 Task: Explore Airbnb accommodation in Lembeni, Tanzania from 1st November, 2023 to 9th November, 2023 for 4 adults. Place can be entire room with 2 bedrooms having 2 beds and 2 bathrooms. Property type can be house.
Action: Mouse moved to (509, 258)
Screenshot: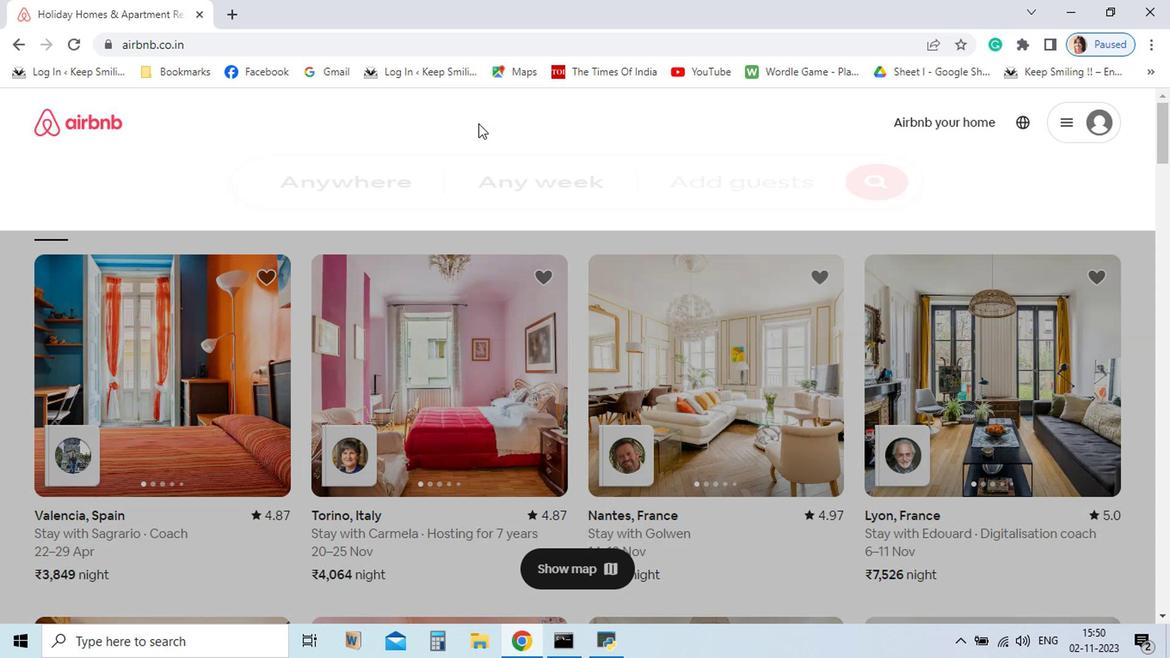 
Action: Mouse pressed left at (509, 258)
Screenshot: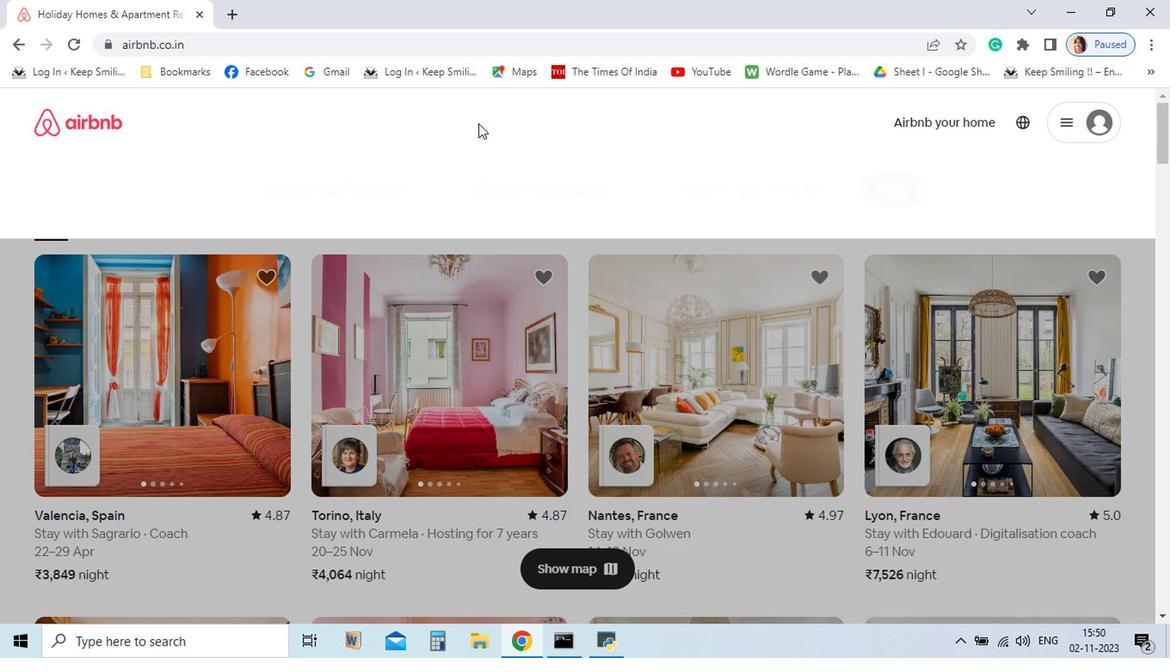 
Action: Mouse moved to (410, 302)
Screenshot: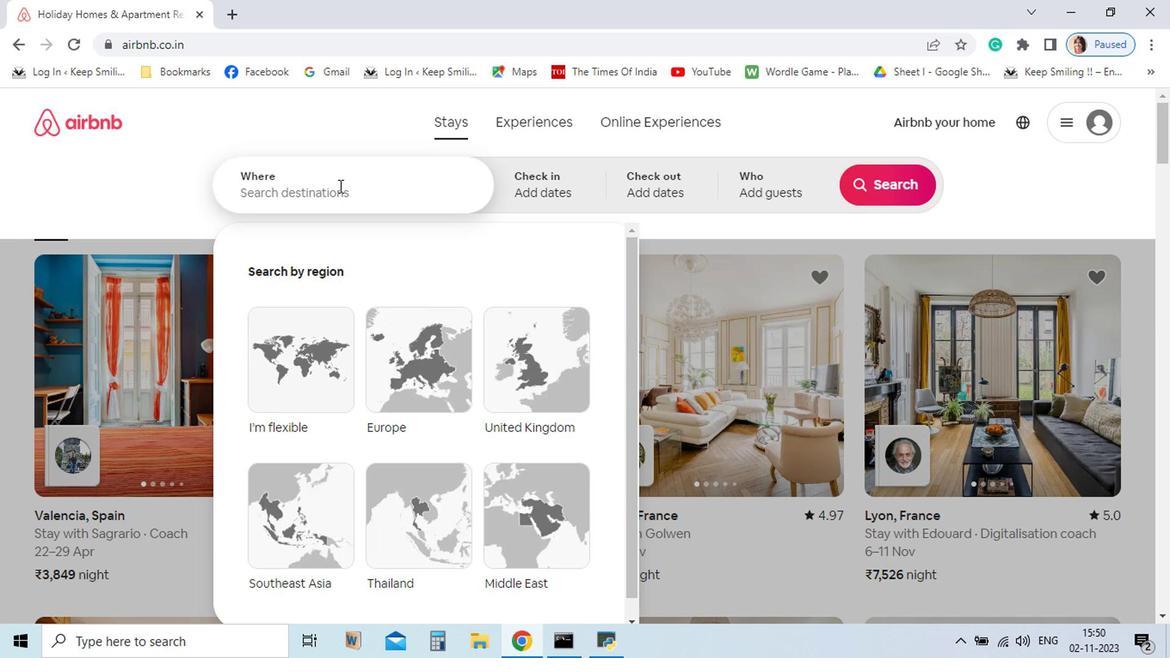
Action: Mouse pressed left at (410, 302)
Screenshot: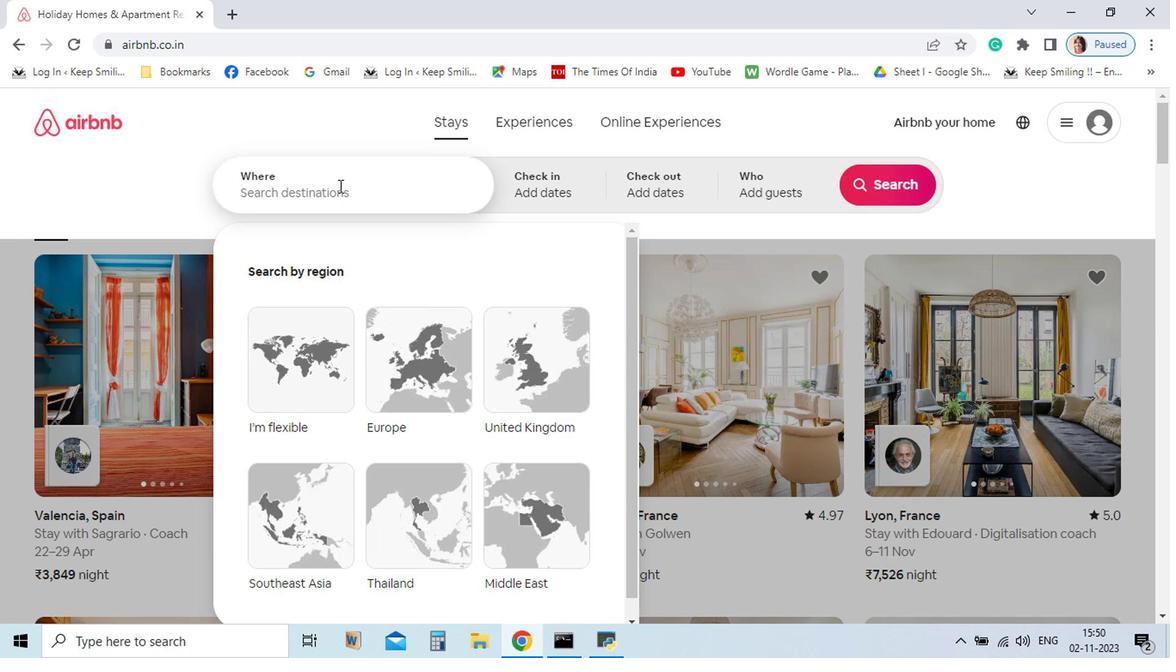 
Action: Key pressed <Key.shift_r>Lembini,<Key.space><Key.shift>Tanizia
Screenshot: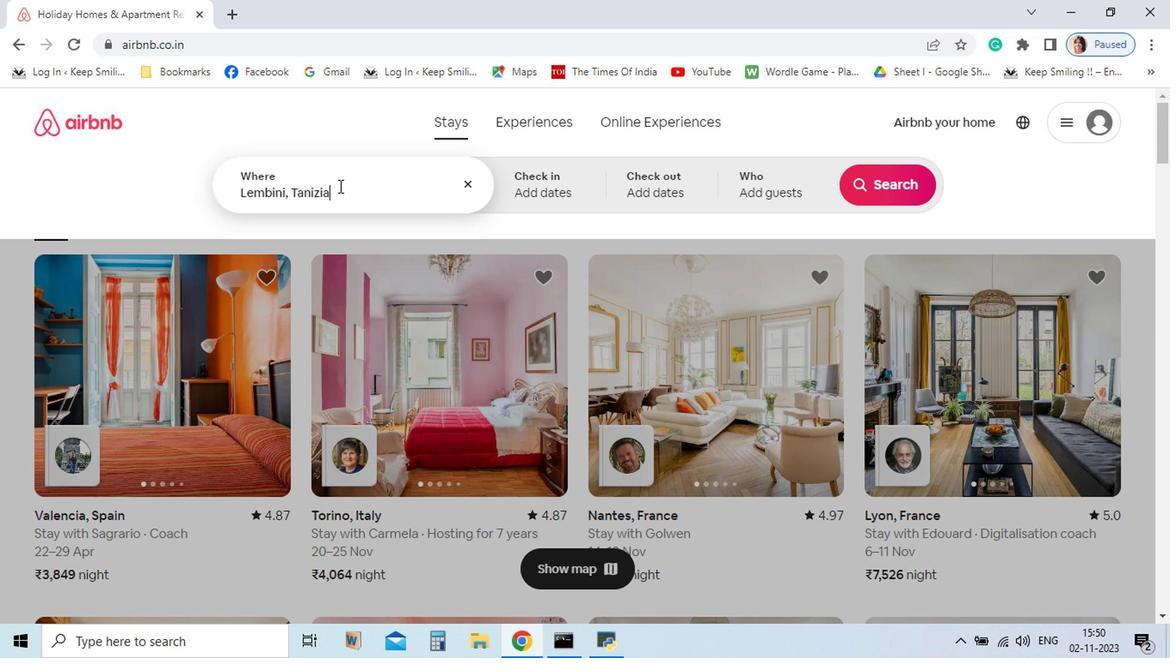 
Action: Mouse moved to (394, 305)
Screenshot: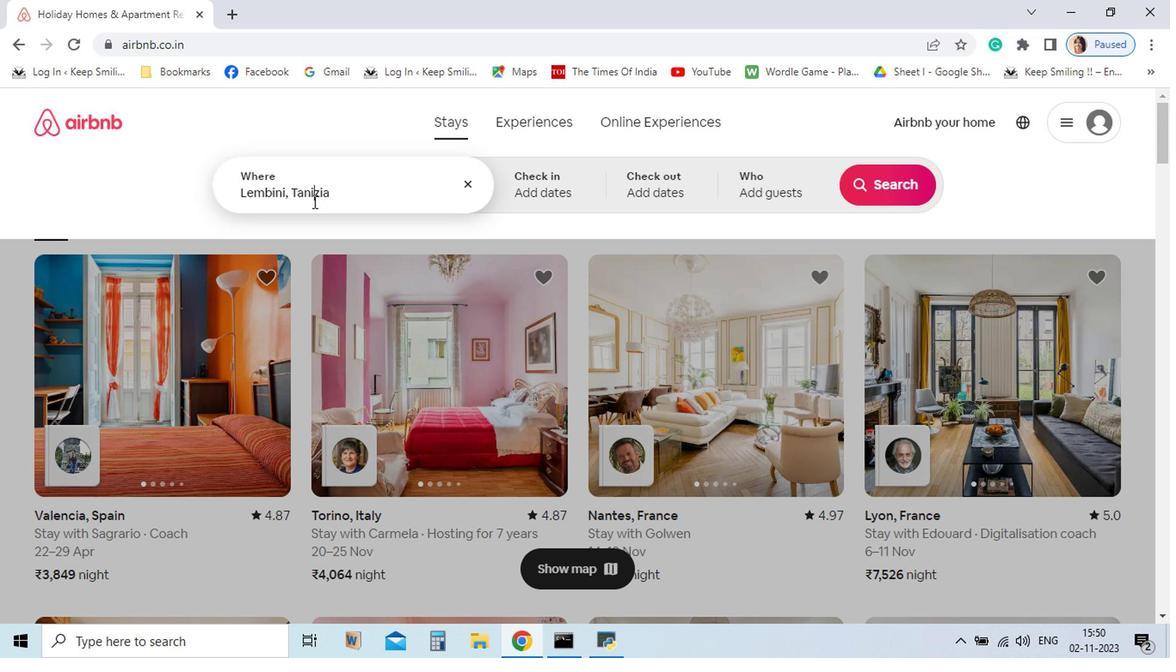 
Action: Mouse pressed left at (394, 305)
Screenshot: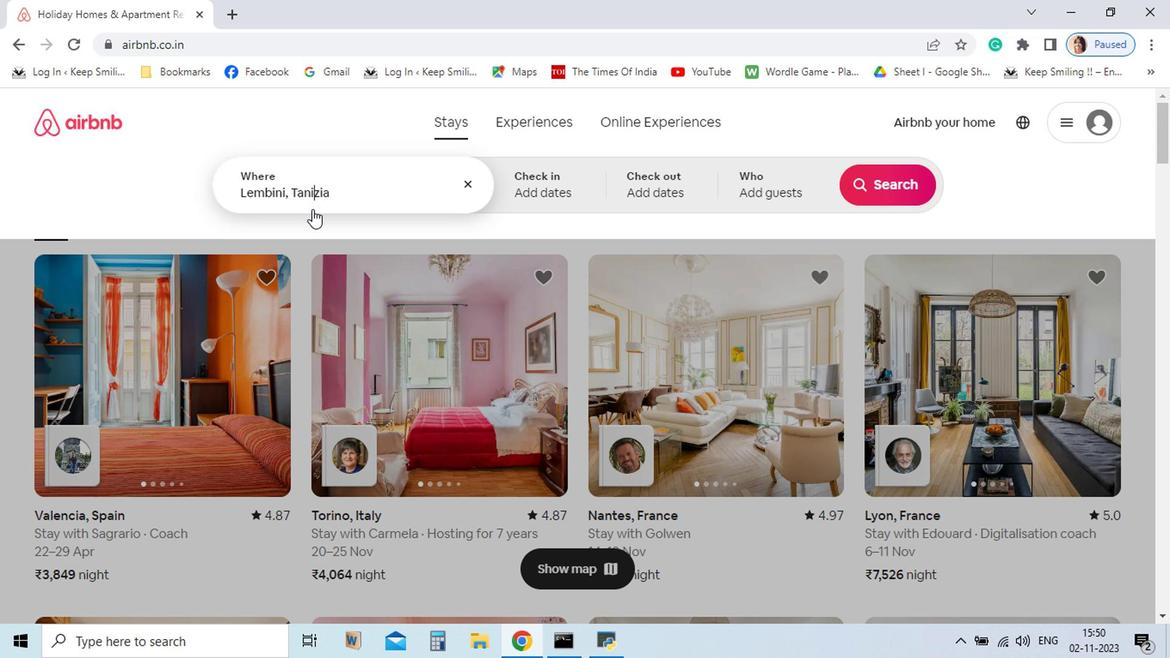 
Action: Mouse moved to (391, 319)
Screenshot: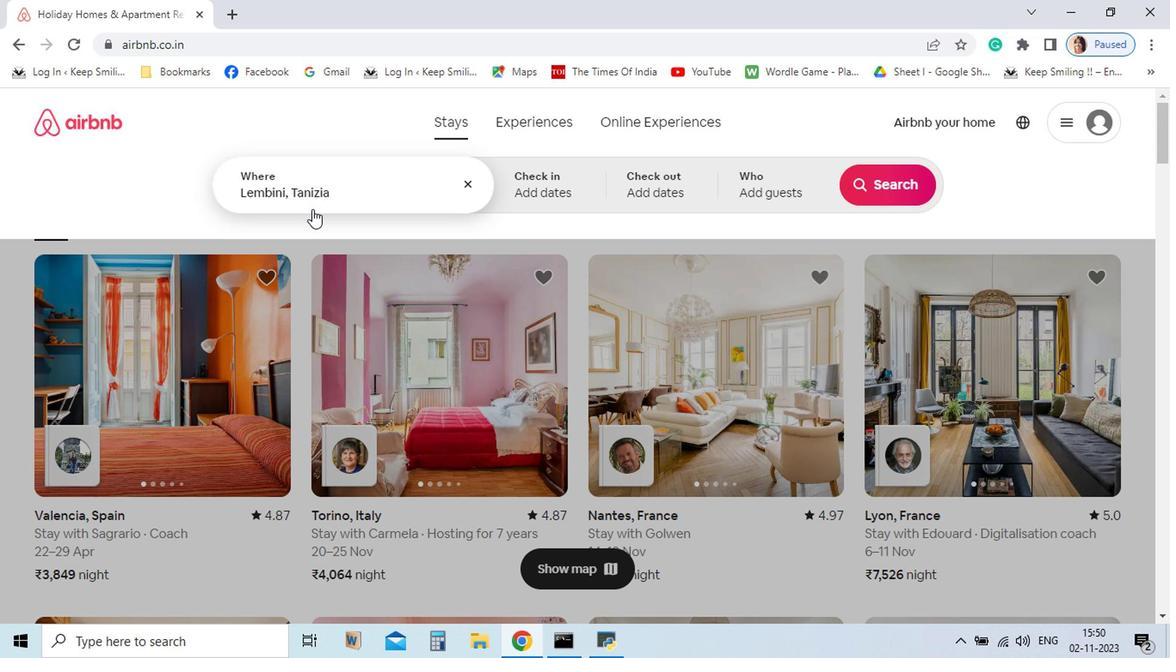 
Action: Key pressed <Key.backspace>
Screenshot: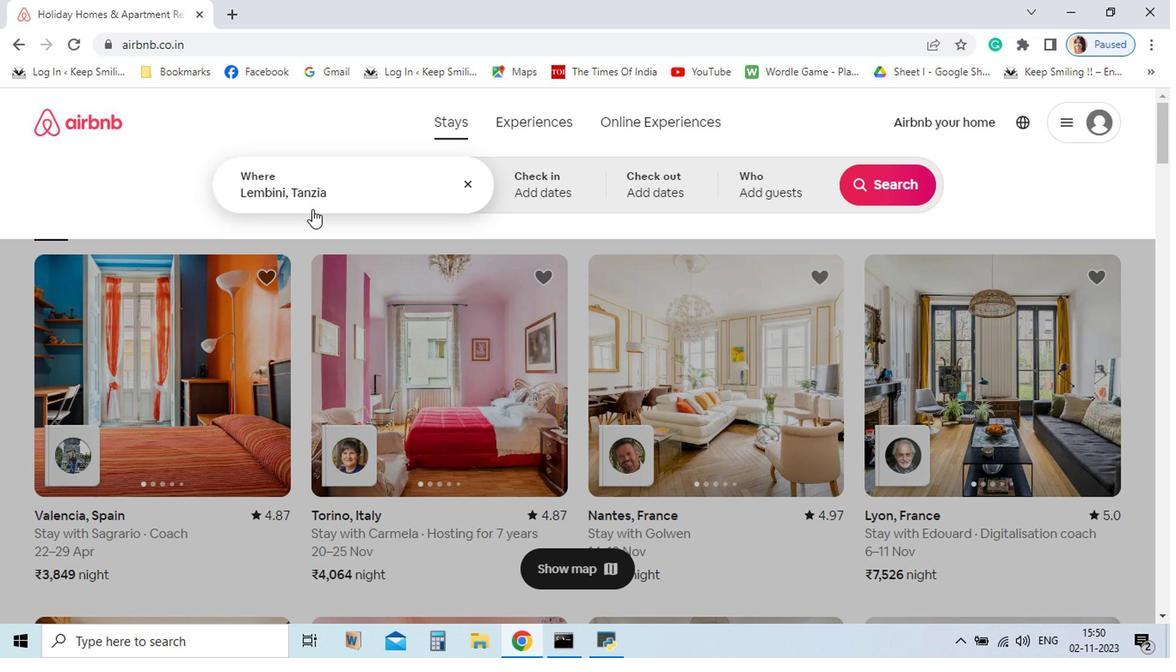 
Action: Mouse moved to (395, 309)
Screenshot: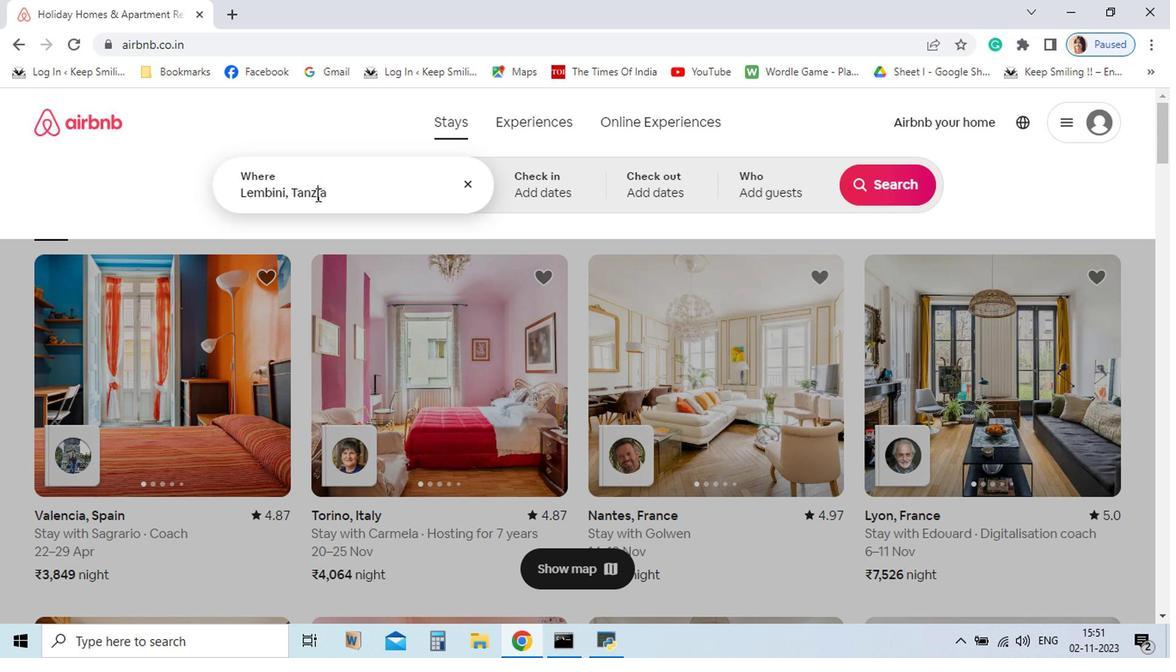 
Action: Mouse pressed left at (395, 309)
Screenshot: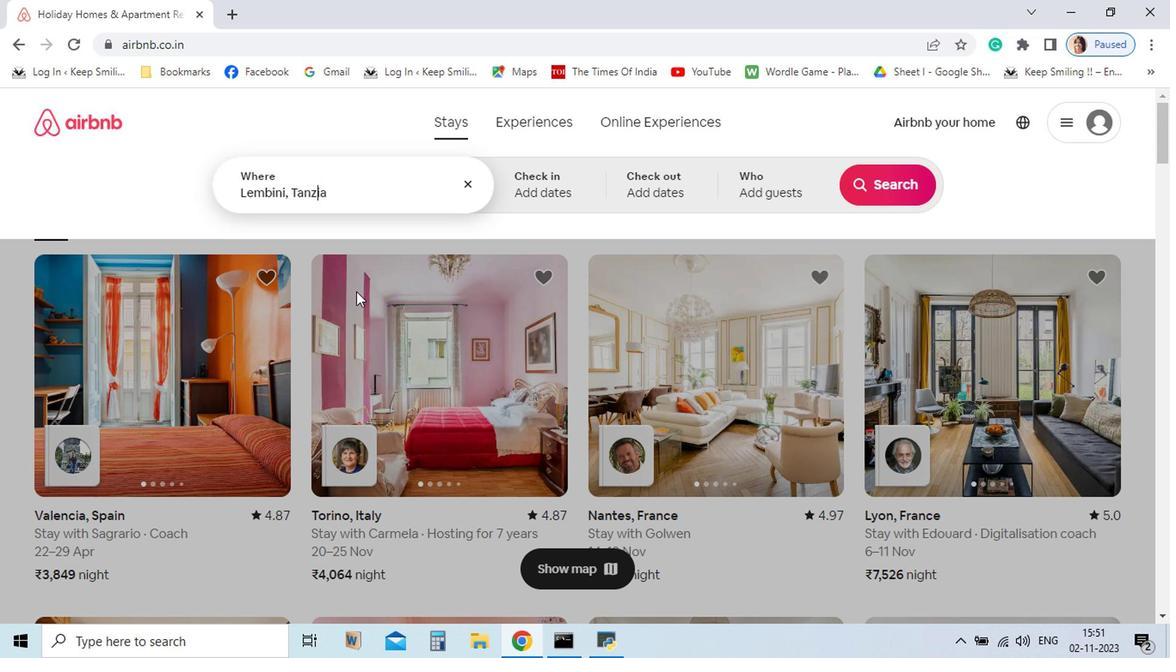 
Action: Mouse moved to (423, 377)
Screenshot: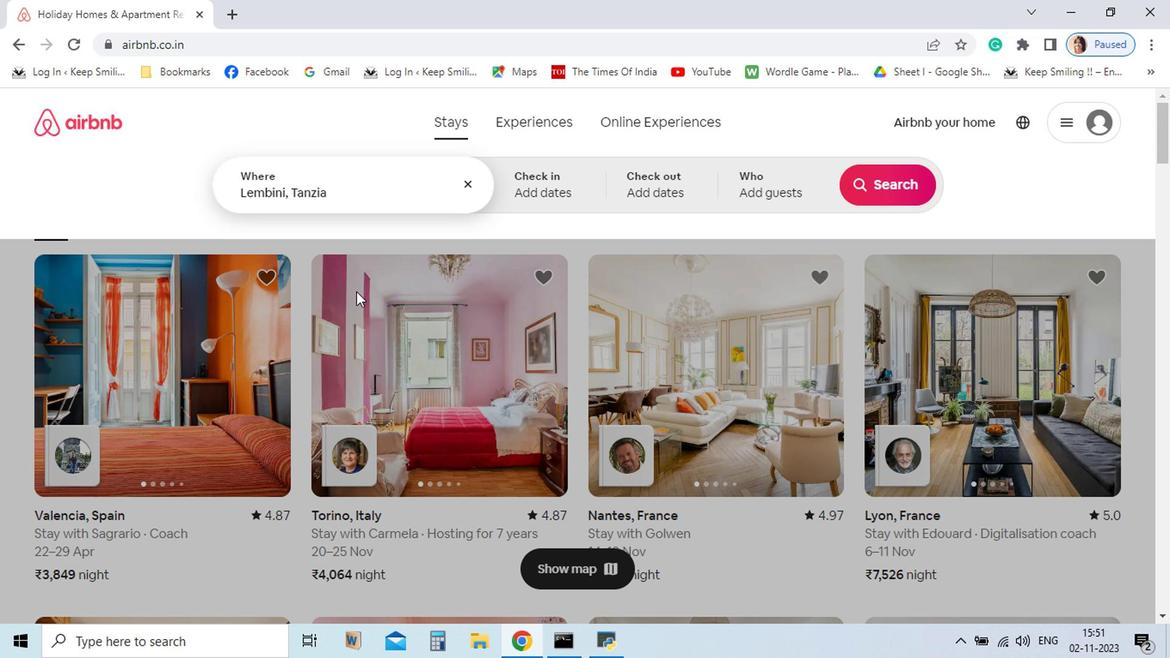 
Action: Key pressed an
Screenshot: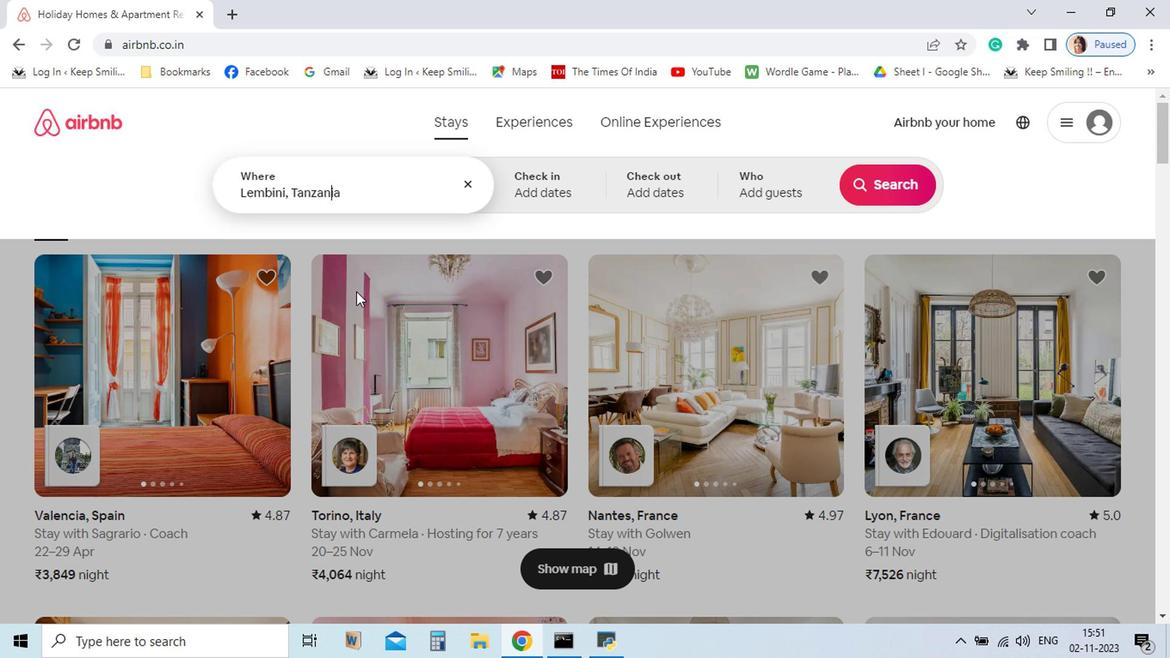 
Action: Mouse moved to (415, 304)
Screenshot: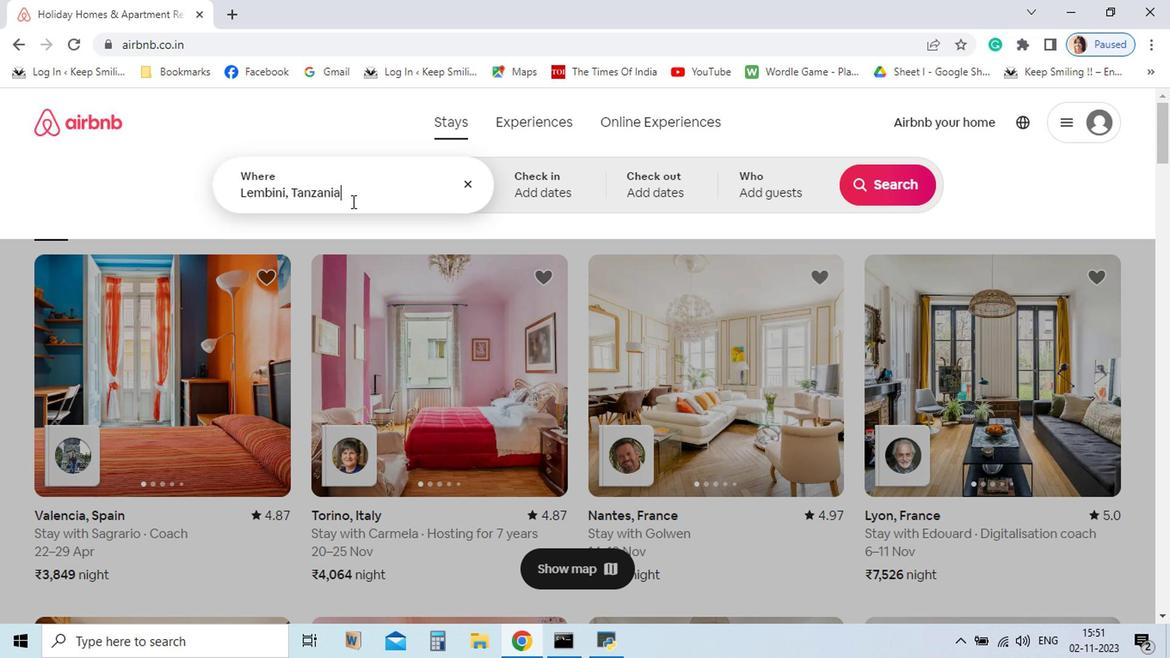 
Action: Mouse pressed left at (415, 304)
Screenshot: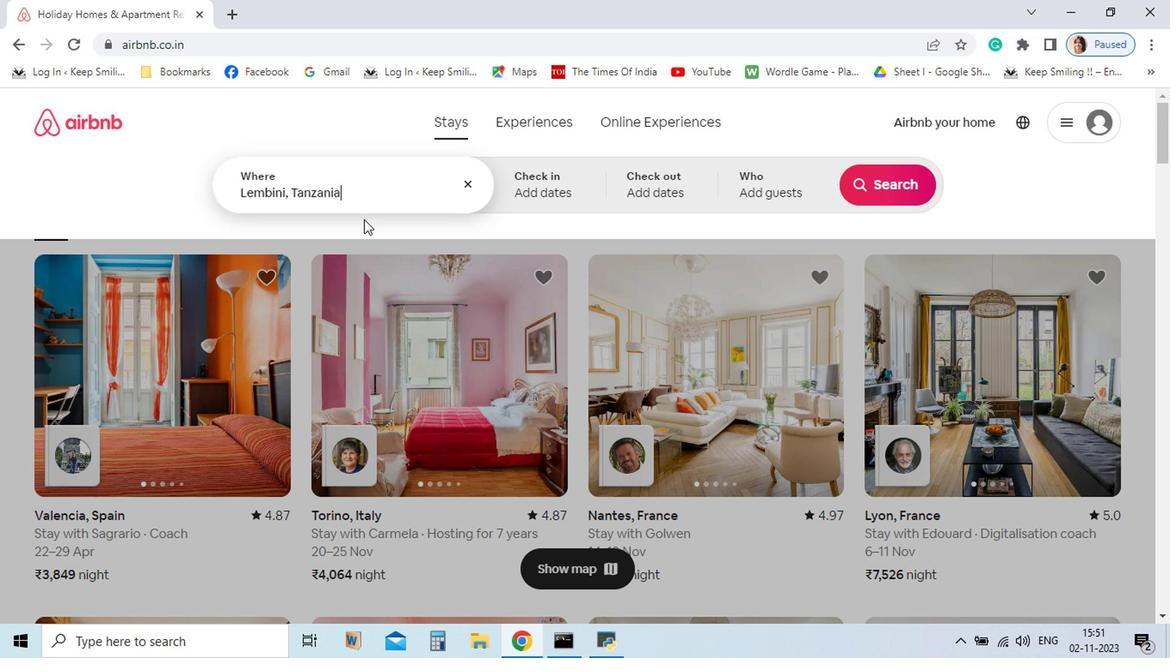 
Action: Mouse moved to (434, 327)
Screenshot: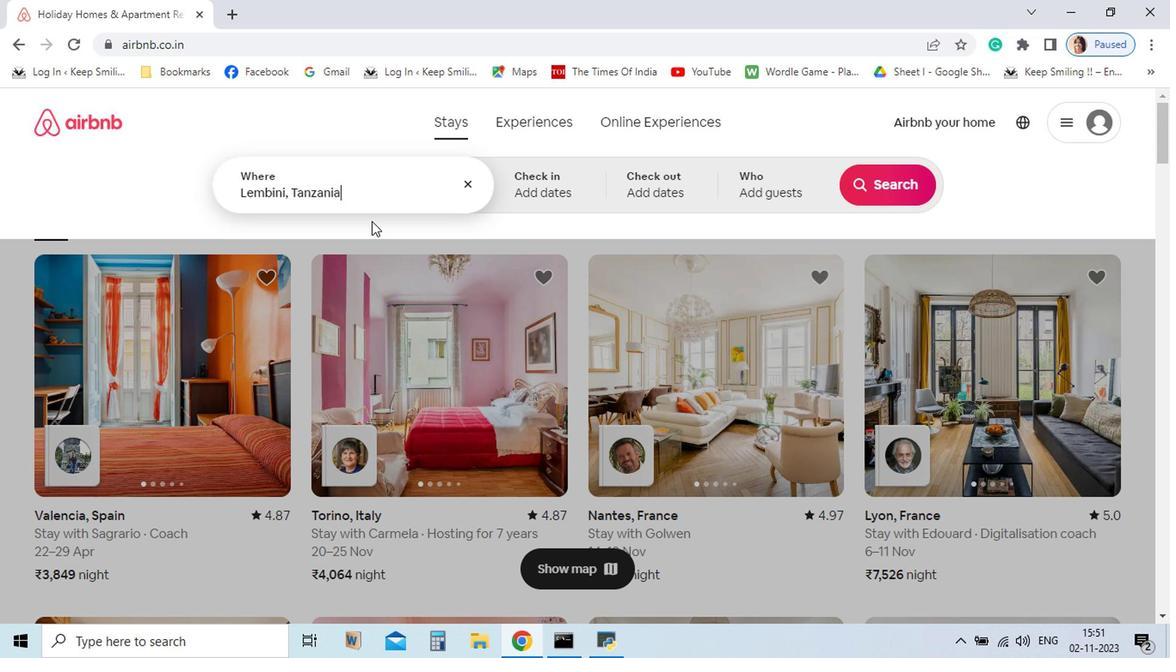 
Action: Key pressed <Key.enter>
Screenshot: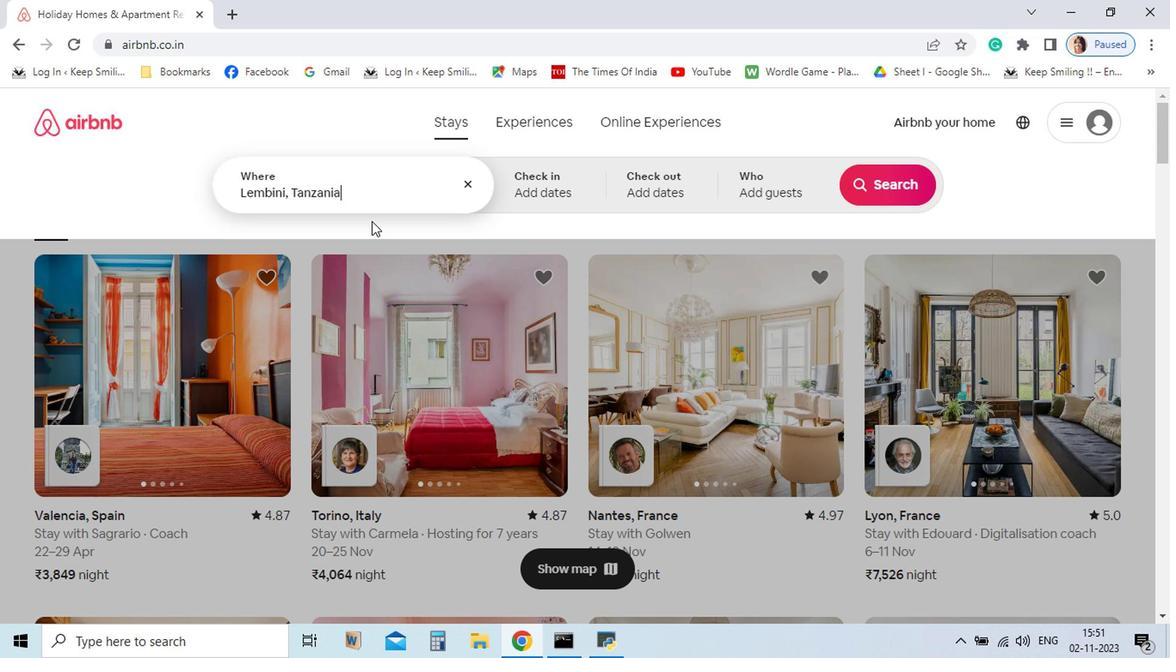 
Action: Mouse moved to (458, 452)
Screenshot: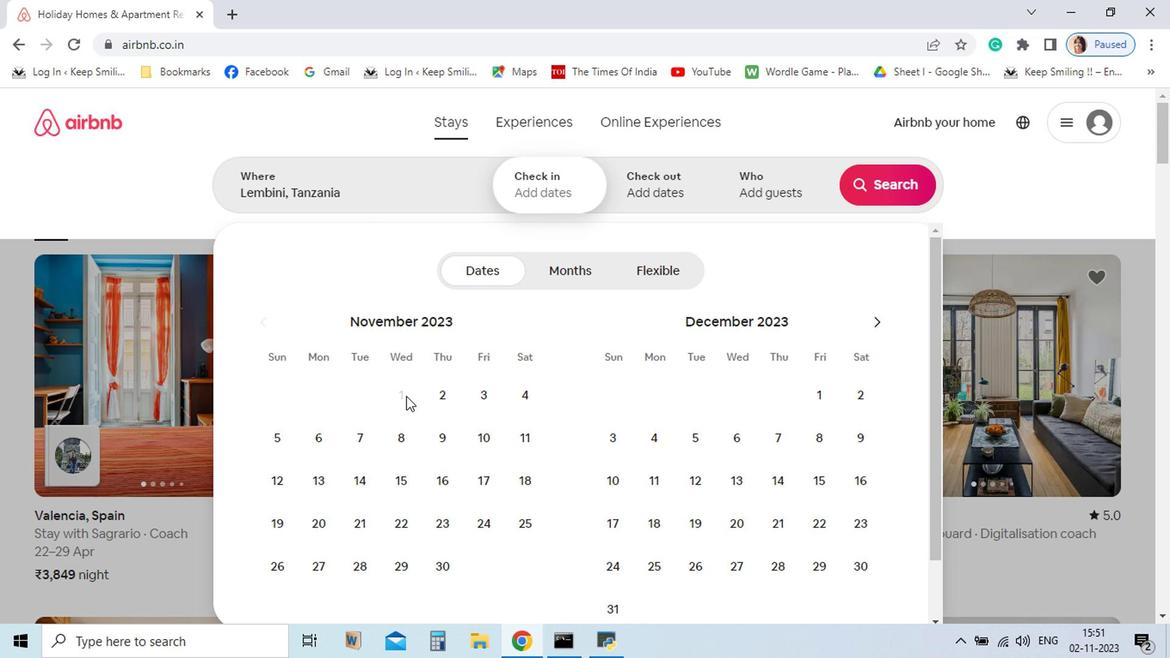 
Action: Mouse pressed left at (458, 452)
Screenshot: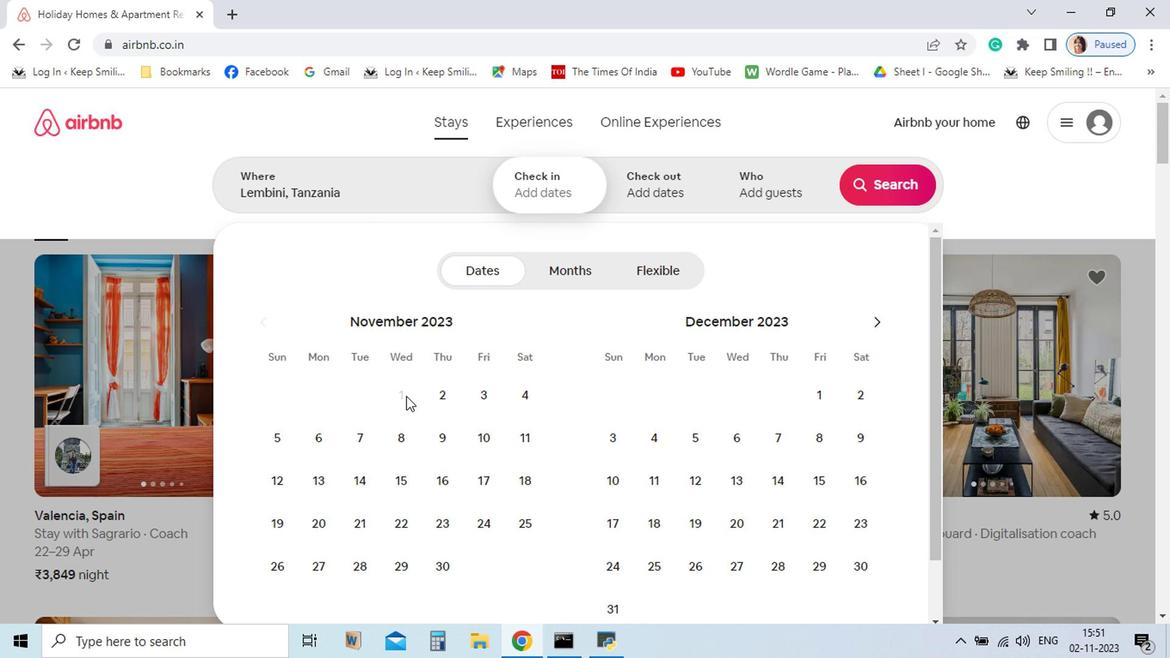 
Action: Mouse moved to (479, 452)
Screenshot: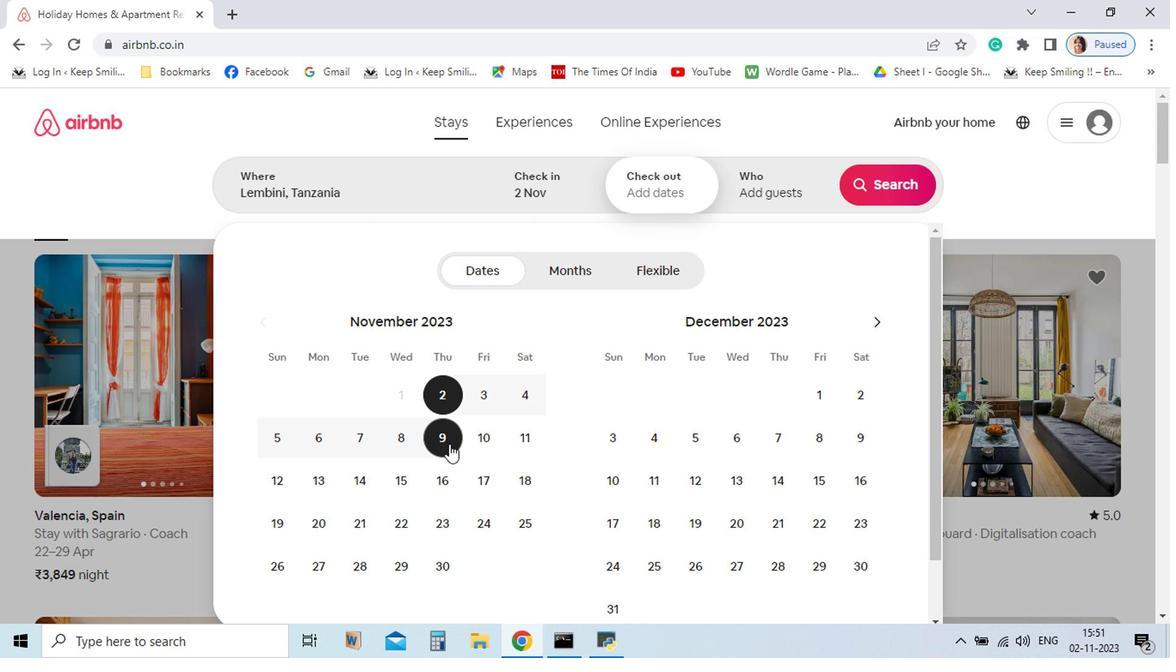 
Action: Mouse pressed left at (479, 452)
Screenshot: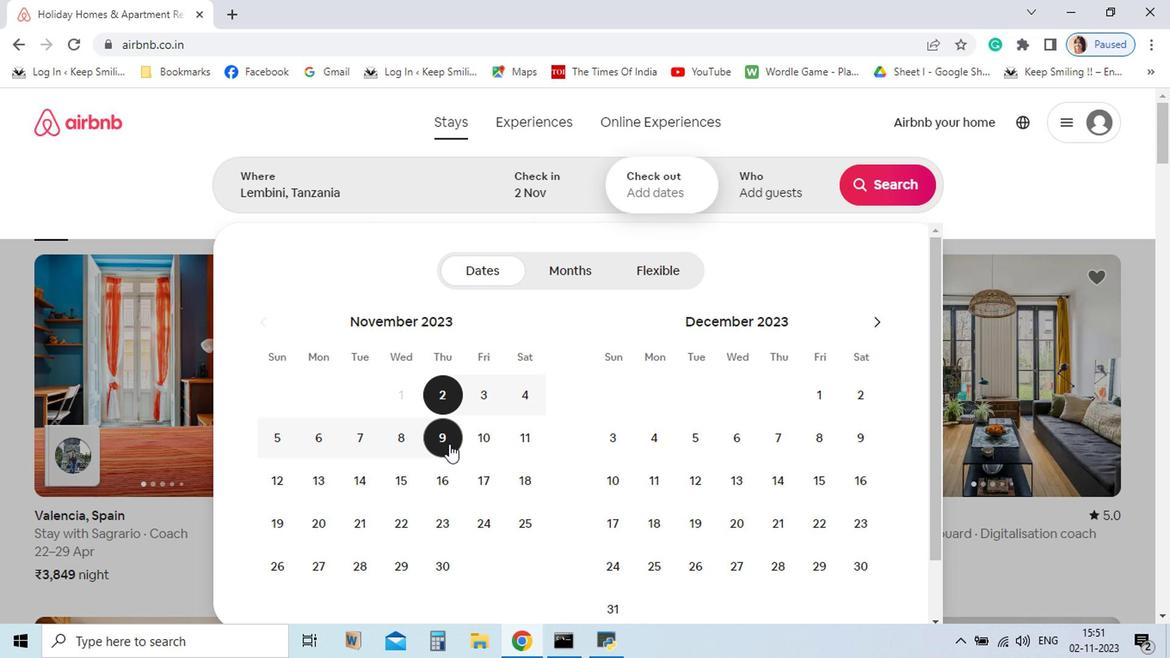 
Action: Mouse moved to (486, 479)
Screenshot: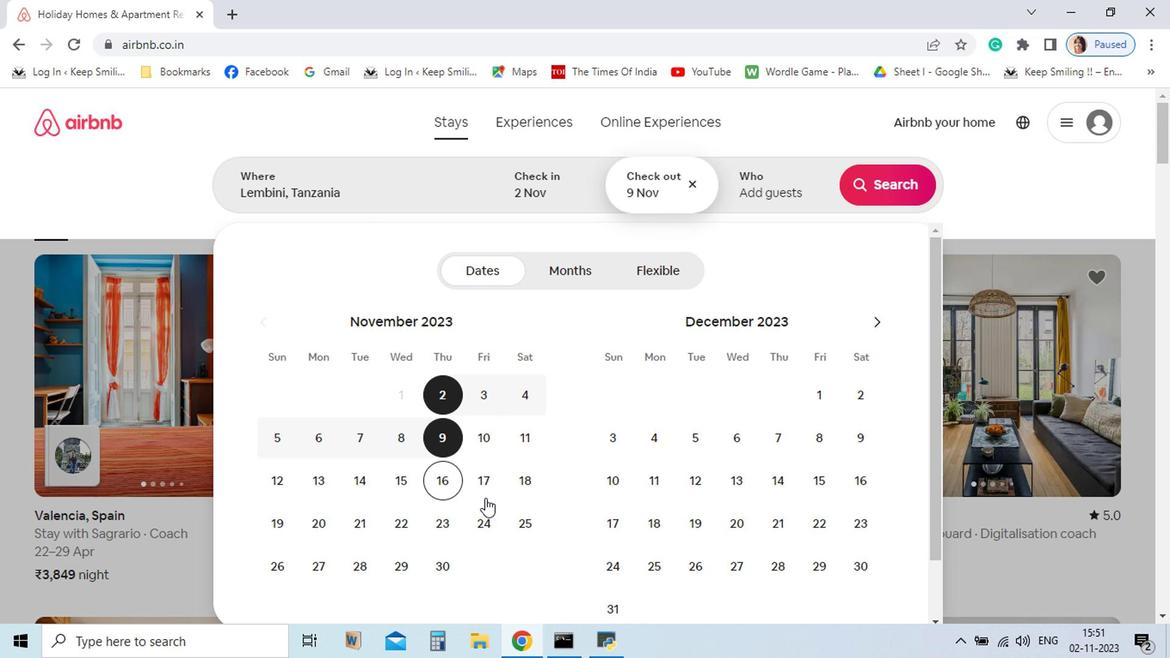 
Action: Mouse pressed left at (486, 479)
Screenshot: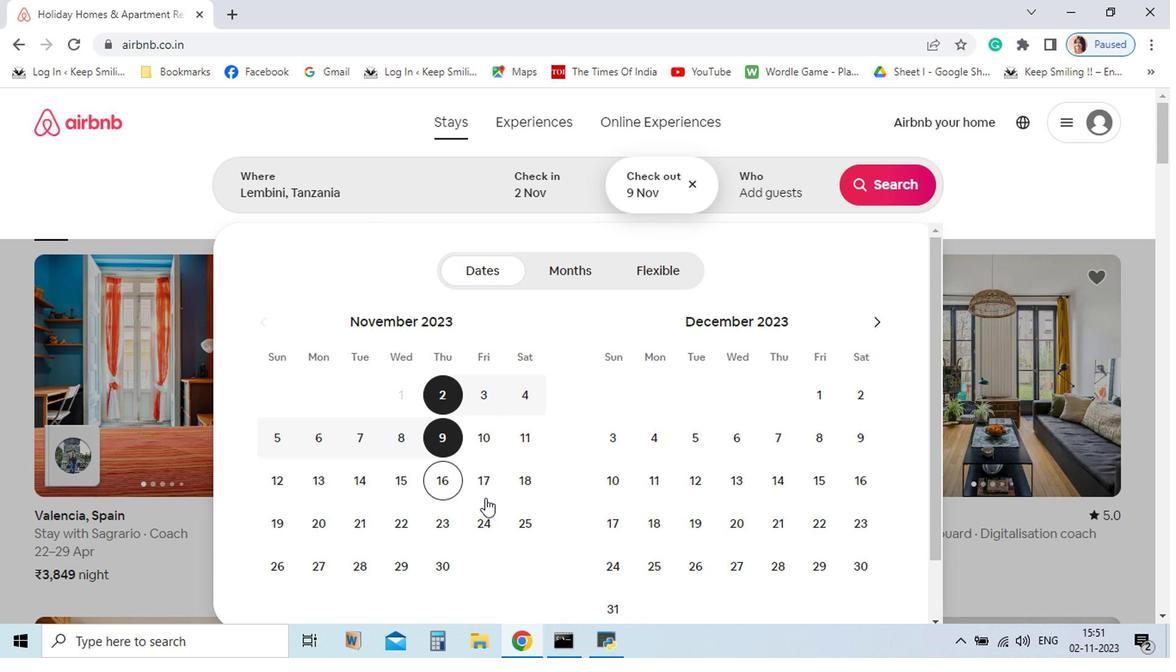
Action: Mouse moved to (715, 293)
Screenshot: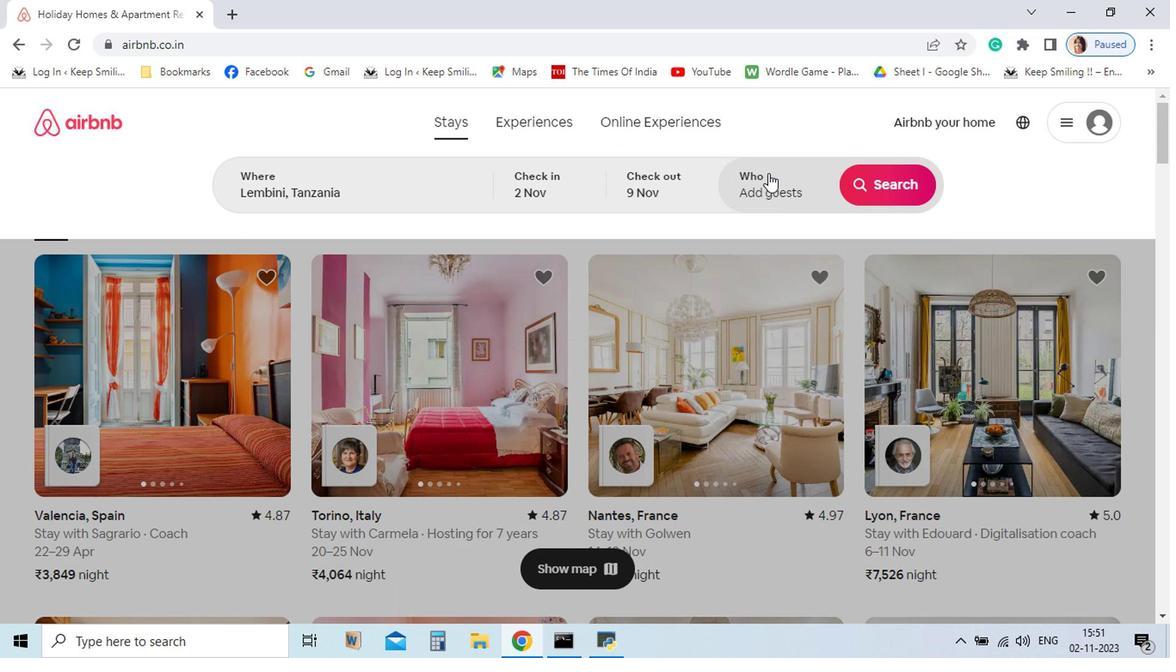 
Action: Mouse pressed left at (715, 293)
Screenshot: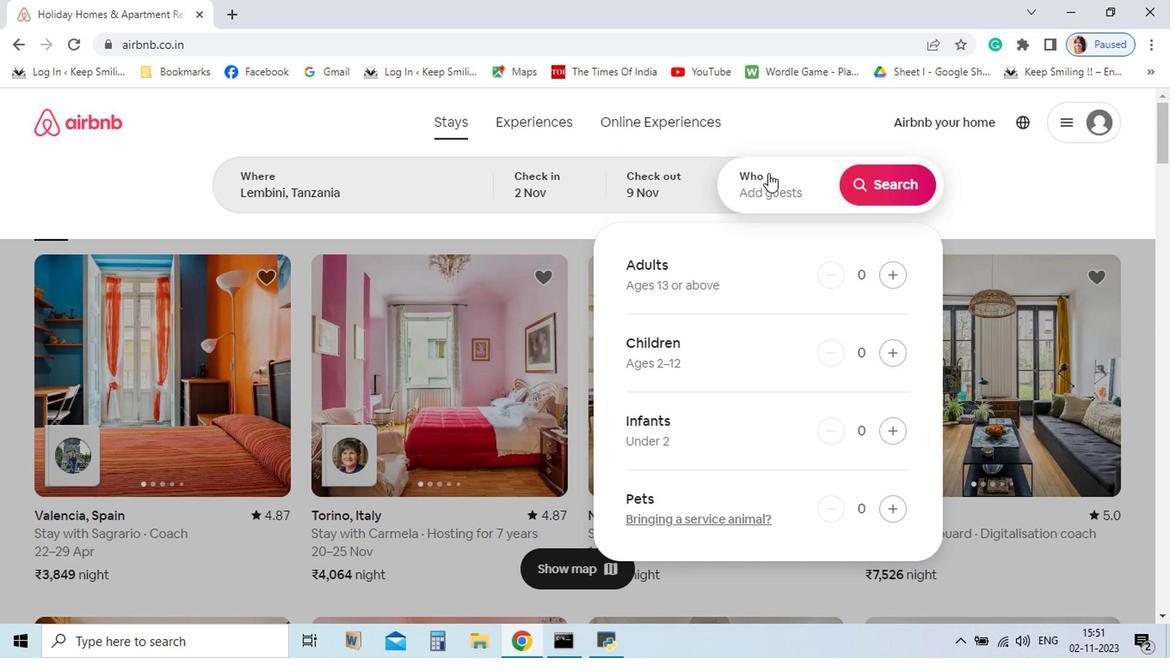 
Action: Mouse moved to (802, 365)
Screenshot: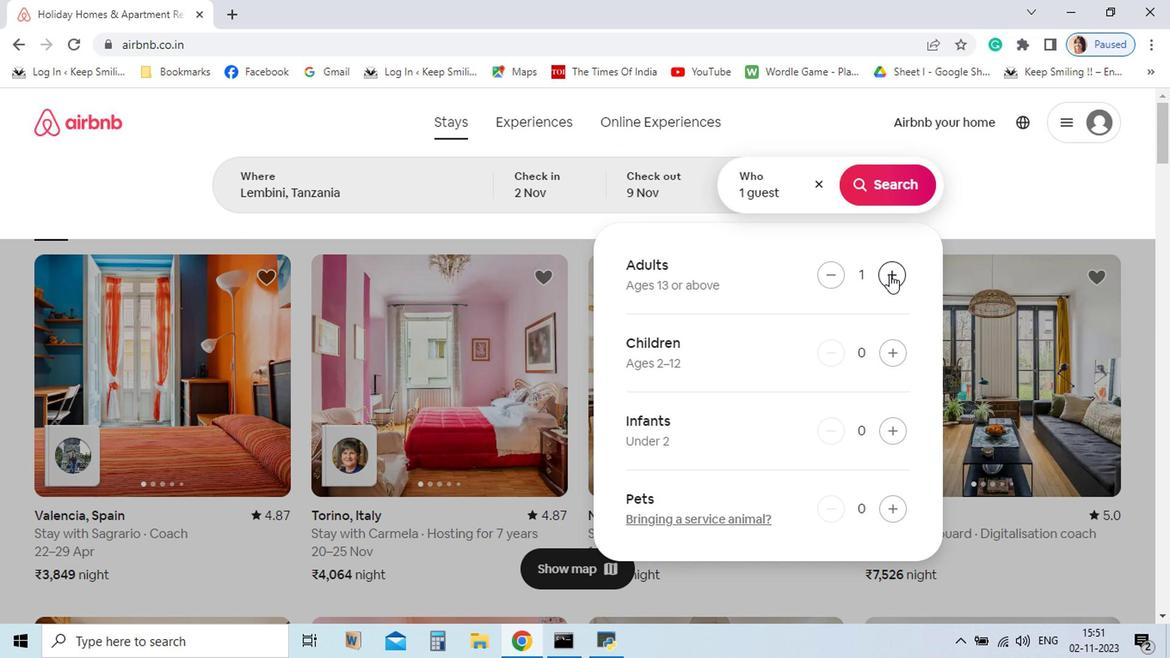 
Action: Mouse pressed left at (802, 365)
Screenshot: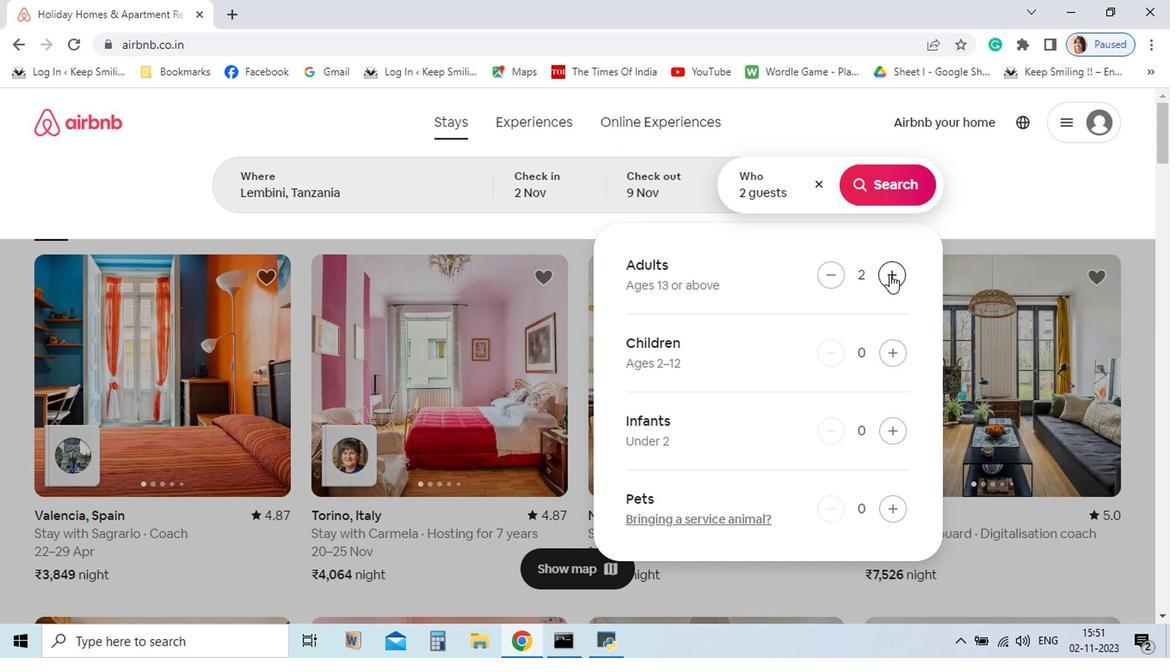 
Action: Mouse moved to (801, 365)
Screenshot: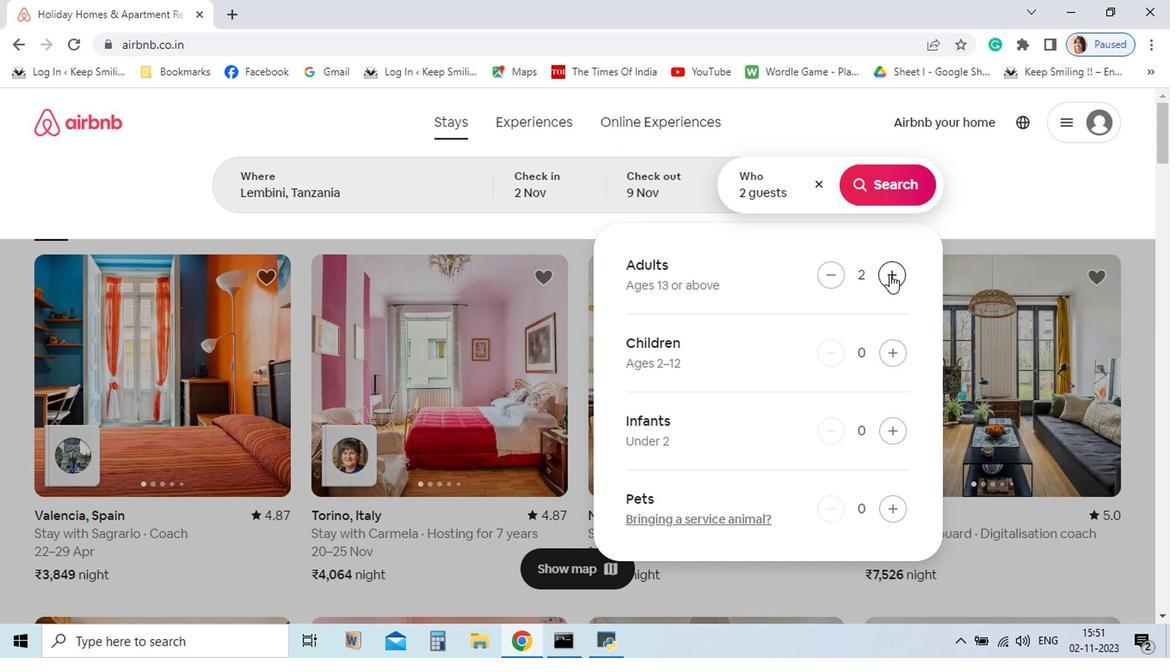
Action: Mouse pressed left at (801, 365)
Screenshot: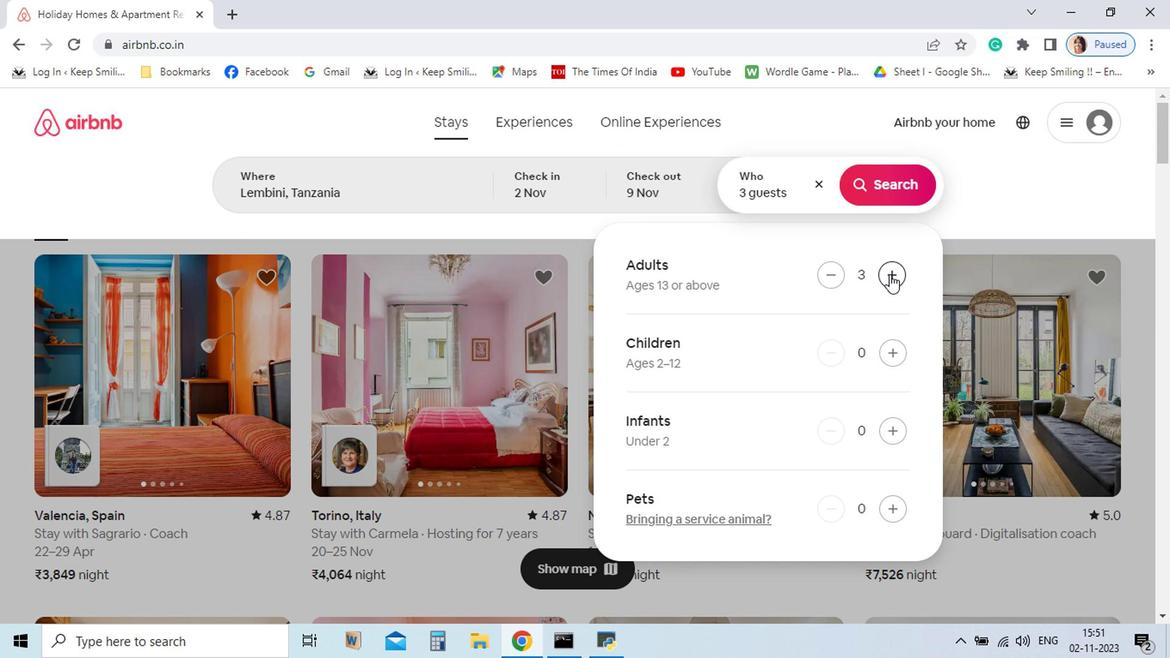 
Action: Mouse moved to (801, 365)
Screenshot: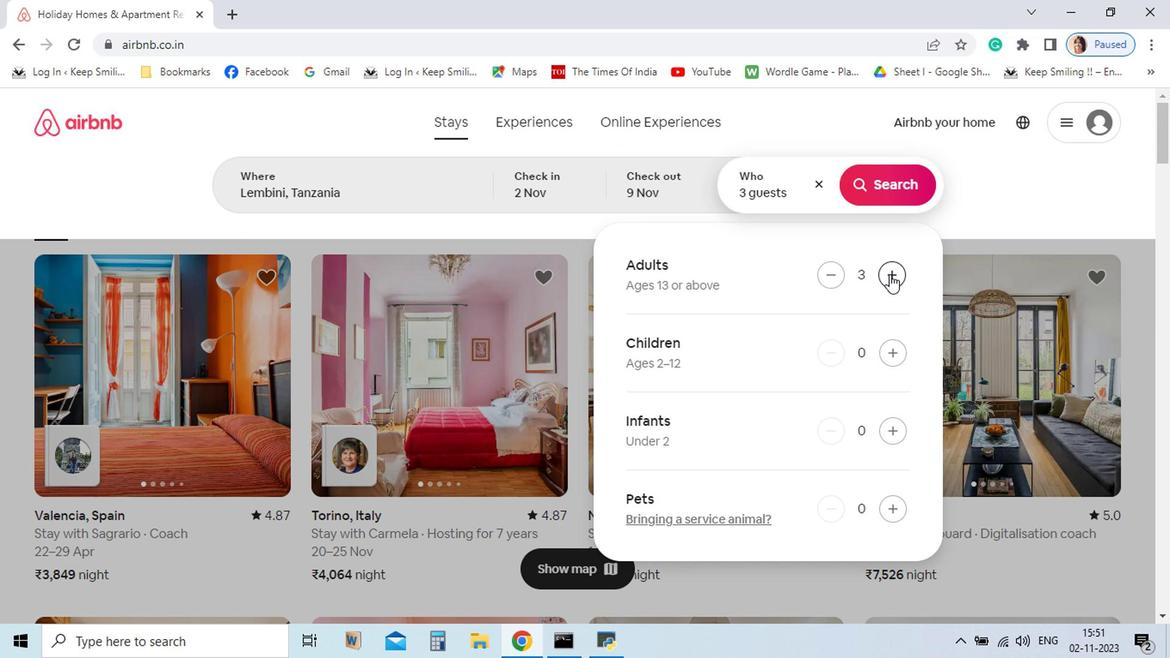
Action: Mouse pressed left at (801, 365)
Screenshot: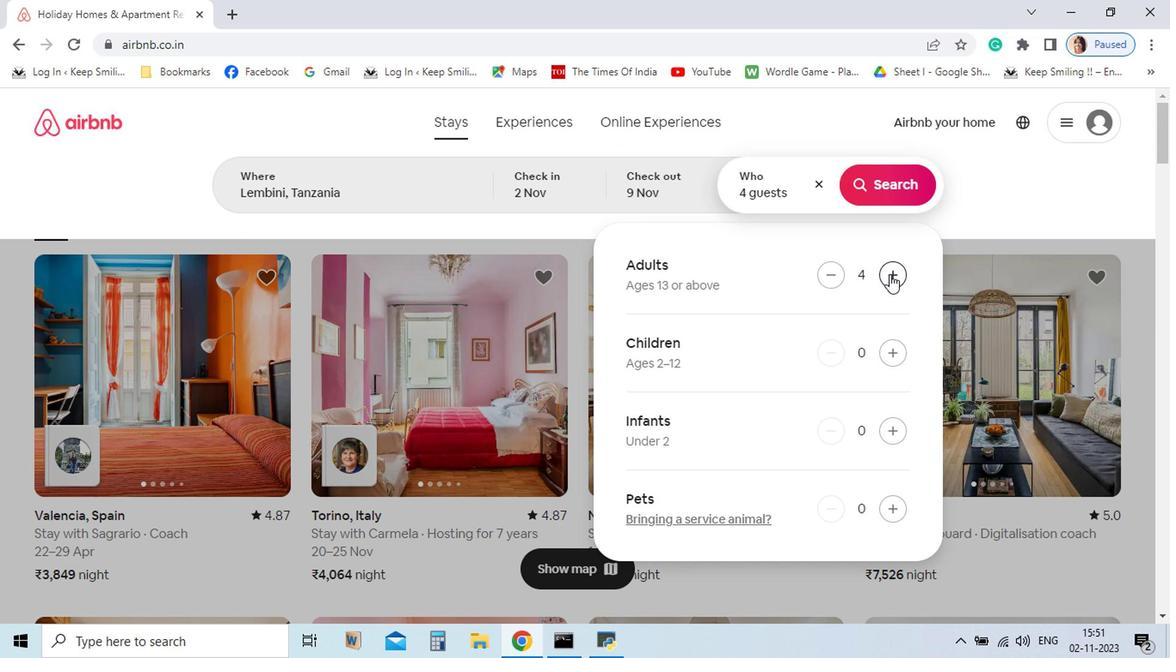 
Action: Mouse pressed left at (801, 365)
Screenshot: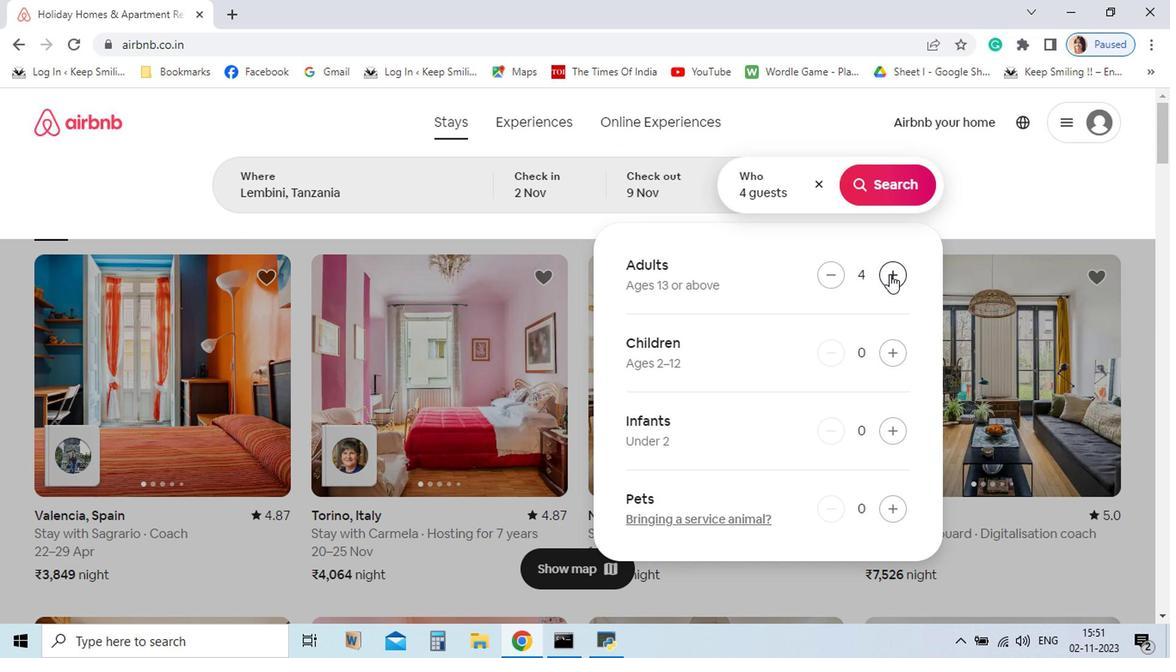 
Action: Mouse moved to (809, 301)
Screenshot: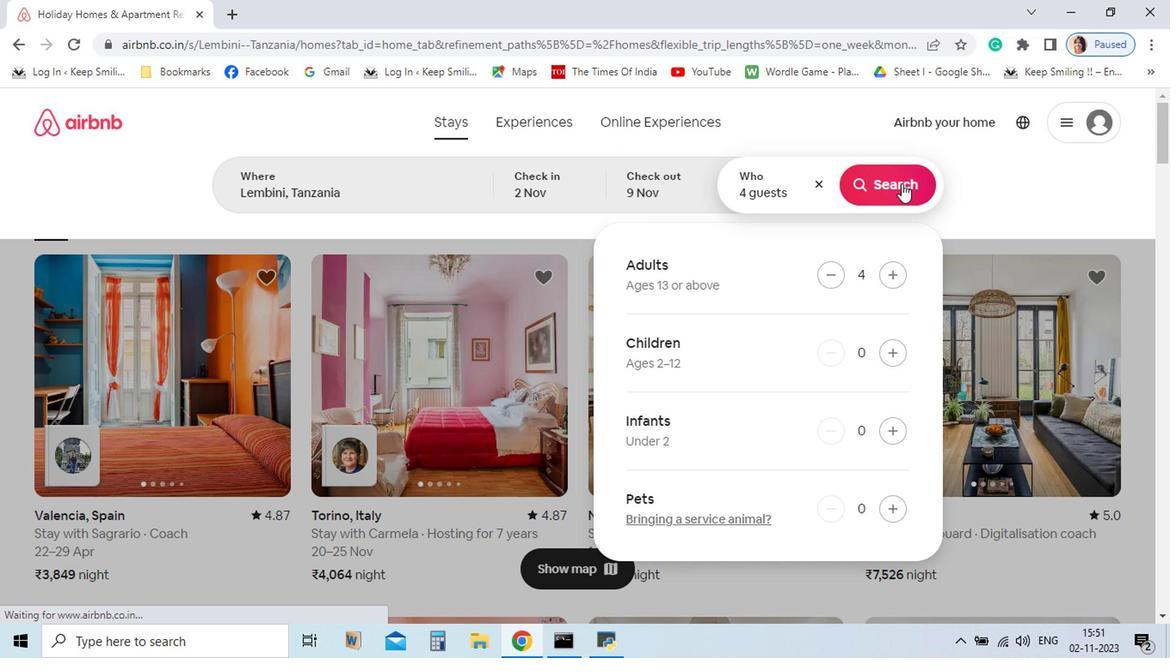 
Action: Mouse pressed left at (809, 301)
Screenshot: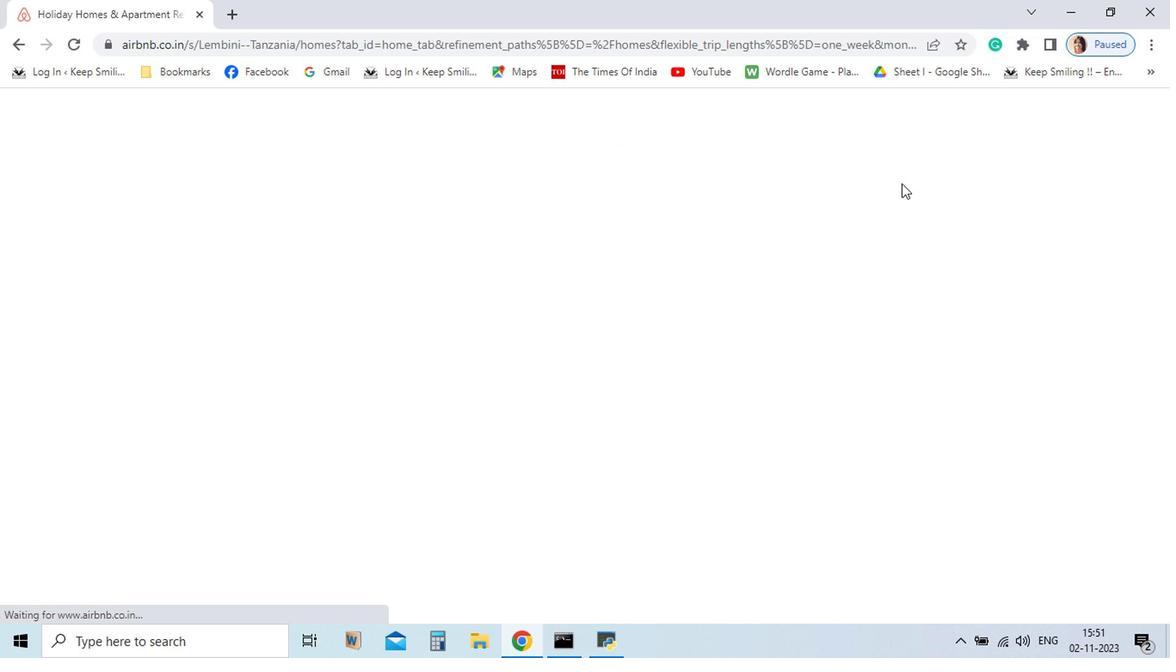 
Action: Mouse moved to (802, 310)
Screenshot: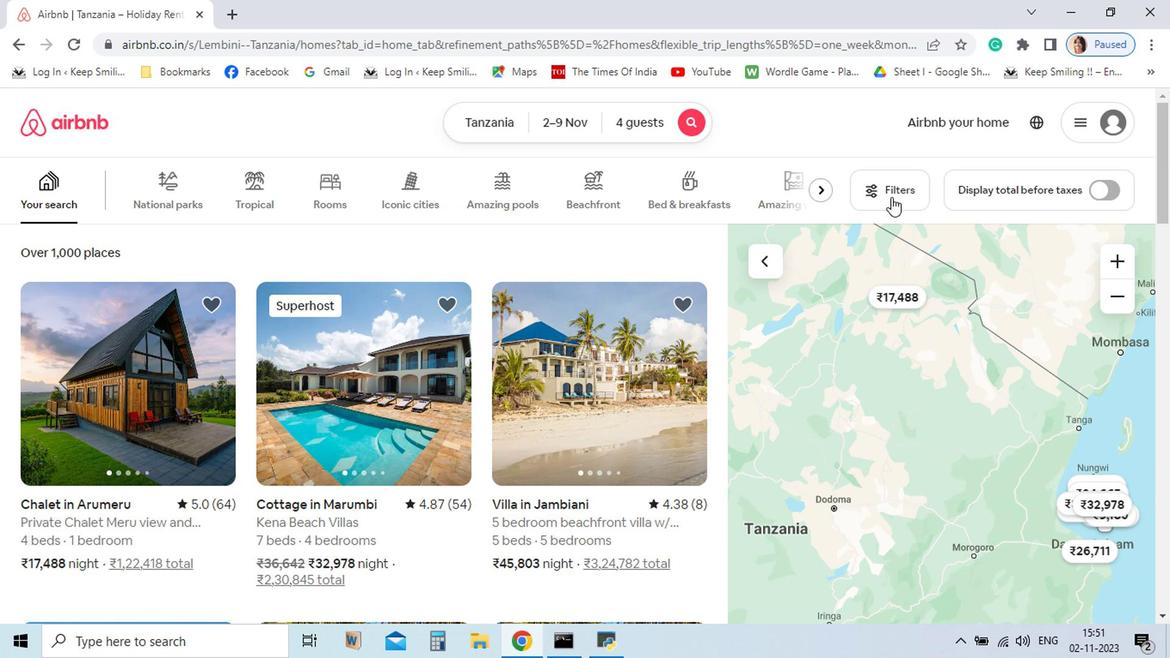 
Action: Mouse pressed left at (802, 310)
Screenshot: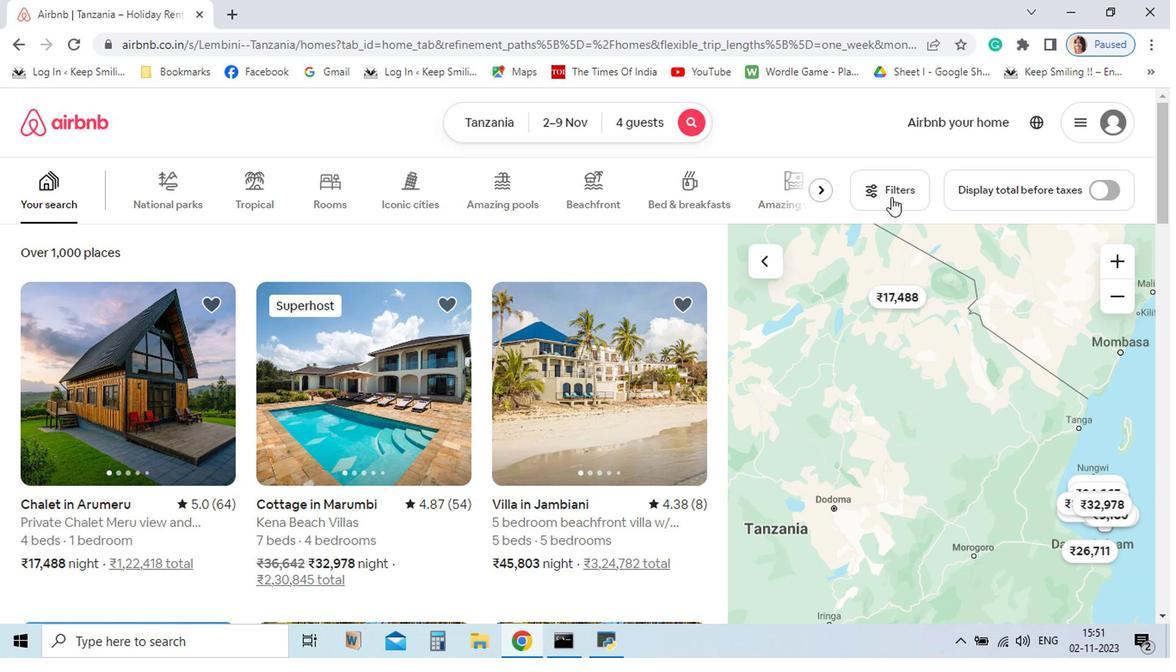 
Action: Mouse moved to (812, 335)
Screenshot: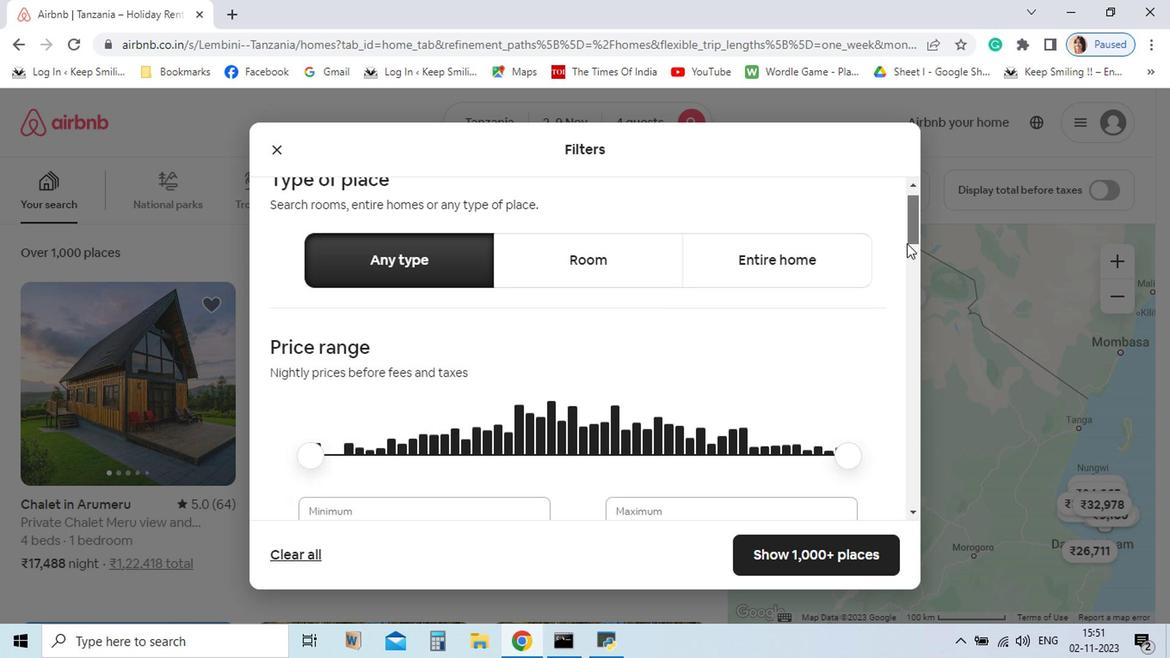 
Action: Mouse pressed left at (812, 335)
Screenshot: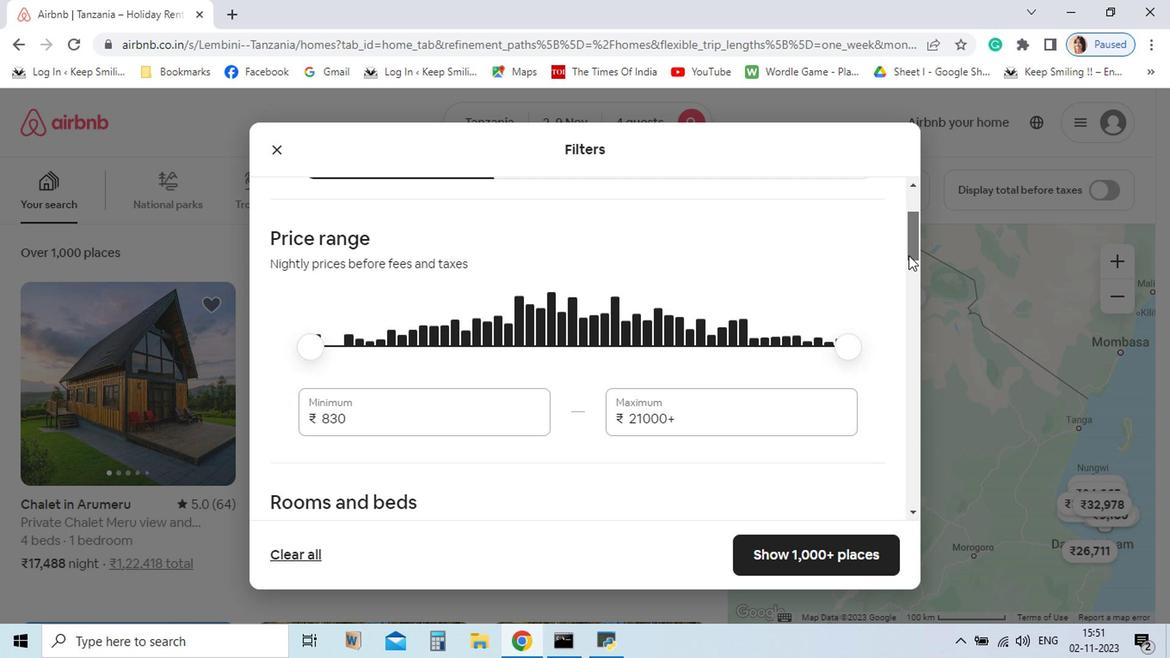
Action: Mouse moved to (478, 482)
Screenshot: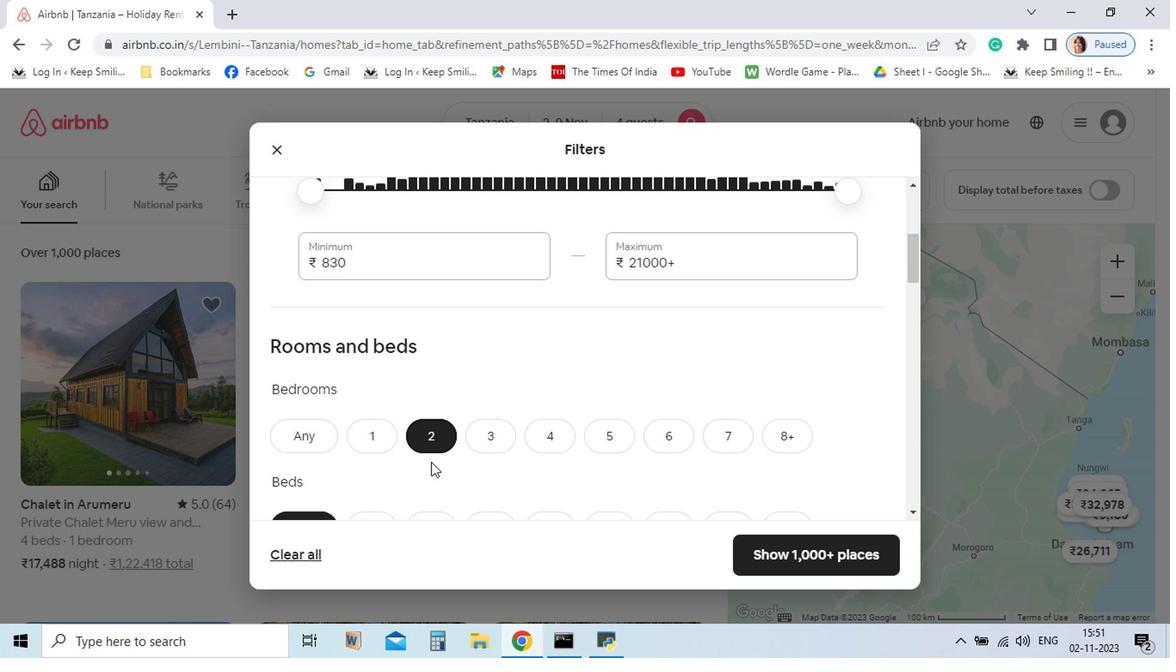 
Action: Mouse pressed left at (478, 482)
Screenshot: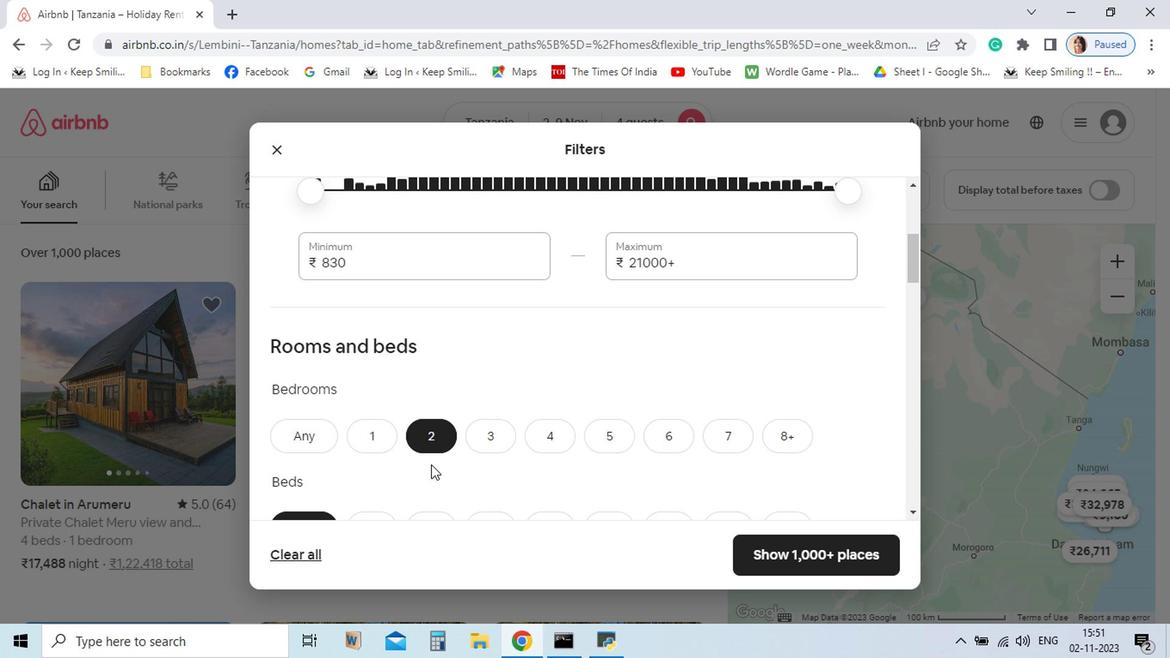 
Action: Mouse moved to (476, 501)
Screenshot: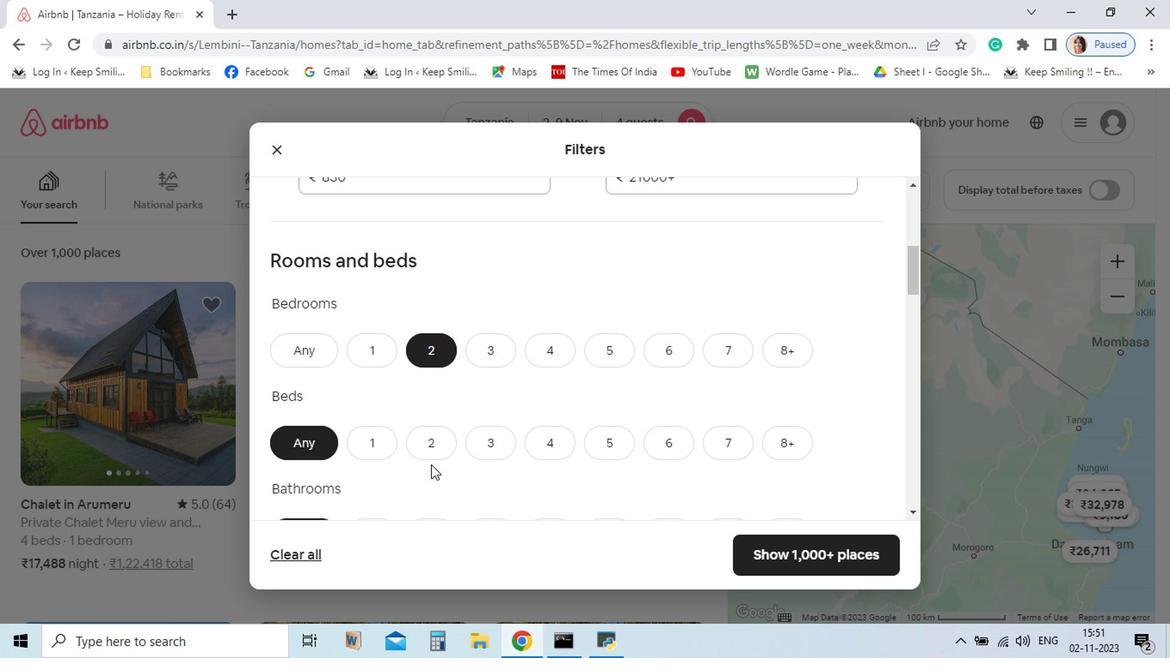 
Action: Mouse scrolled (476, 500) with delta (0, 0)
Screenshot: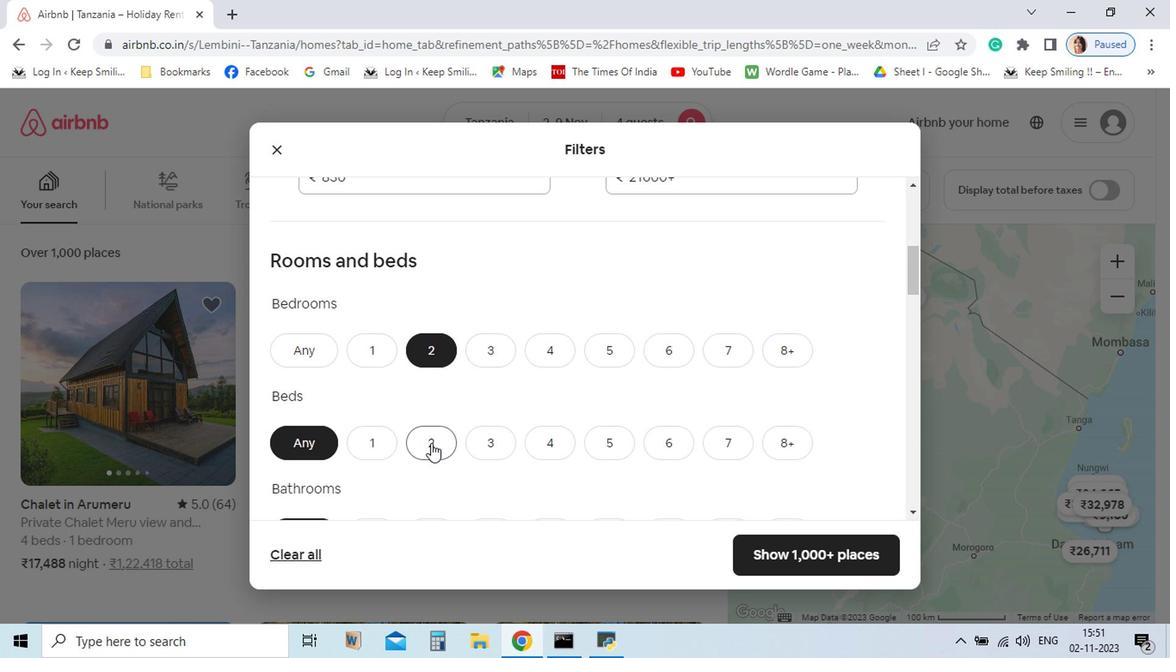 
Action: Mouse moved to (476, 477)
Screenshot: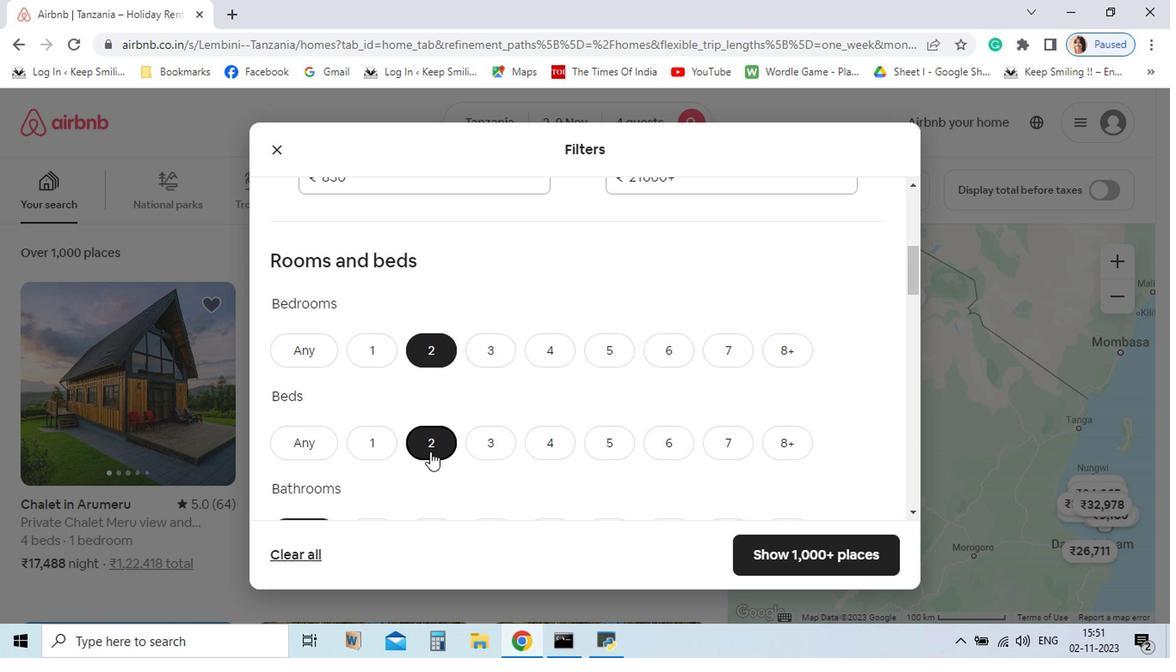 
Action: Mouse pressed left at (476, 477)
Screenshot: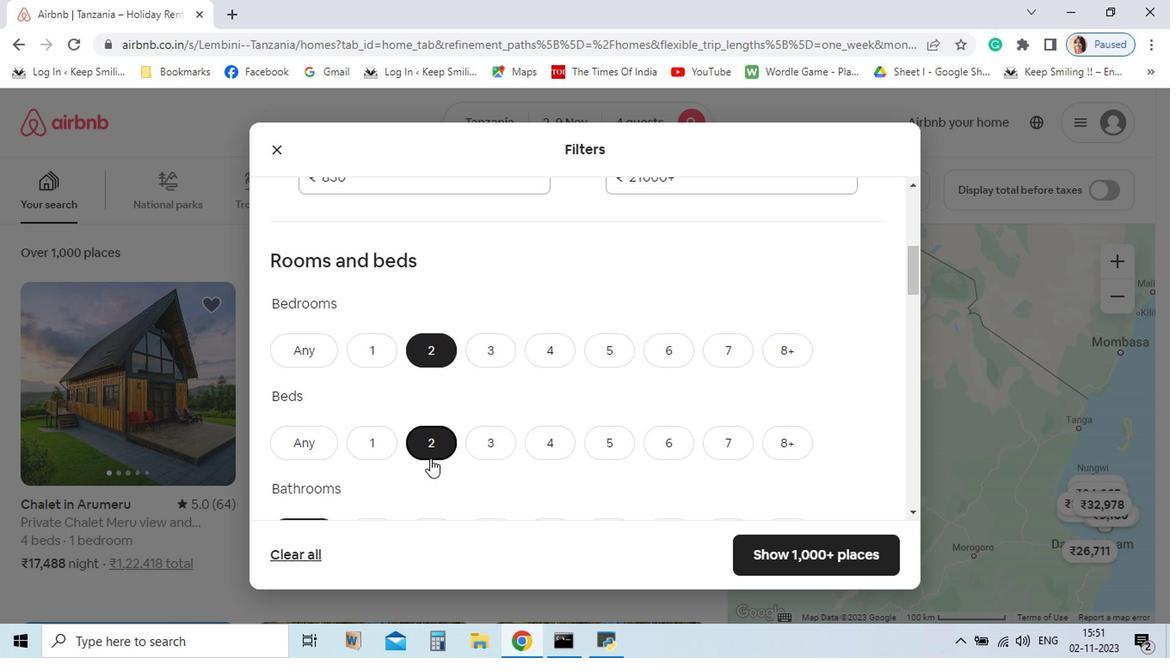
Action: Mouse moved to (475, 498)
Screenshot: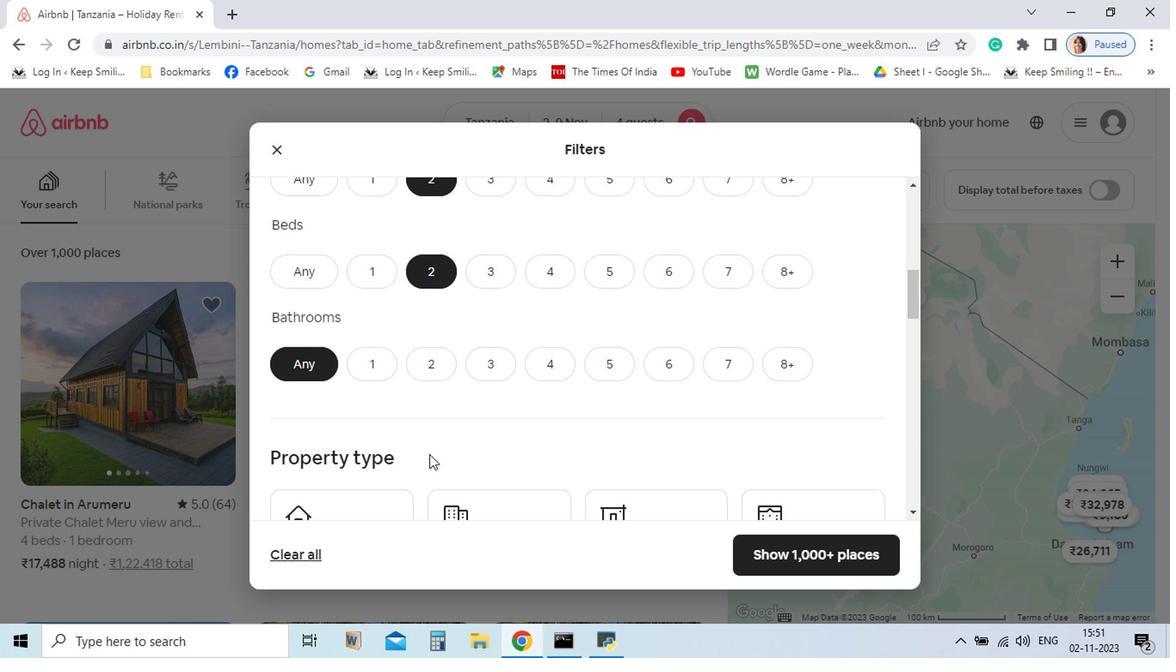 
Action: Mouse scrolled (475, 497) with delta (0, 0)
Screenshot: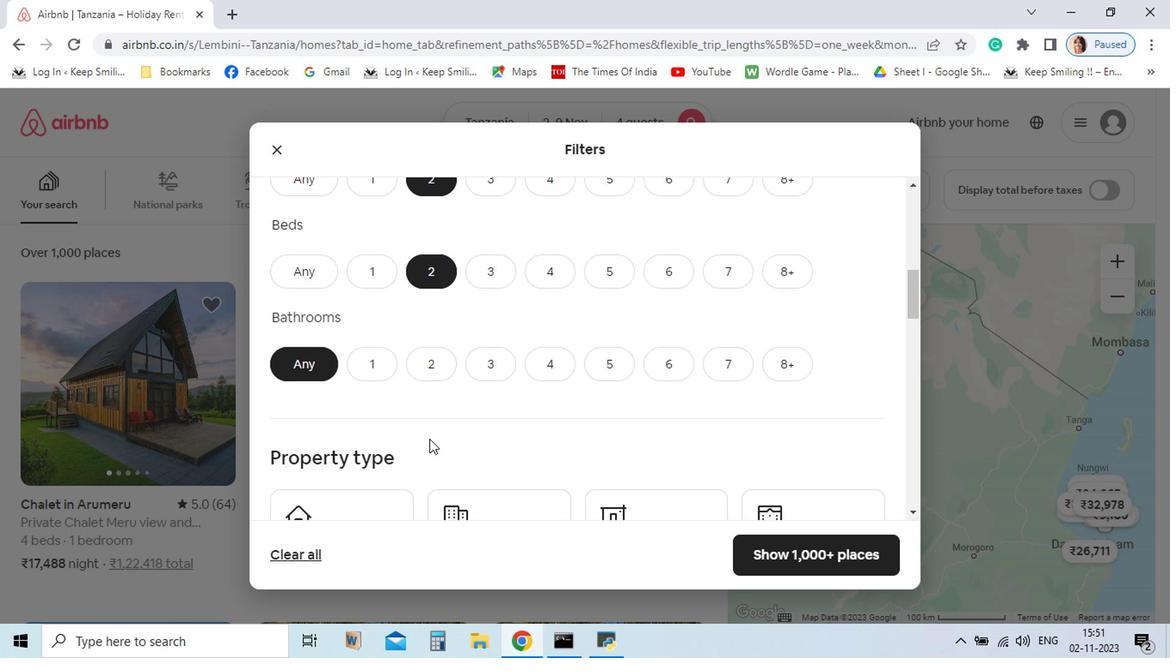 
Action: Mouse moved to (475, 498)
Screenshot: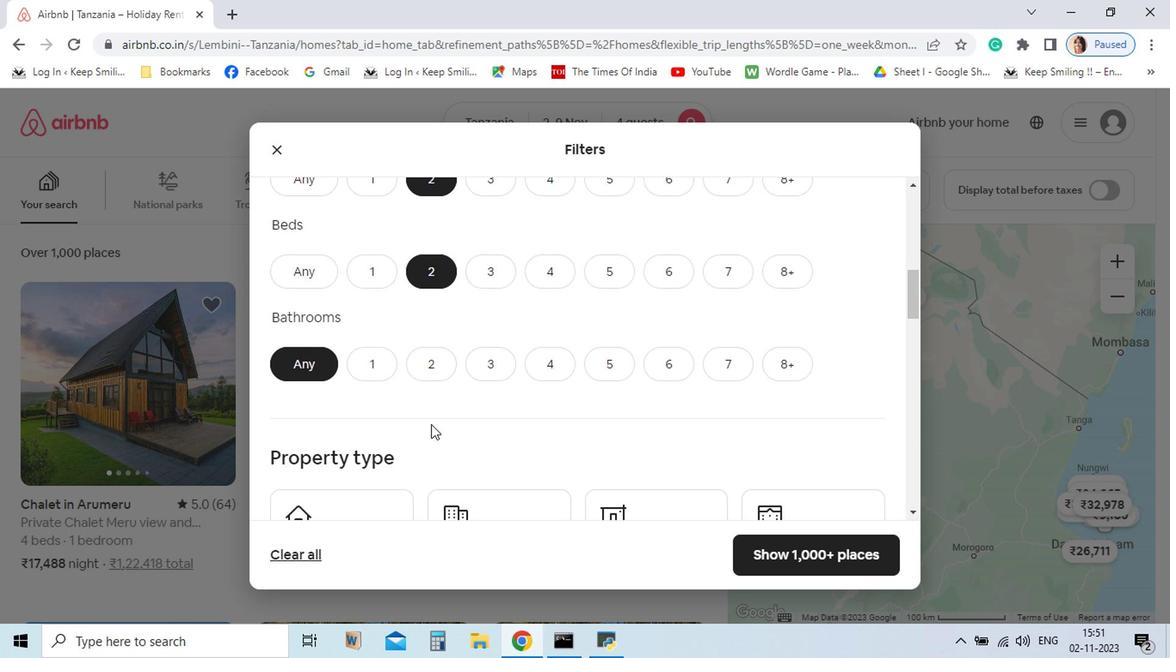 
Action: Mouse scrolled (475, 497) with delta (0, 0)
Screenshot: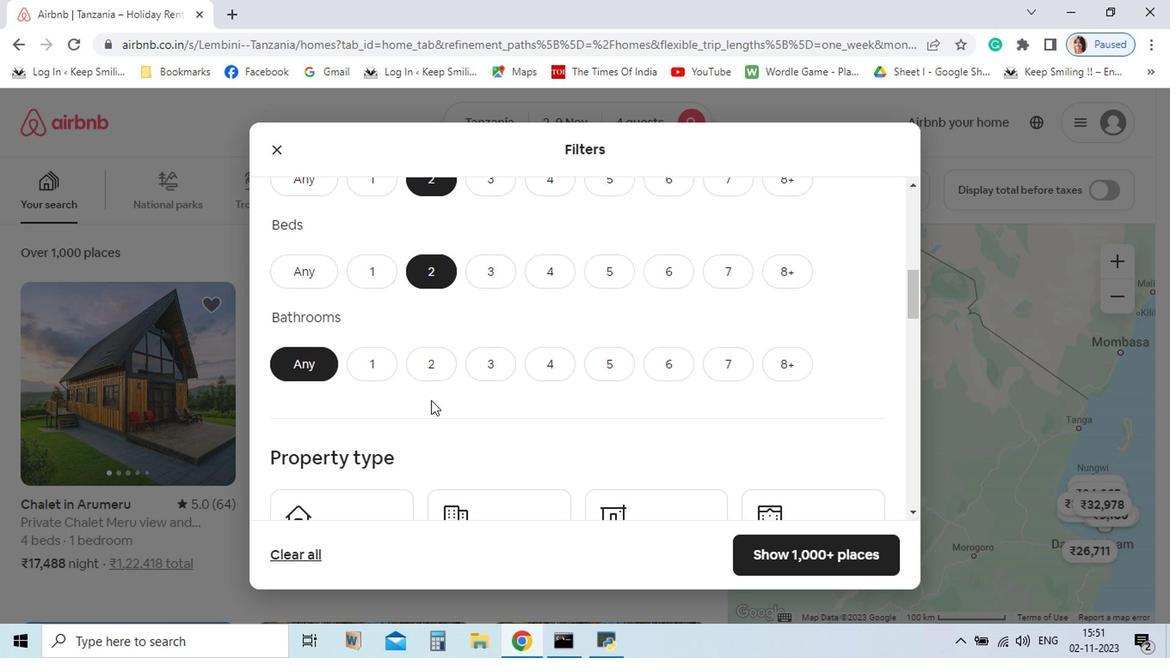
Action: Mouse moved to (473, 431)
Screenshot: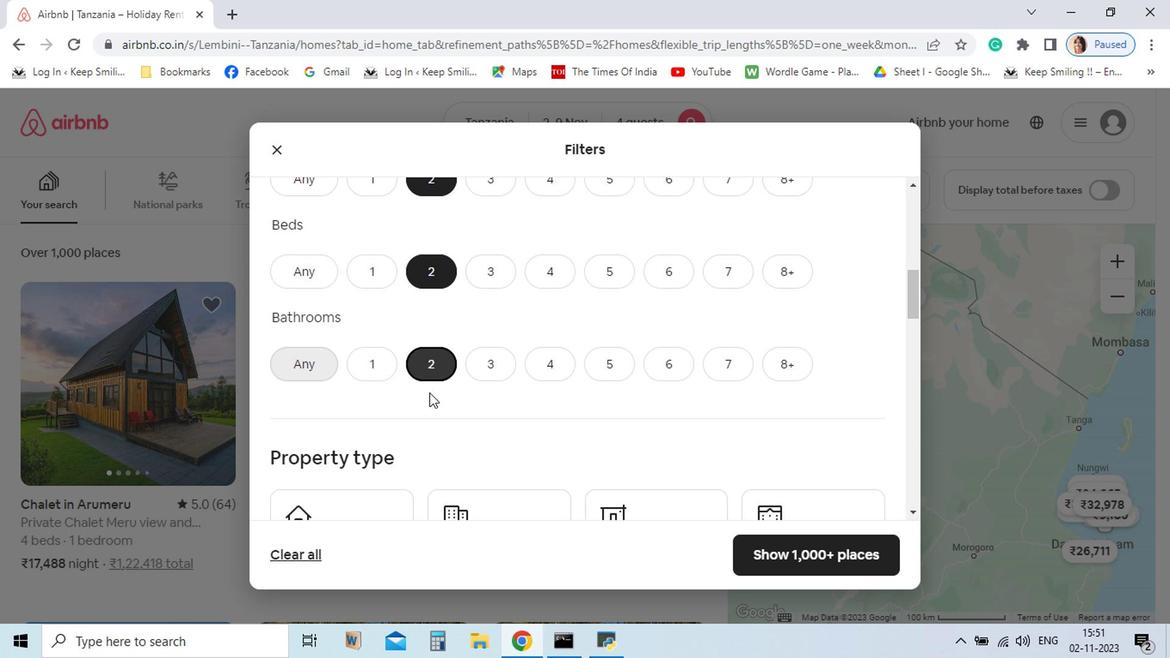 
Action: Mouse pressed left at (473, 431)
Screenshot: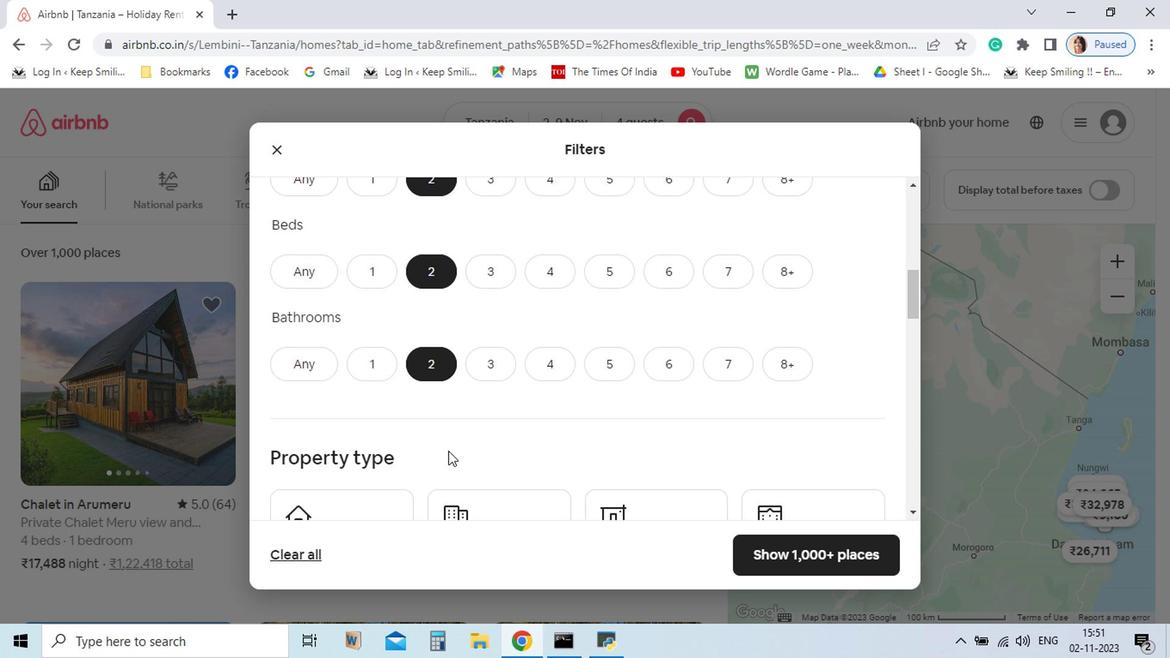 
Action: Mouse moved to (490, 495)
Screenshot: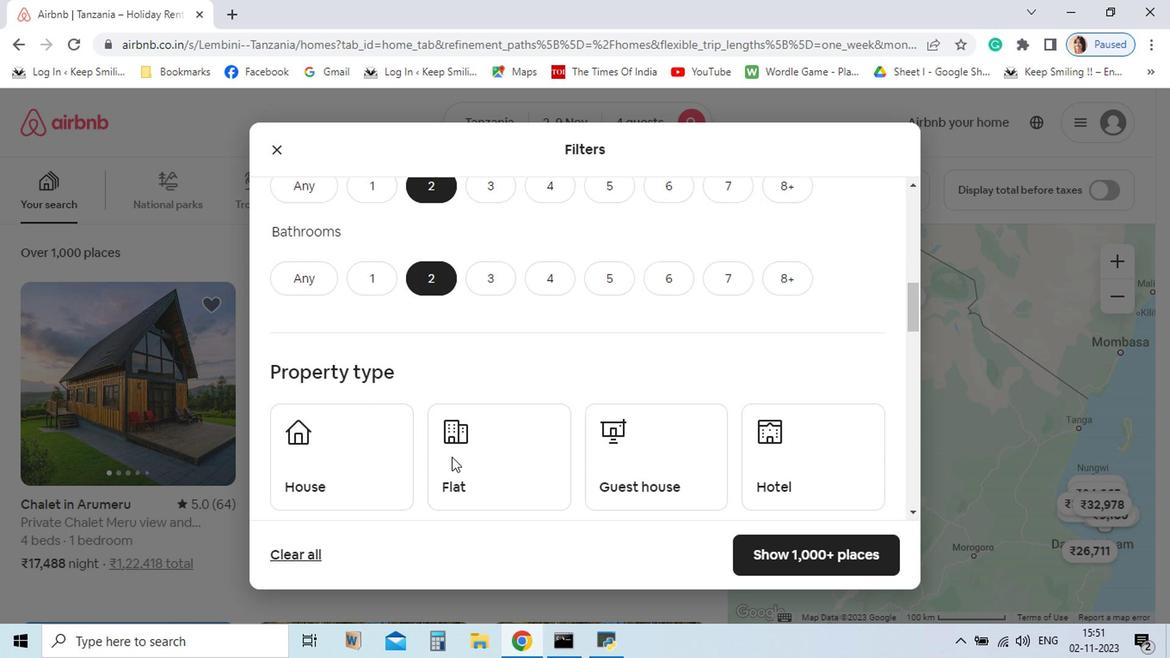 
Action: Mouse scrolled (490, 495) with delta (0, 0)
Screenshot: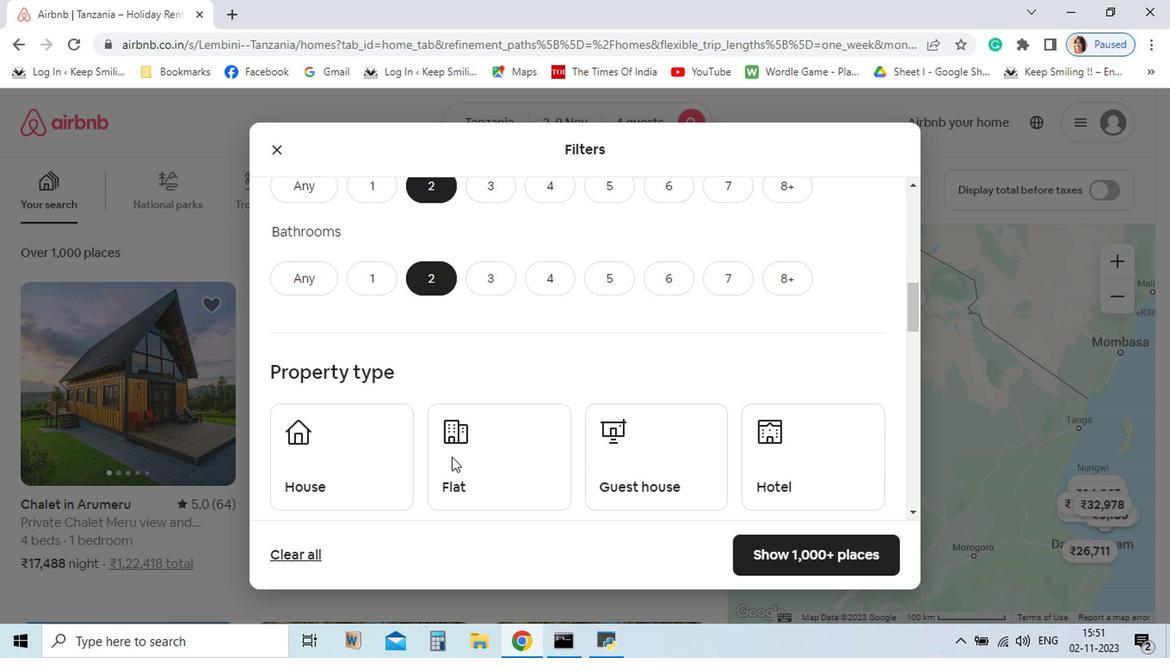 
Action: Mouse moved to (402, 509)
Screenshot: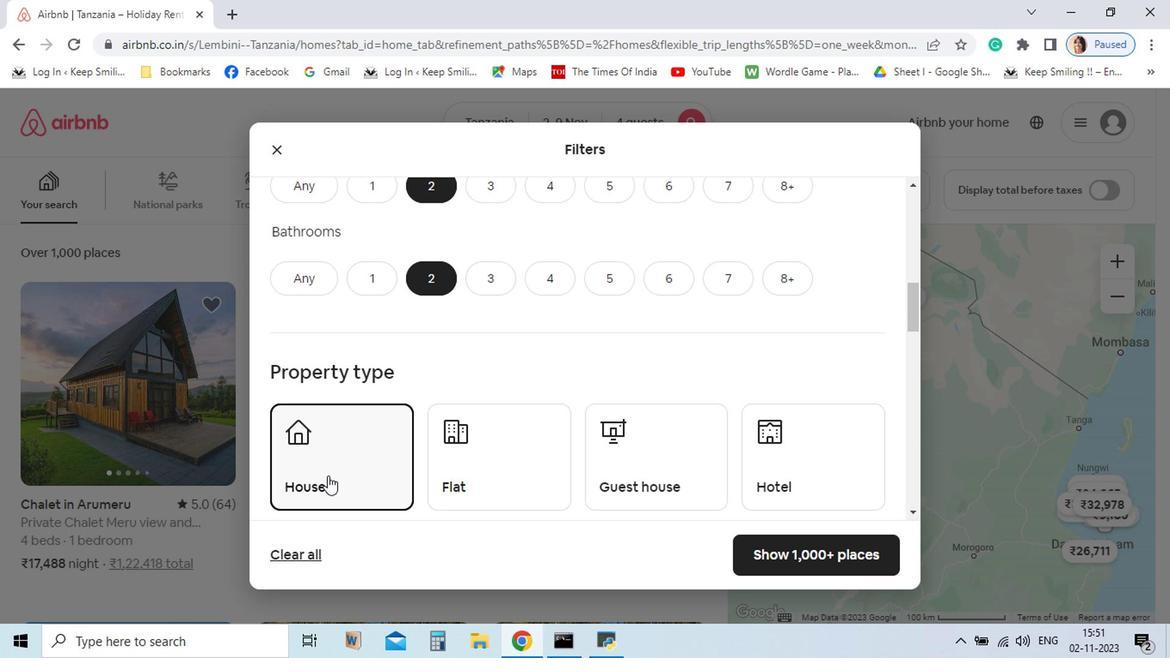 
Action: Mouse pressed left at (402, 509)
Screenshot: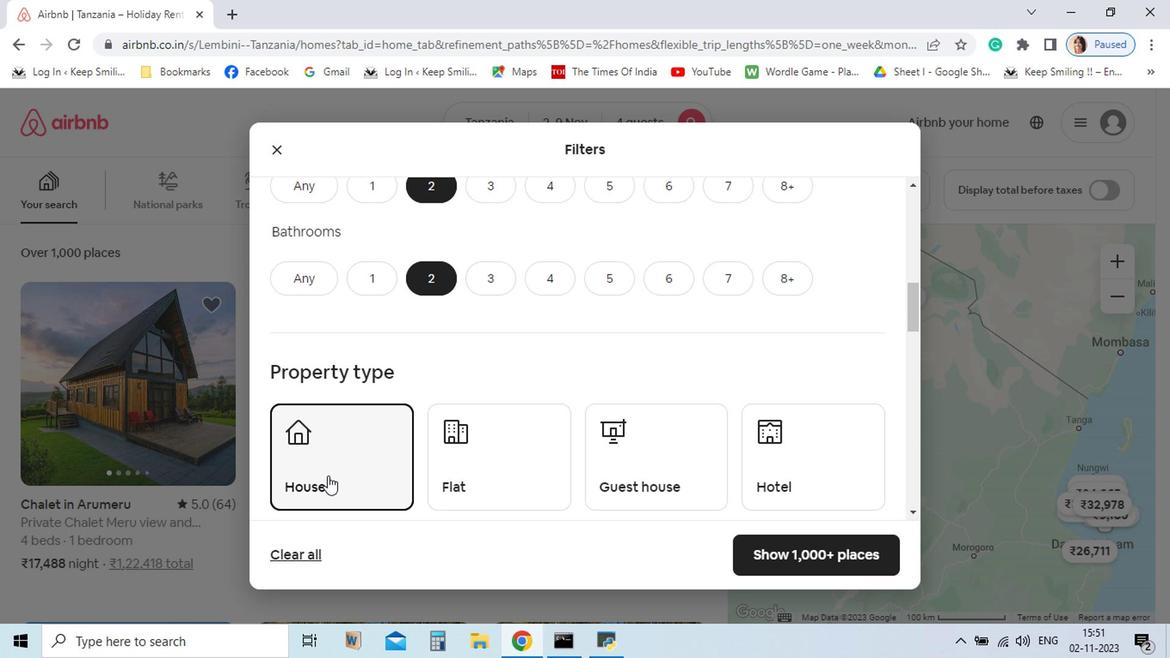 
Action: Mouse moved to (726, 560)
Screenshot: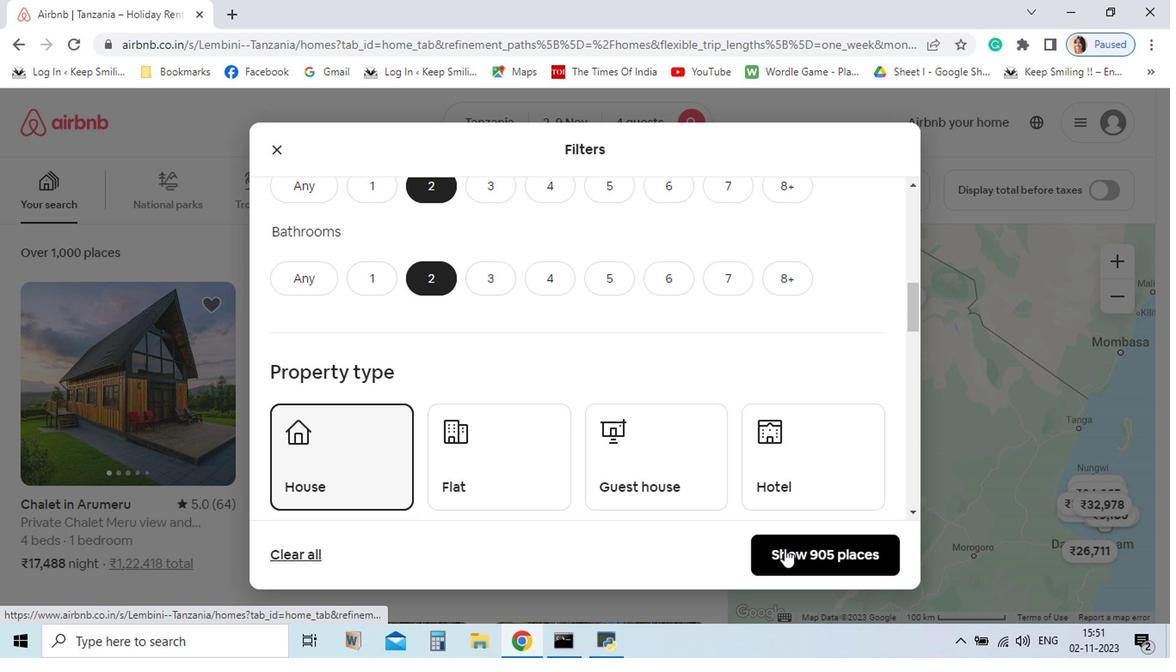 
Action: Mouse pressed left at (726, 560)
Screenshot: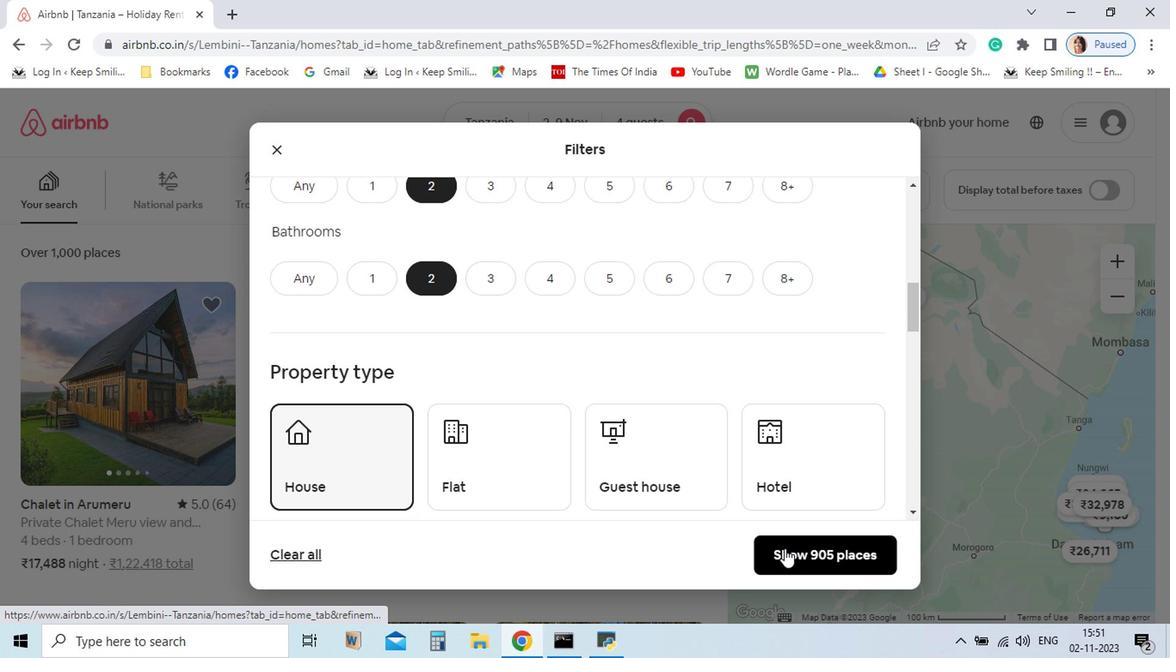 
Action: Mouse moved to (210, 523)
Screenshot: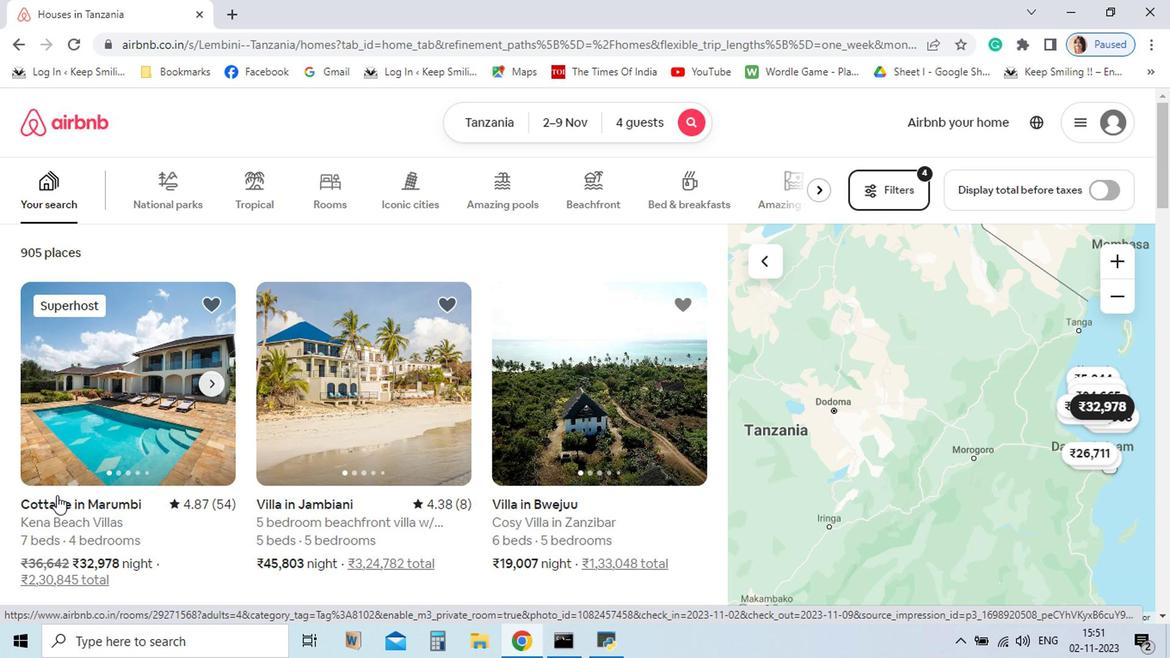 
Action: Mouse scrolled (210, 522) with delta (0, 0)
Screenshot: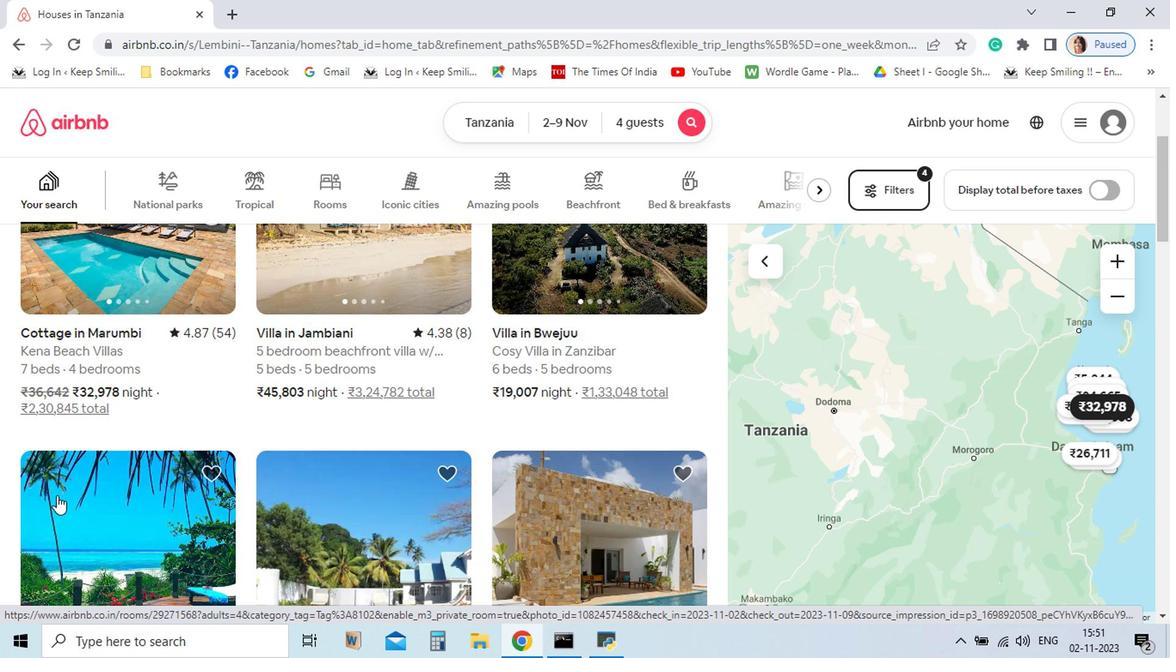 
Action: Mouse scrolled (210, 522) with delta (0, 0)
Screenshot: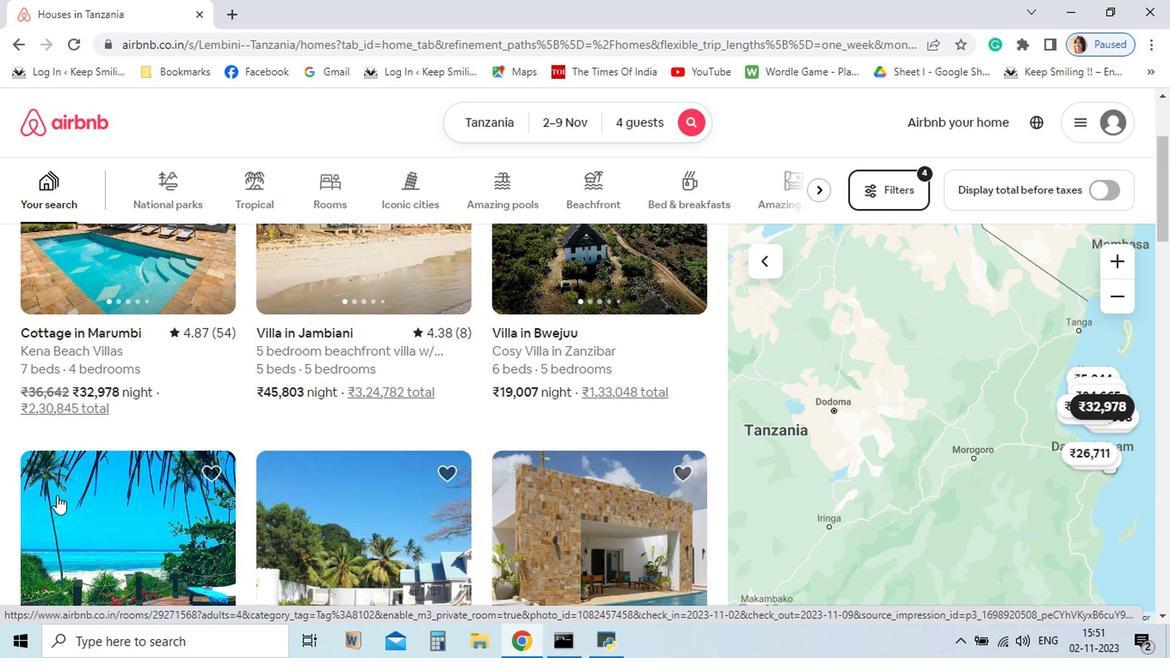 
Action: Mouse scrolled (210, 522) with delta (0, 0)
Screenshot: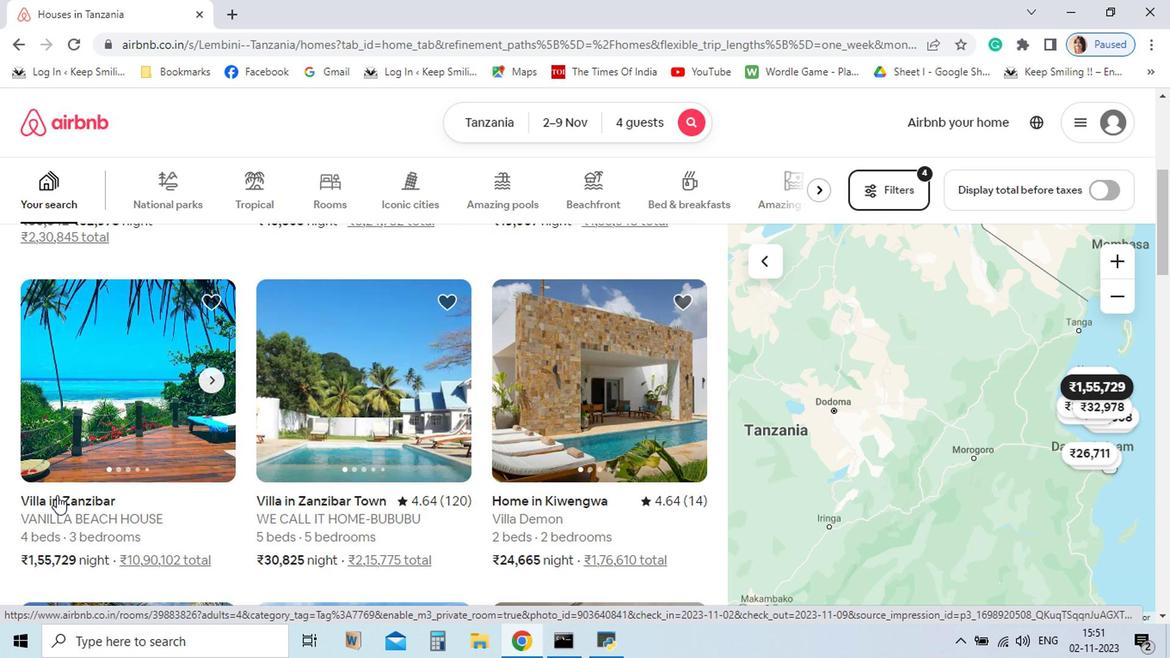 
Action: Mouse scrolled (210, 522) with delta (0, 0)
Screenshot: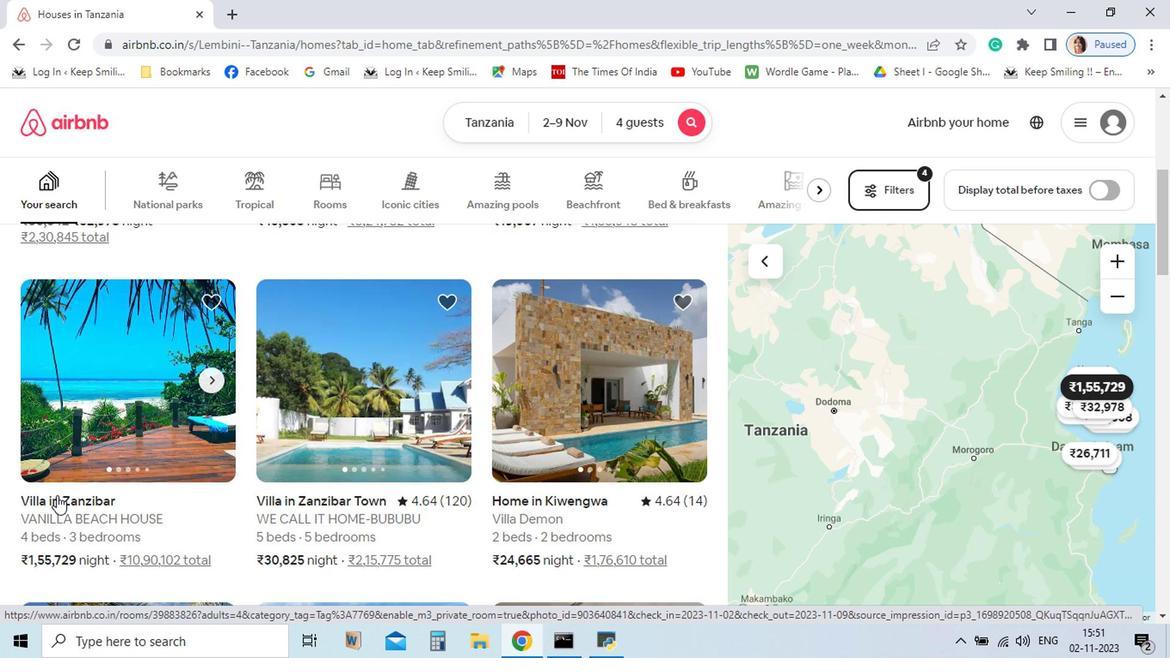 
Action: Mouse moved to (211, 523)
Screenshot: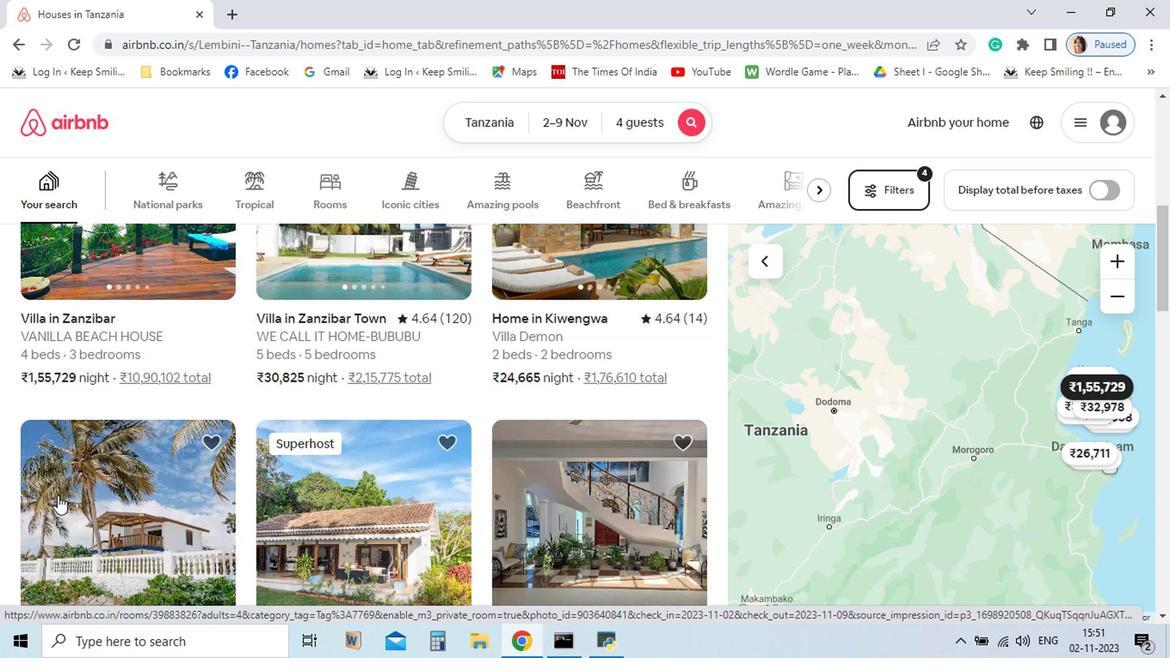 
Action: Mouse scrolled (211, 522) with delta (0, 0)
Screenshot: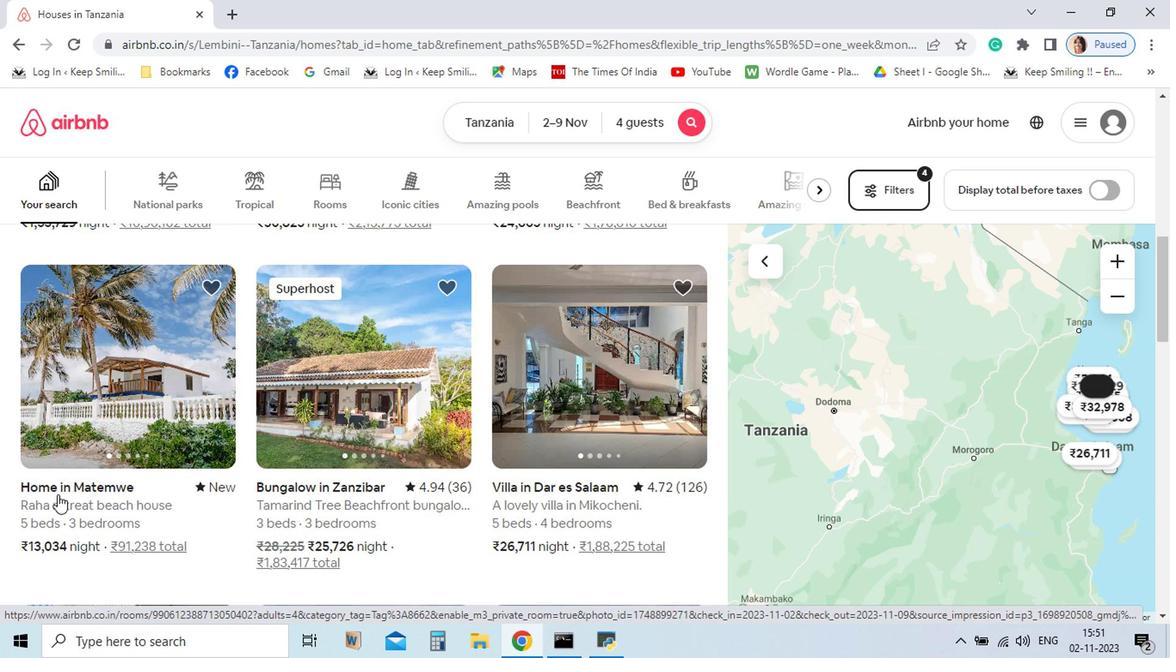 
Action: Mouse scrolled (211, 522) with delta (0, 0)
Screenshot: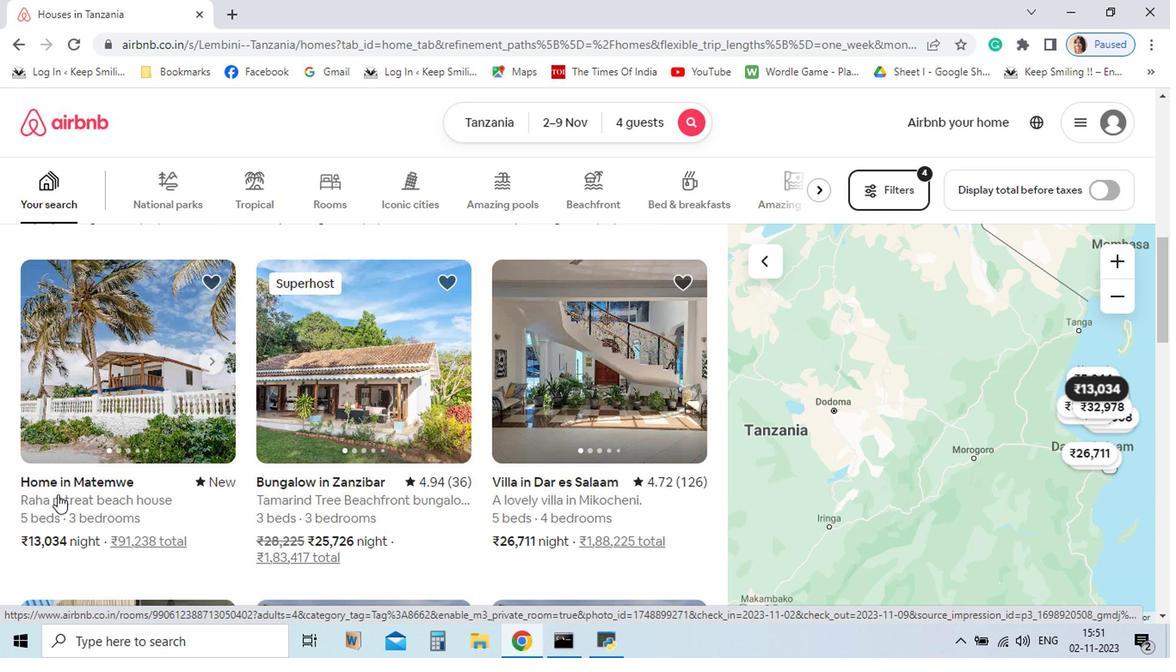 
Action: Mouse scrolled (211, 522) with delta (0, 0)
Screenshot: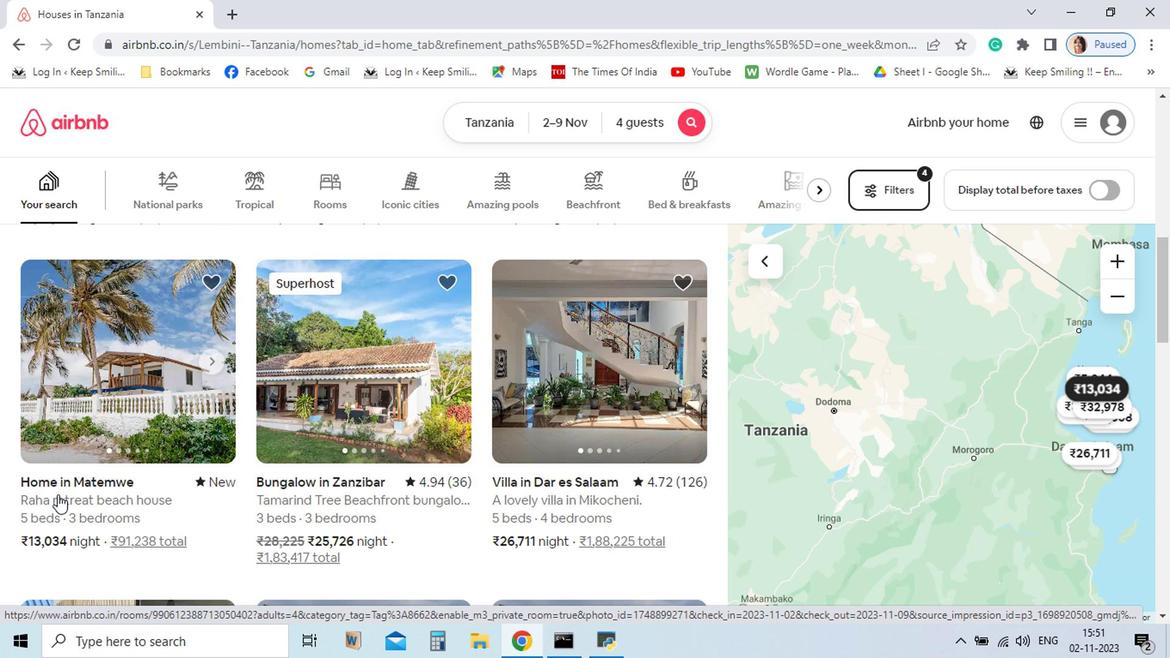 
Action: Mouse scrolled (211, 522) with delta (0, 0)
Screenshot: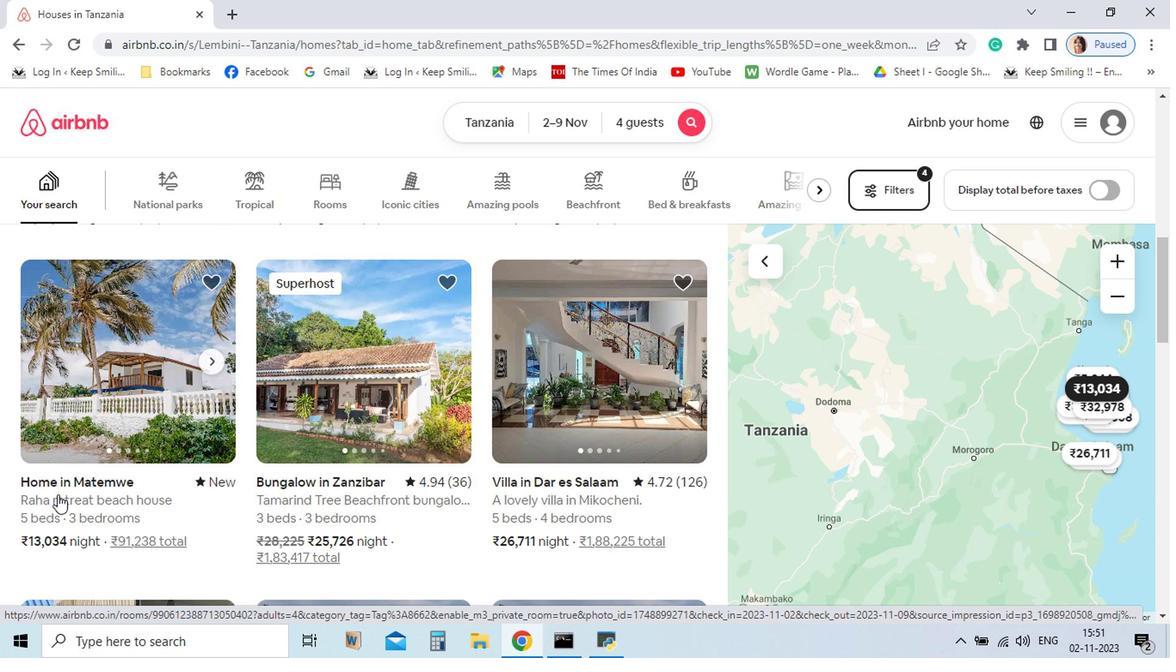 
Action: Mouse moved to (419, 507)
Screenshot: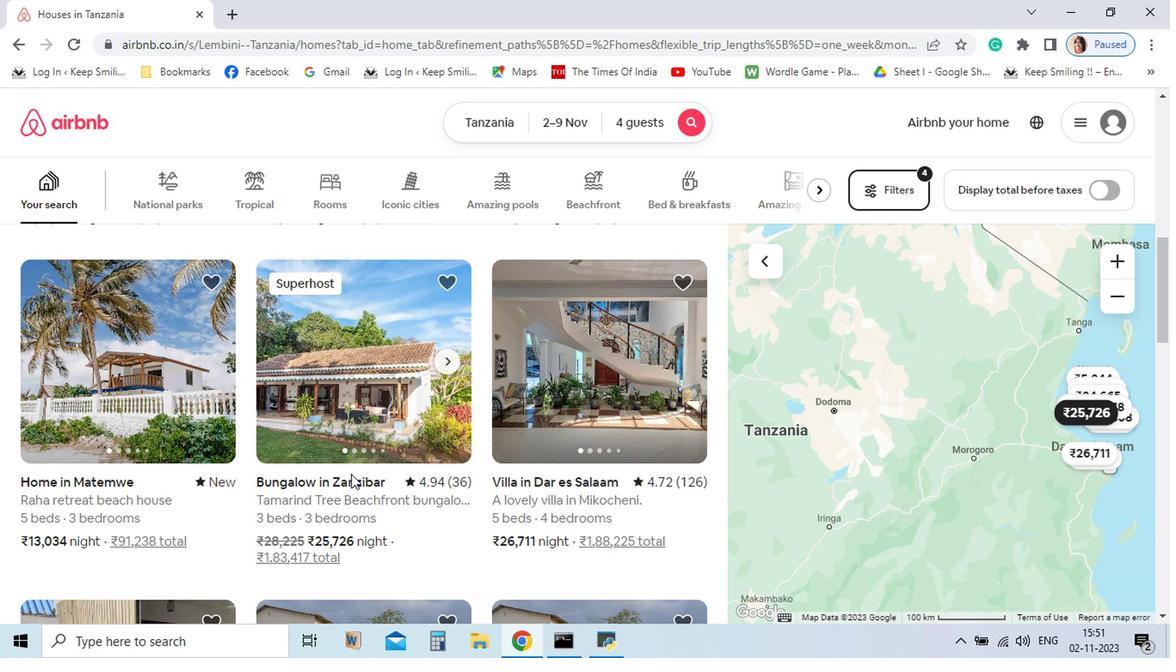 
Action: Mouse pressed left at (419, 507)
Screenshot: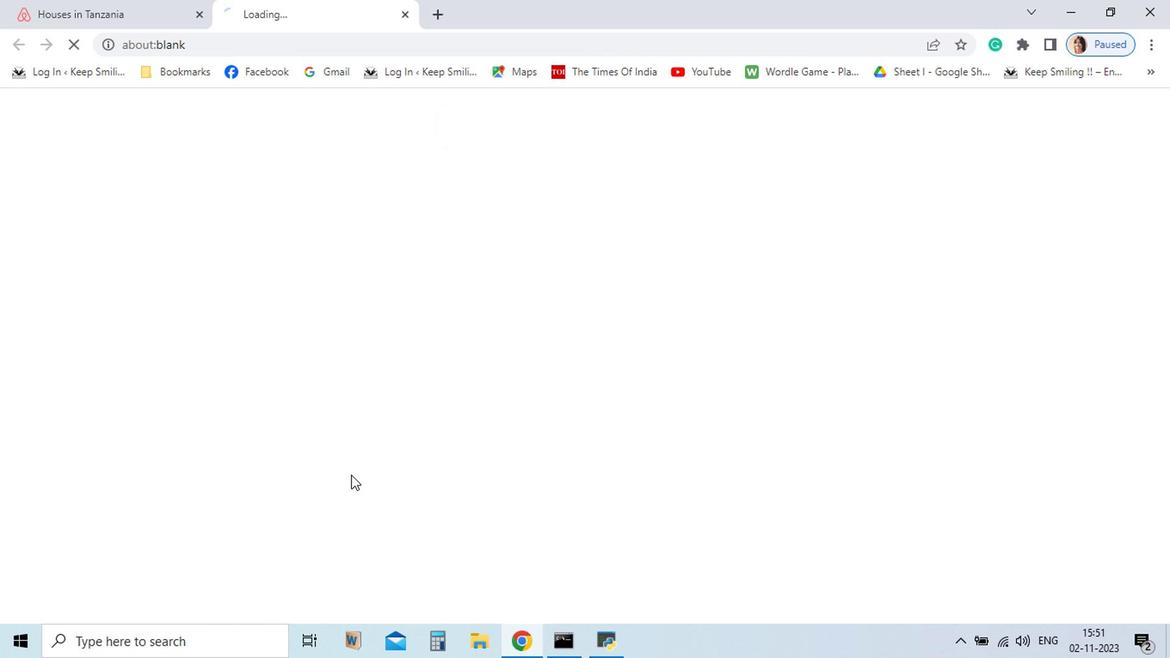 
Action: Mouse moved to (877, 515)
Screenshot: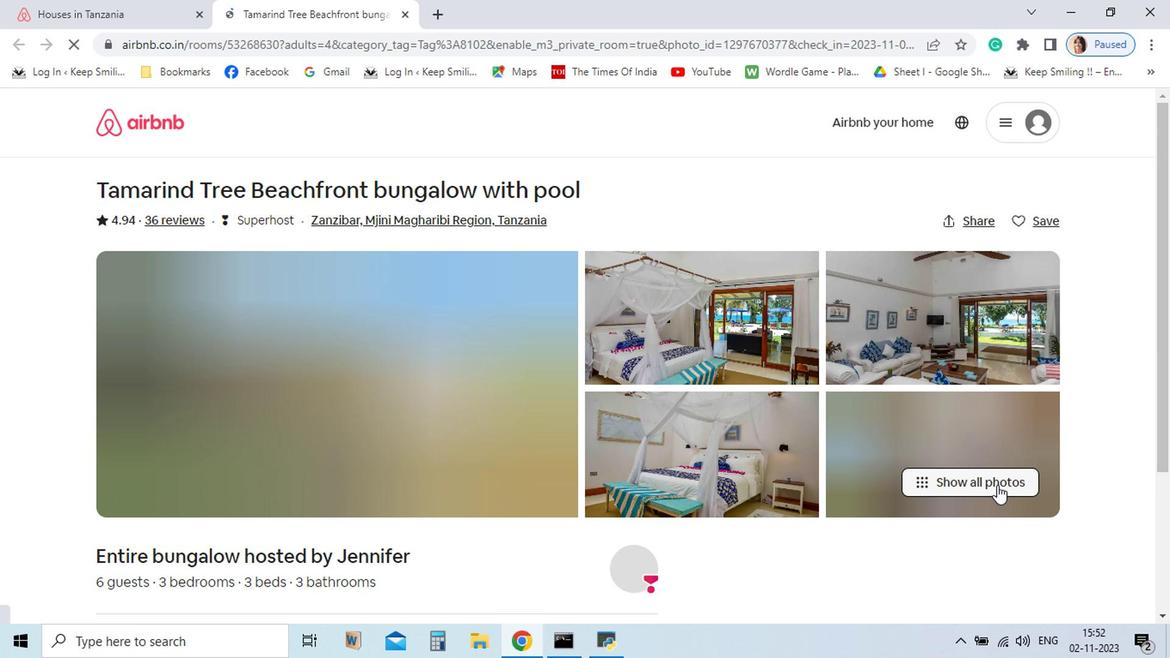 
Action: Mouse pressed left at (877, 515)
Screenshot: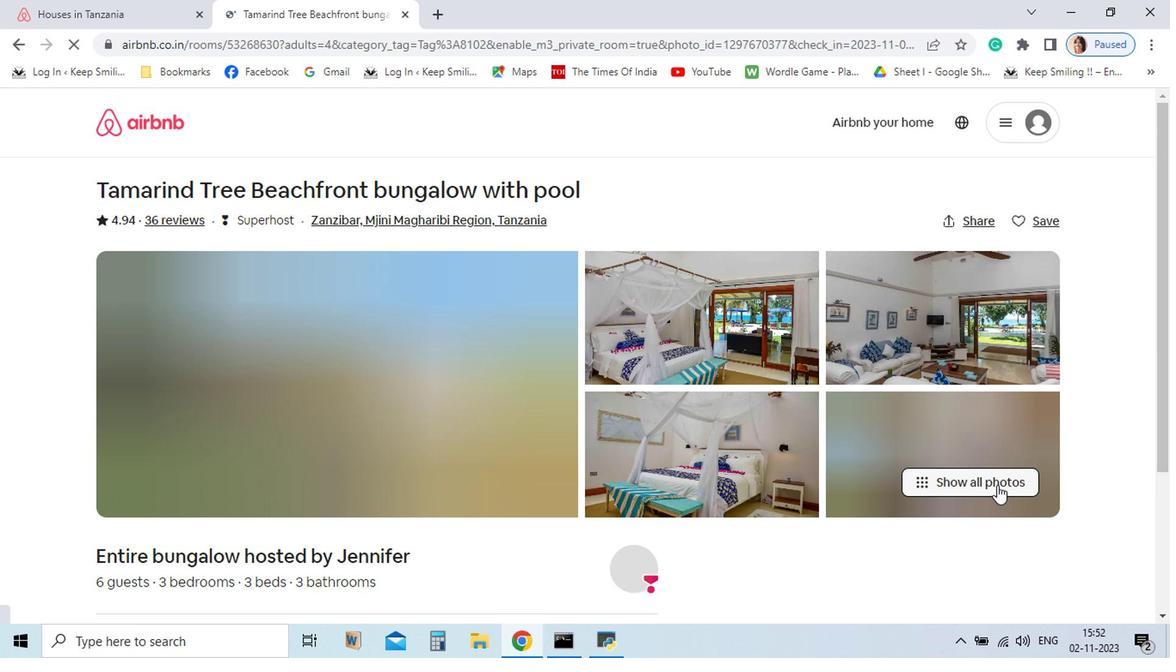 
Action: Mouse moved to (993, 606)
Screenshot: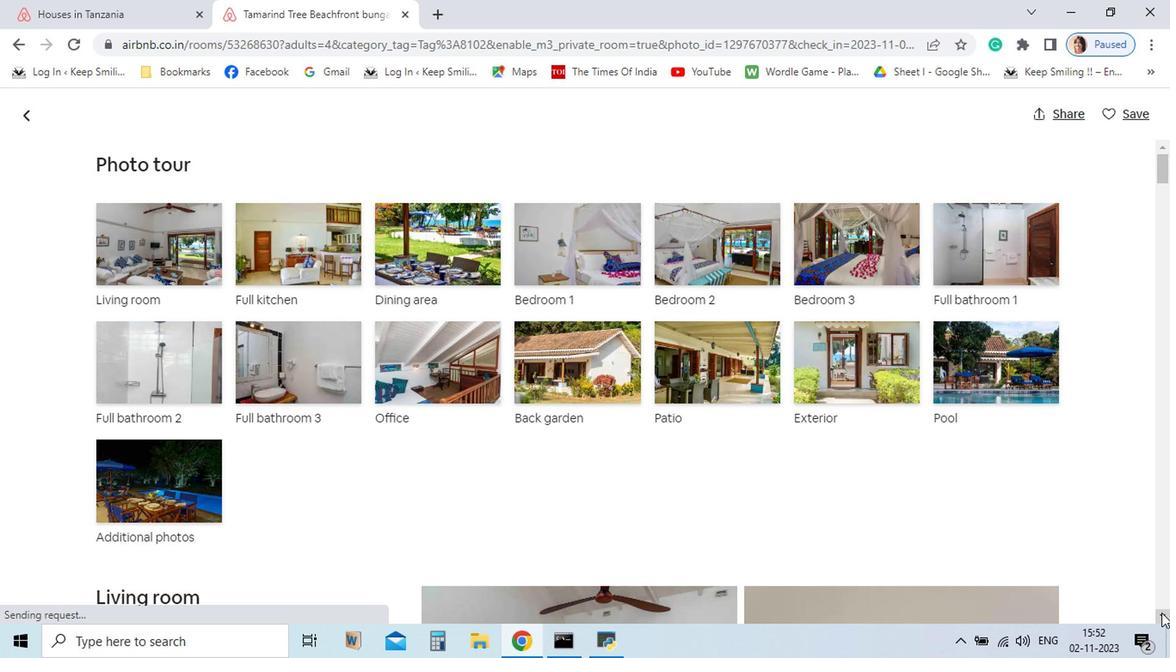 
Action: Mouse pressed left at (993, 606)
Screenshot: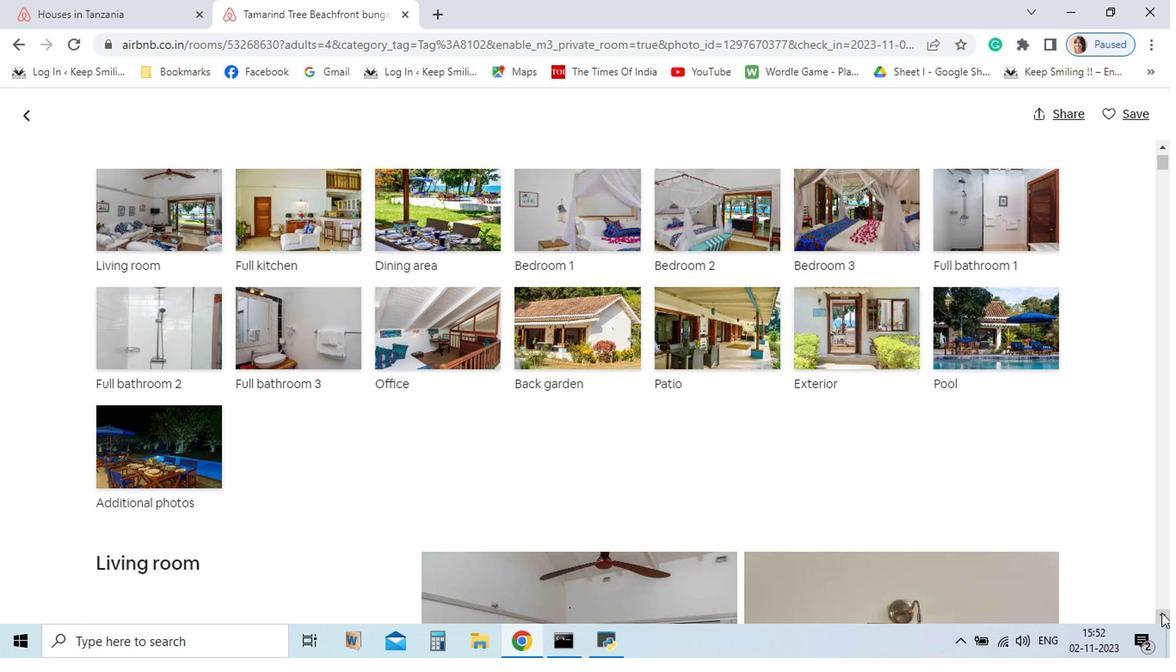 
Action: Mouse pressed left at (993, 606)
Screenshot: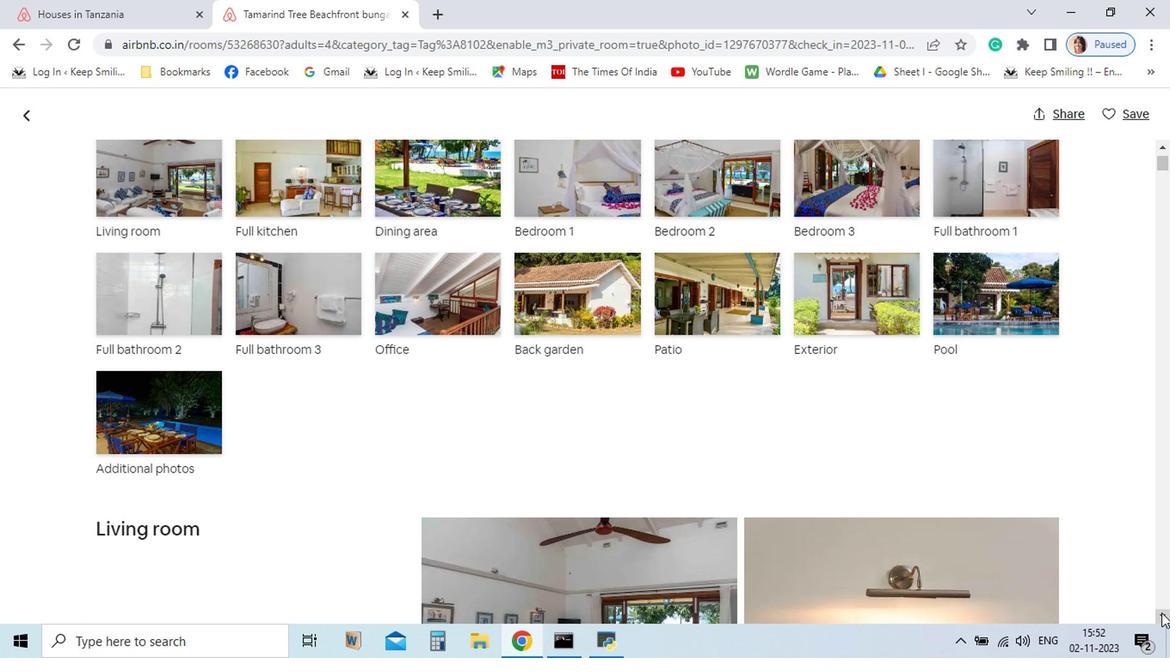 
Action: Mouse pressed left at (993, 606)
Screenshot: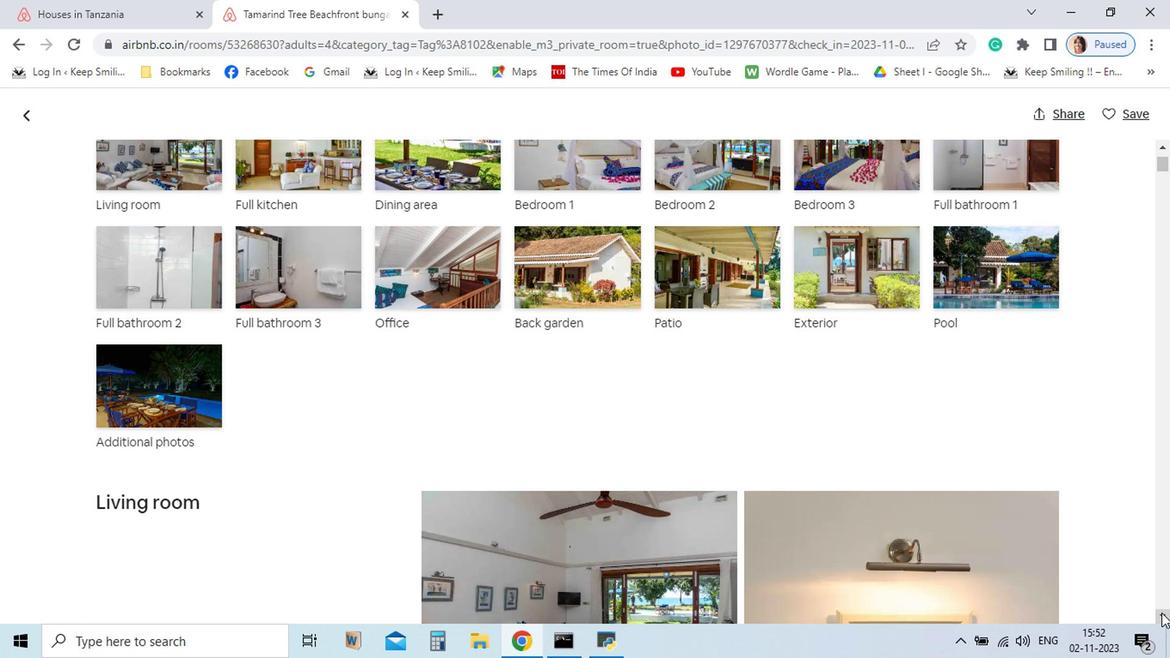 
Action: Mouse pressed left at (993, 606)
Screenshot: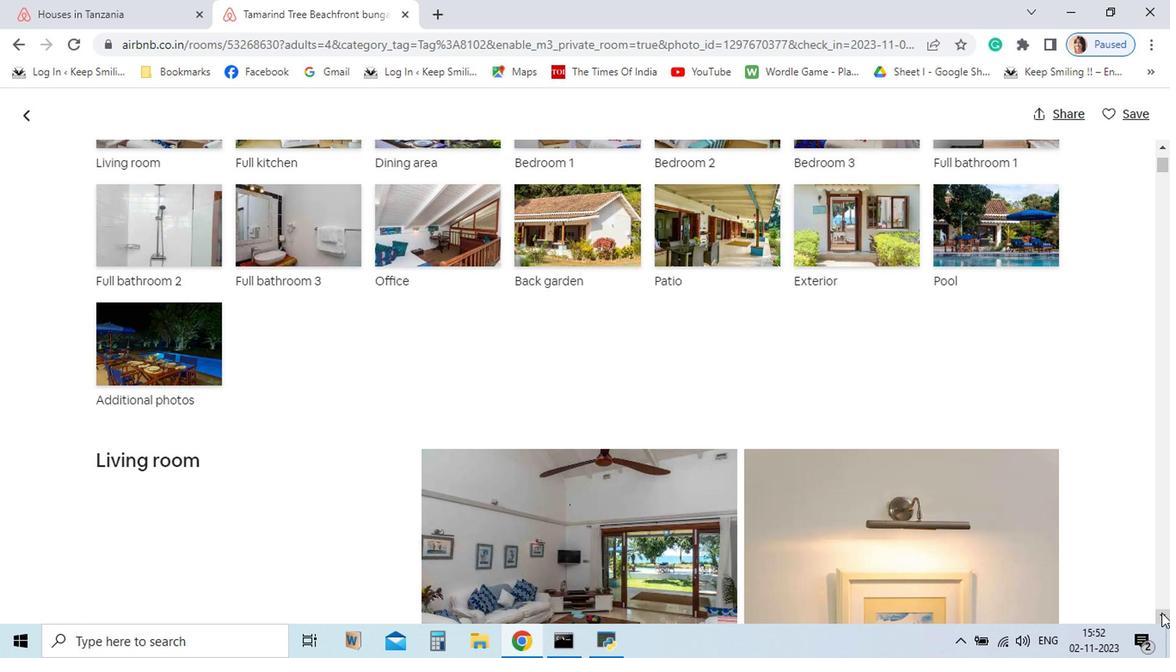 
Action: Mouse pressed left at (993, 606)
Screenshot: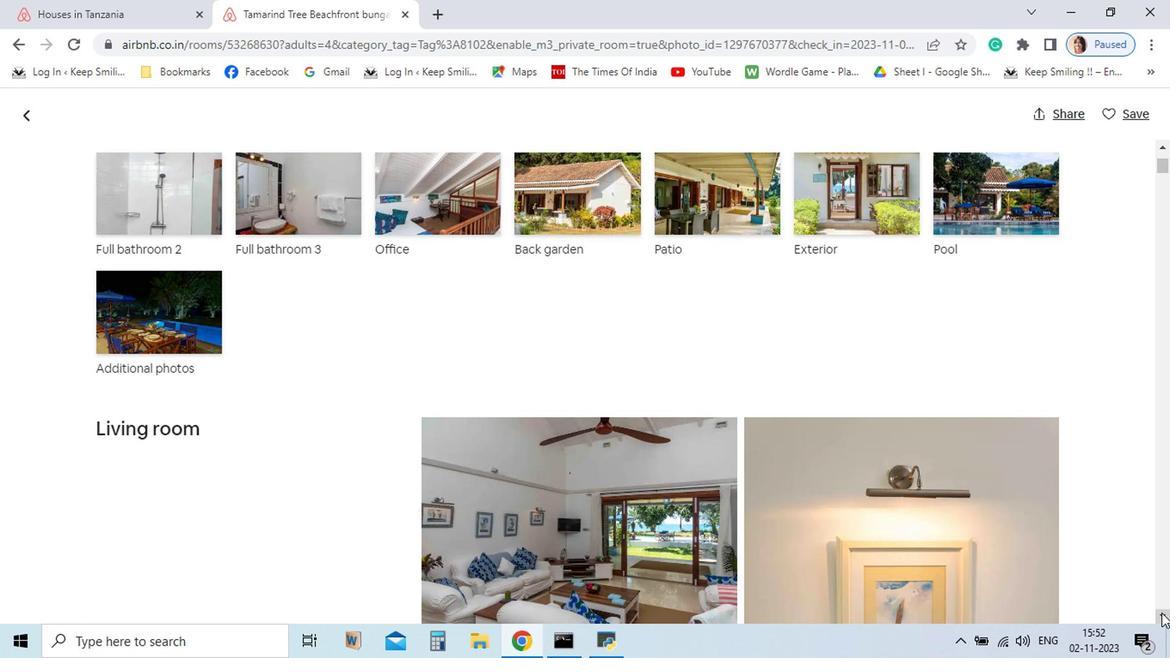
Action: Mouse pressed left at (993, 606)
Screenshot: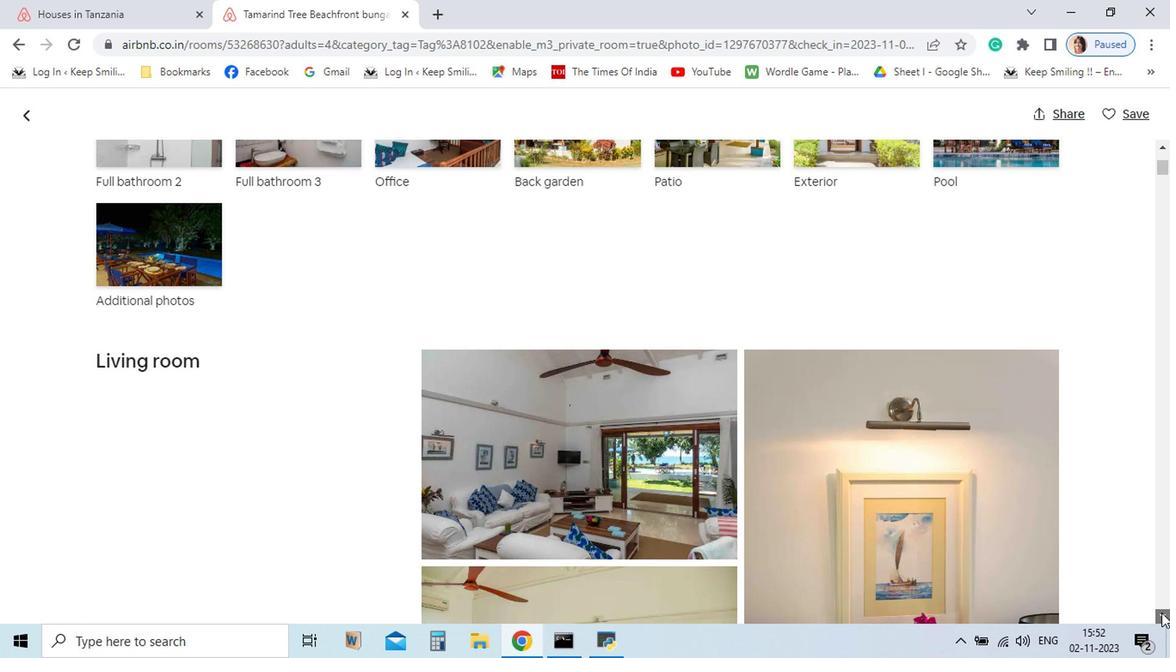 
Action: Mouse pressed left at (993, 606)
Screenshot: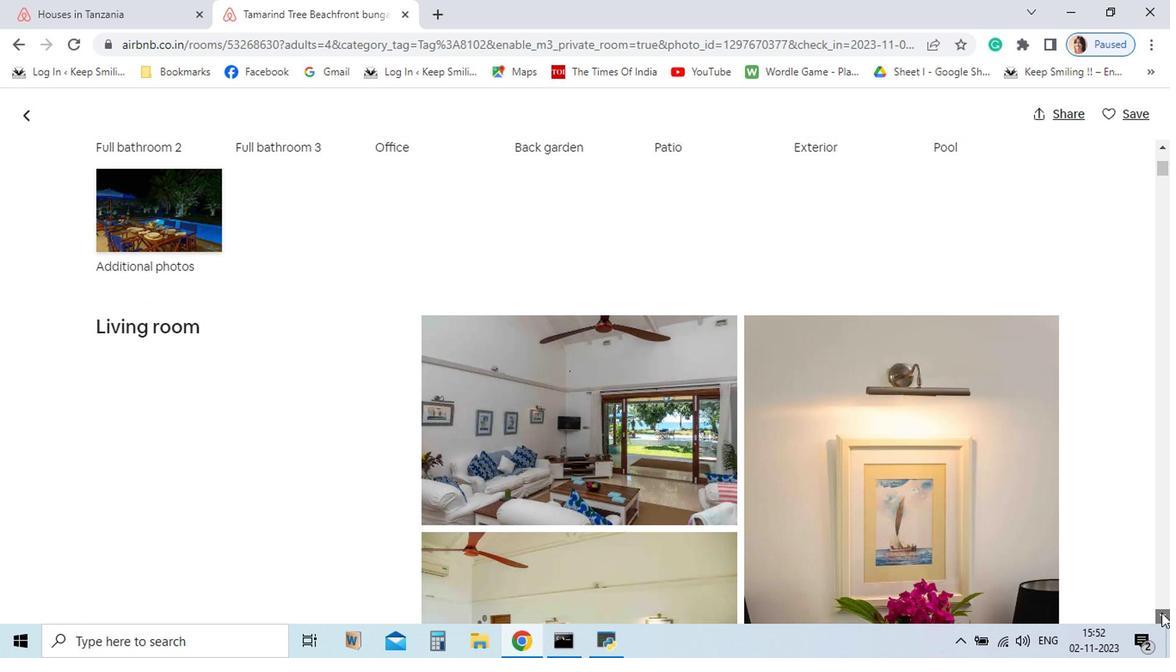 
Action: Mouse pressed left at (993, 606)
Screenshot: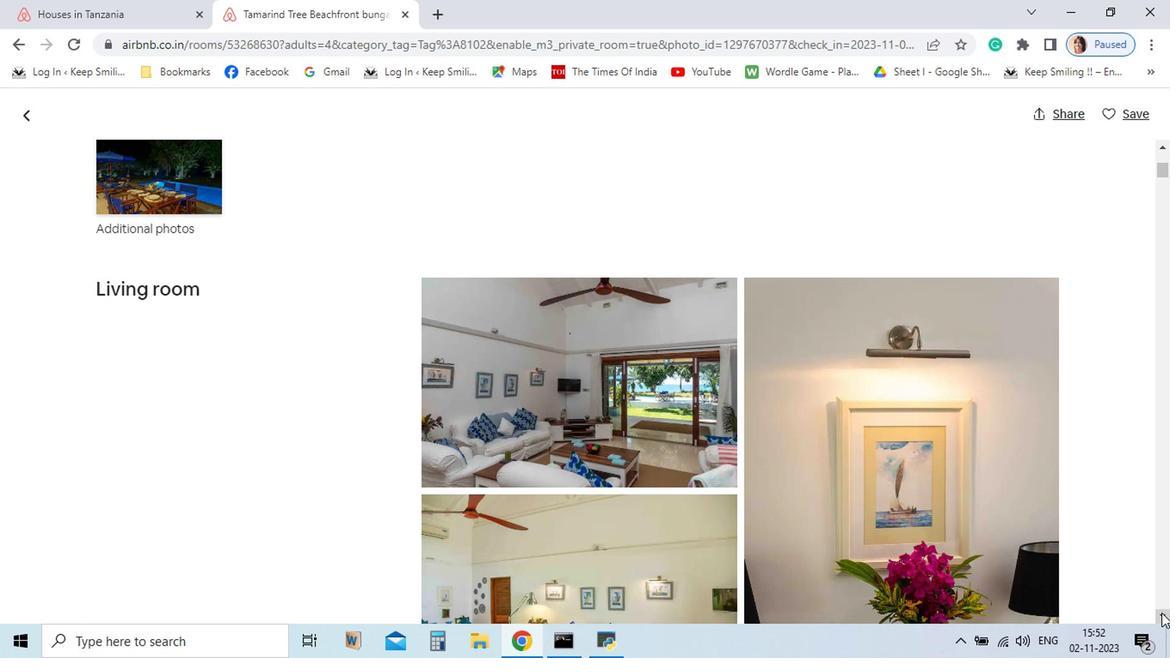 
Action: Mouse pressed left at (993, 606)
Screenshot: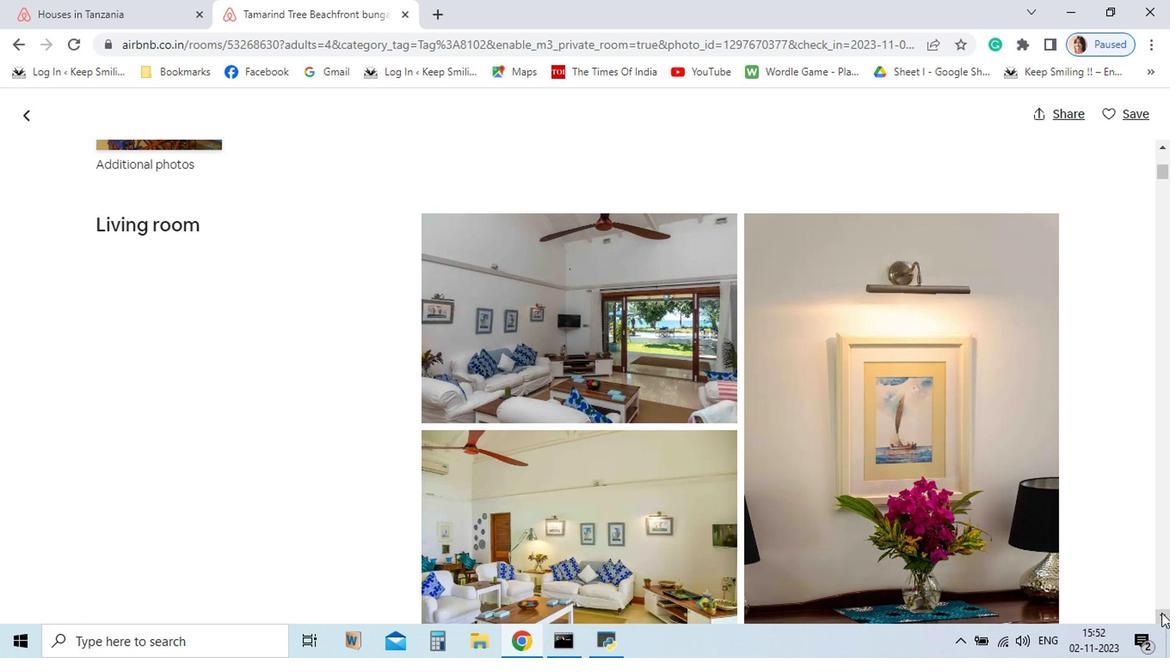 
Action: Mouse pressed left at (993, 606)
Screenshot: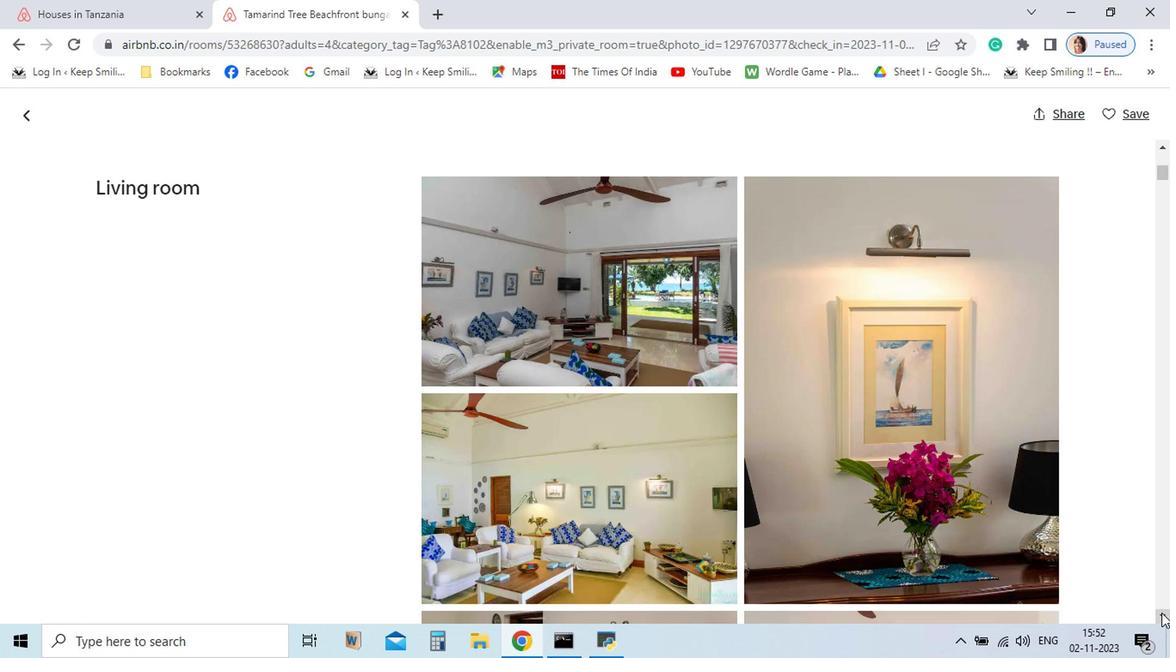 
Action: Mouse pressed left at (993, 606)
Screenshot: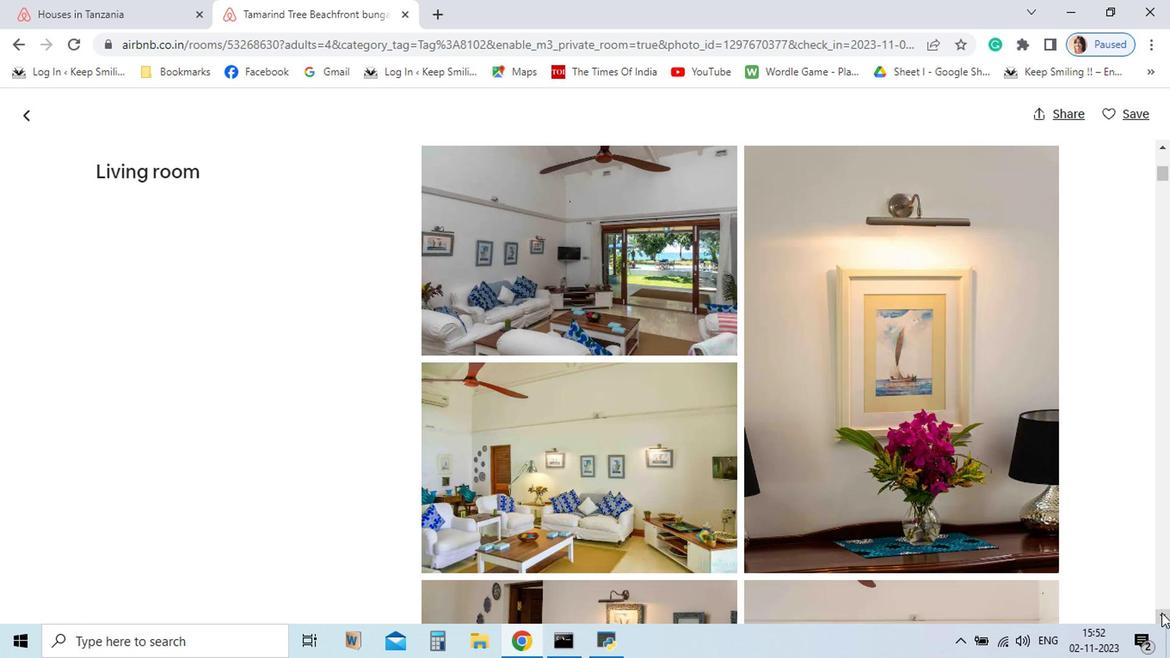 
Action: Mouse pressed left at (993, 606)
Screenshot: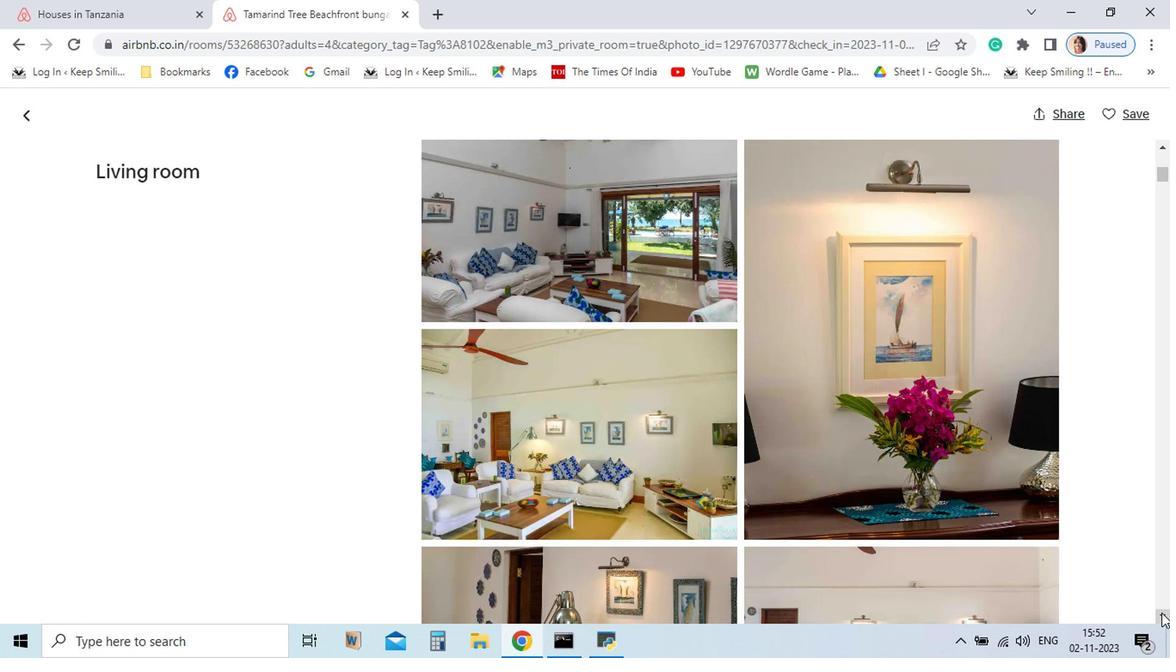 
Action: Mouse pressed left at (993, 606)
Screenshot: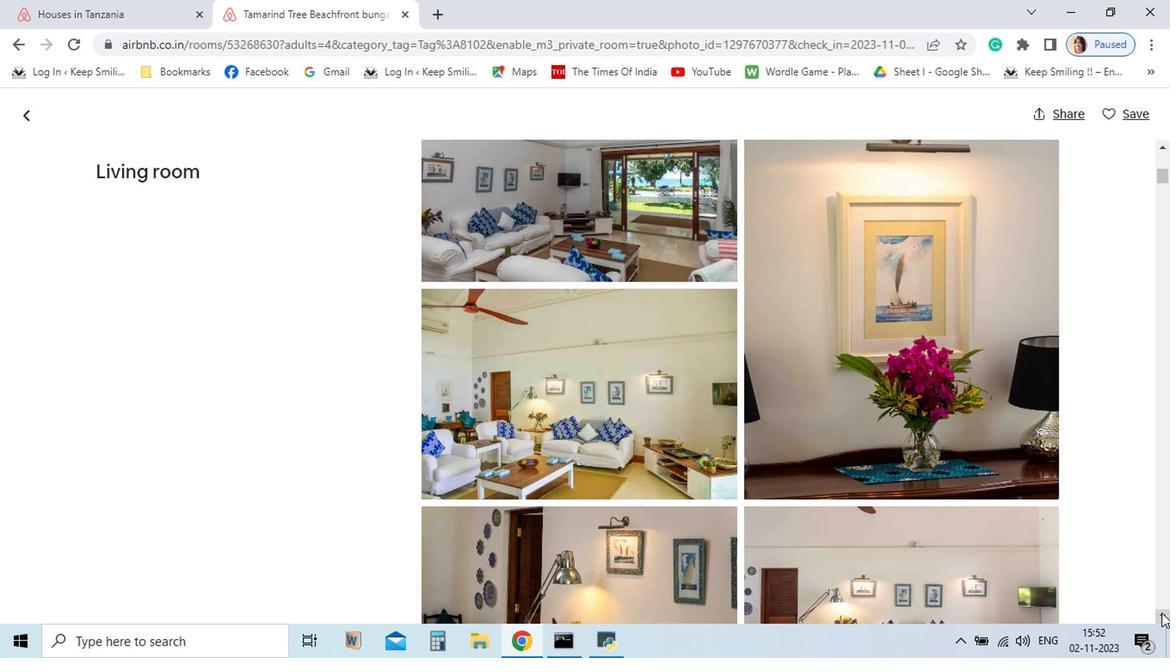
Action: Mouse pressed left at (993, 606)
Screenshot: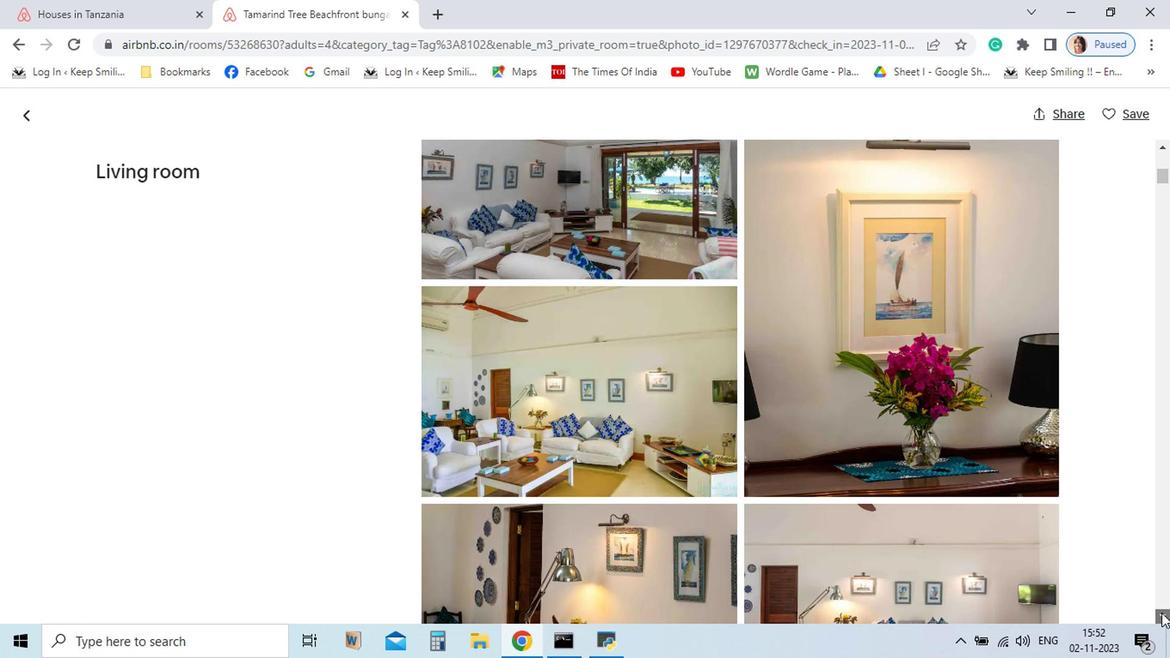 
Action: Mouse pressed left at (993, 606)
Screenshot: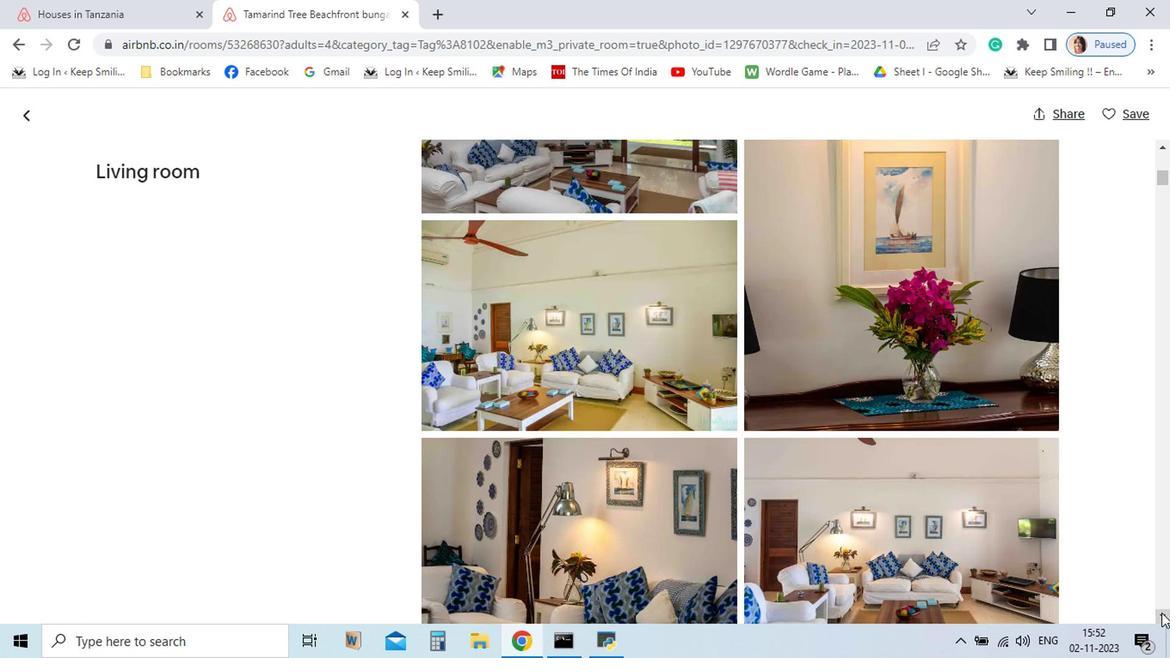 
Action: Mouse pressed left at (993, 606)
Screenshot: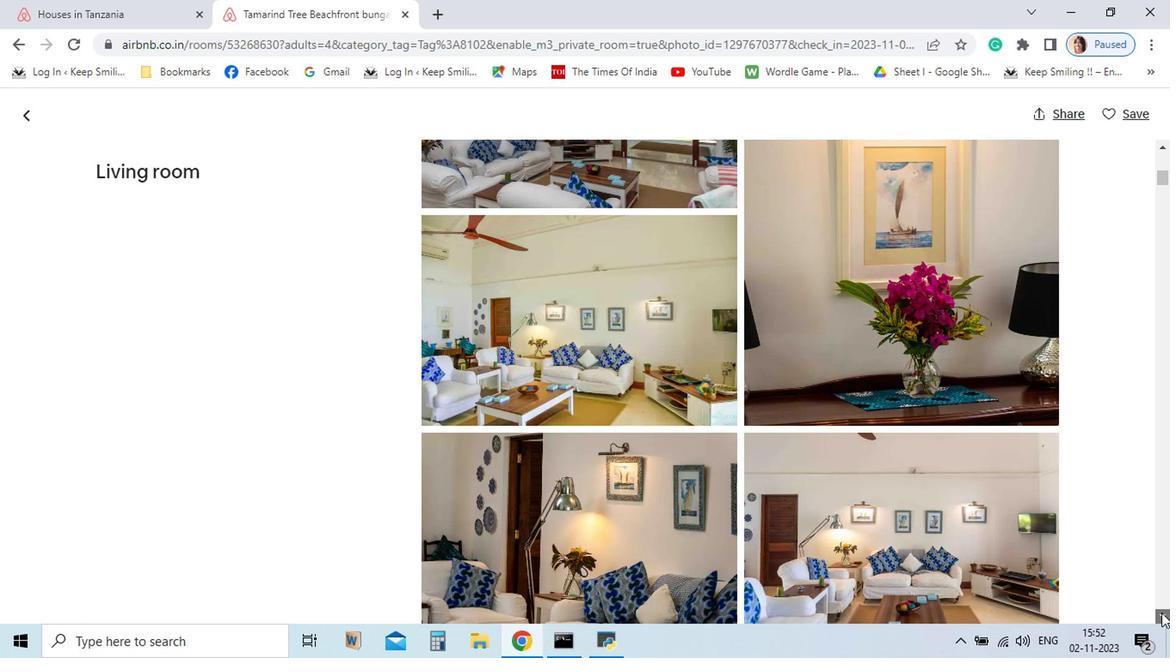 
Action: Mouse pressed left at (993, 606)
Screenshot: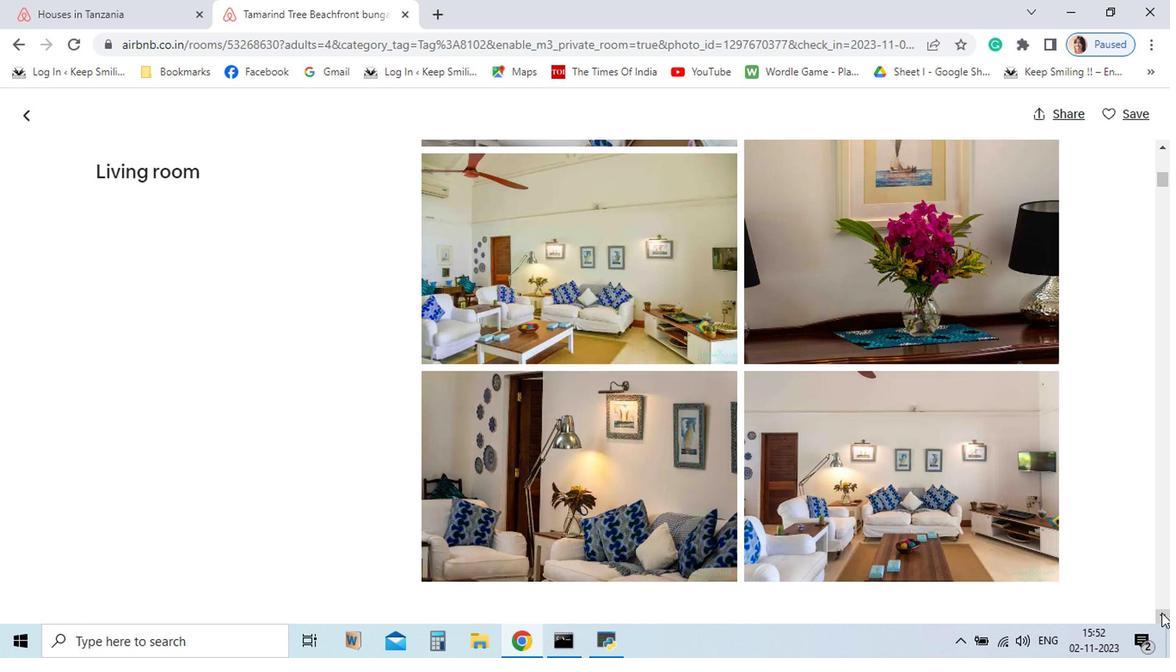 
Action: Mouse pressed left at (993, 606)
Screenshot: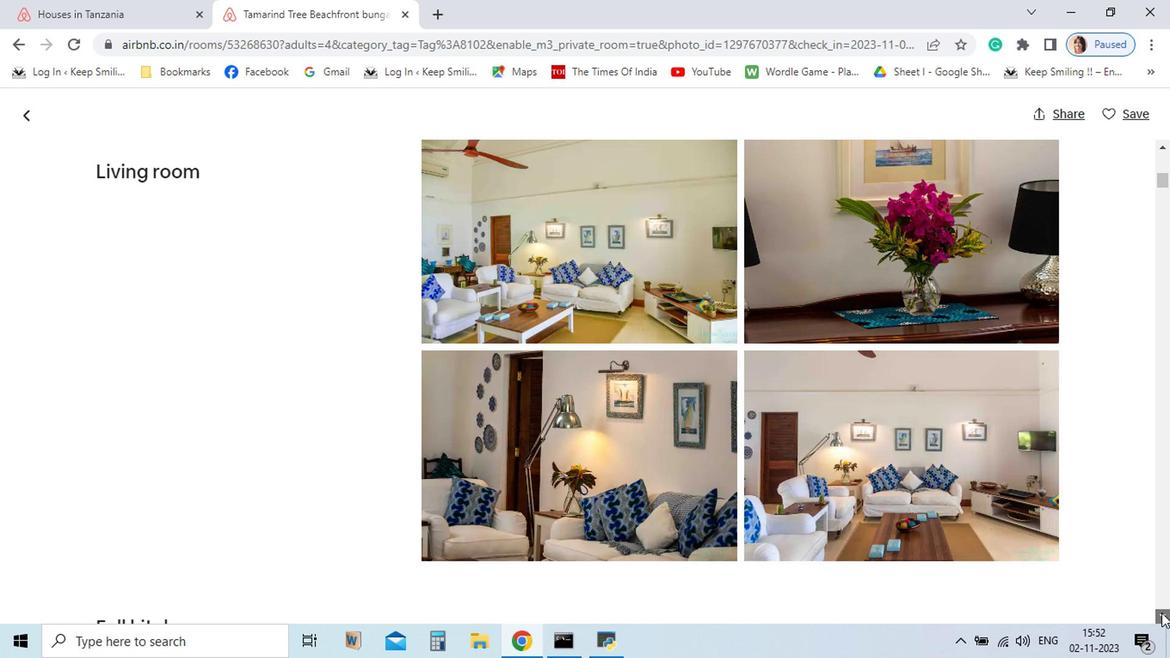 
Action: Mouse pressed left at (993, 606)
Screenshot: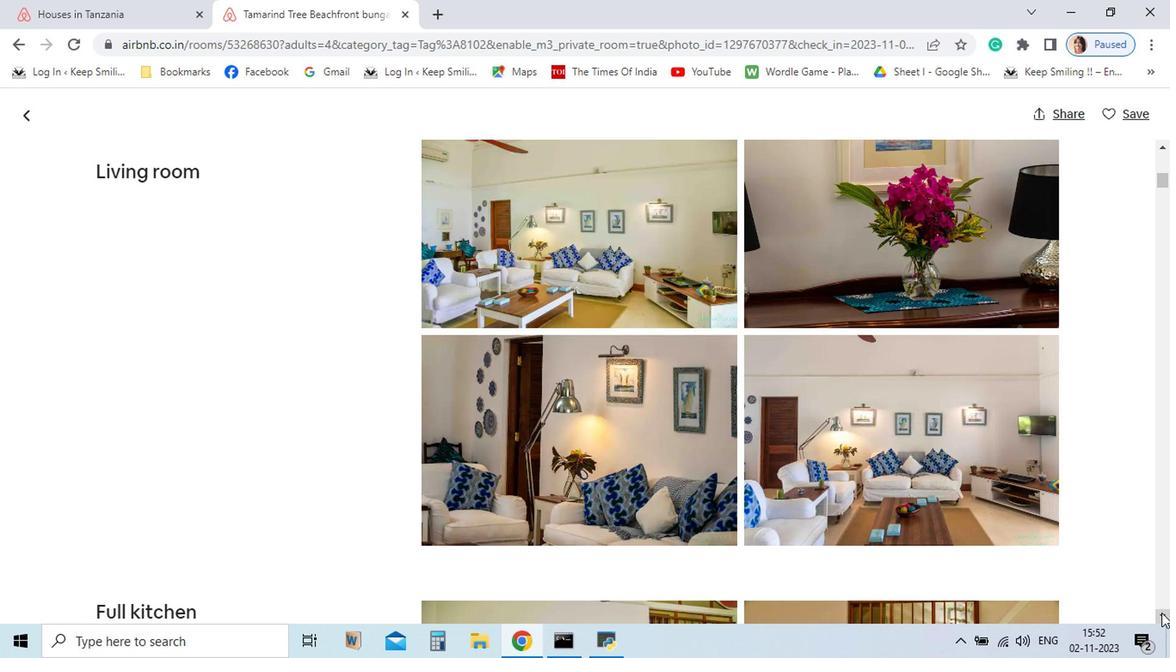 
Action: Mouse pressed left at (993, 606)
Screenshot: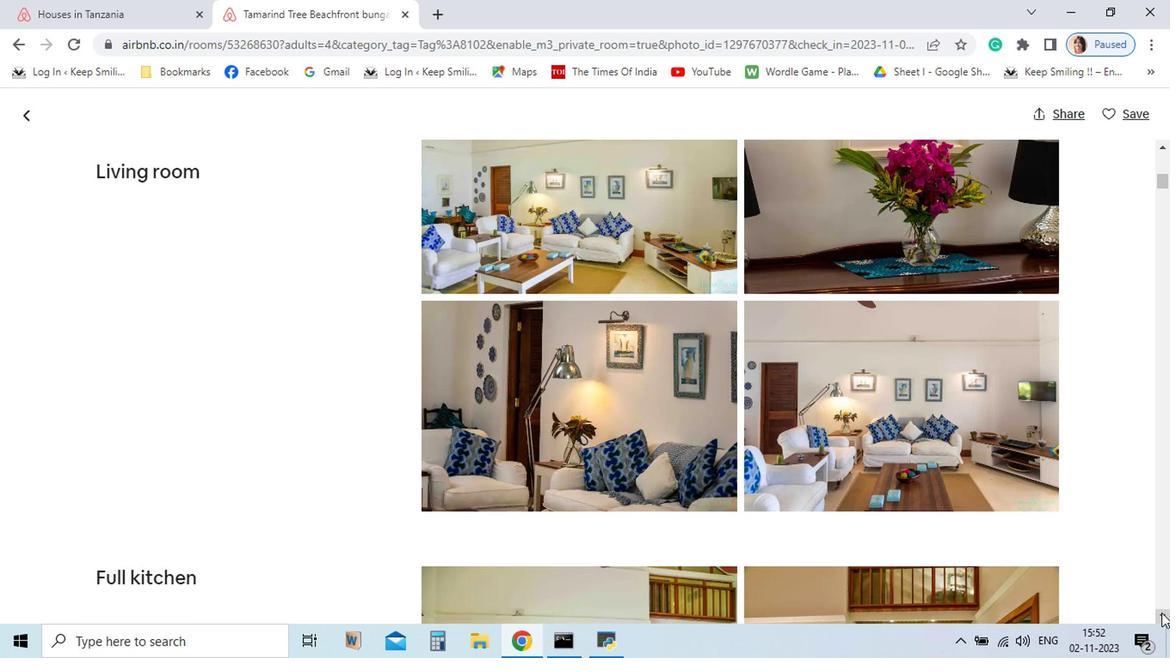 
Action: Mouse pressed left at (993, 606)
Screenshot: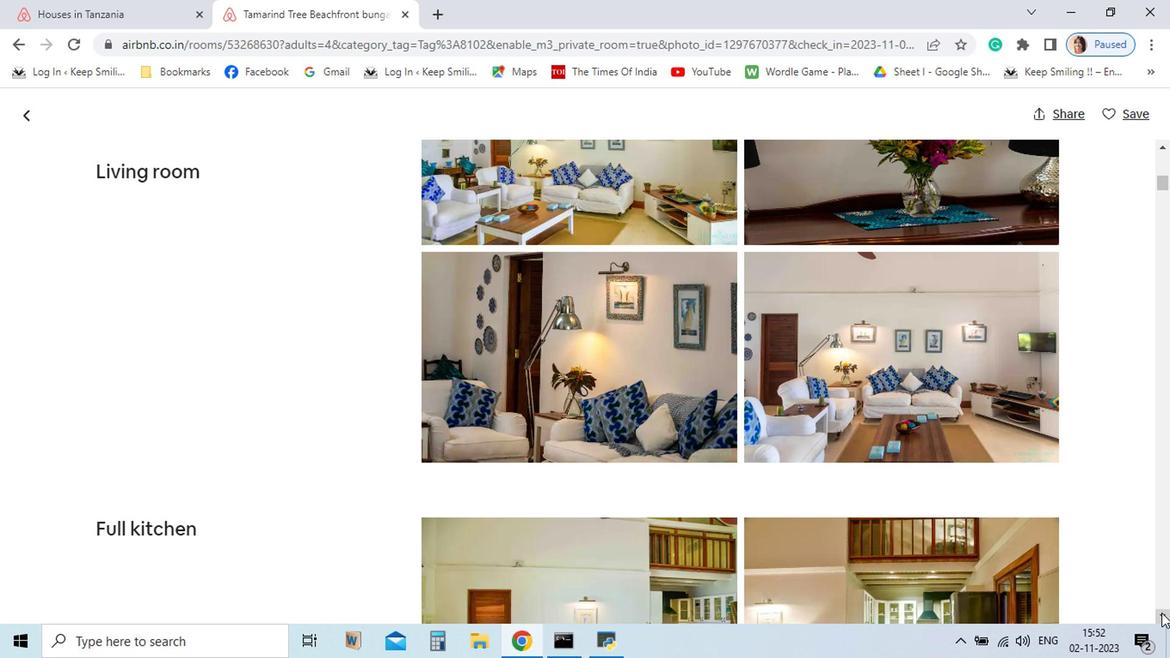 
Action: Mouse pressed left at (993, 606)
Screenshot: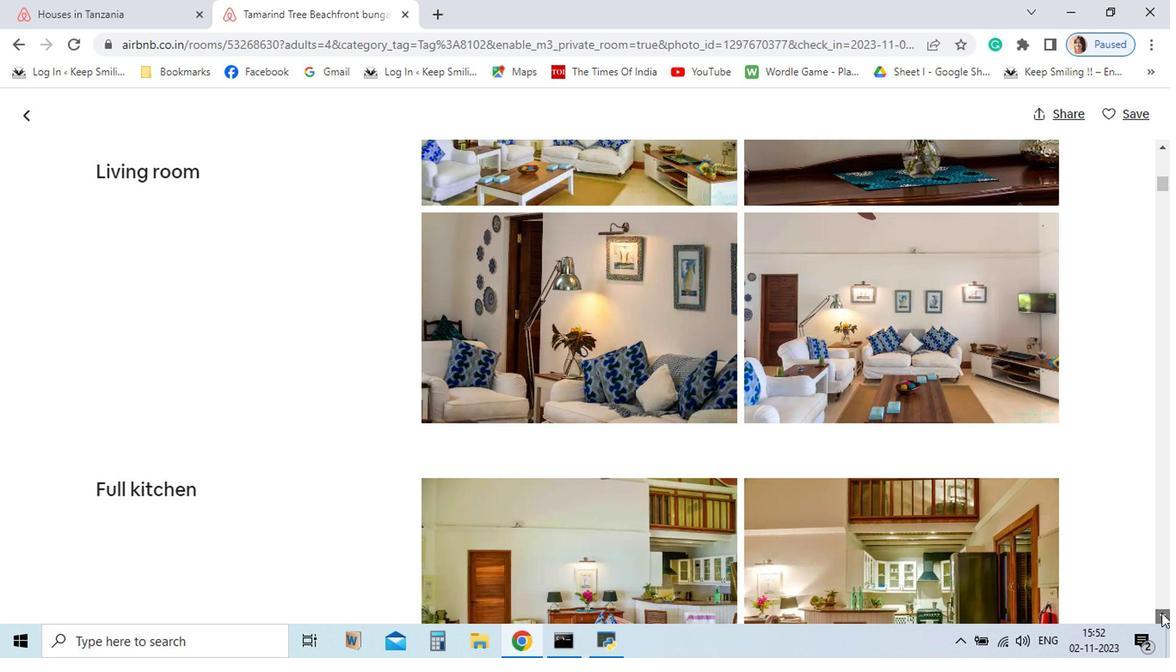 
Action: Mouse pressed left at (993, 606)
Screenshot: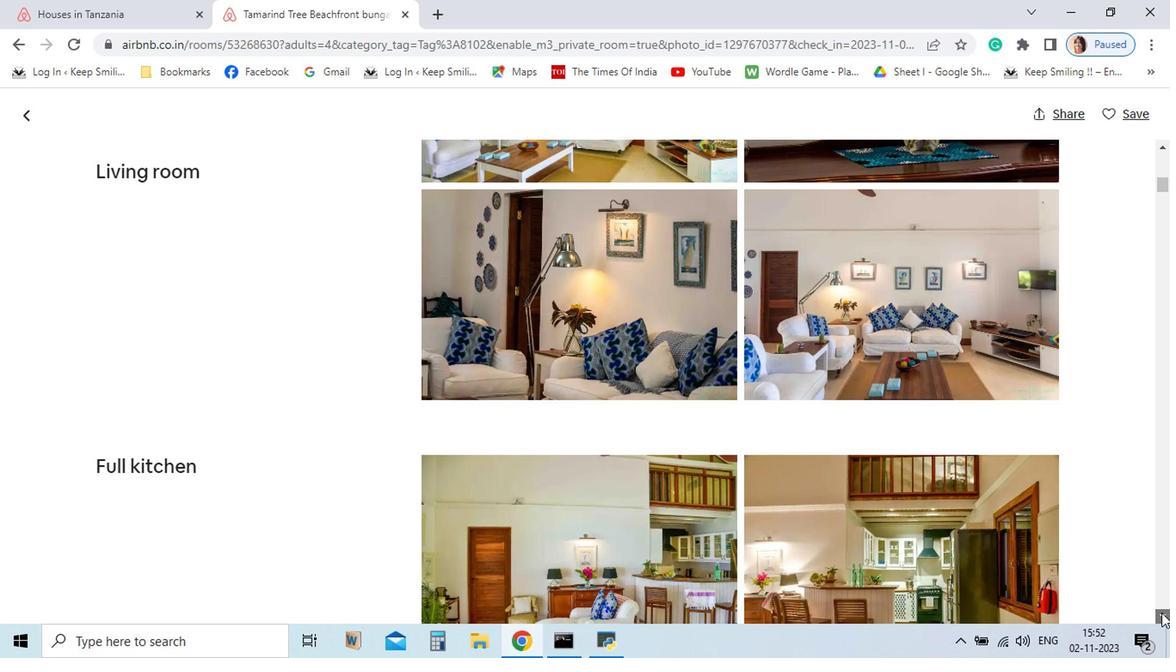 
Action: Mouse pressed left at (993, 606)
Screenshot: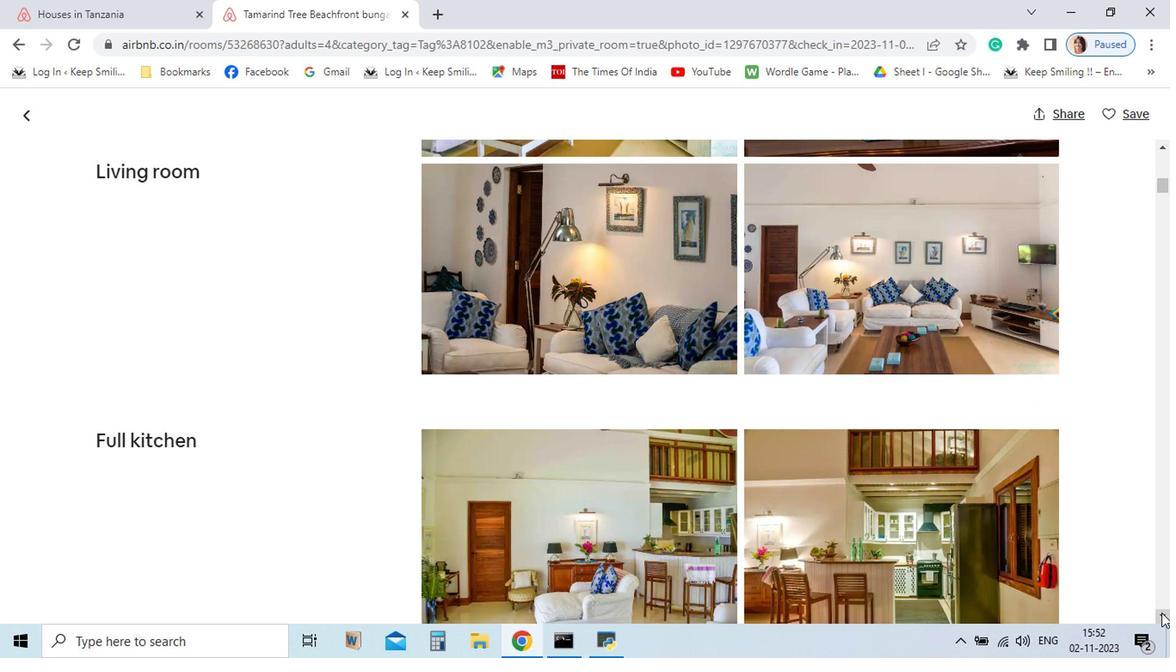 
Action: Mouse pressed left at (993, 606)
Screenshot: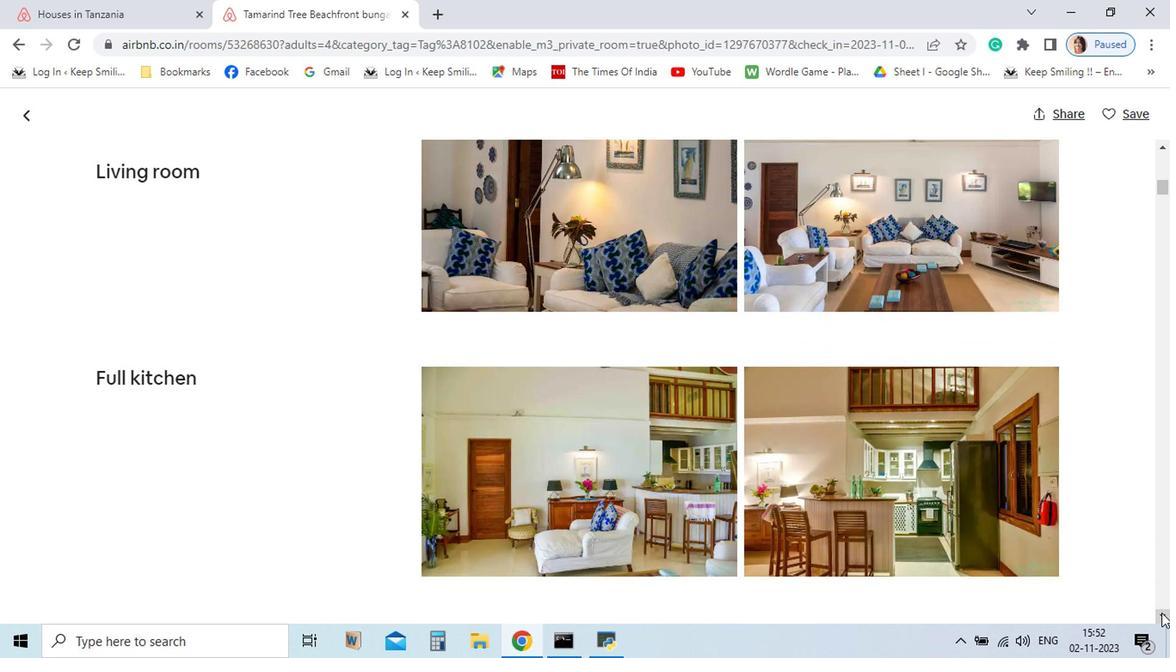 
Action: Mouse pressed left at (993, 606)
Screenshot: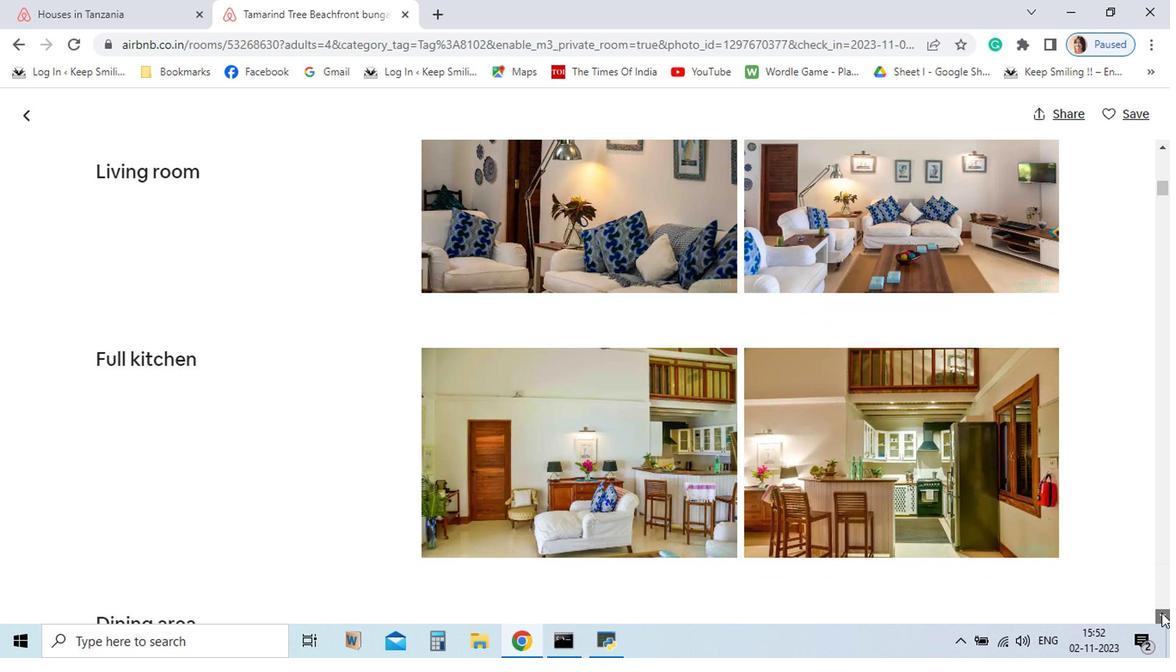 
Action: Mouse pressed left at (993, 606)
Screenshot: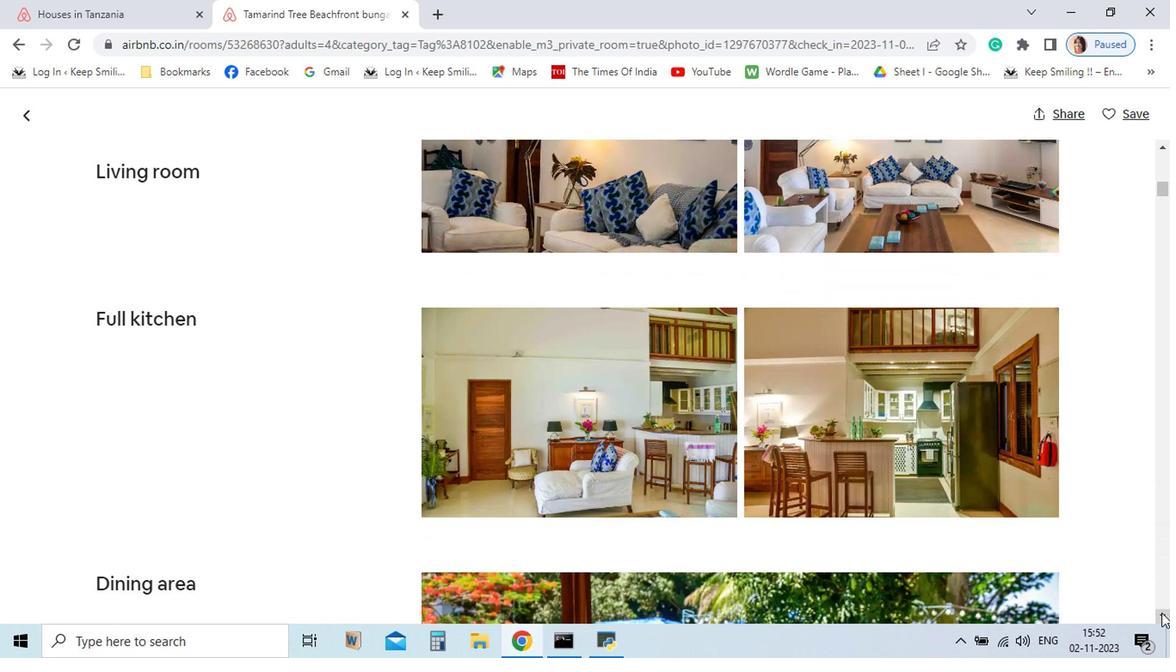 
Action: Mouse pressed left at (993, 606)
Screenshot: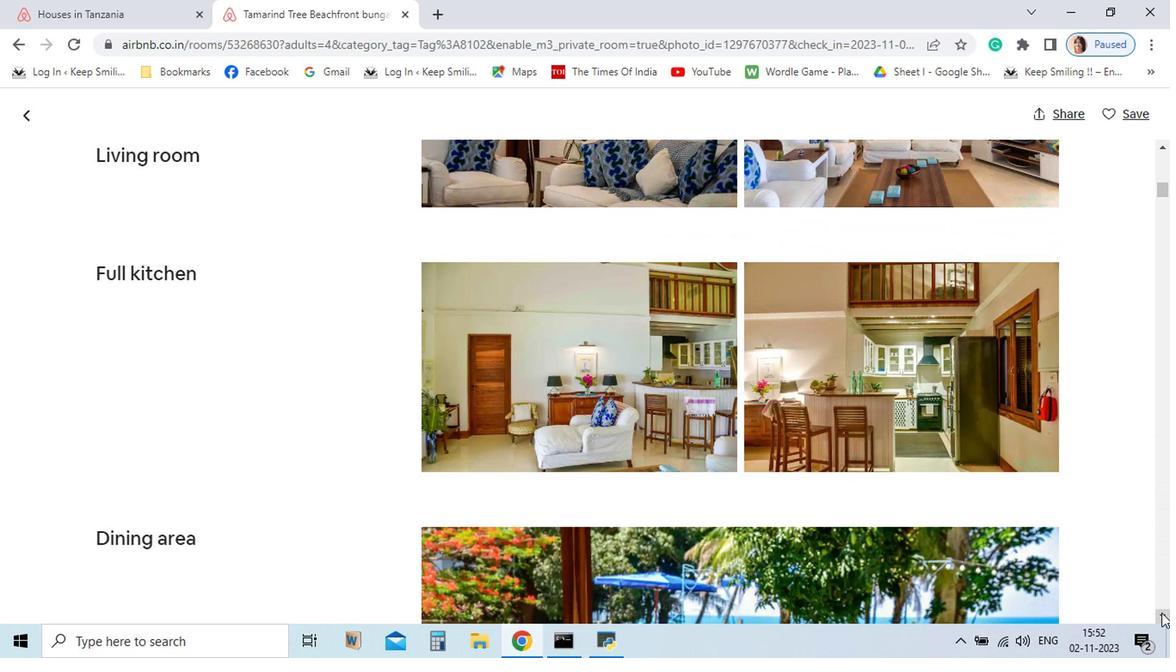 
Action: Mouse pressed left at (993, 606)
Screenshot: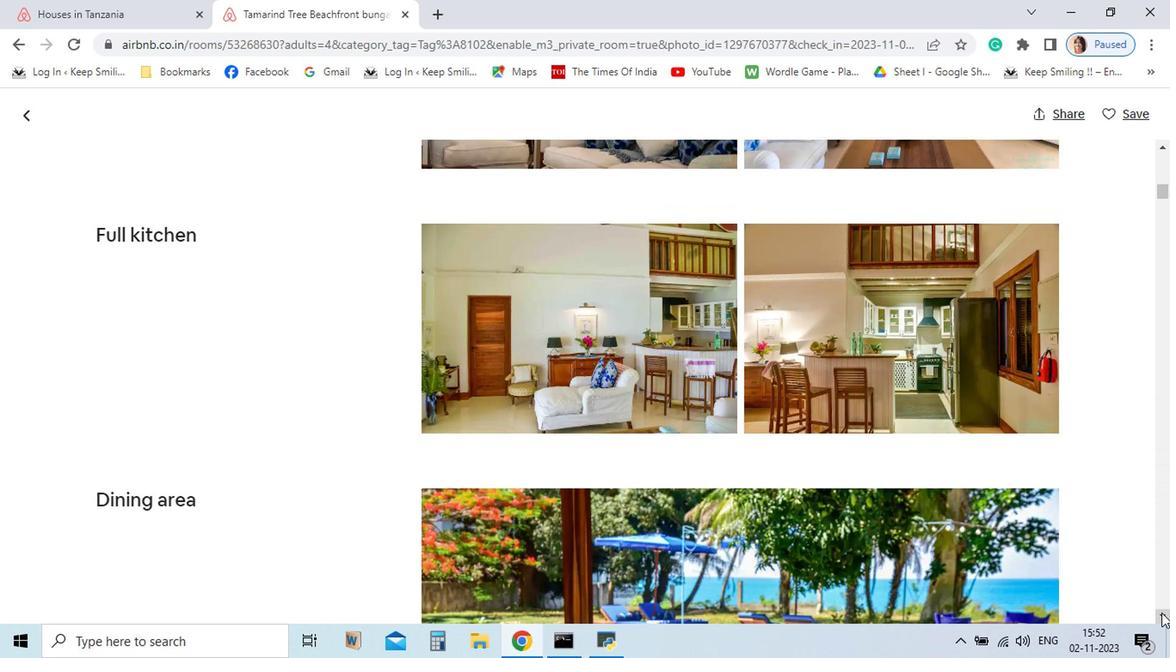 
Action: Mouse pressed left at (993, 606)
Screenshot: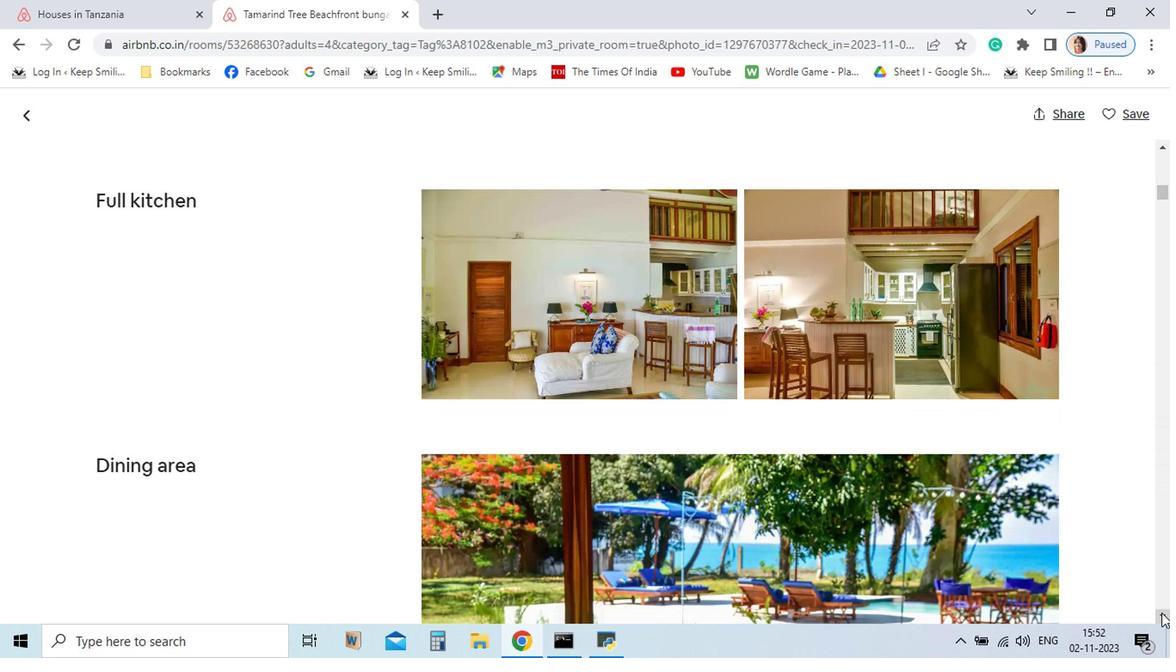 
Action: Mouse pressed left at (993, 606)
Screenshot: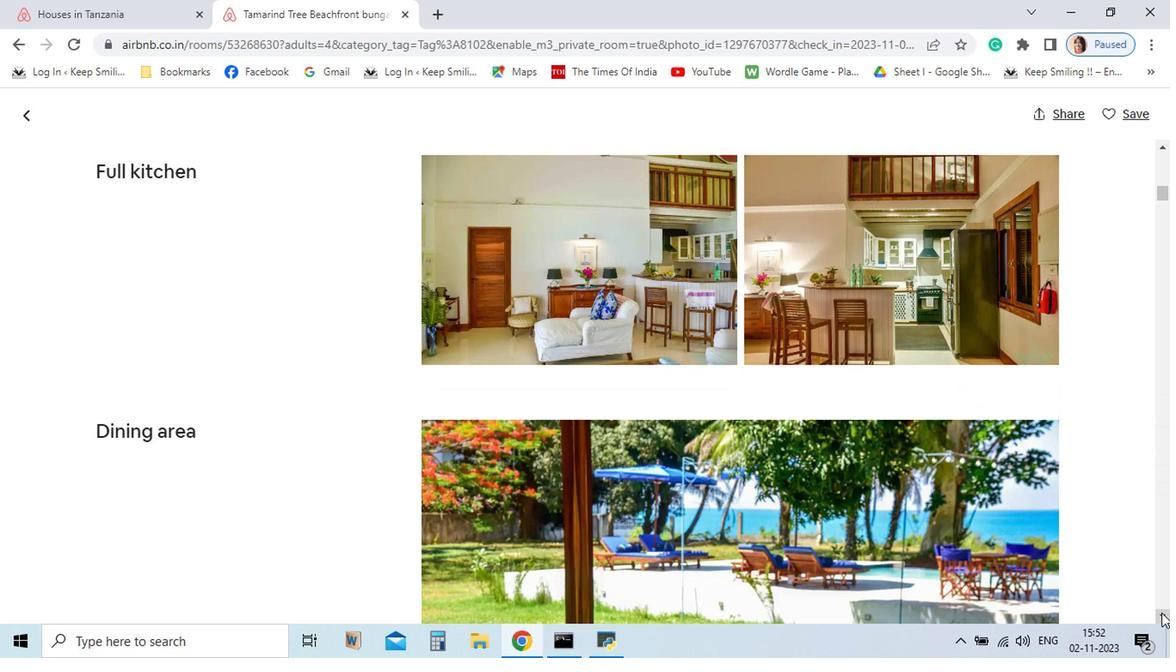 
Action: Mouse pressed left at (993, 606)
Screenshot: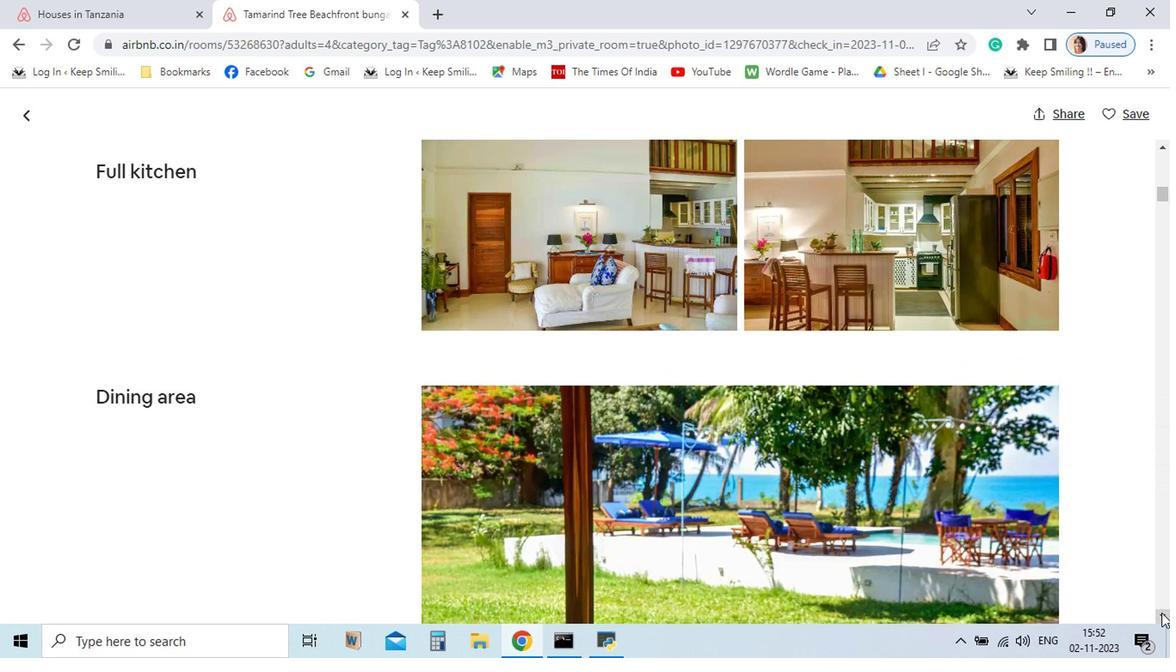 
Action: Mouse pressed left at (993, 606)
Screenshot: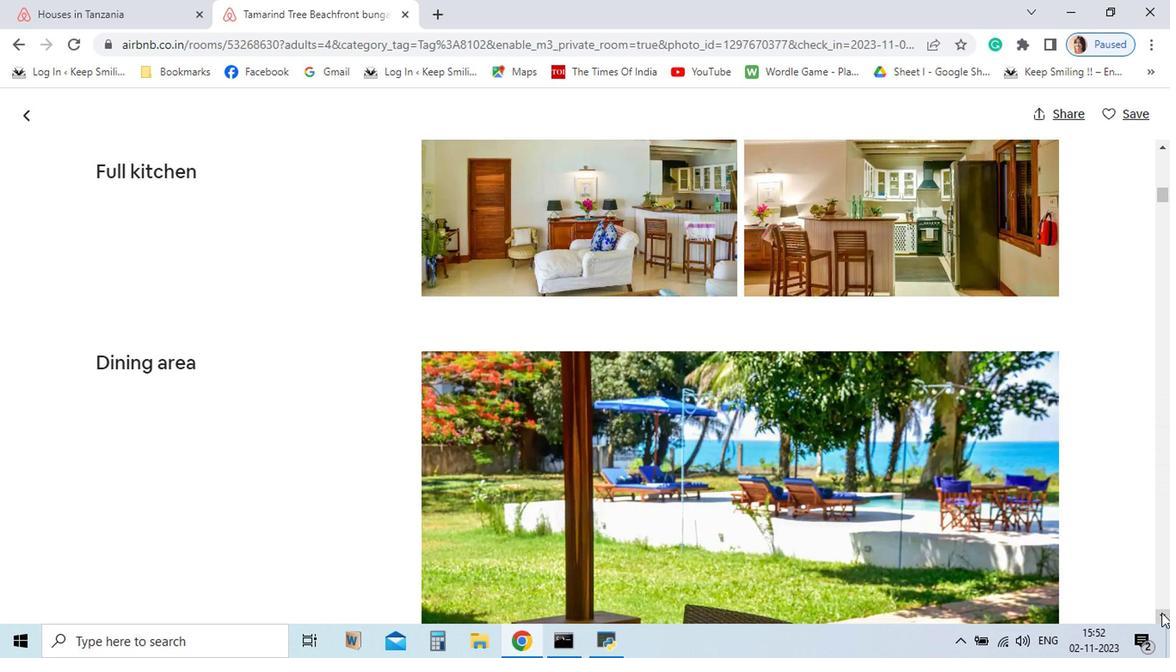 
Action: Mouse pressed left at (993, 606)
Screenshot: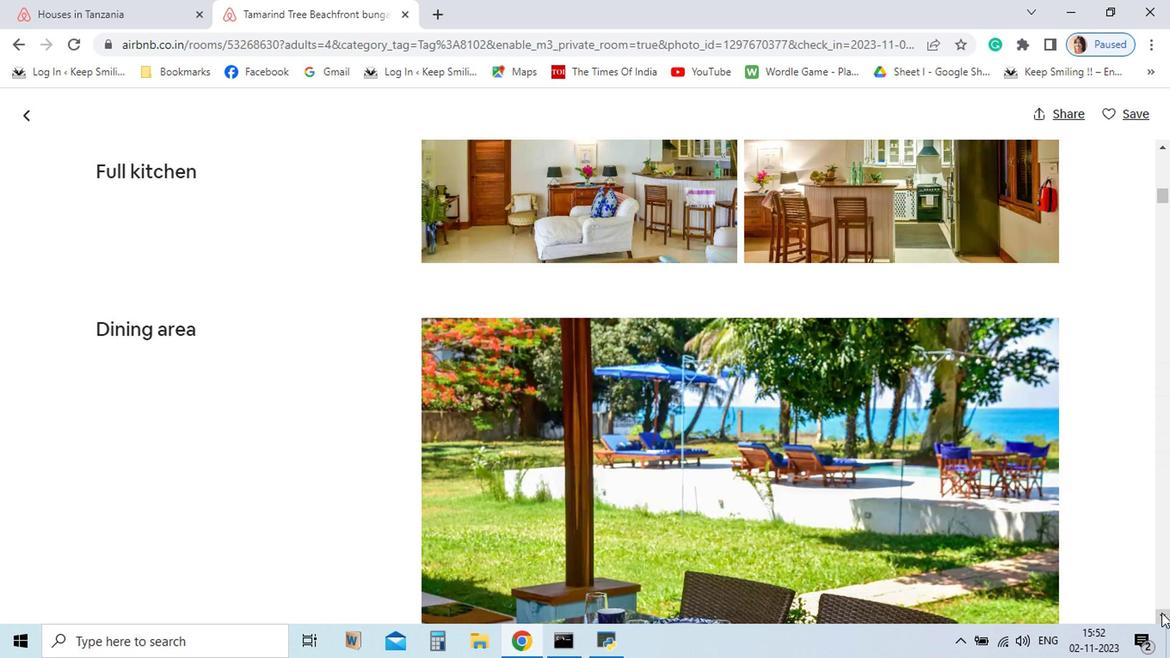 
Action: Mouse pressed left at (993, 606)
Screenshot: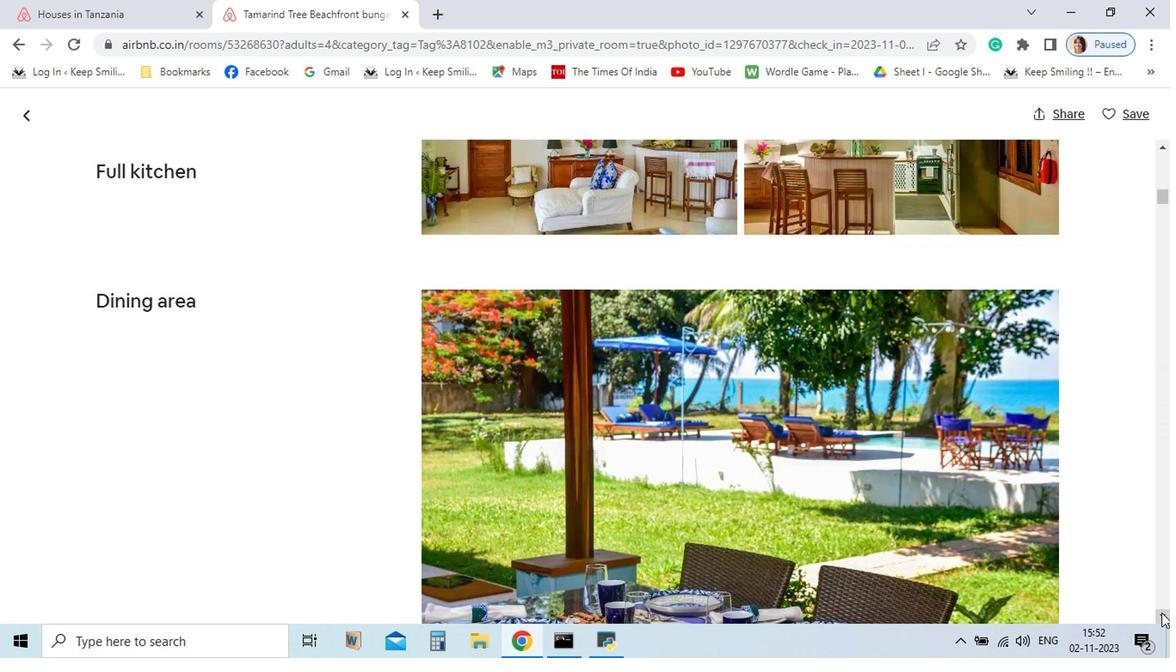 
Action: Mouse pressed left at (993, 606)
Screenshot: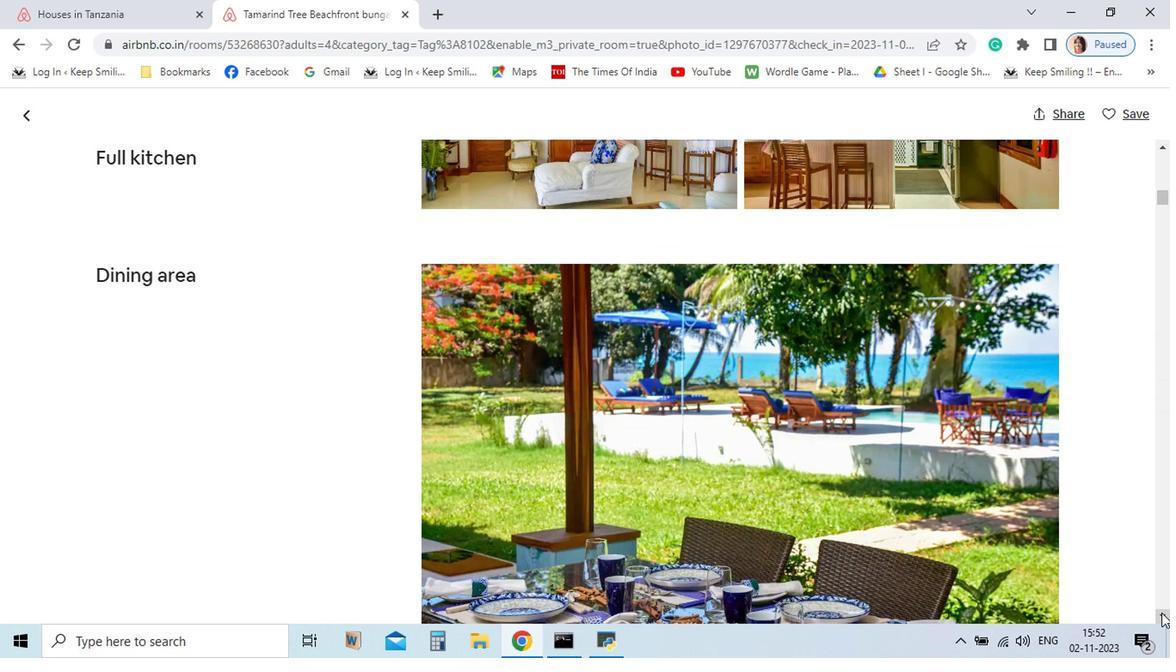 
Action: Mouse pressed left at (993, 606)
Screenshot: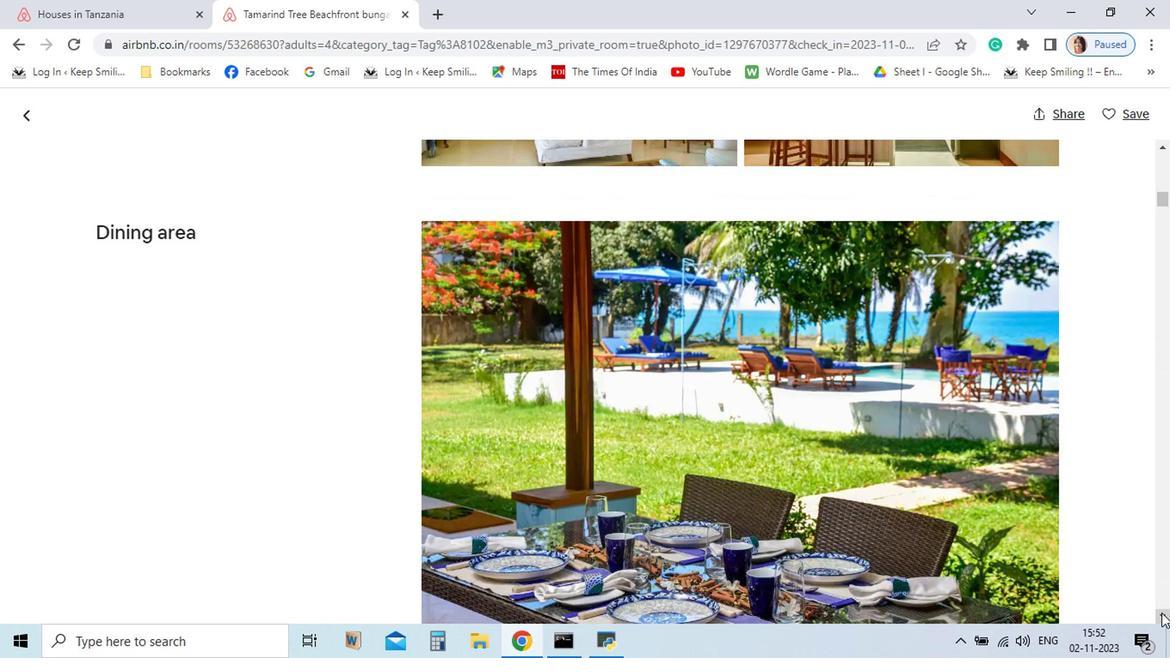 
Action: Mouse pressed left at (993, 606)
Screenshot: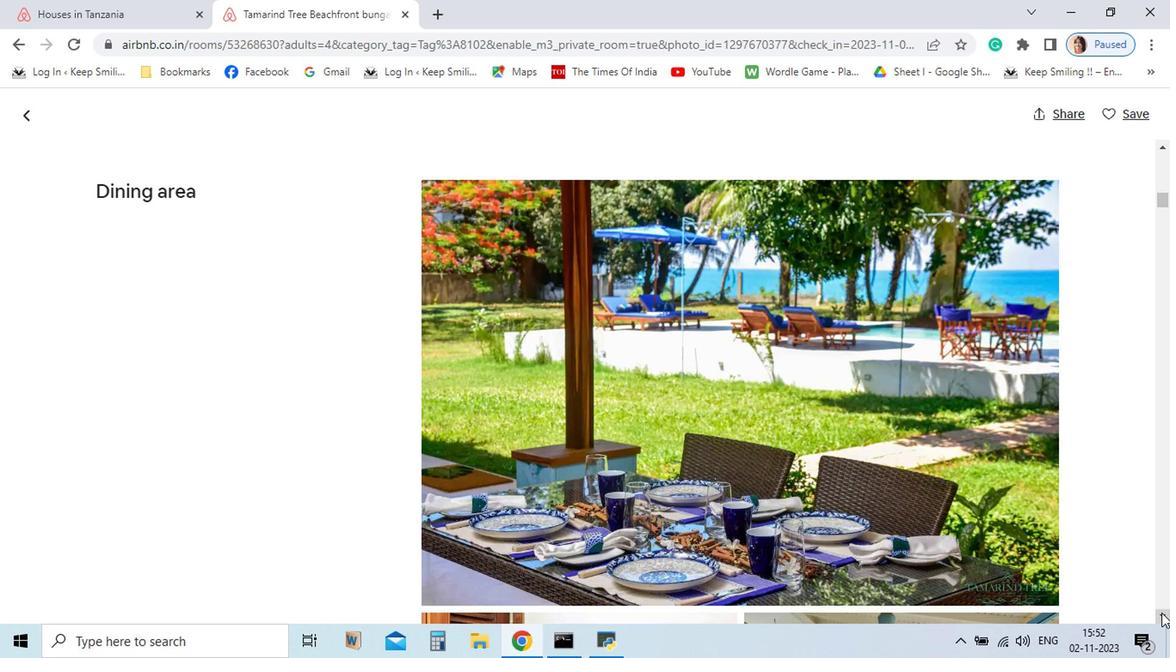 
Action: Mouse pressed left at (993, 606)
Screenshot: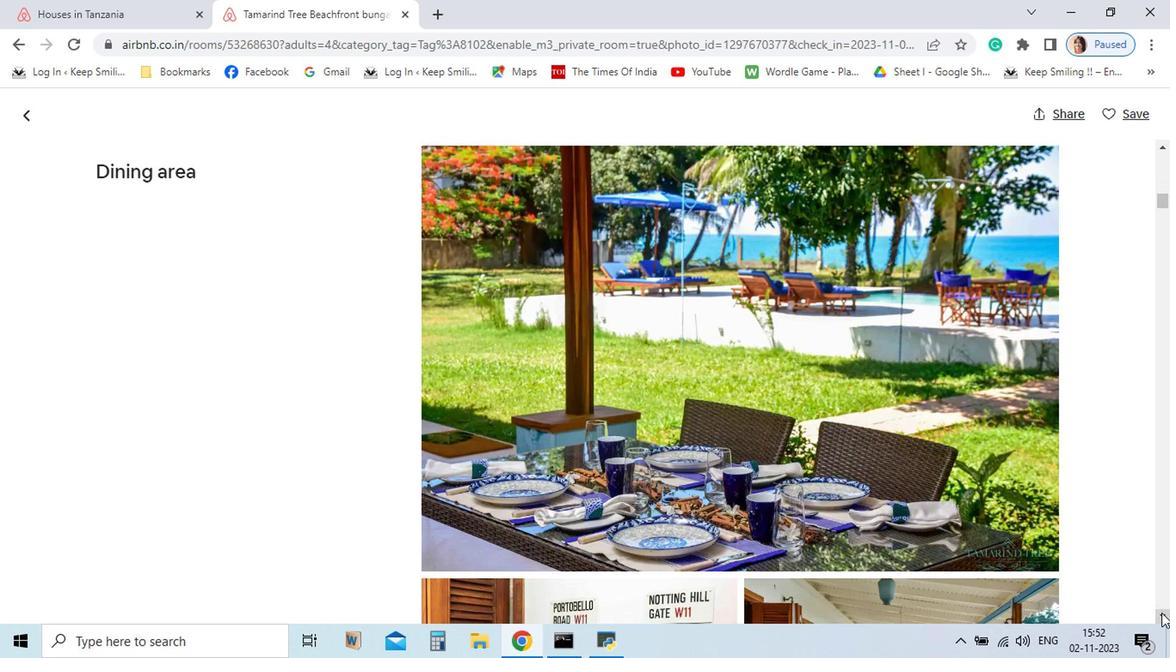 
Action: Mouse pressed left at (993, 606)
Screenshot: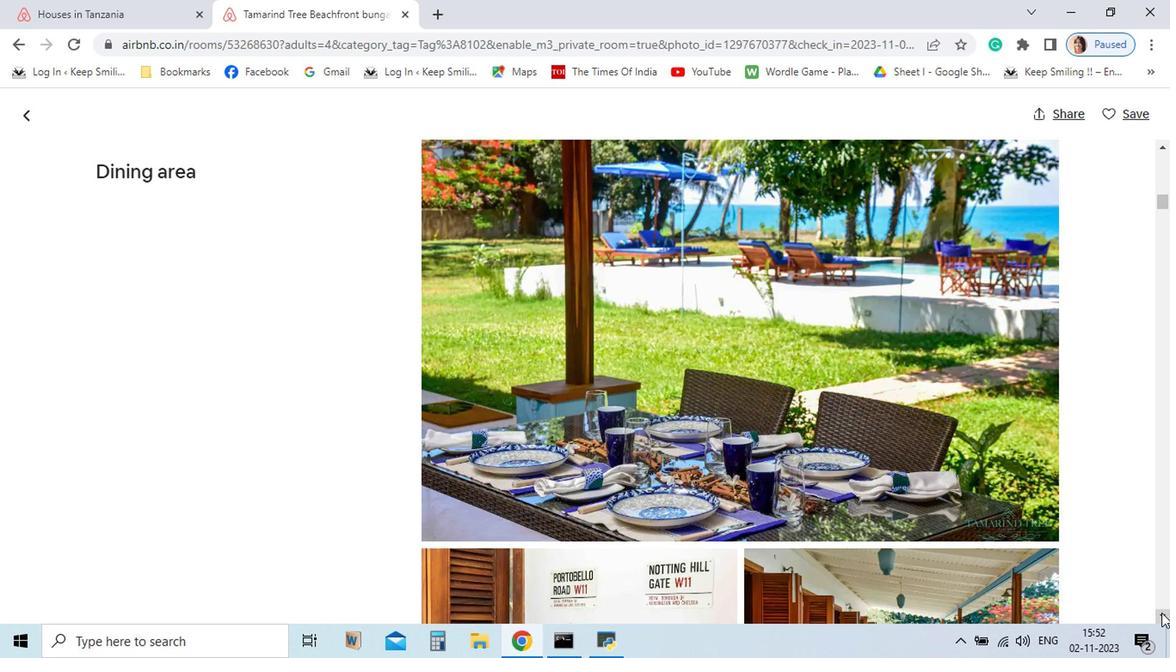 
Action: Mouse pressed left at (993, 606)
Screenshot: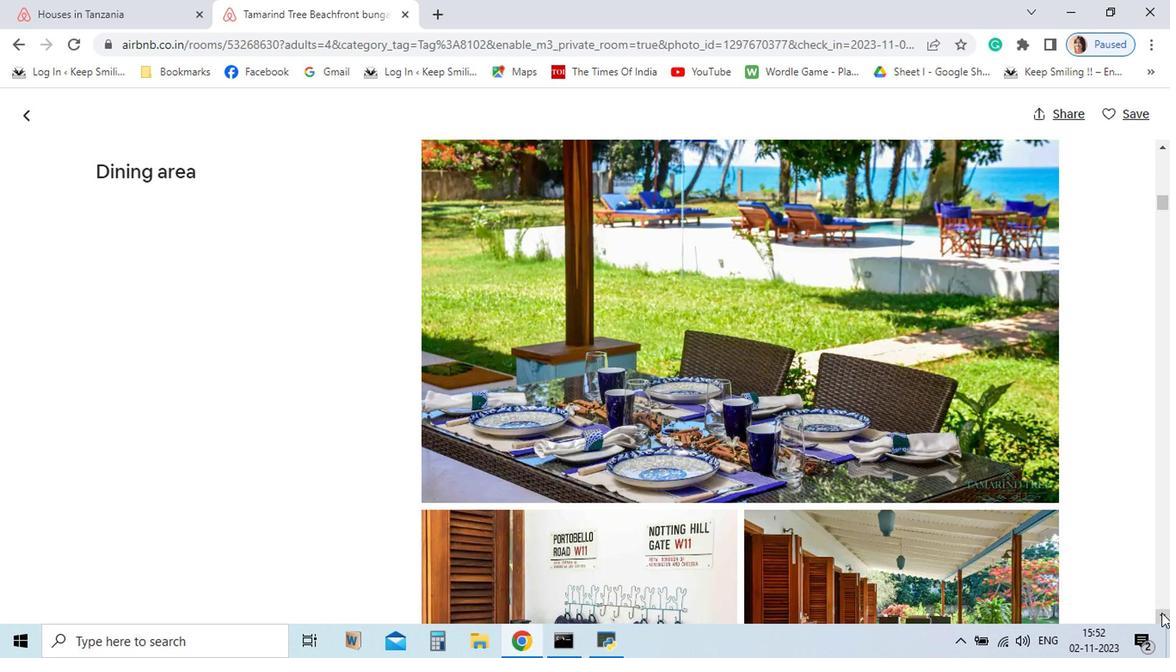 
Action: Mouse pressed left at (993, 606)
Screenshot: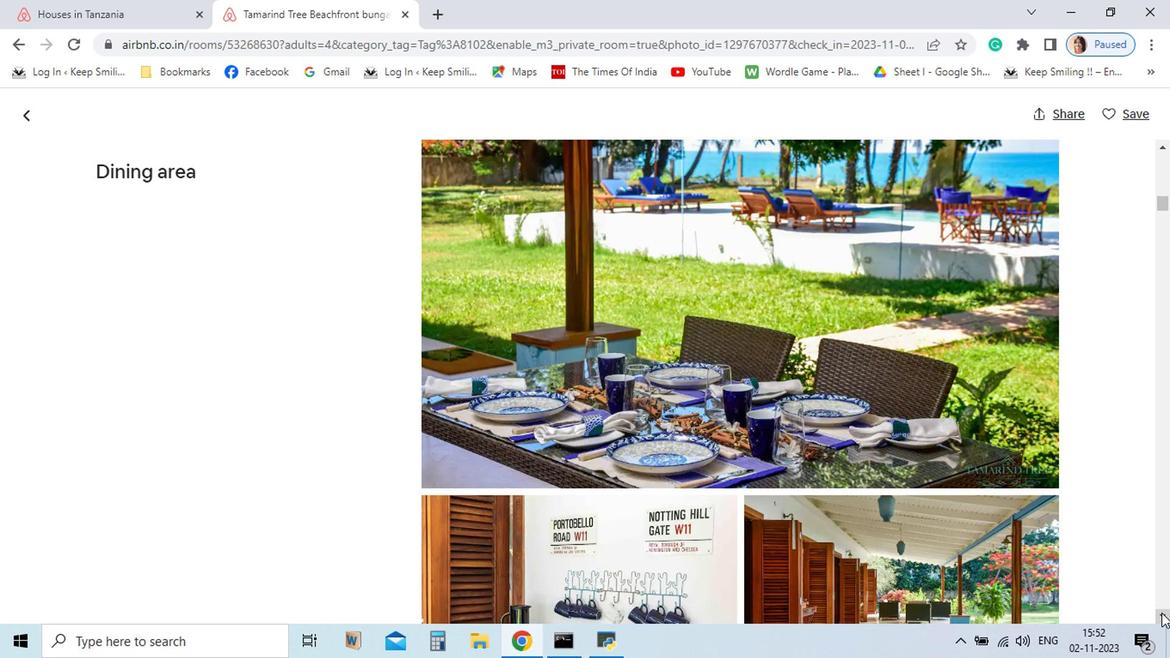 
Action: Mouse pressed left at (993, 606)
Screenshot: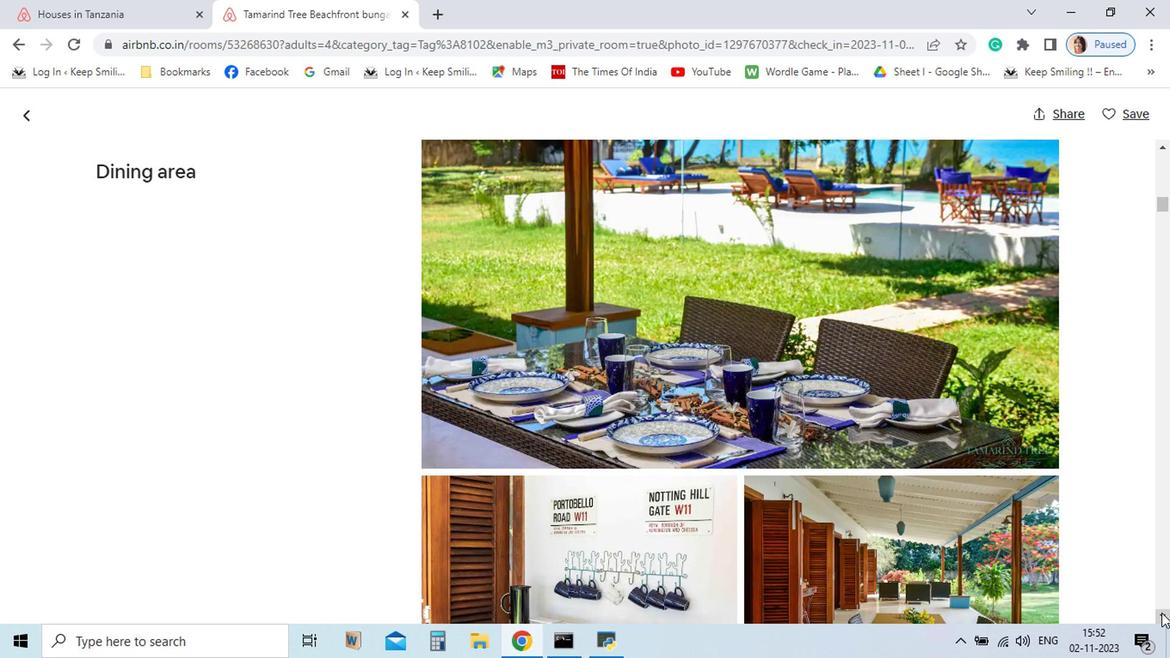 
Action: Mouse pressed left at (993, 606)
Screenshot: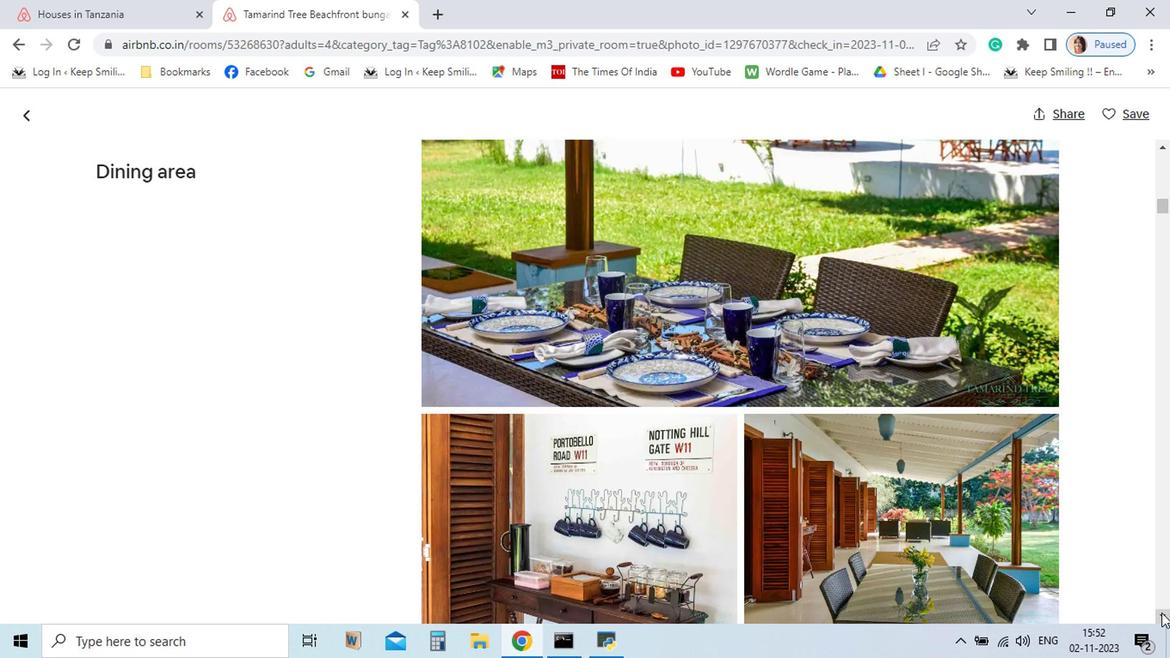 
Action: Mouse pressed left at (993, 606)
Screenshot: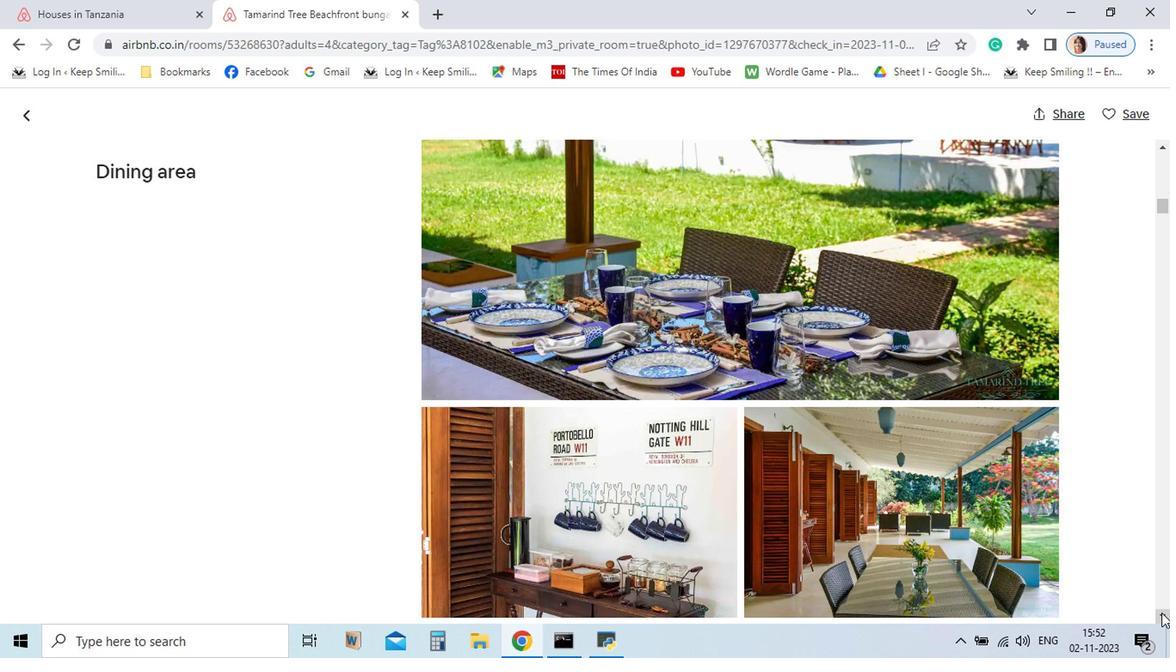
Action: Mouse pressed left at (993, 606)
Screenshot: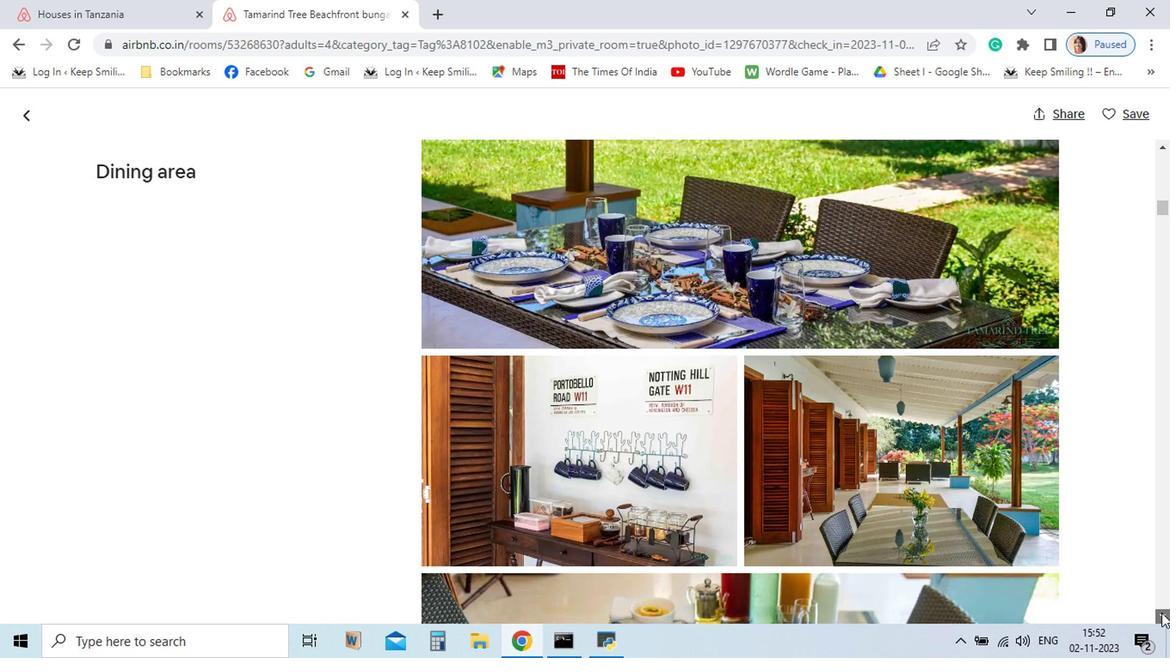 
Action: Mouse pressed left at (993, 606)
Screenshot: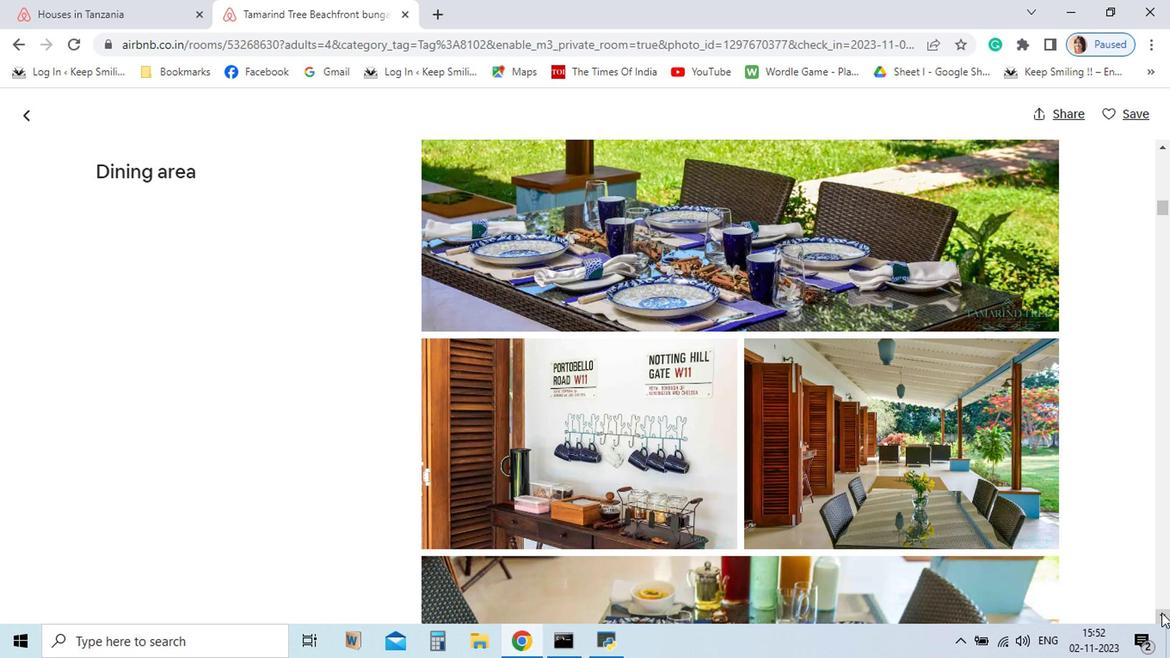 
Action: Mouse pressed left at (993, 606)
Screenshot: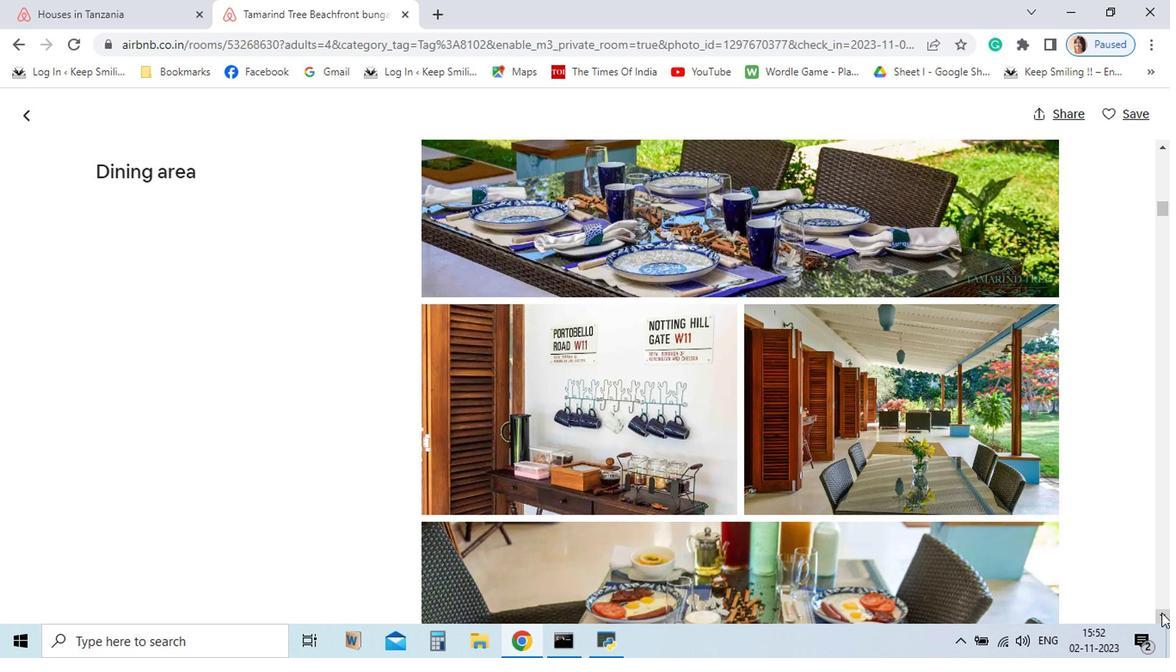 
Action: Mouse pressed left at (993, 606)
Screenshot: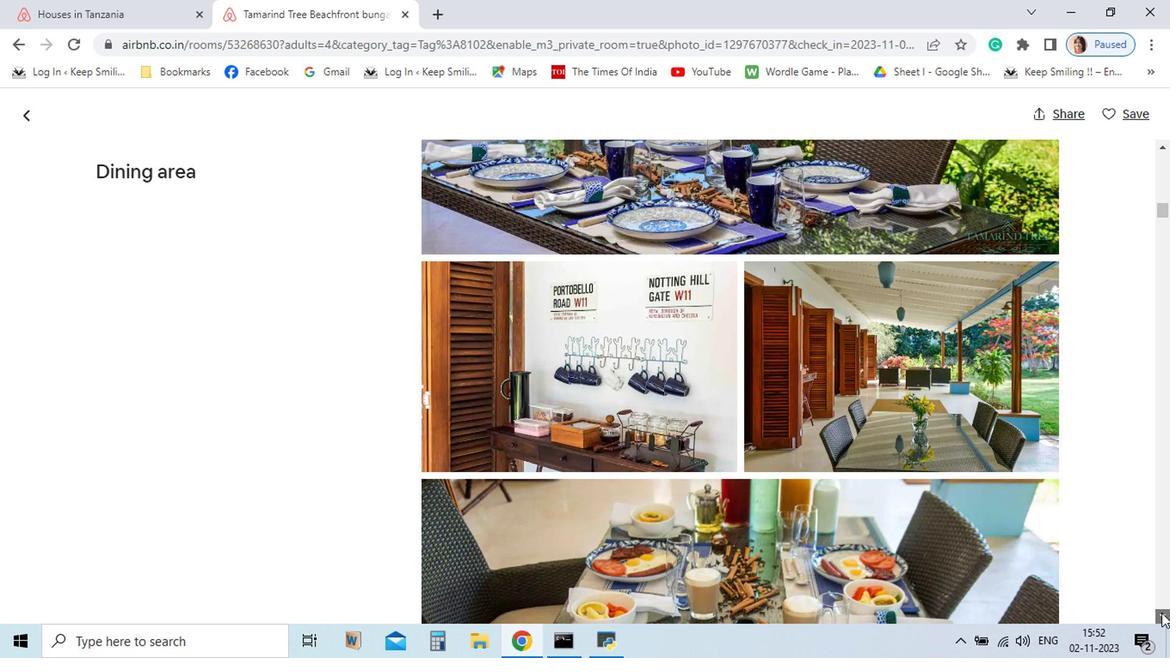 
Action: Mouse pressed left at (993, 606)
Screenshot: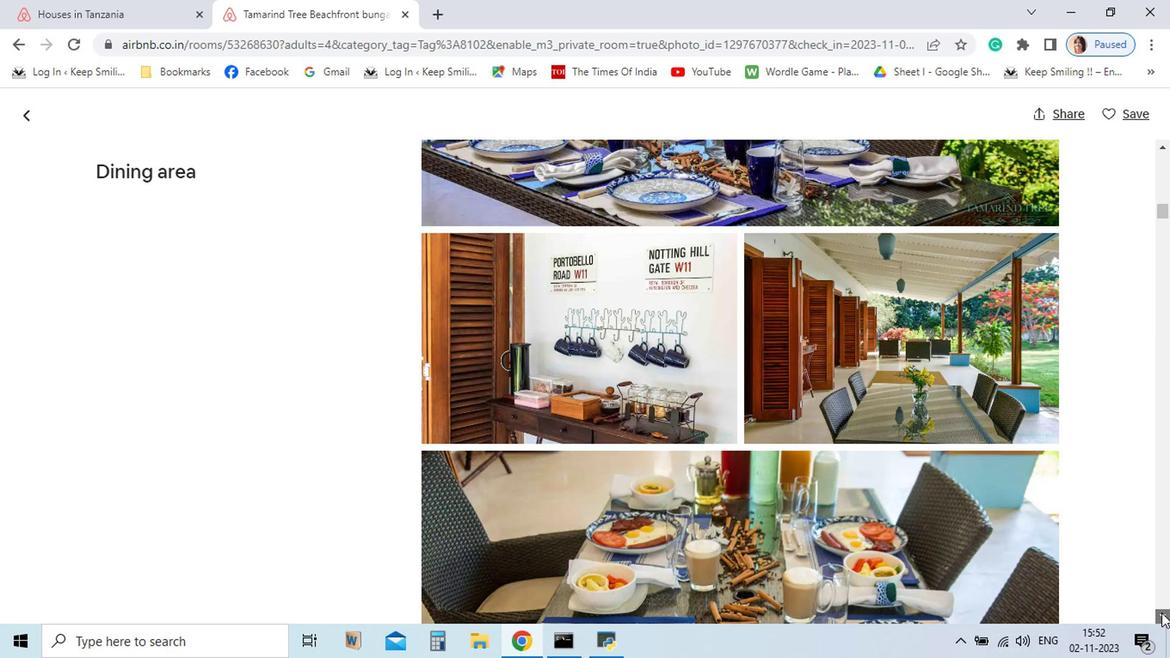 
Action: Mouse pressed left at (993, 606)
Screenshot: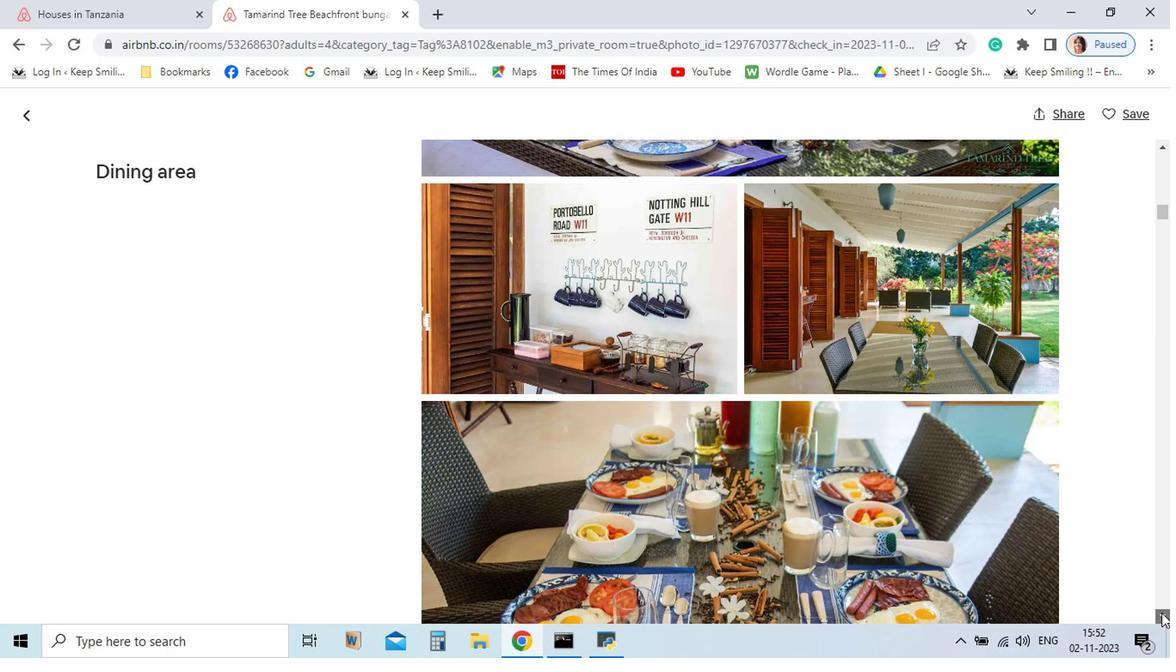 
Action: Mouse pressed left at (993, 606)
Screenshot: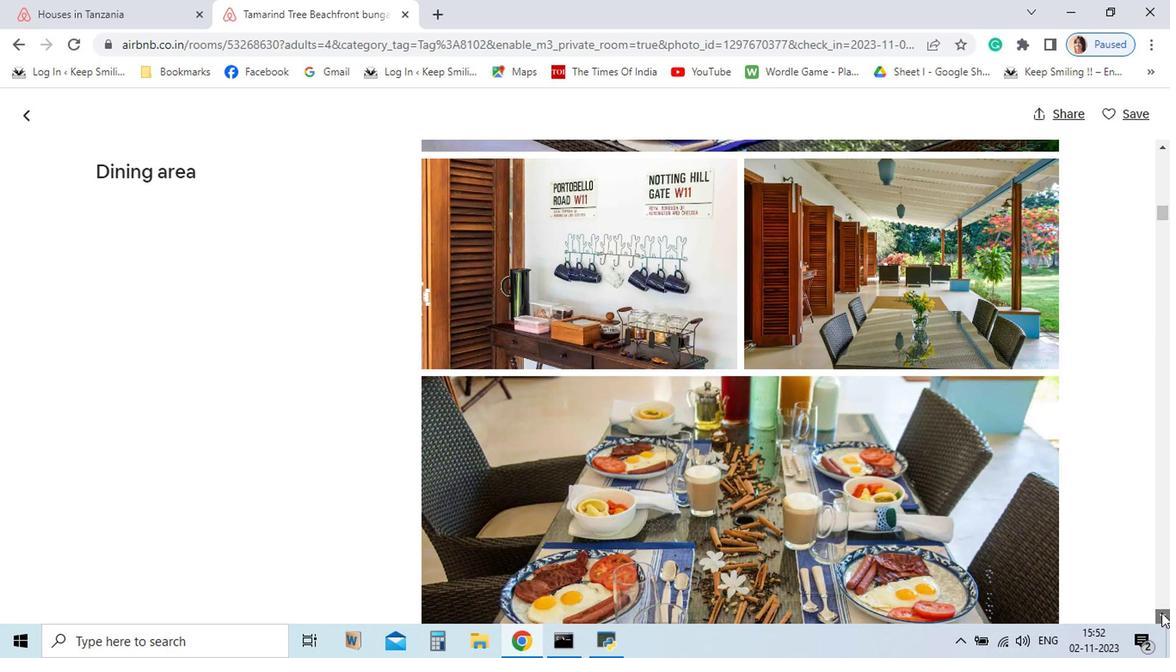 
Action: Mouse pressed left at (993, 606)
Screenshot: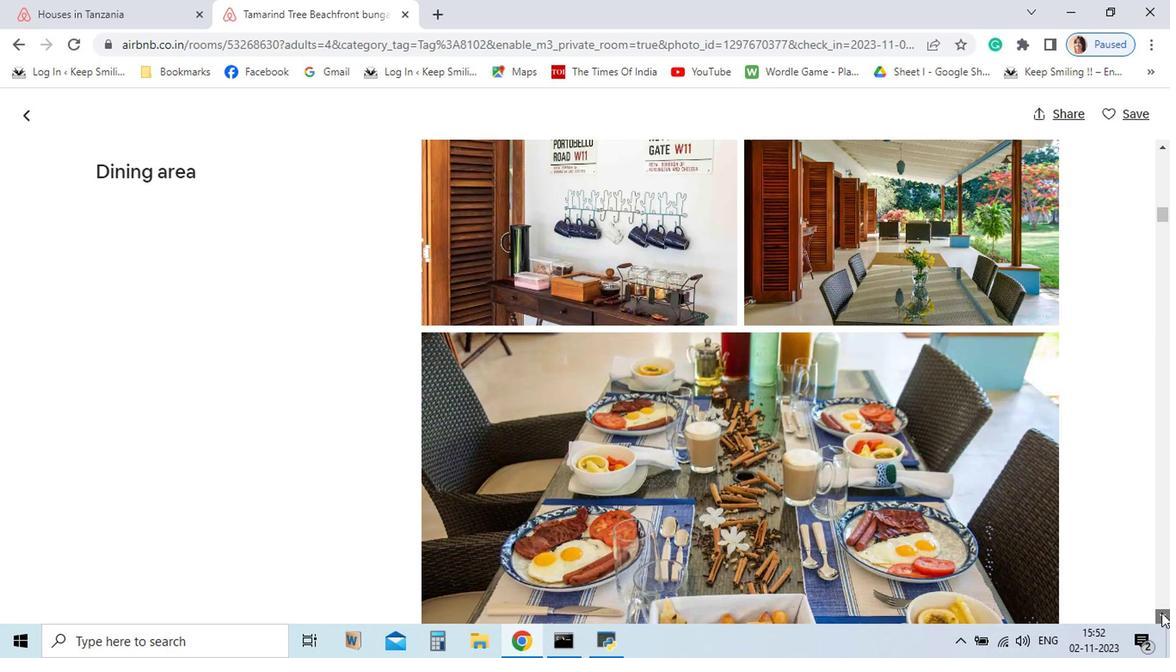 
Action: Mouse pressed left at (993, 606)
Screenshot: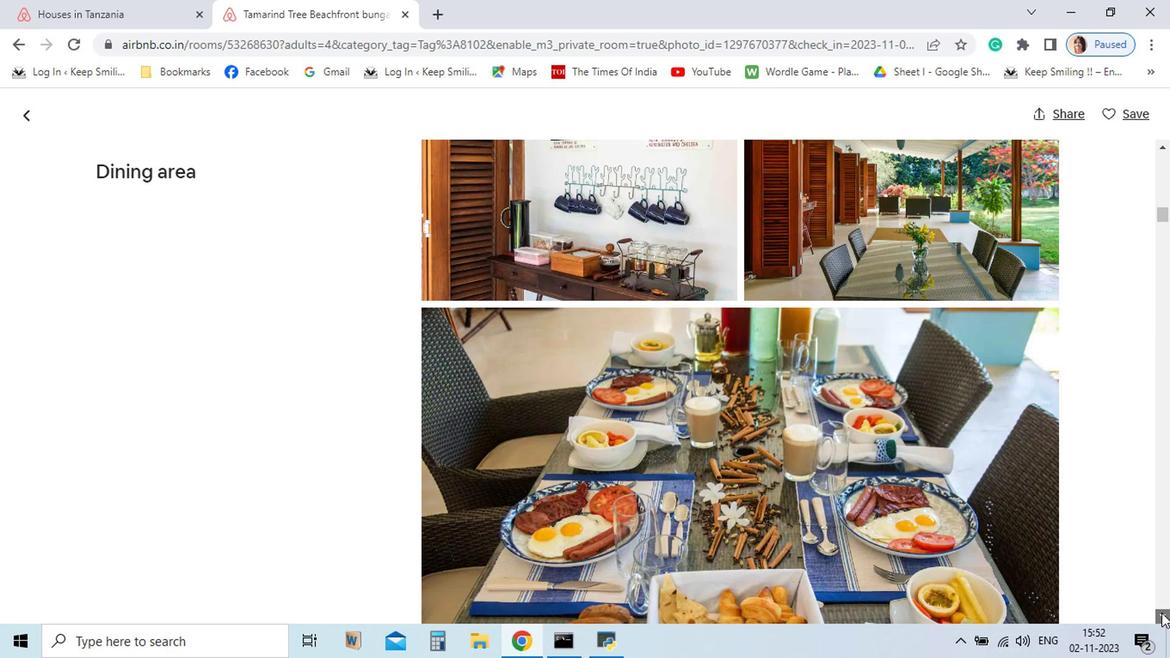 
Action: Mouse pressed left at (993, 606)
Screenshot: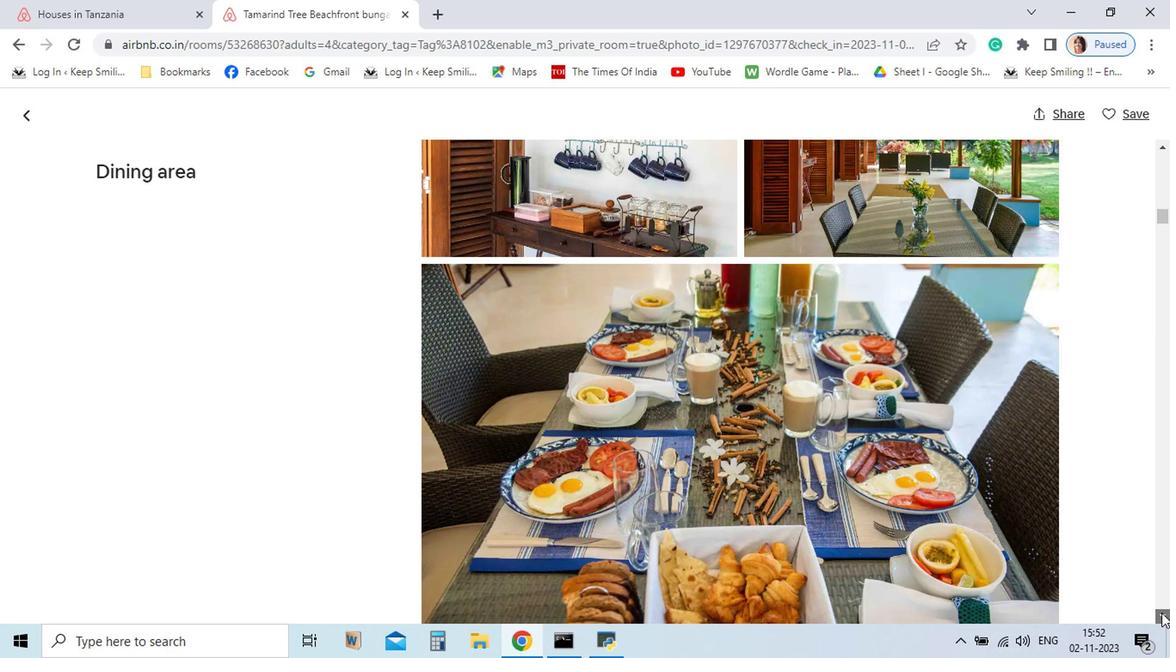 
Action: Mouse pressed left at (993, 606)
Screenshot: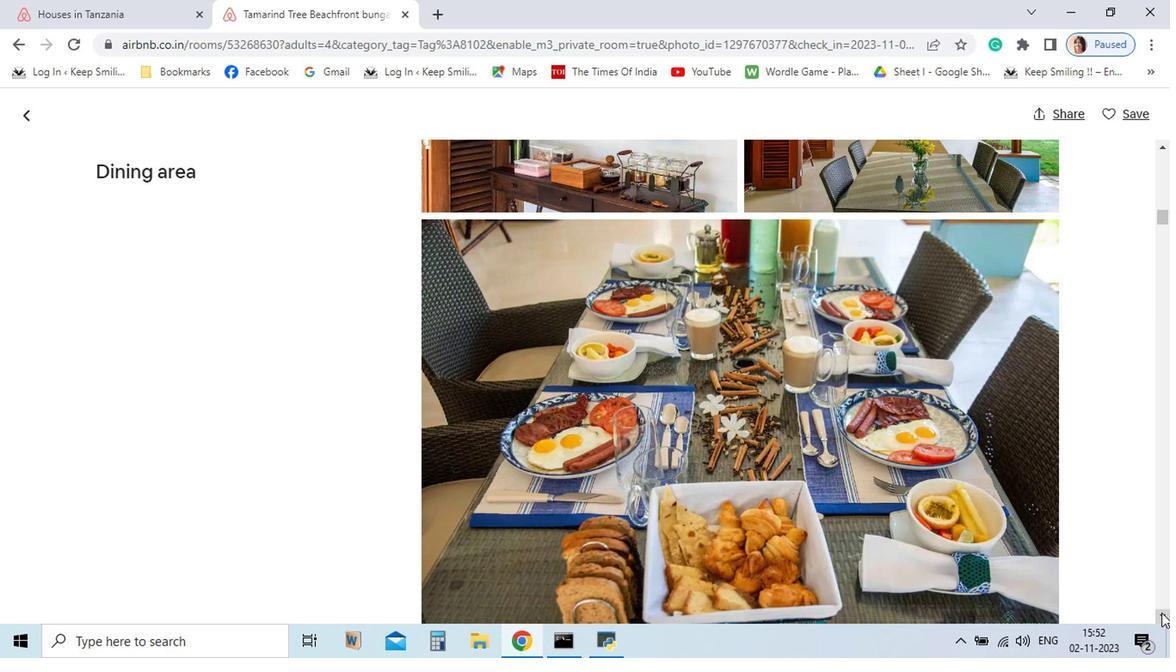 
Action: Mouse pressed left at (993, 606)
Screenshot: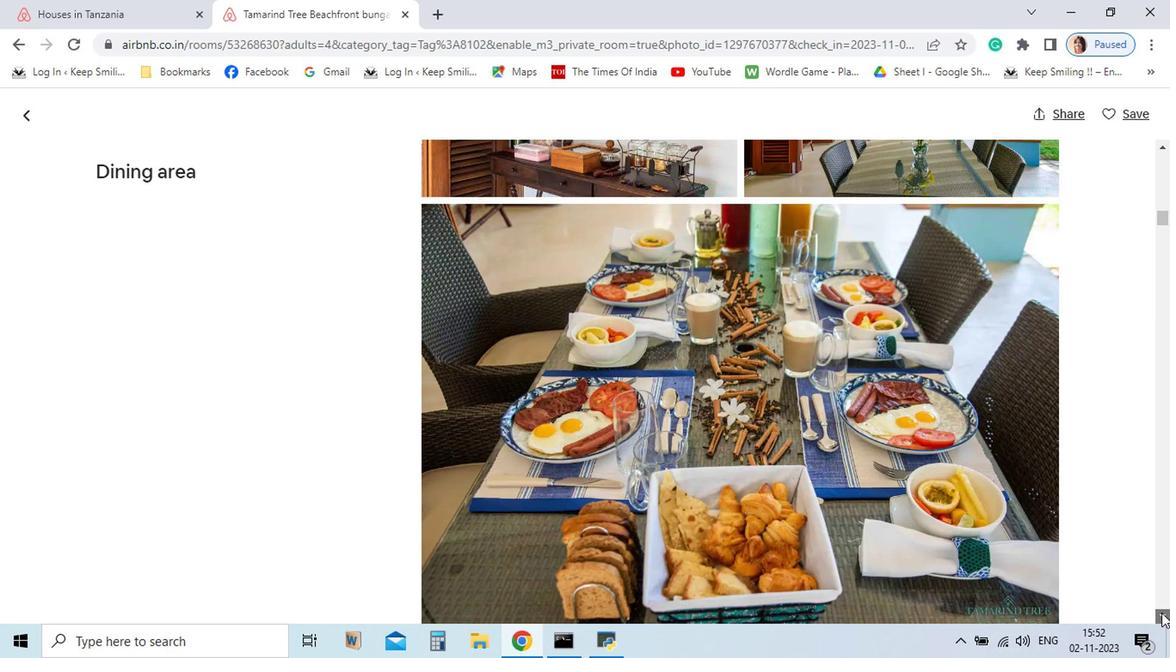
Action: Mouse pressed left at (993, 606)
Screenshot: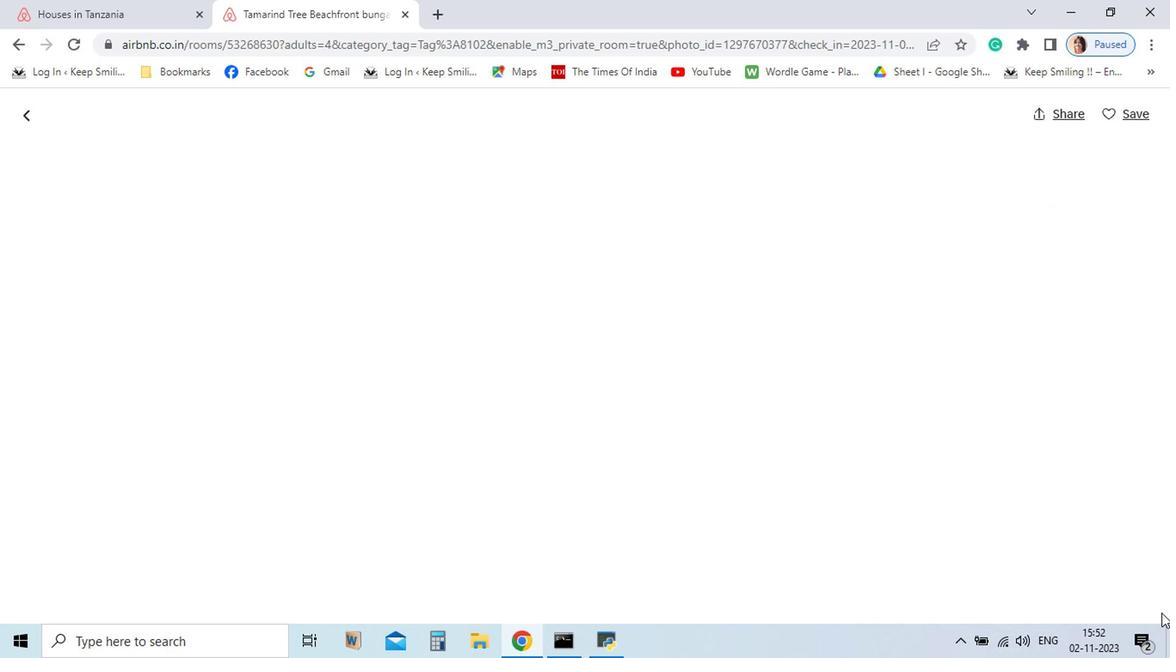 
Action: Mouse pressed left at (993, 606)
Screenshot: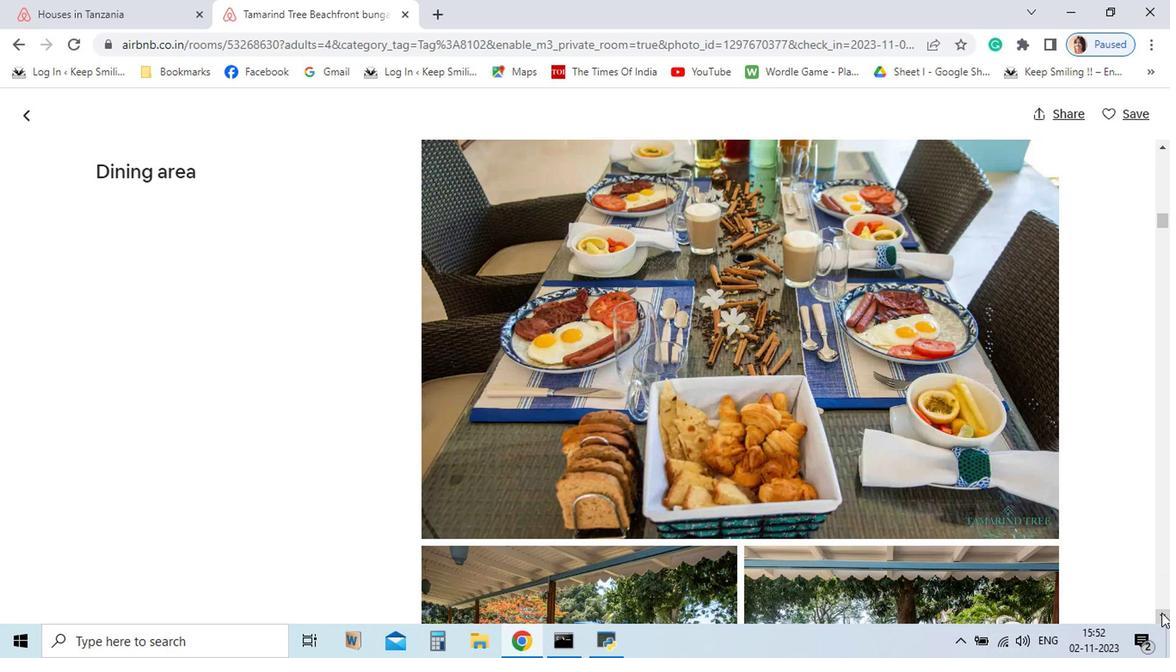 
Action: Mouse pressed left at (993, 606)
Screenshot: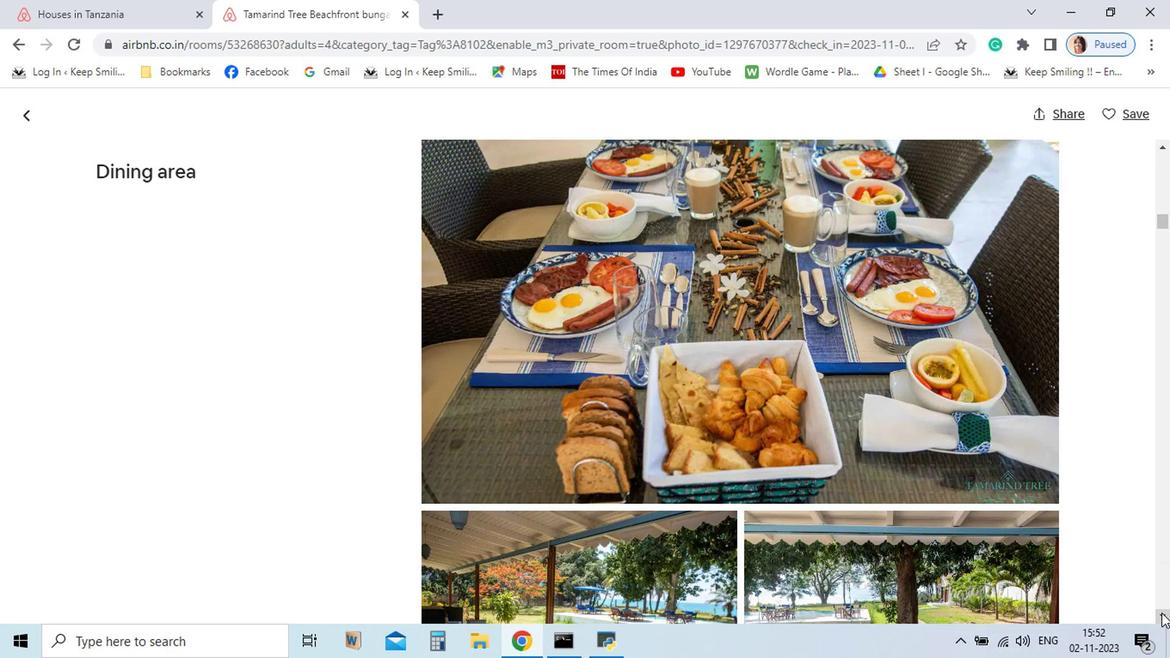 
Action: Mouse pressed left at (993, 606)
Screenshot: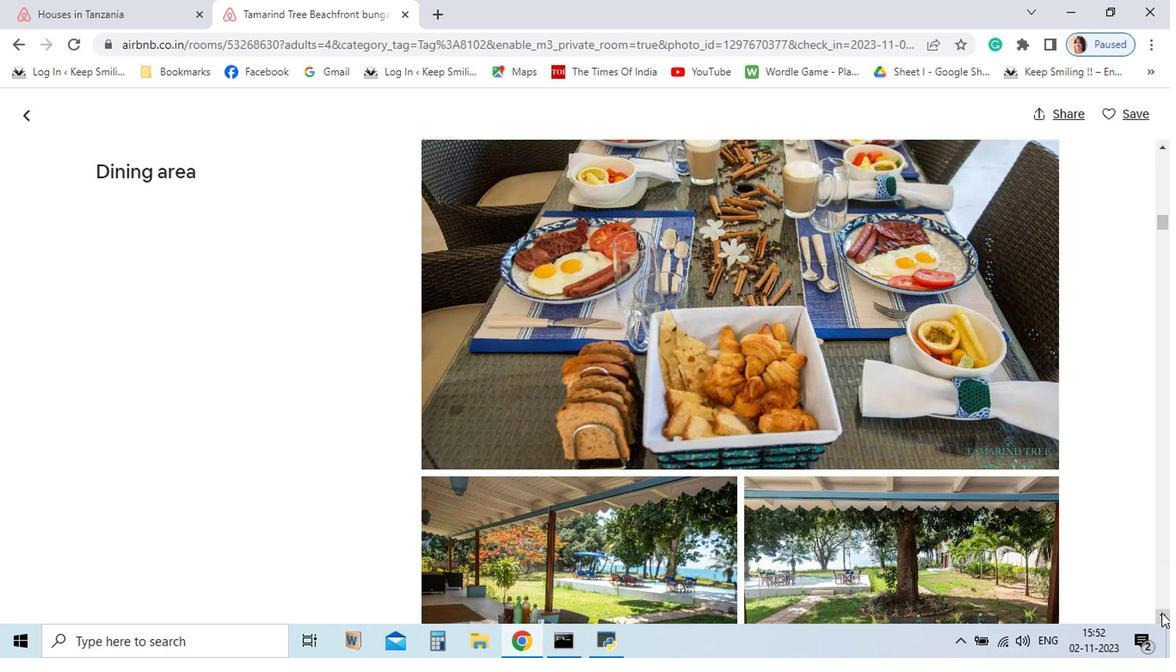 
Action: Mouse pressed left at (993, 606)
Screenshot: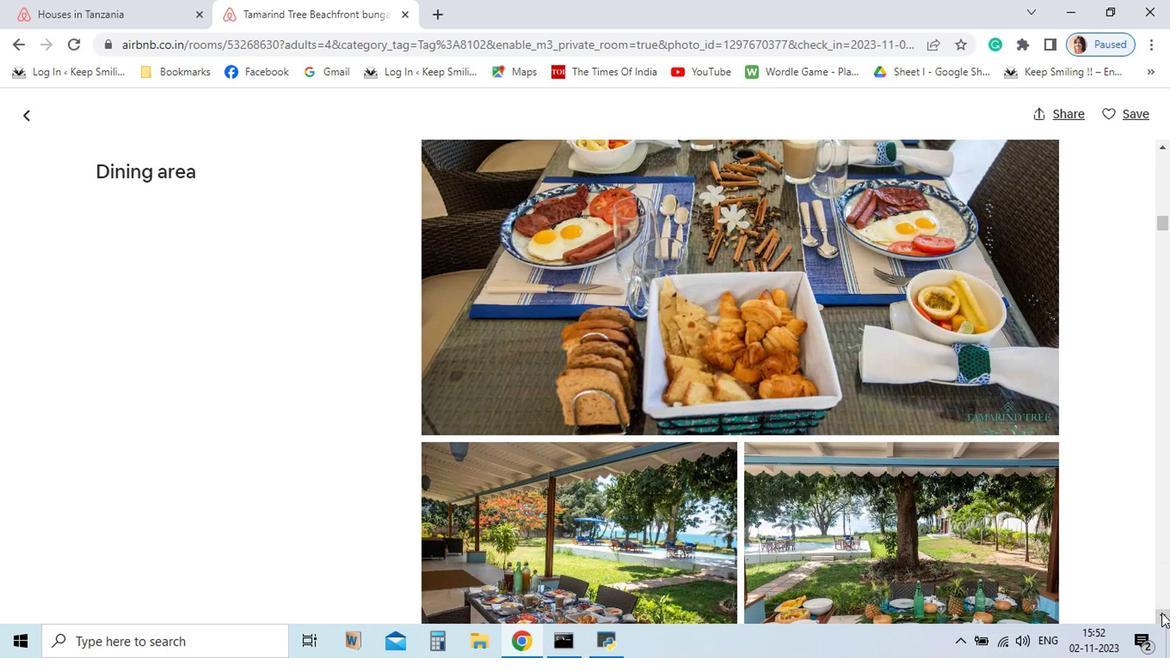 
Action: Mouse pressed left at (993, 606)
Screenshot: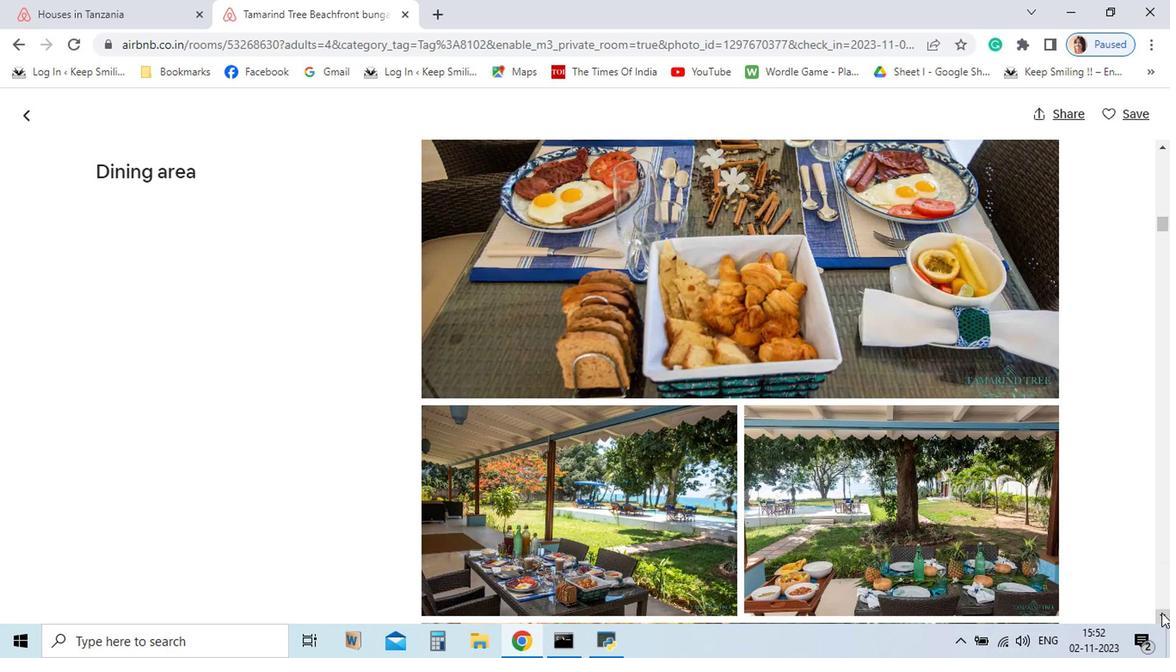 
Action: Mouse pressed left at (993, 606)
Screenshot: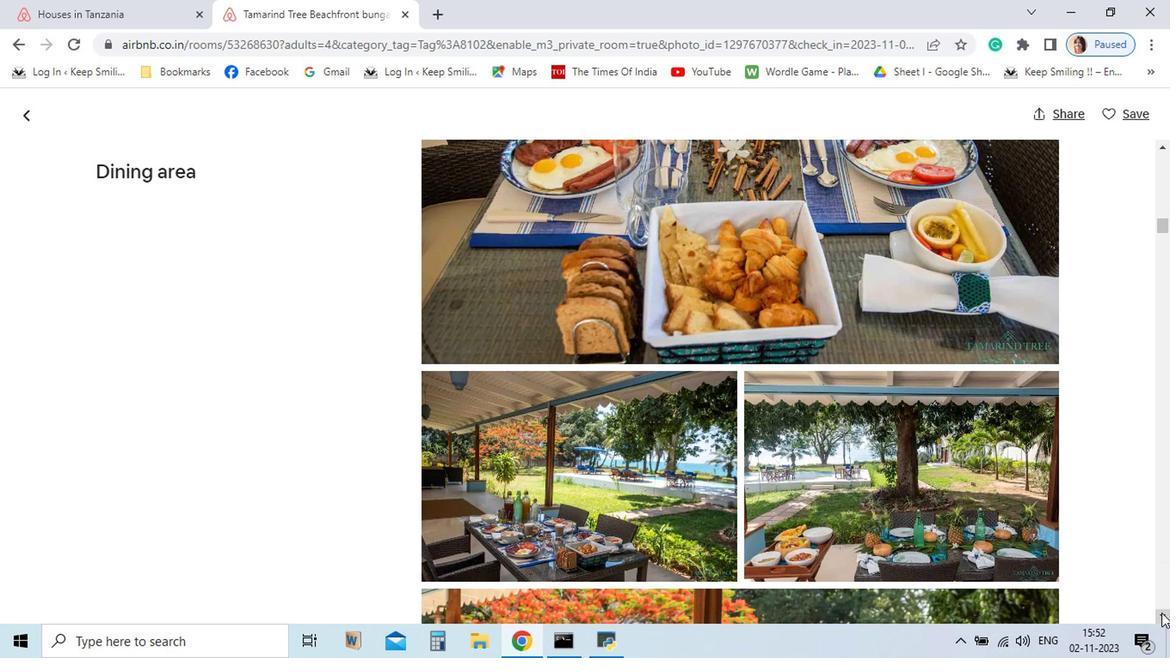 
Action: Mouse pressed left at (993, 606)
Screenshot: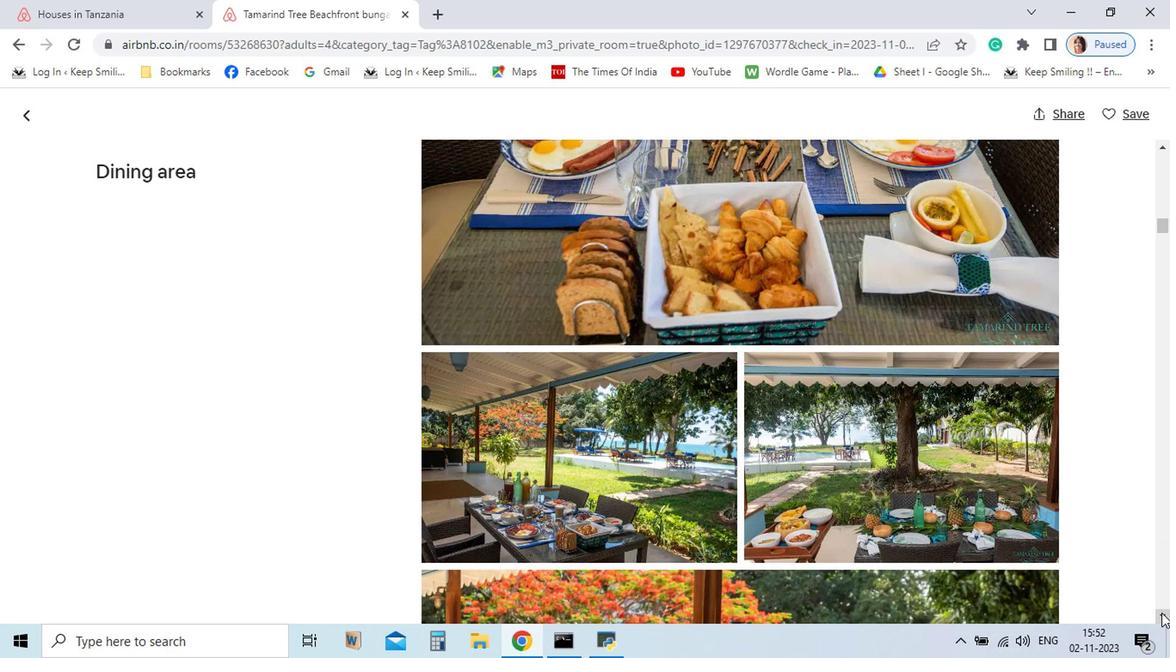 
Action: Mouse pressed left at (993, 606)
Screenshot: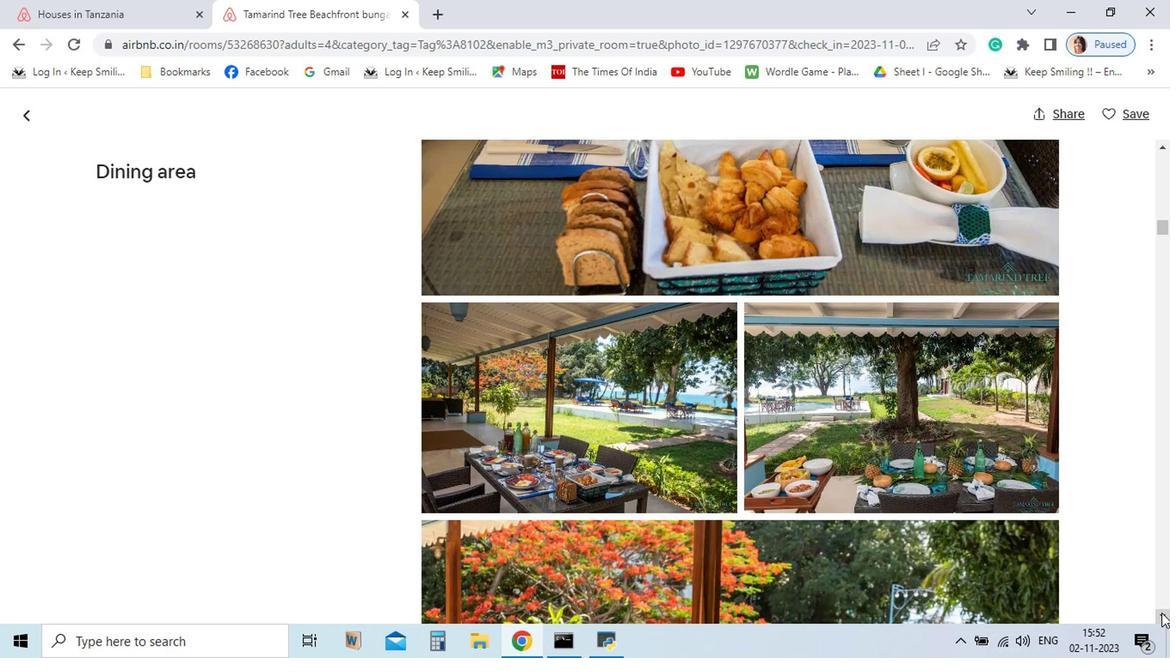 
Action: Mouse pressed left at (993, 606)
Screenshot: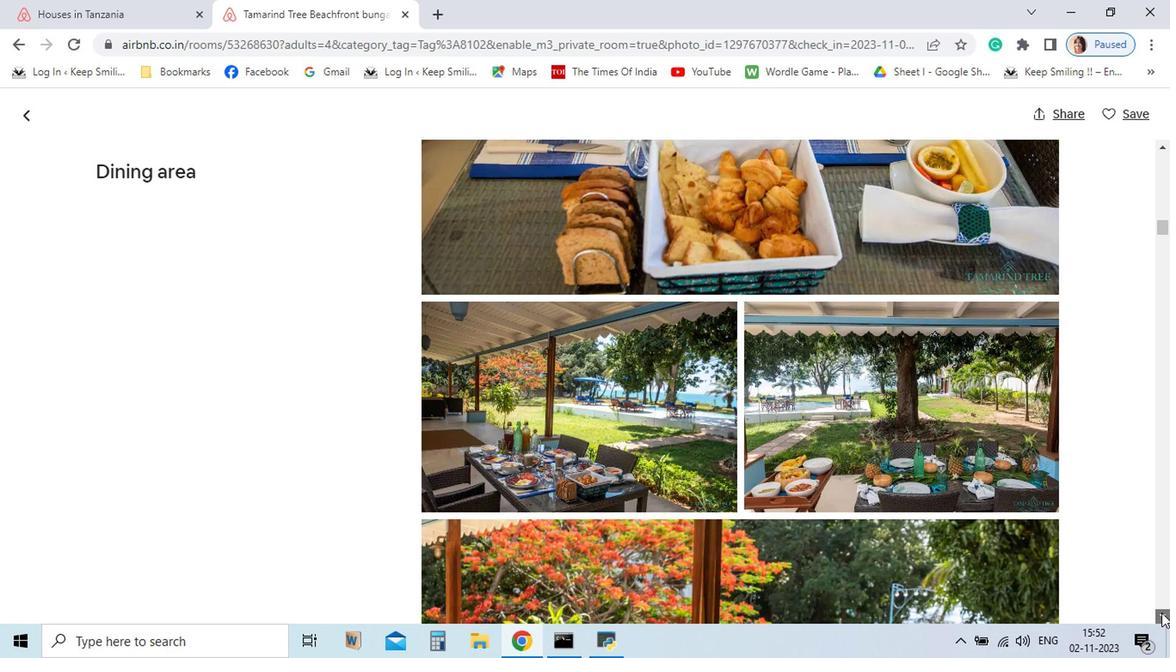 
Action: Mouse pressed left at (993, 606)
Screenshot: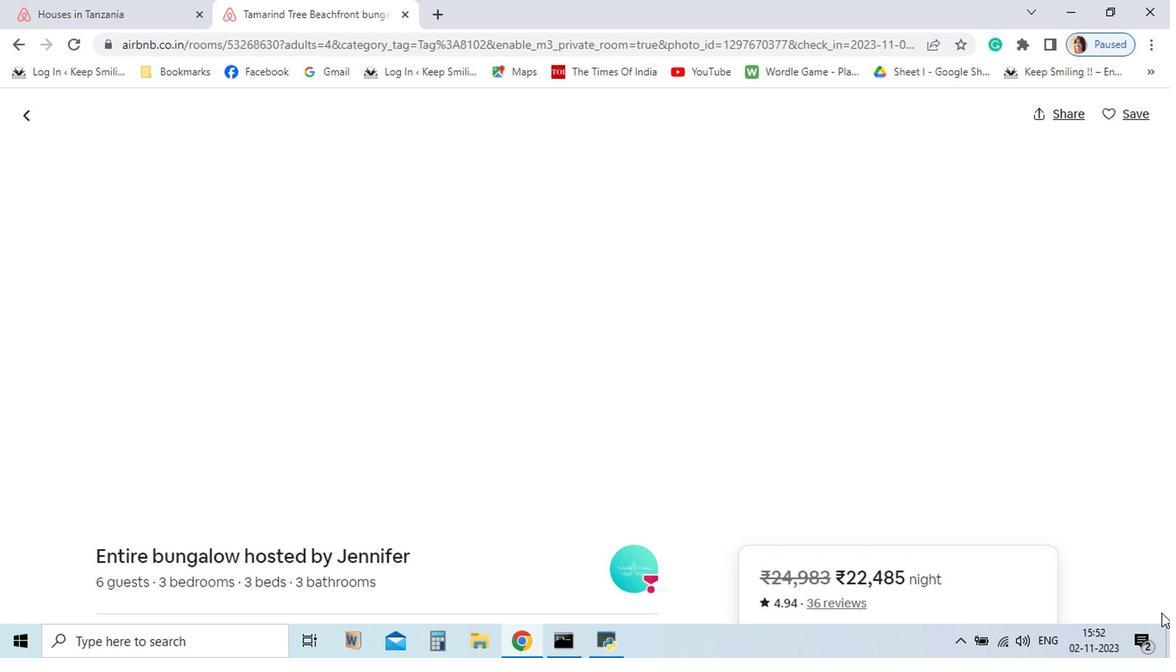 
Action: Mouse pressed left at (993, 606)
Screenshot: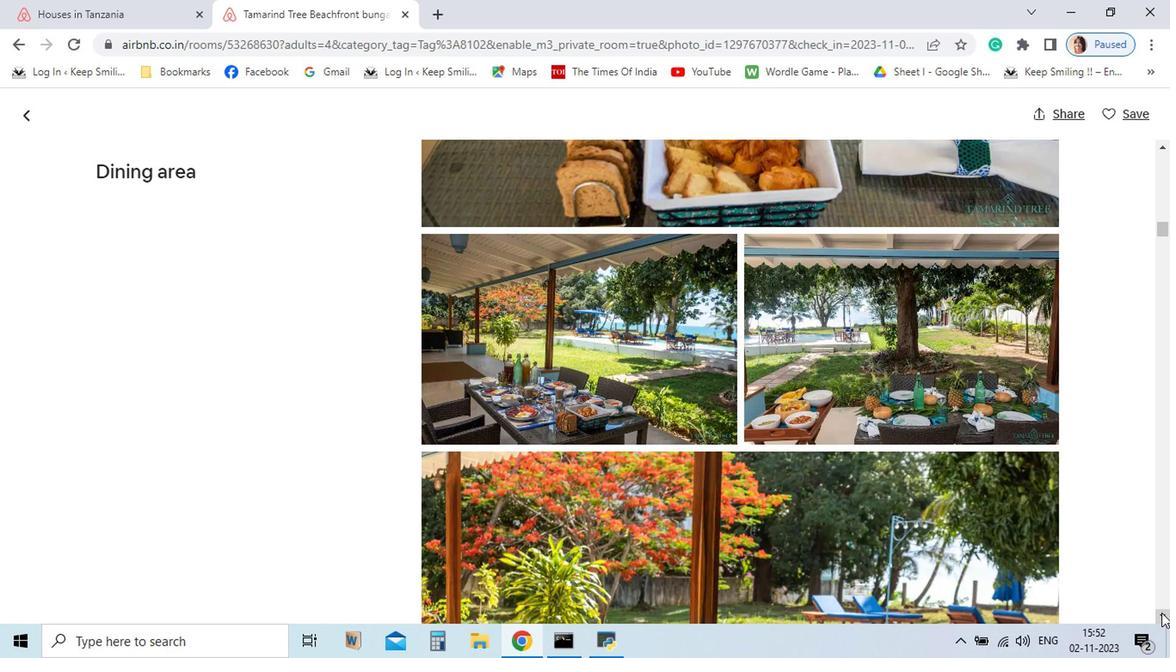
Action: Mouse pressed left at (993, 606)
Screenshot: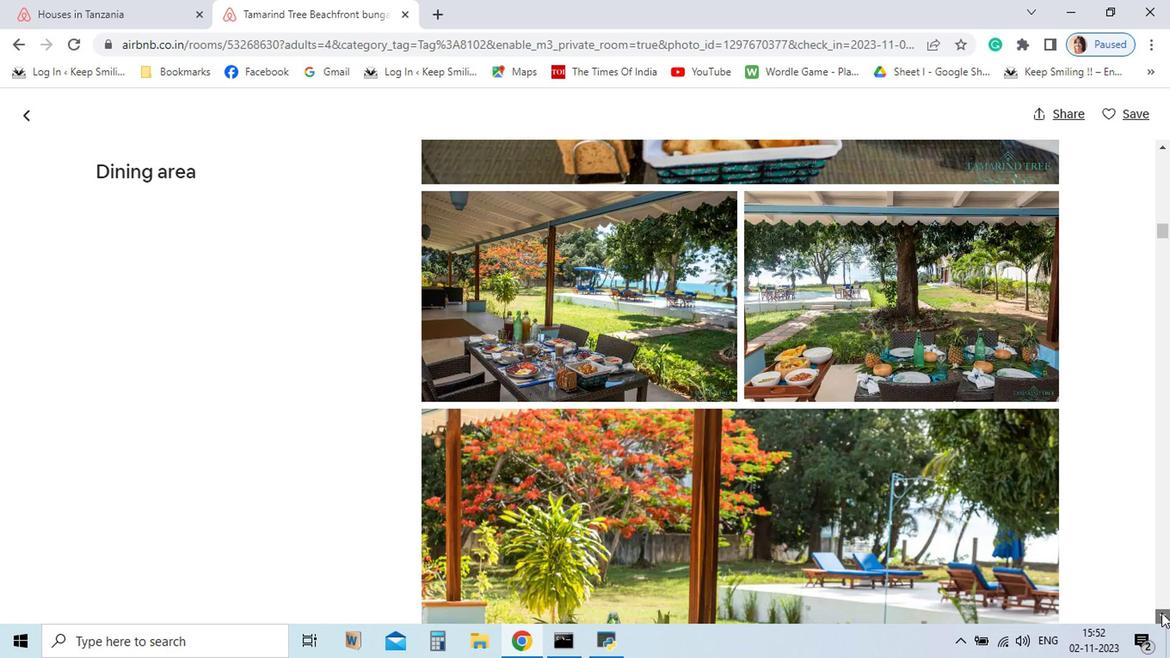 
Action: Mouse pressed left at (993, 606)
Screenshot: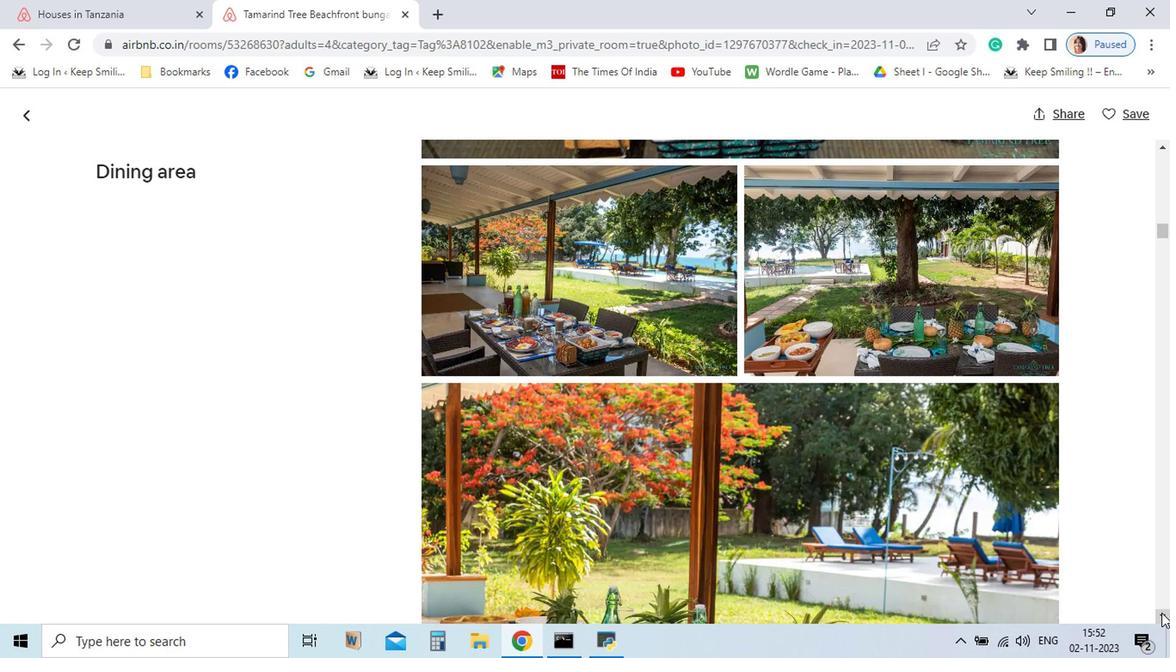 
Action: Mouse pressed left at (993, 606)
Screenshot: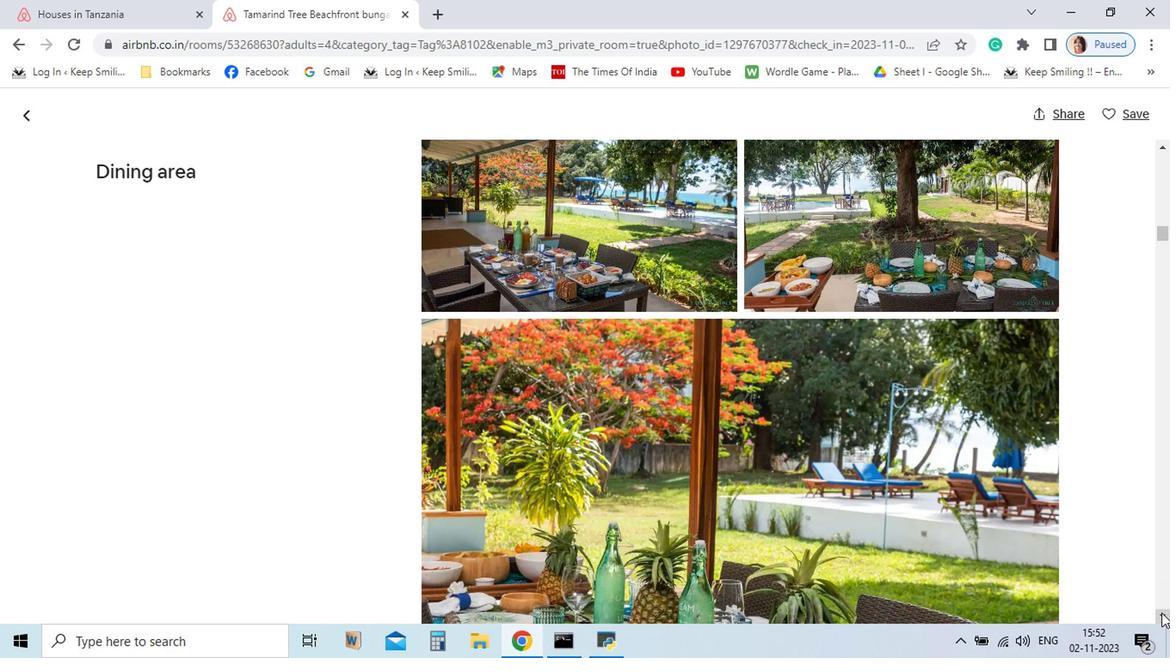 
Action: Mouse pressed left at (993, 606)
Screenshot: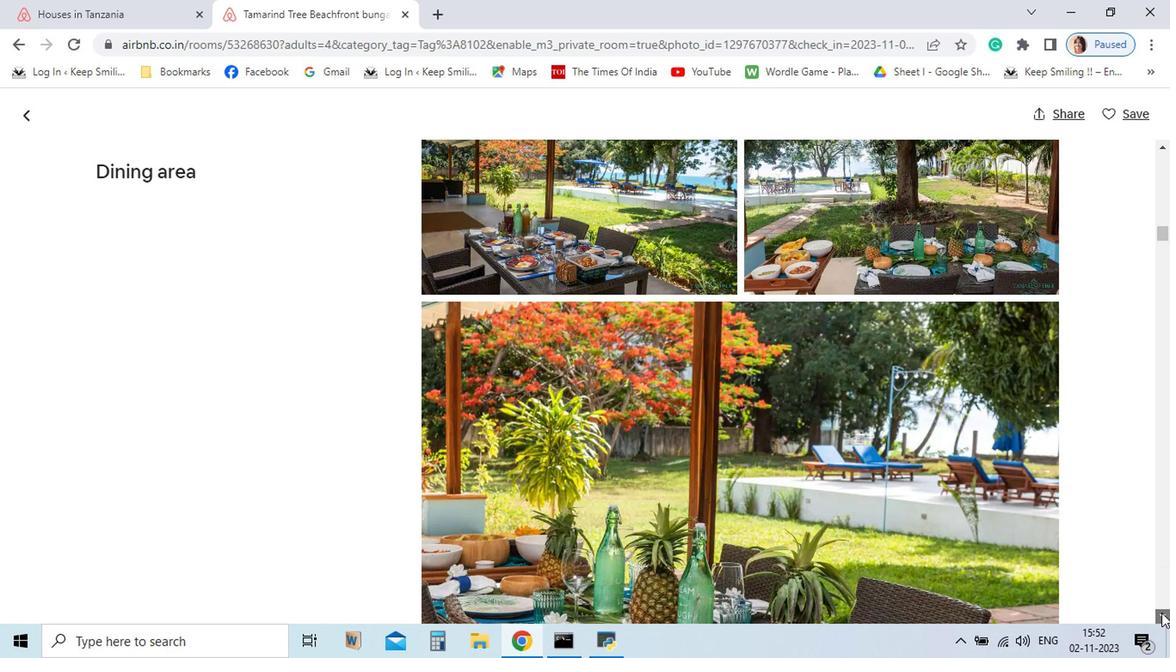 
Action: Mouse pressed left at (993, 606)
Screenshot: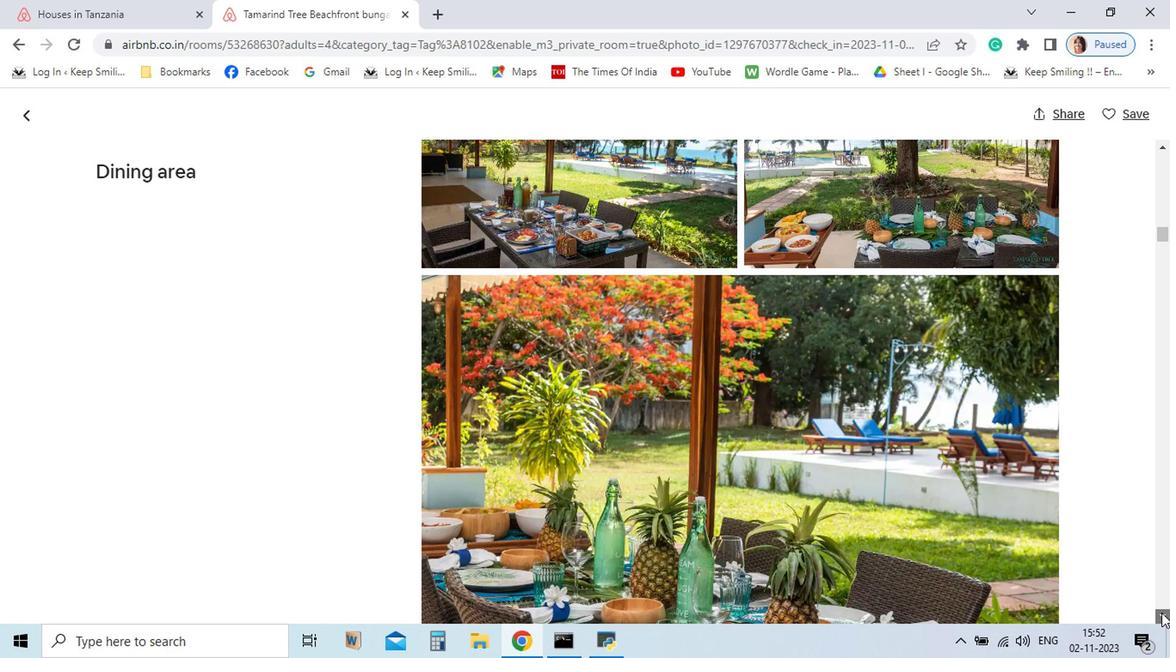 
Action: Mouse pressed left at (993, 606)
Screenshot: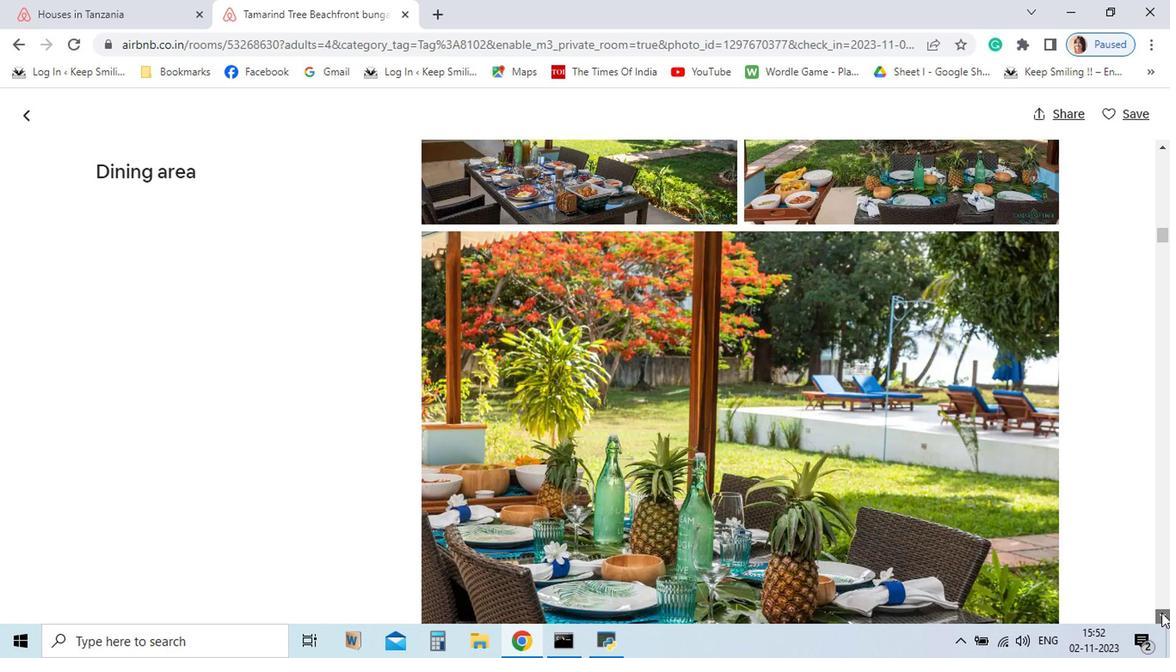 
Action: Mouse pressed left at (993, 606)
Screenshot: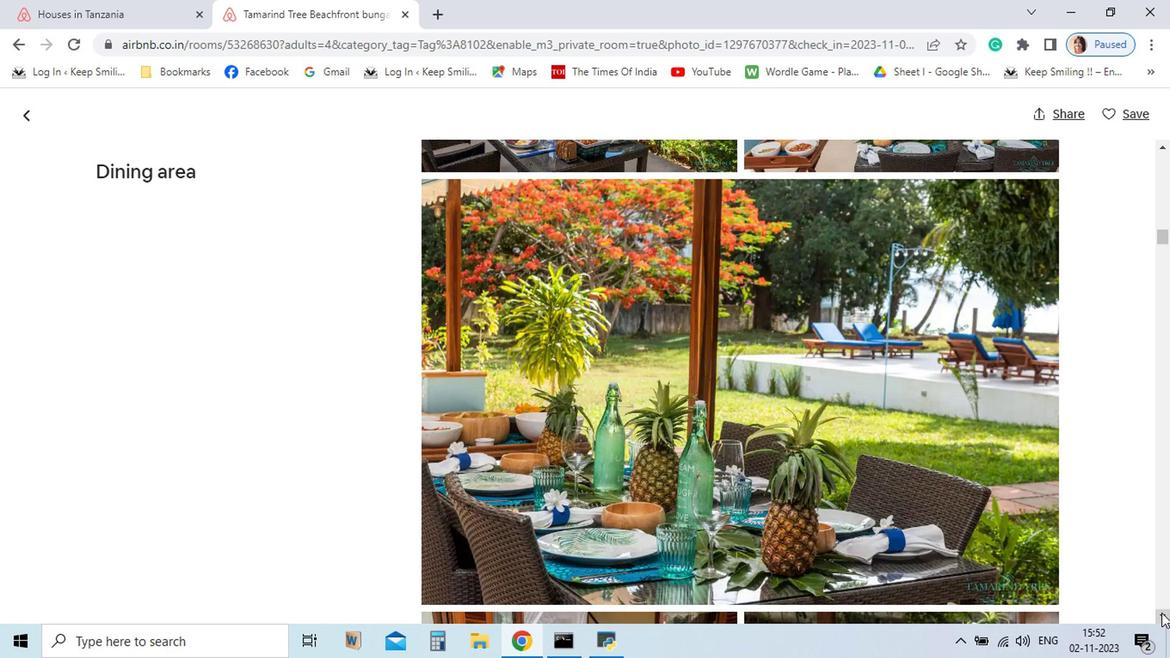 
Action: Mouse pressed left at (993, 606)
Screenshot: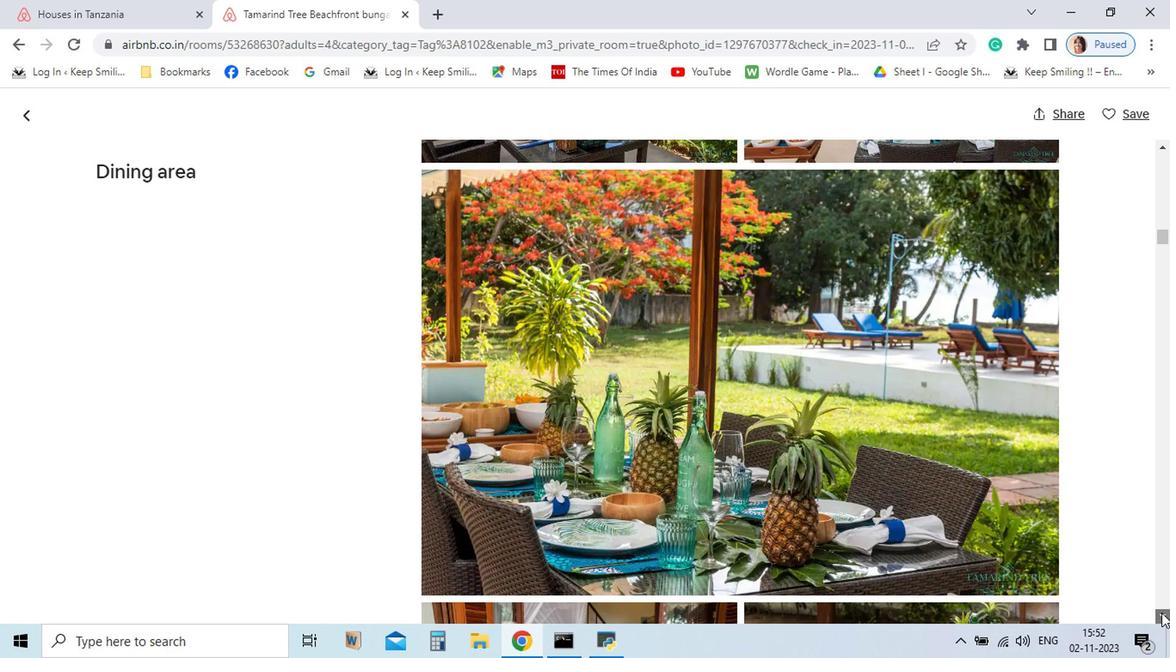 
Action: Mouse pressed left at (993, 606)
Screenshot: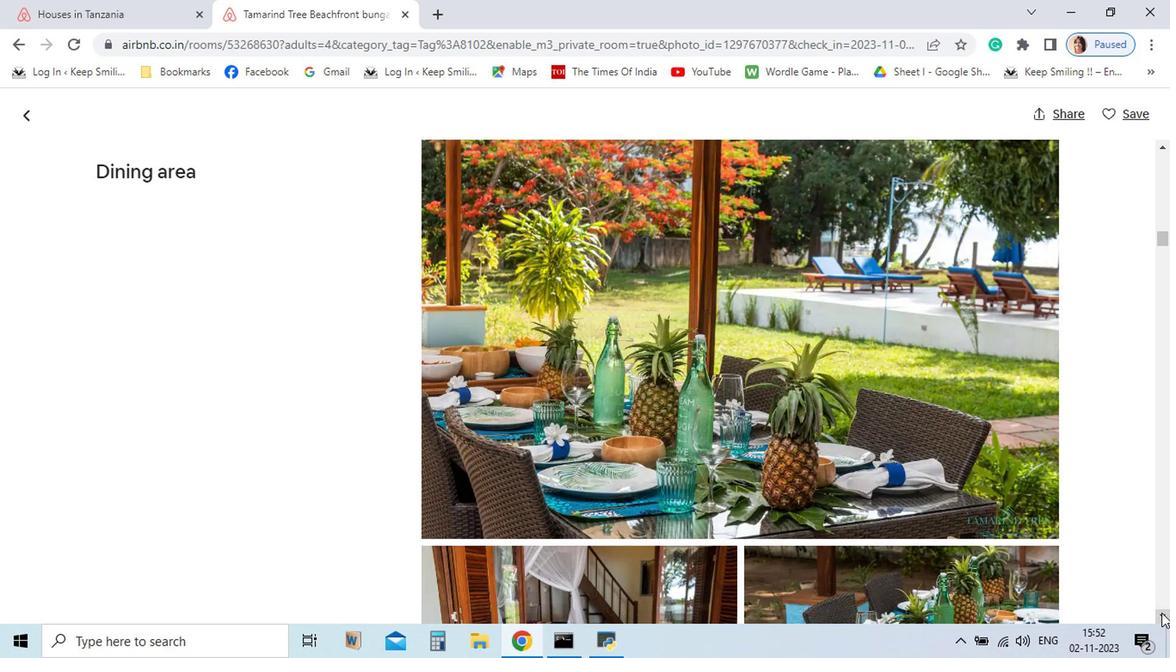 
Action: Mouse pressed left at (993, 606)
Screenshot: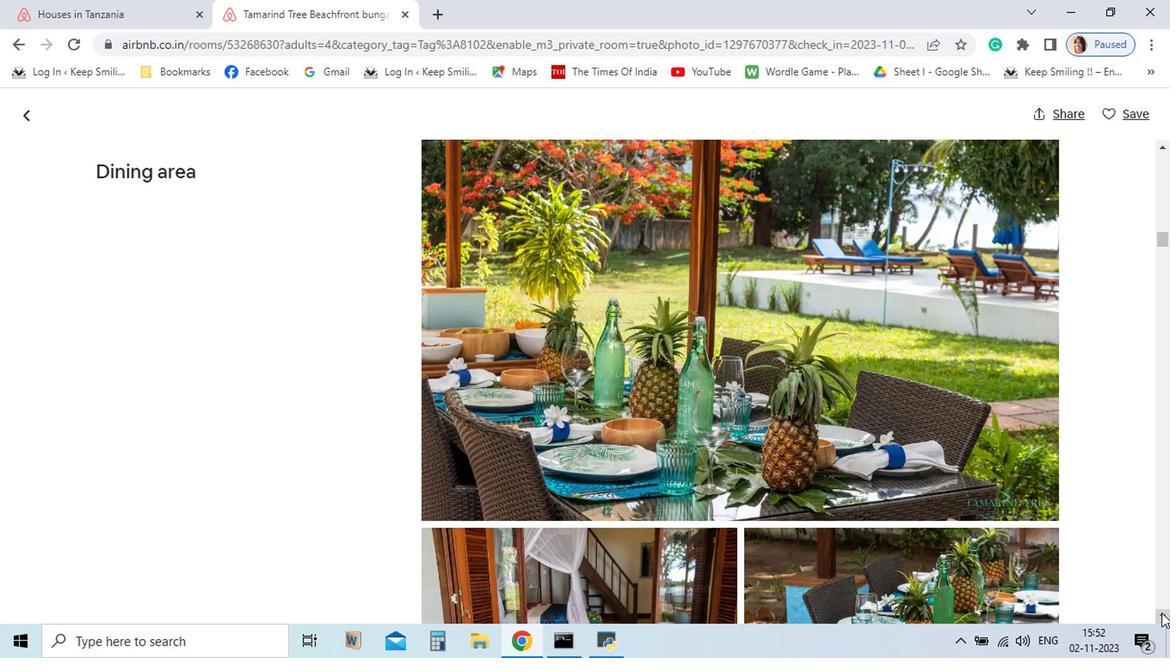 
Action: Mouse pressed left at (993, 606)
Screenshot: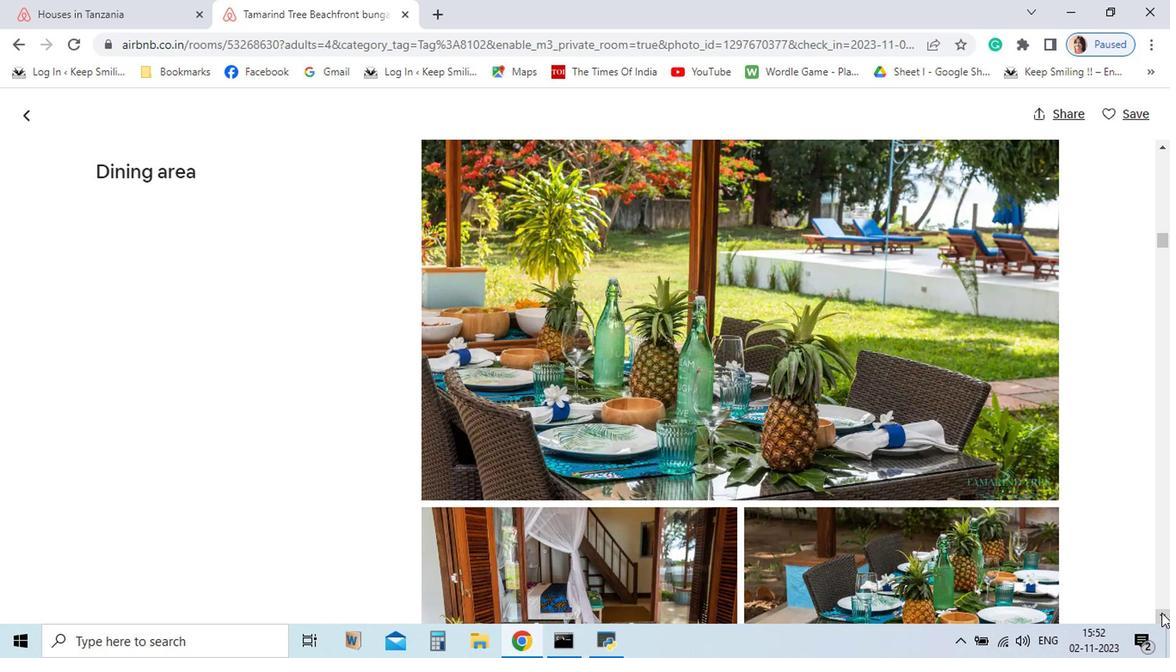 
Action: Mouse pressed left at (993, 606)
Screenshot: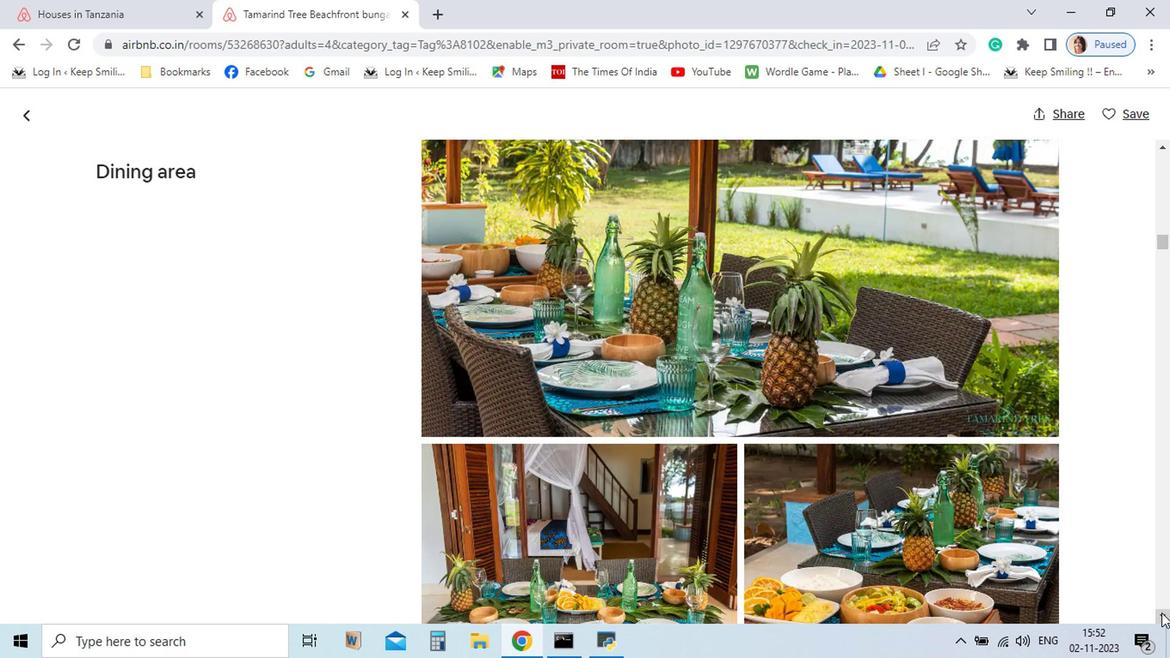 
Action: Mouse pressed left at (993, 606)
Screenshot: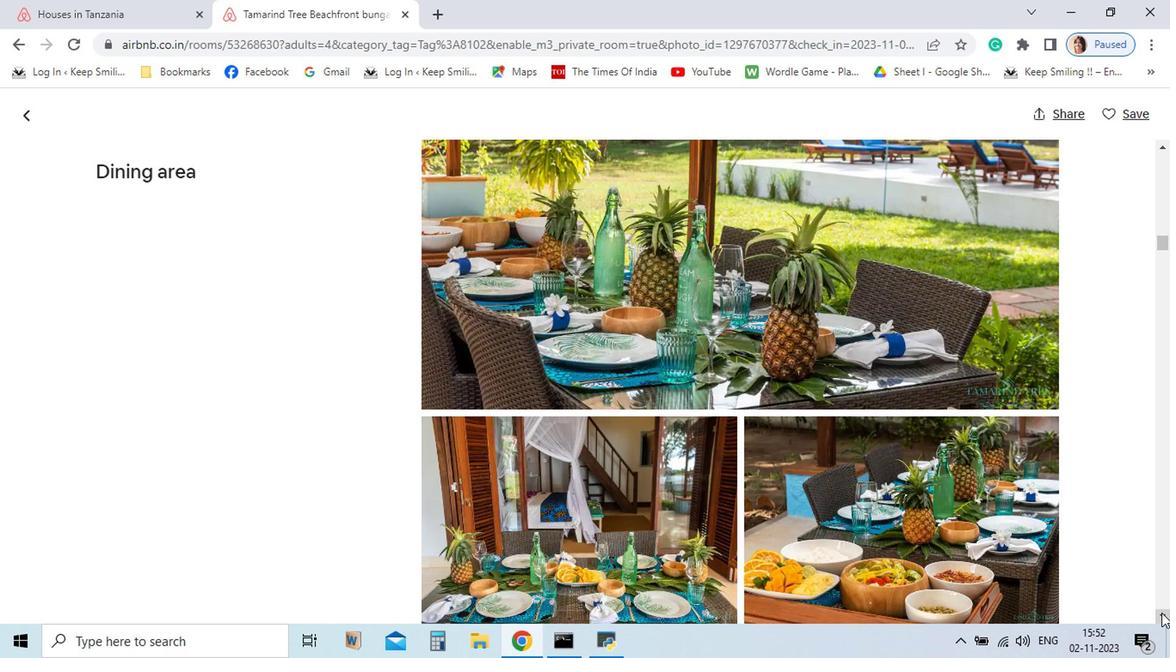 
Action: Mouse pressed left at (993, 606)
Screenshot: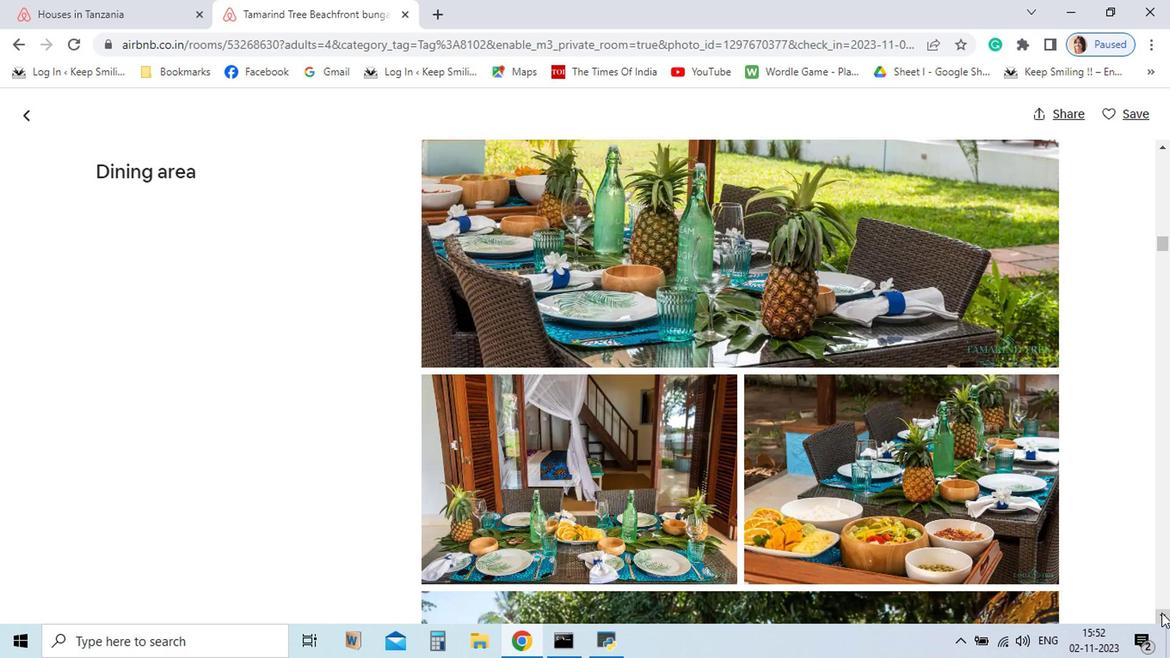 
Action: Mouse pressed left at (993, 606)
Screenshot: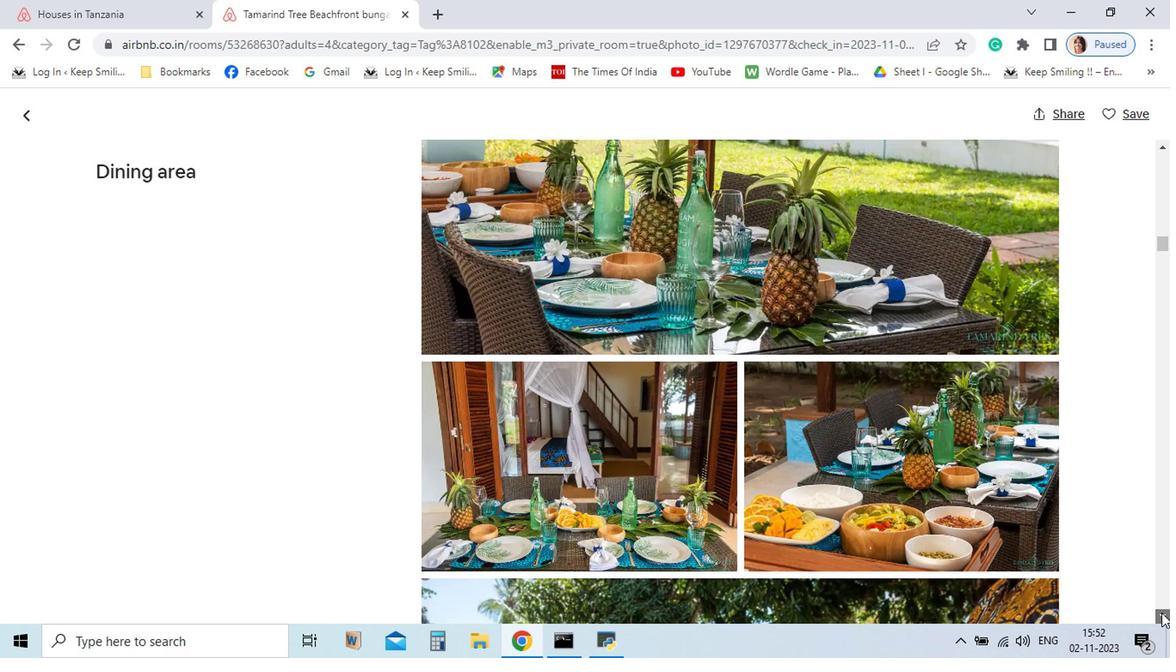 
Action: Mouse pressed left at (993, 606)
Screenshot: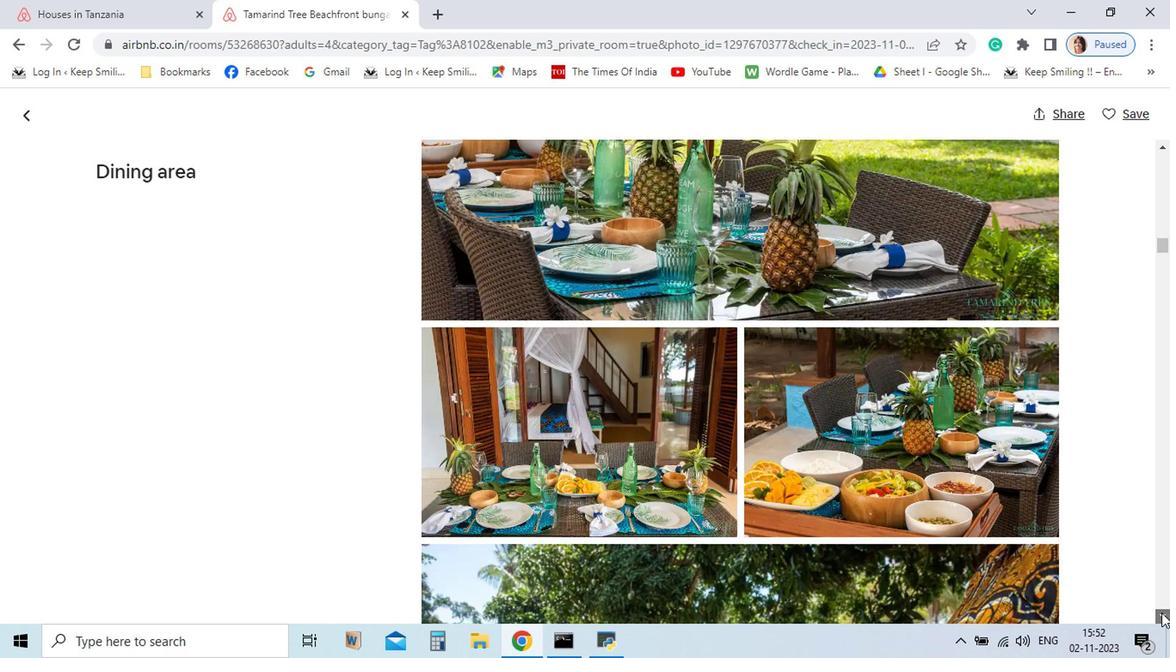 
Action: Mouse pressed left at (993, 606)
Screenshot: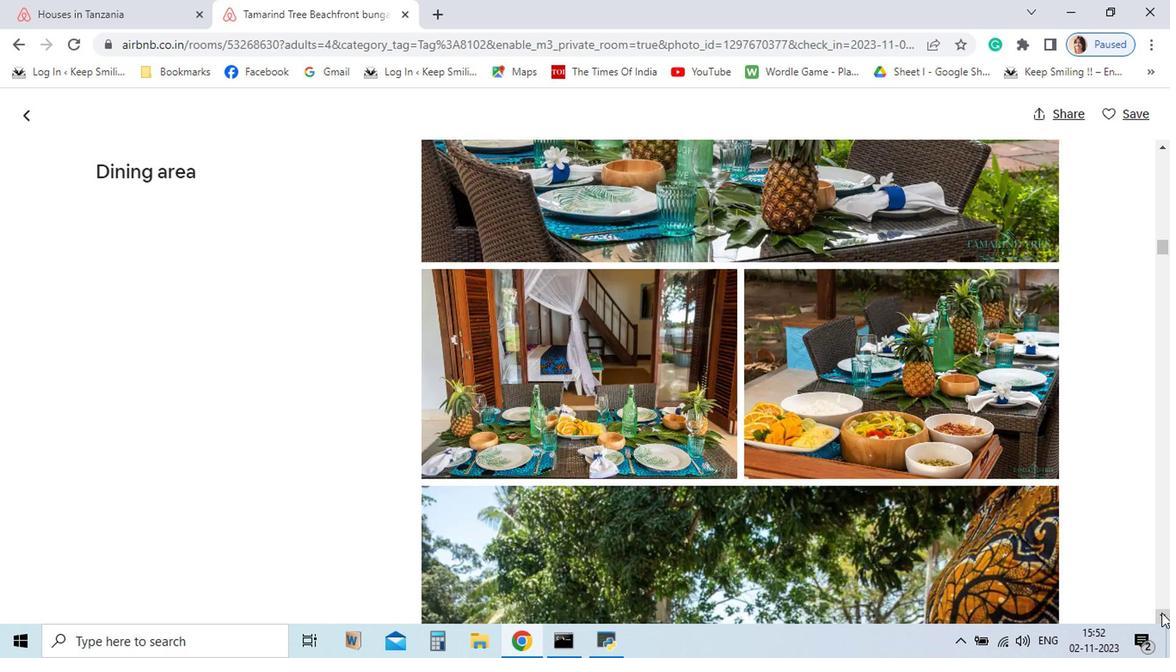 
Action: Mouse pressed left at (993, 606)
Screenshot: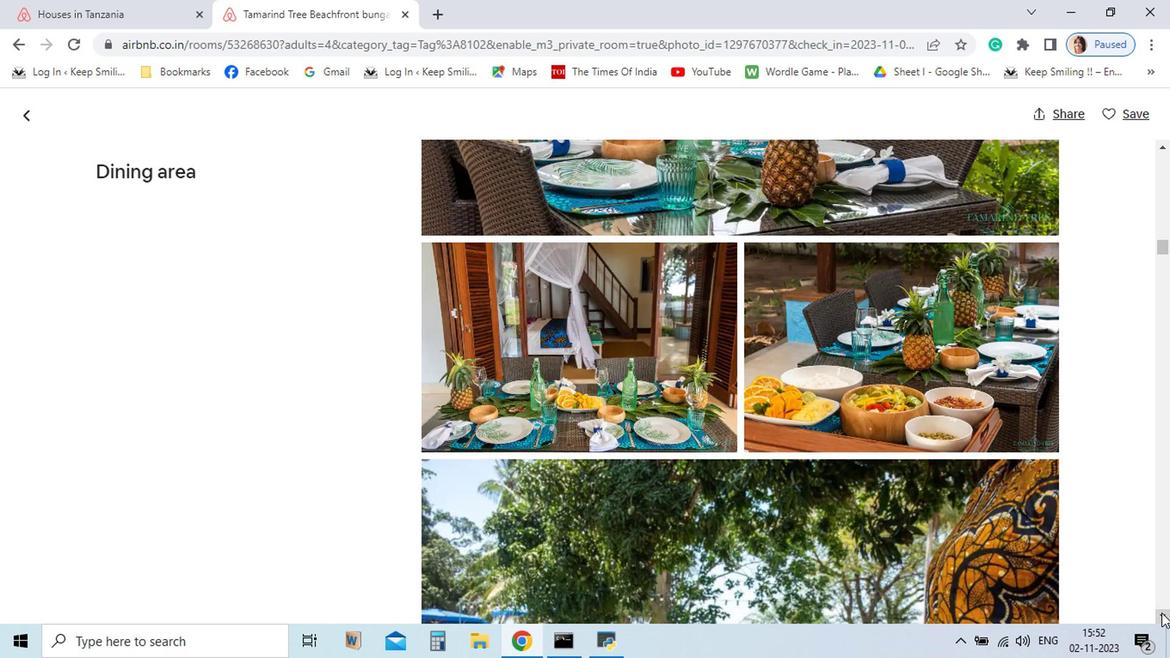 
Action: Mouse pressed left at (993, 606)
Screenshot: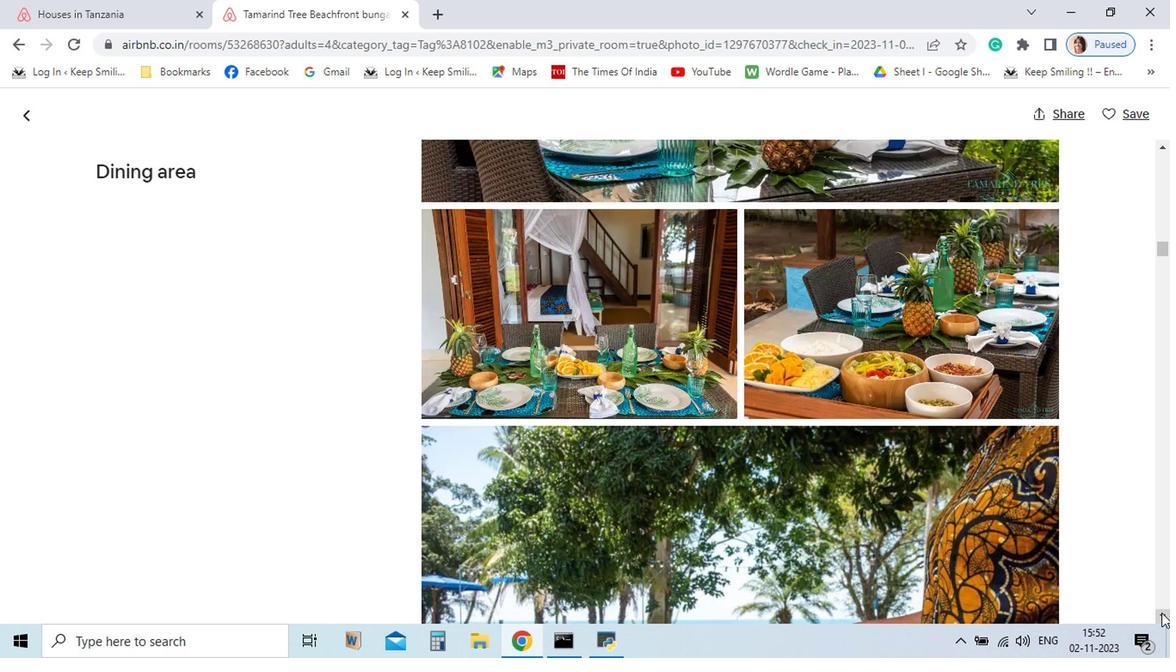 
Action: Mouse pressed left at (993, 606)
Screenshot: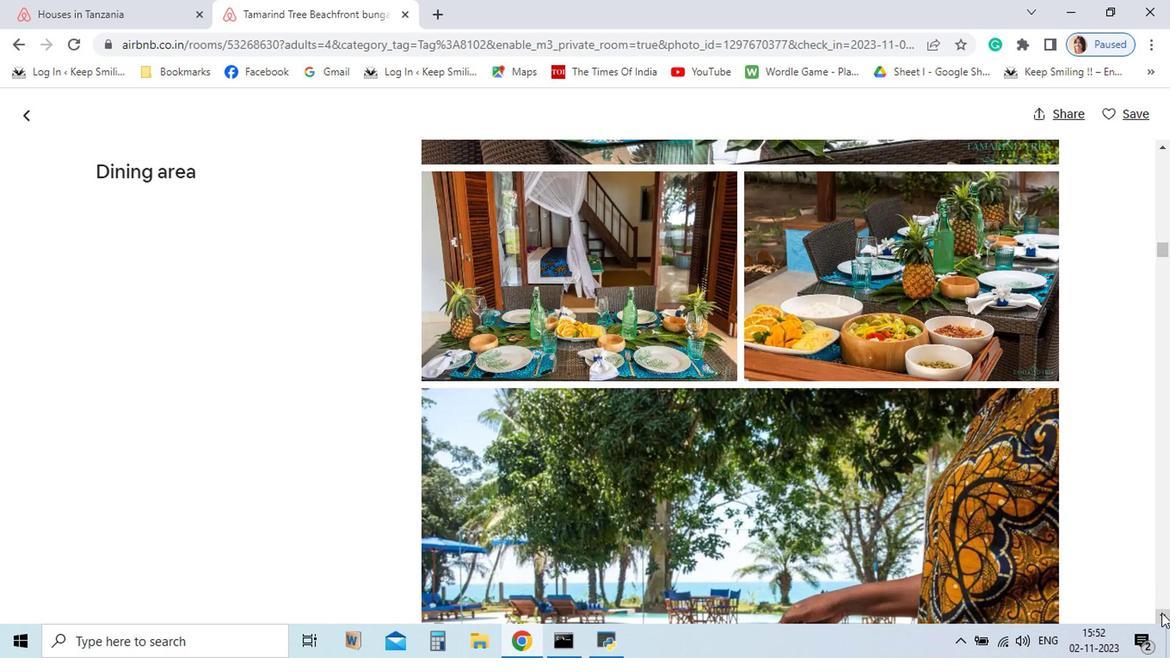 
Action: Mouse pressed left at (993, 606)
Screenshot: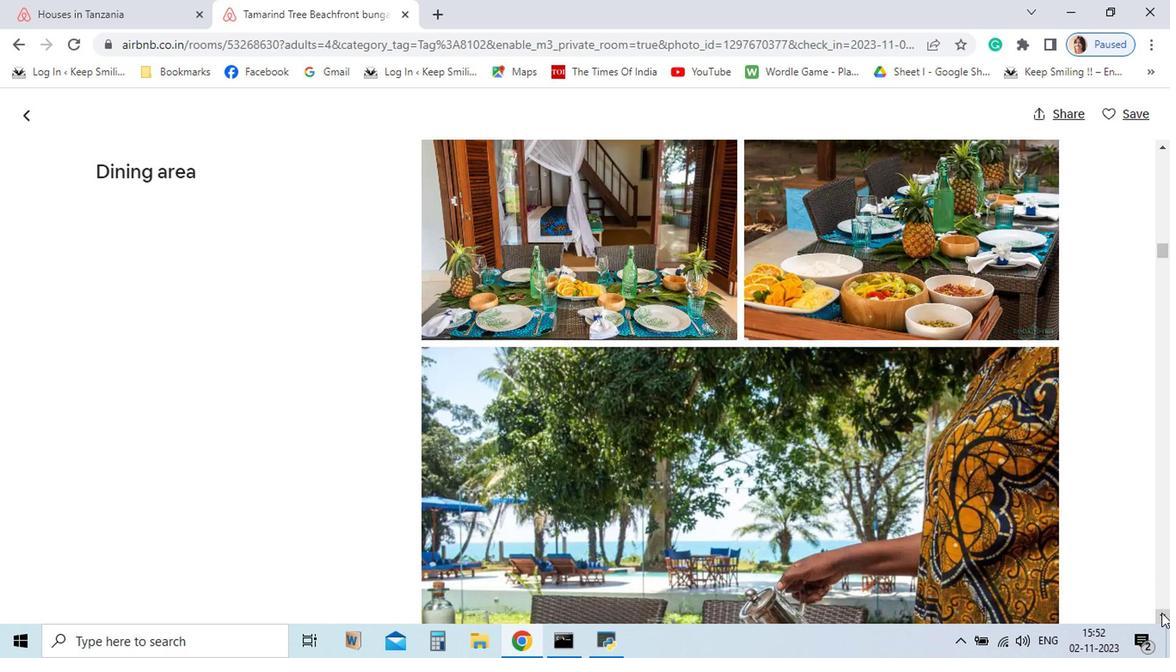 
Action: Mouse pressed left at (993, 606)
Screenshot: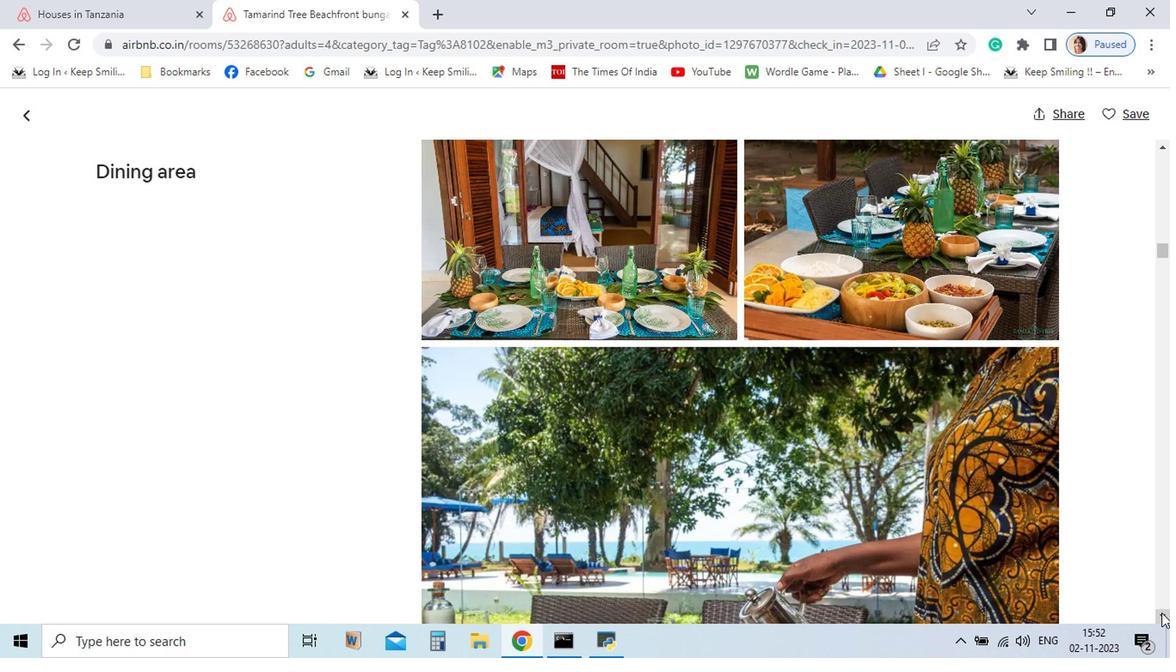 
Action: Mouse pressed left at (993, 606)
Screenshot: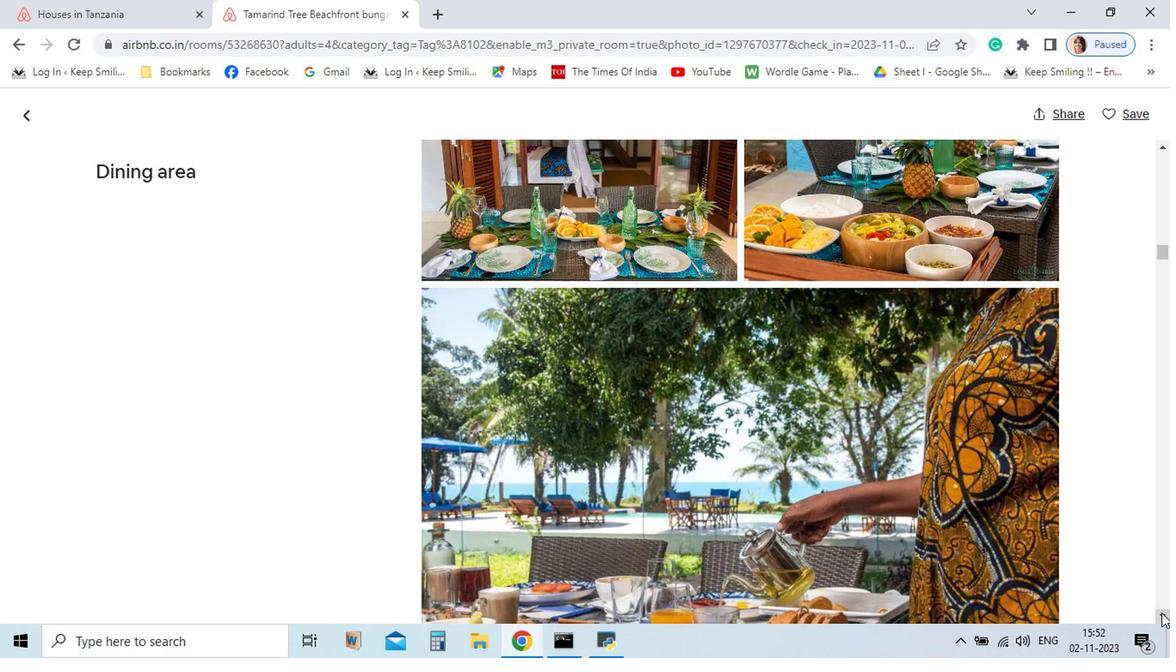 
Action: Mouse pressed left at (993, 606)
Screenshot: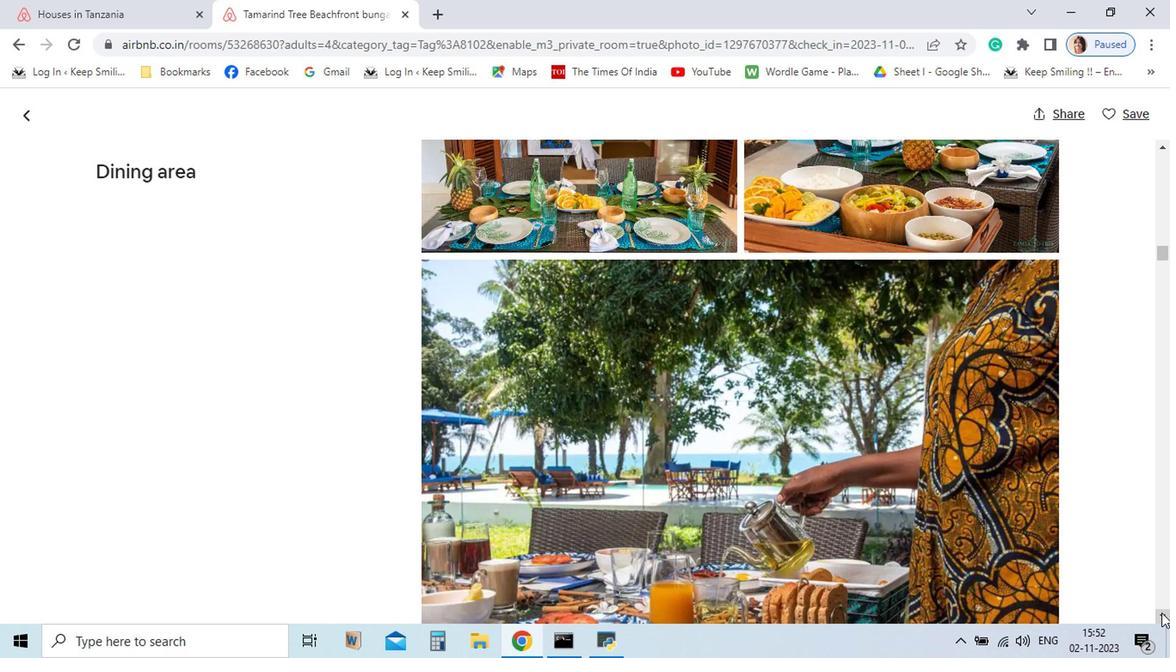 
Action: Mouse pressed left at (993, 606)
Screenshot: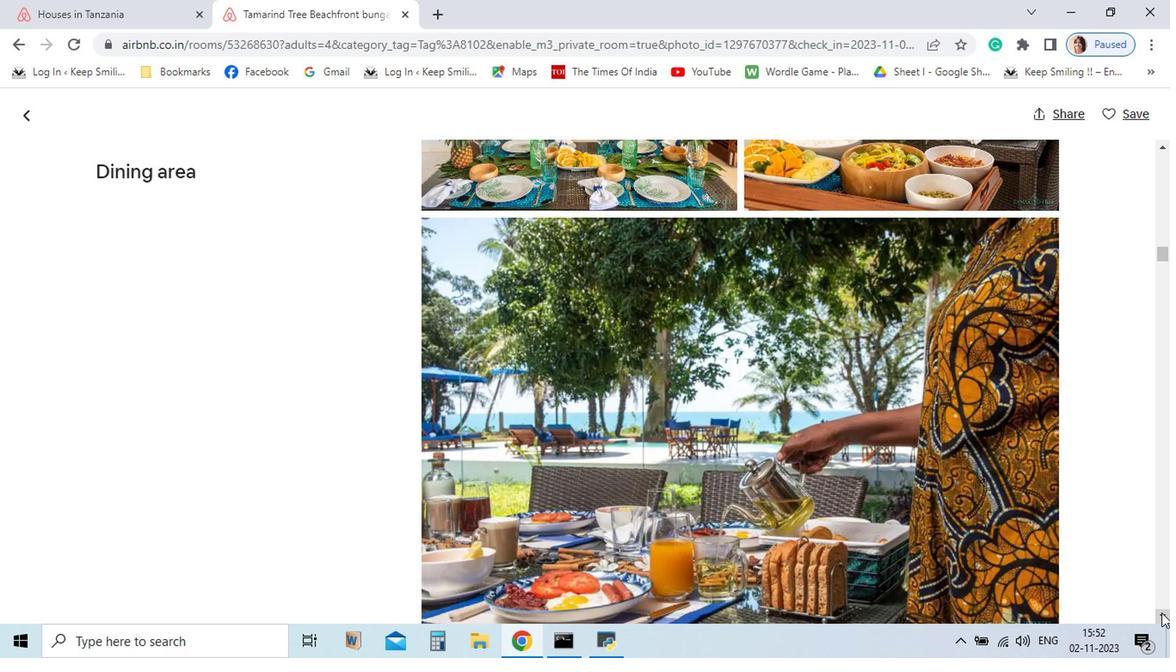 
Action: Mouse pressed left at (993, 606)
Screenshot: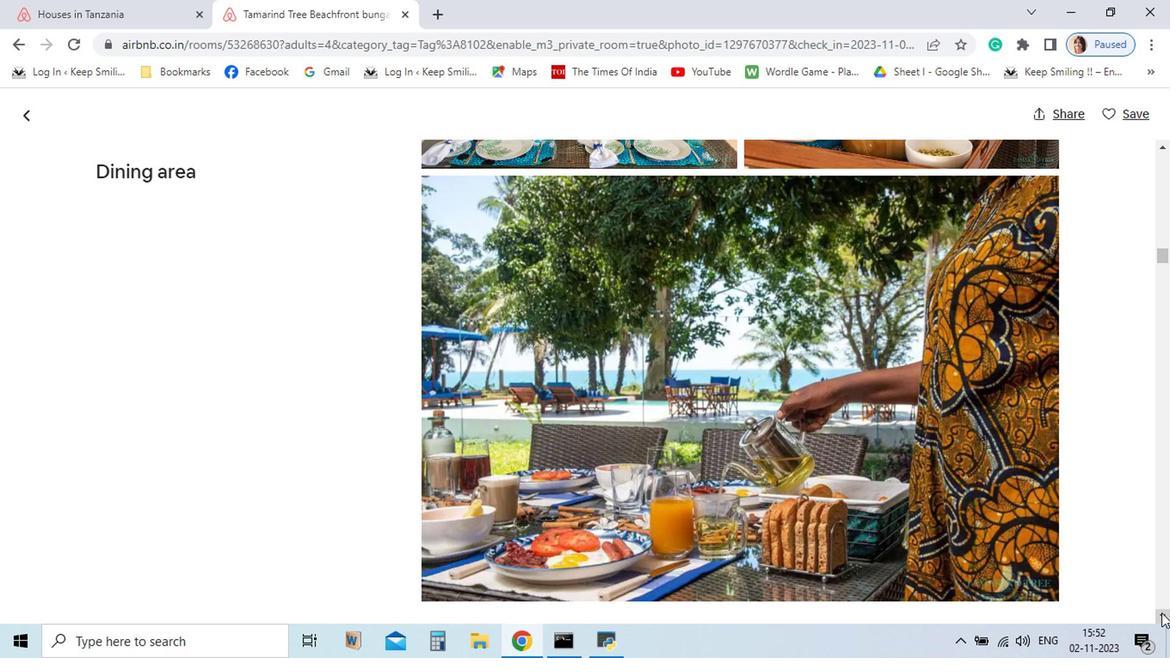 
Action: Mouse pressed left at (993, 606)
Screenshot: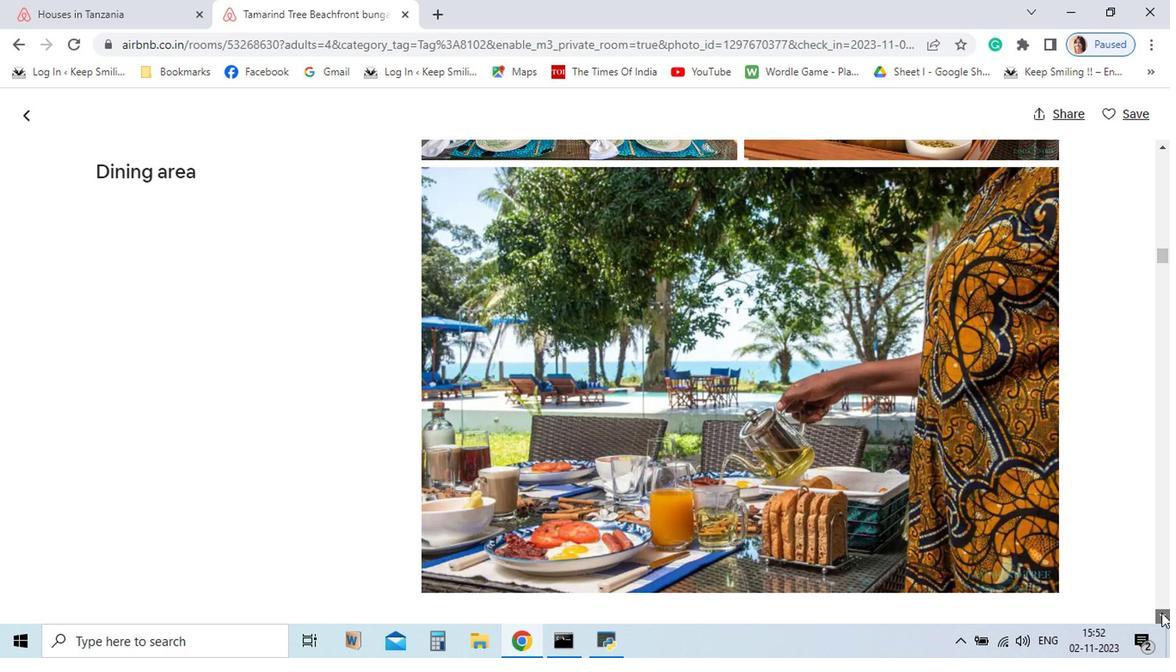 
Action: Mouse pressed left at (993, 606)
Screenshot: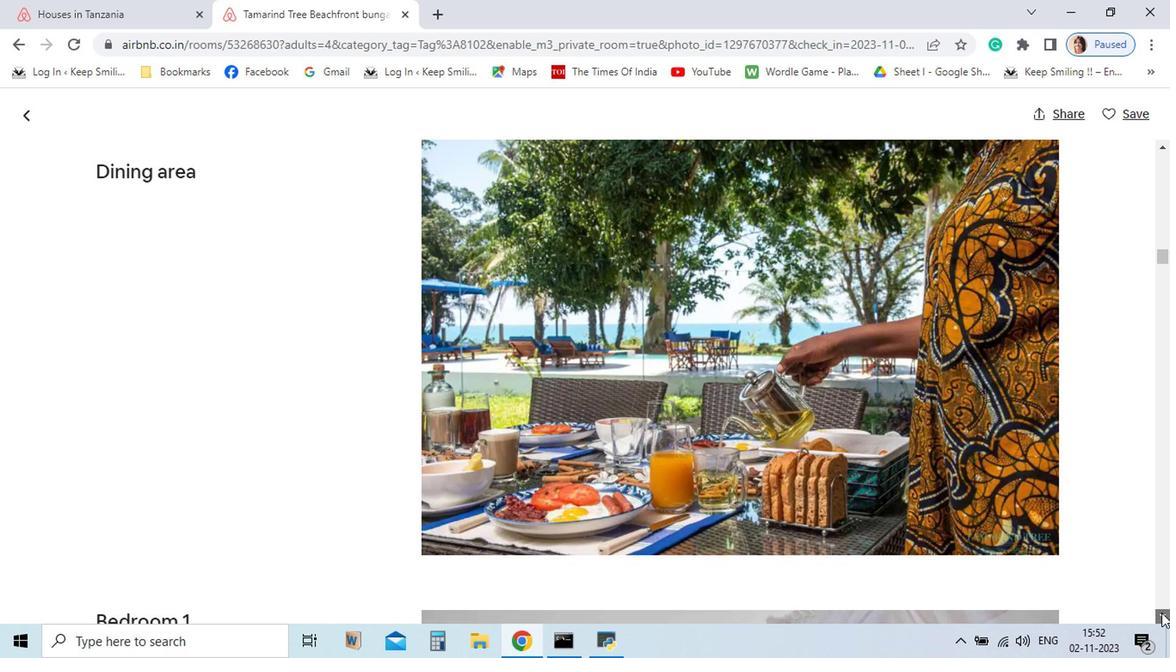 
Action: Mouse pressed left at (993, 606)
Screenshot: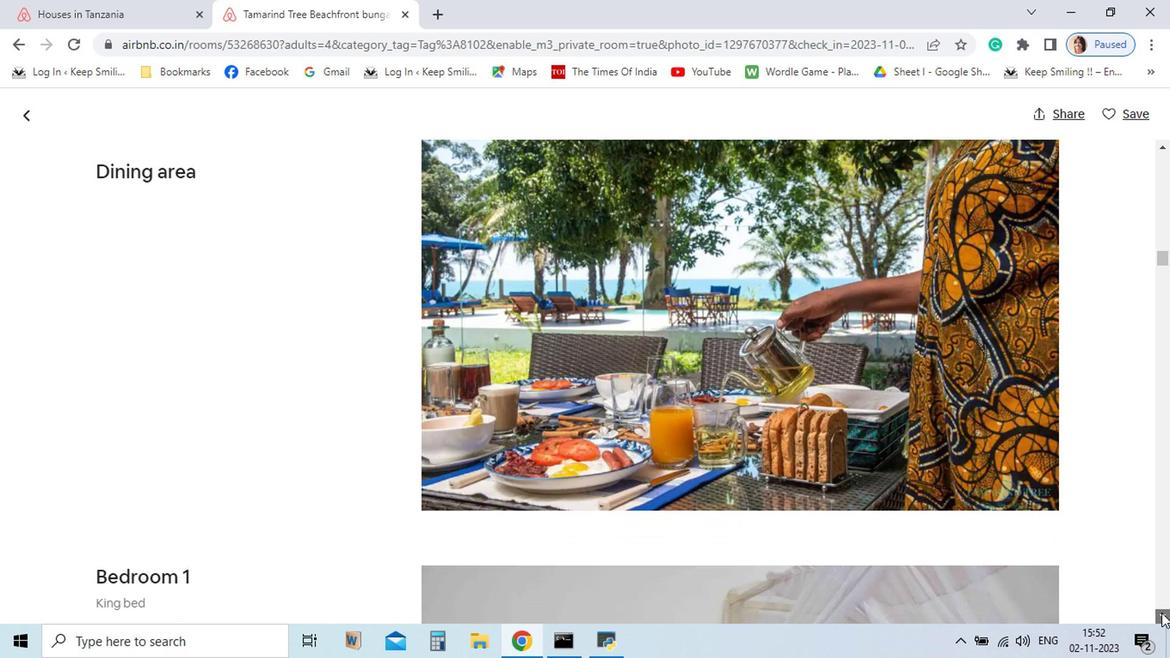 
Action: Mouse pressed left at (993, 606)
Screenshot: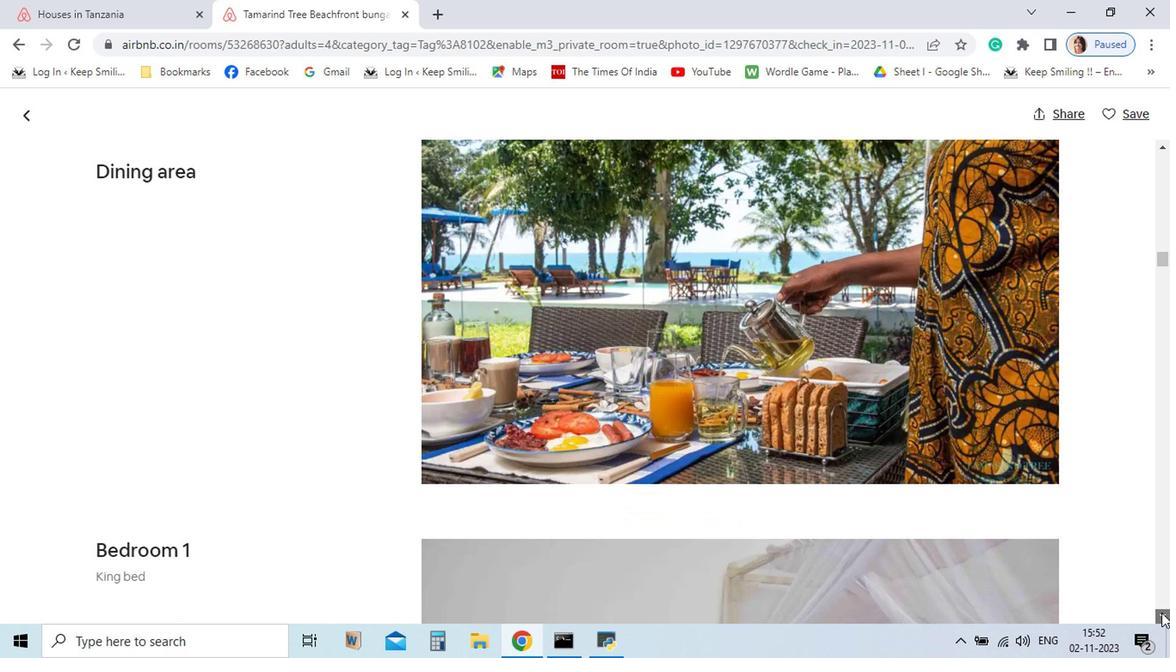 
Action: Mouse pressed left at (993, 606)
Screenshot: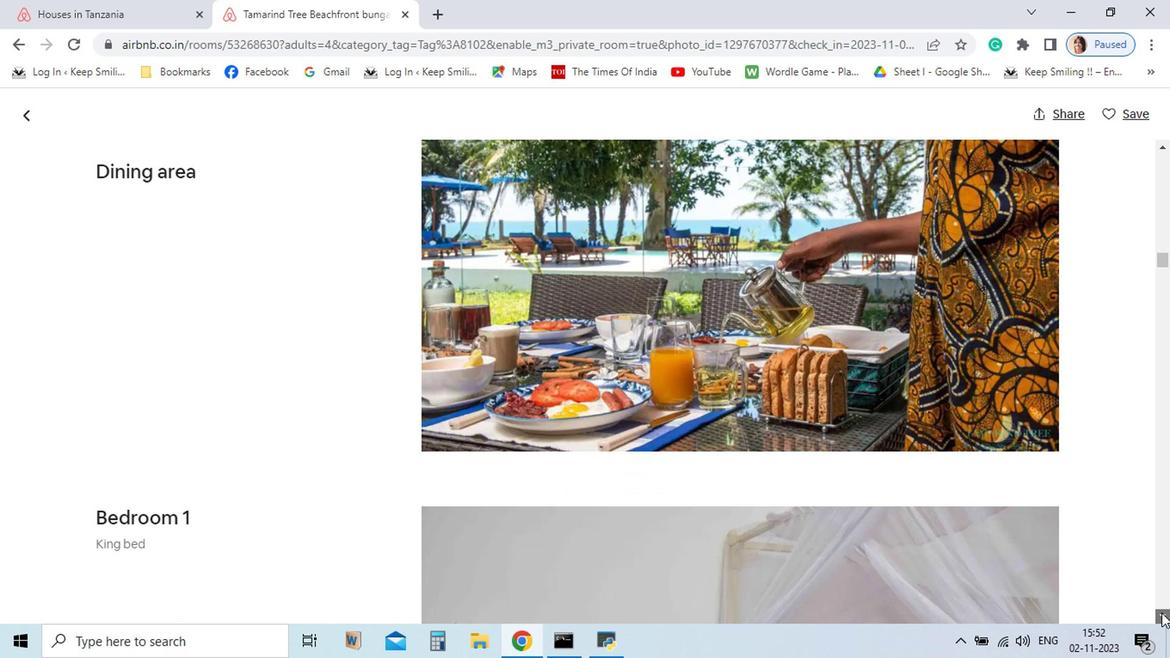 
Action: Mouse pressed left at (993, 606)
Screenshot: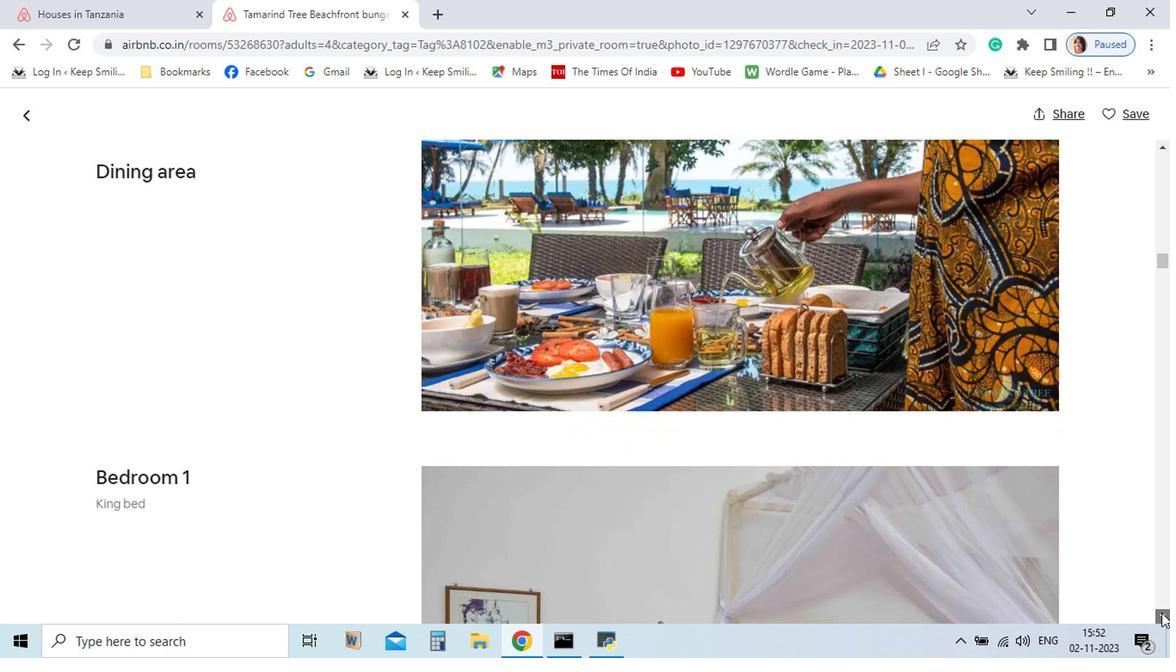
Action: Mouse pressed left at (993, 606)
Screenshot: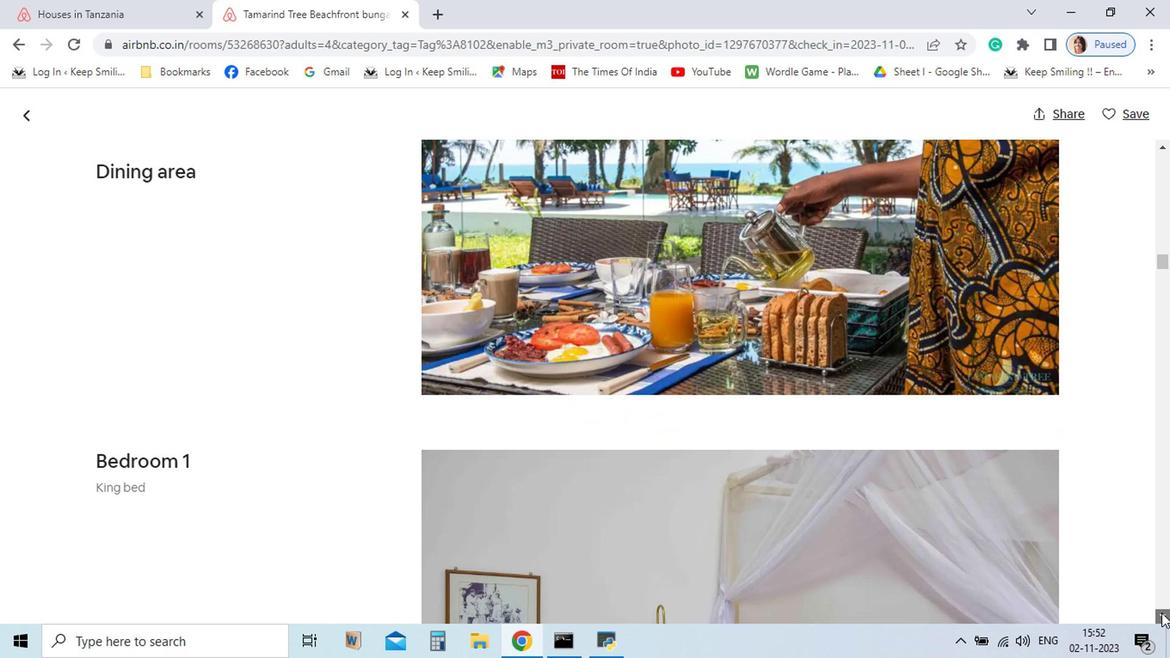 
Action: Mouse pressed left at (993, 606)
Screenshot: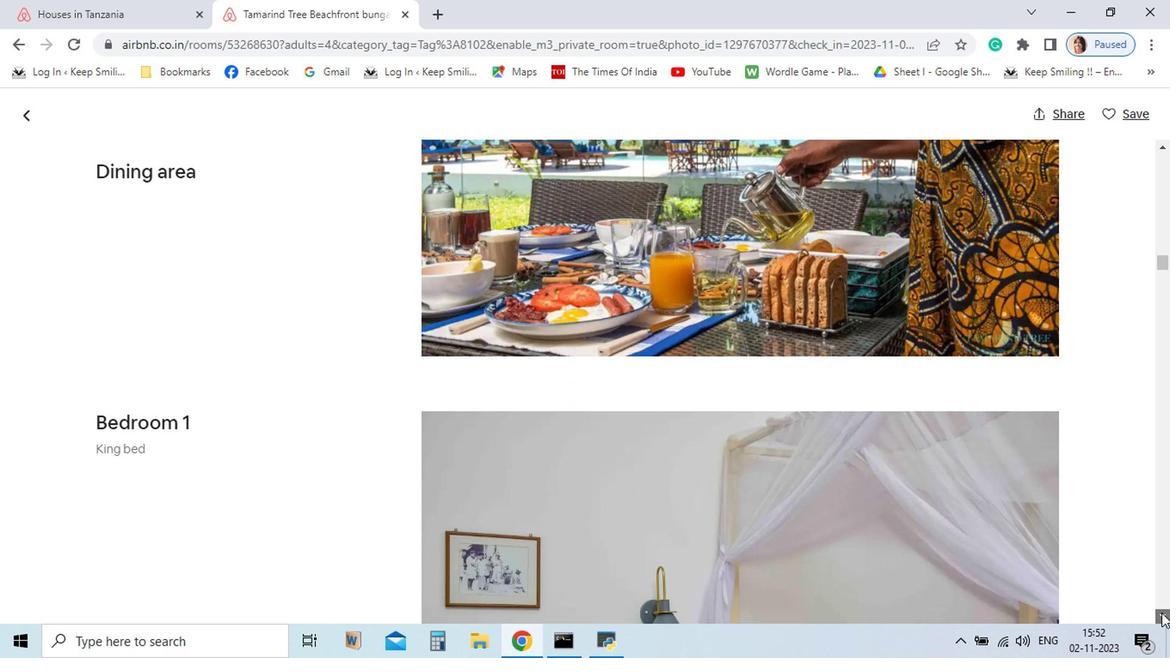
Action: Mouse pressed left at (993, 606)
Screenshot: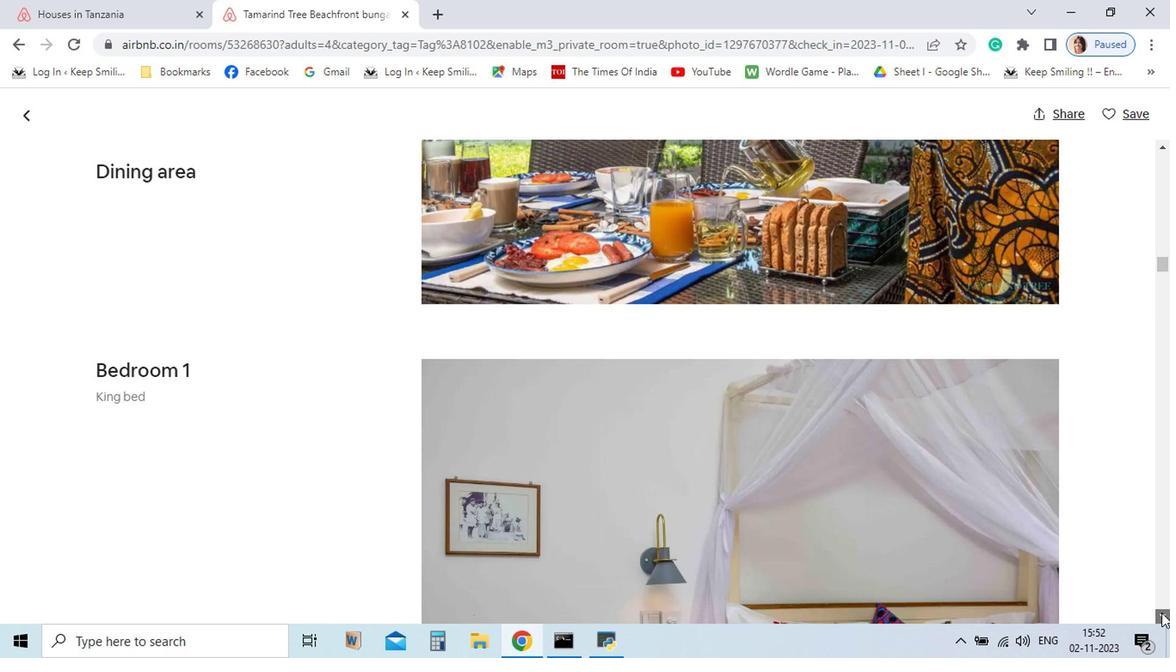 
Action: Mouse pressed left at (993, 606)
Screenshot: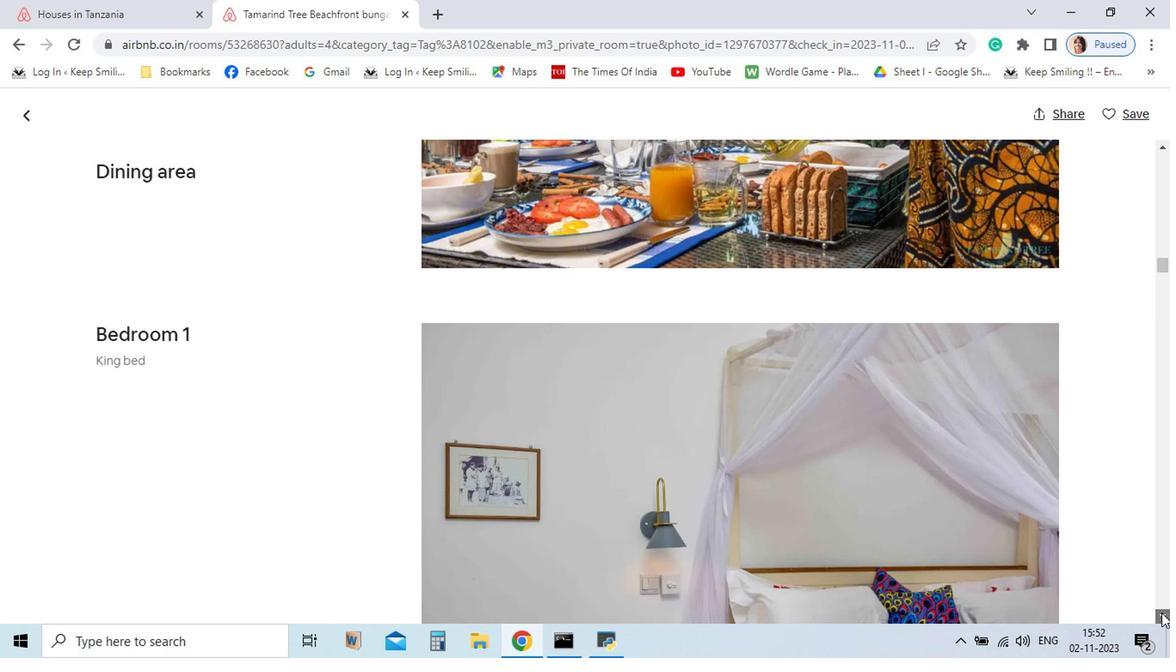 
Action: Mouse pressed left at (993, 606)
Screenshot: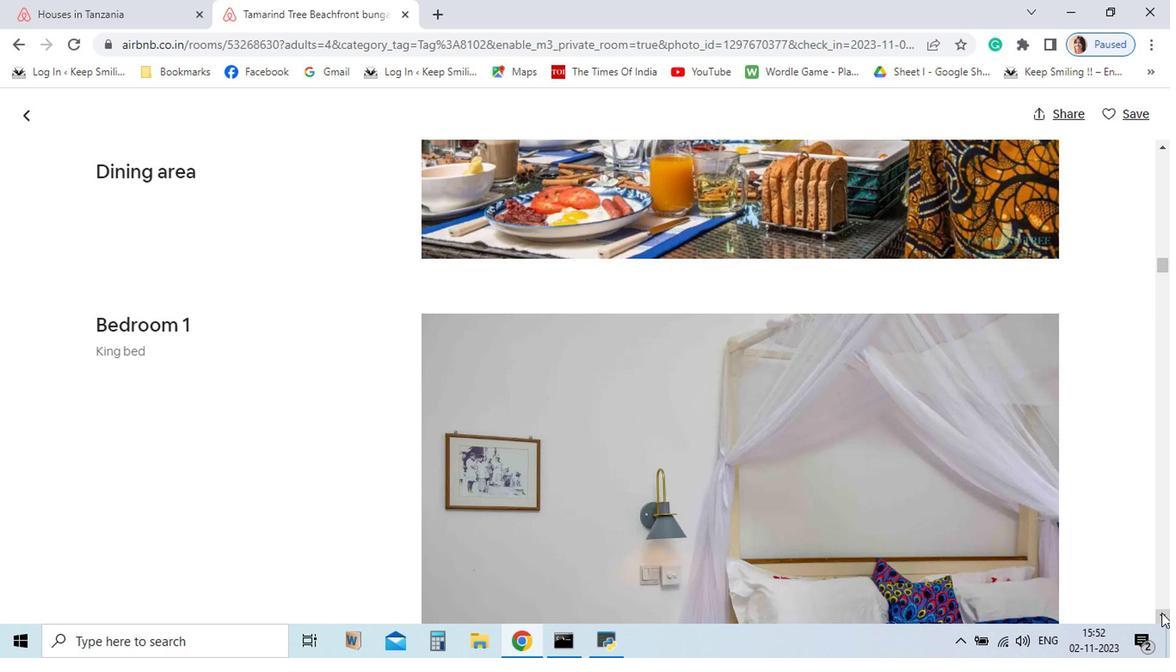
Action: Mouse pressed left at (993, 606)
Screenshot: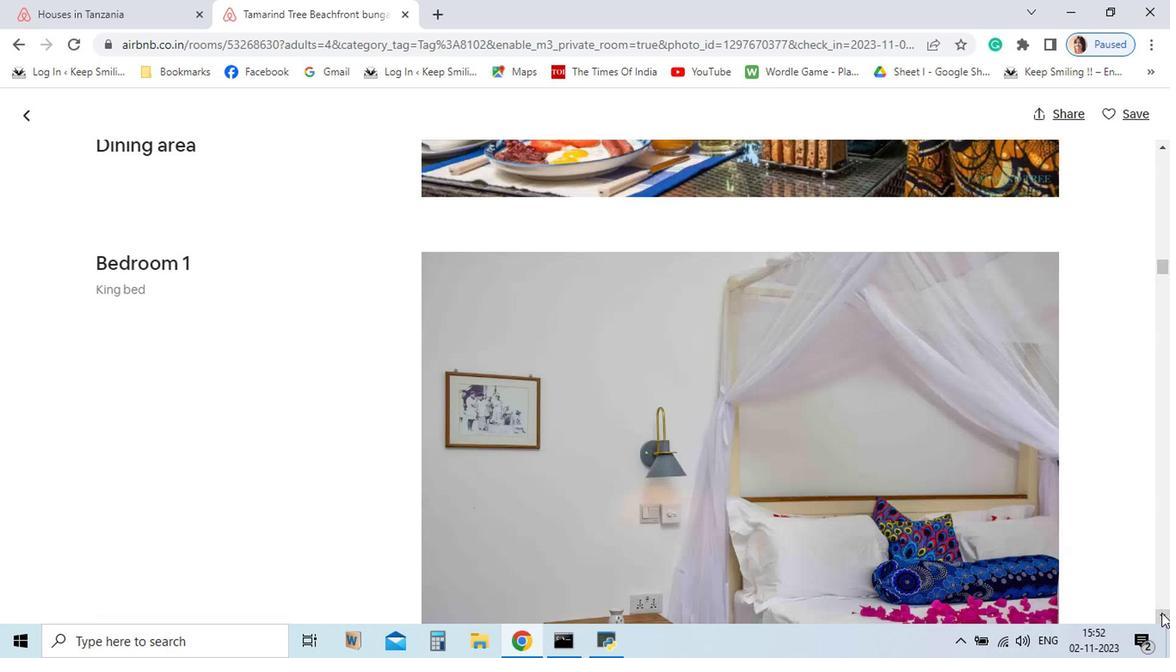
Action: Mouse pressed left at (993, 606)
Screenshot: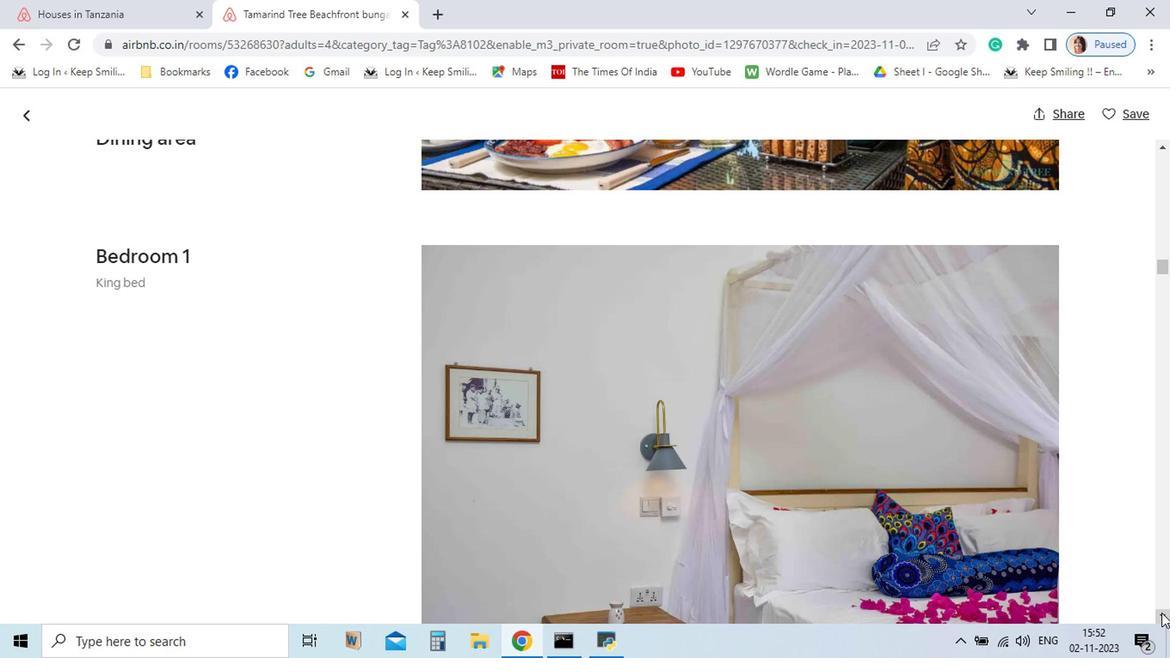 
Action: Mouse pressed left at (993, 606)
Screenshot: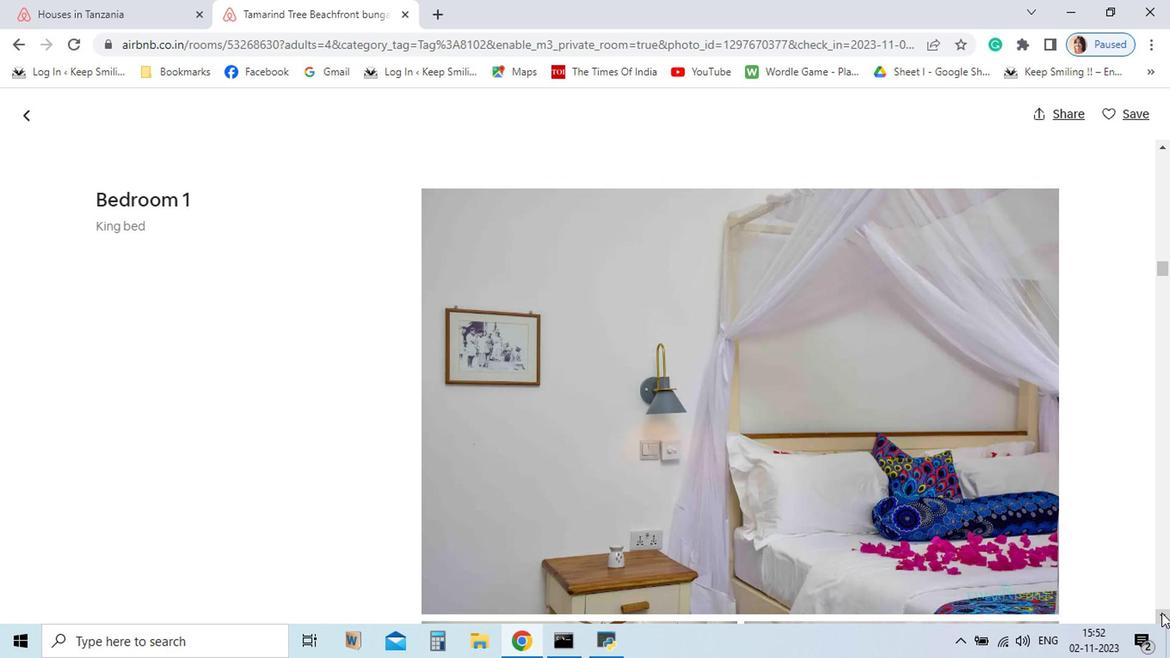 
Action: Mouse pressed left at (993, 606)
Screenshot: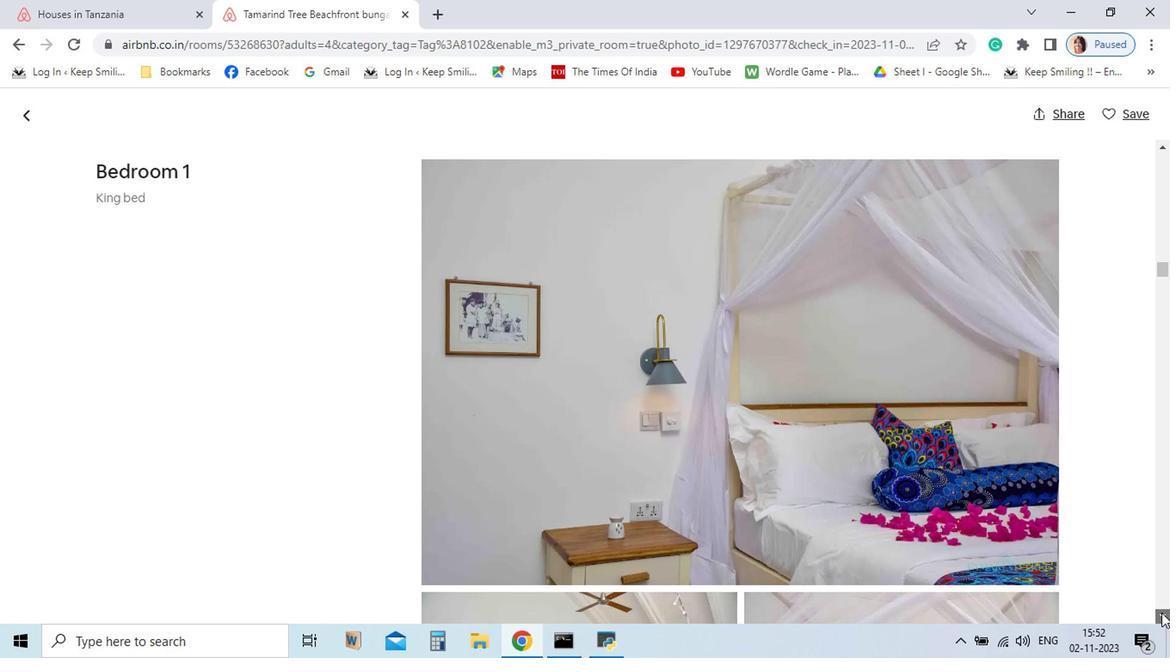 
Action: Mouse pressed left at (993, 606)
Screenshot: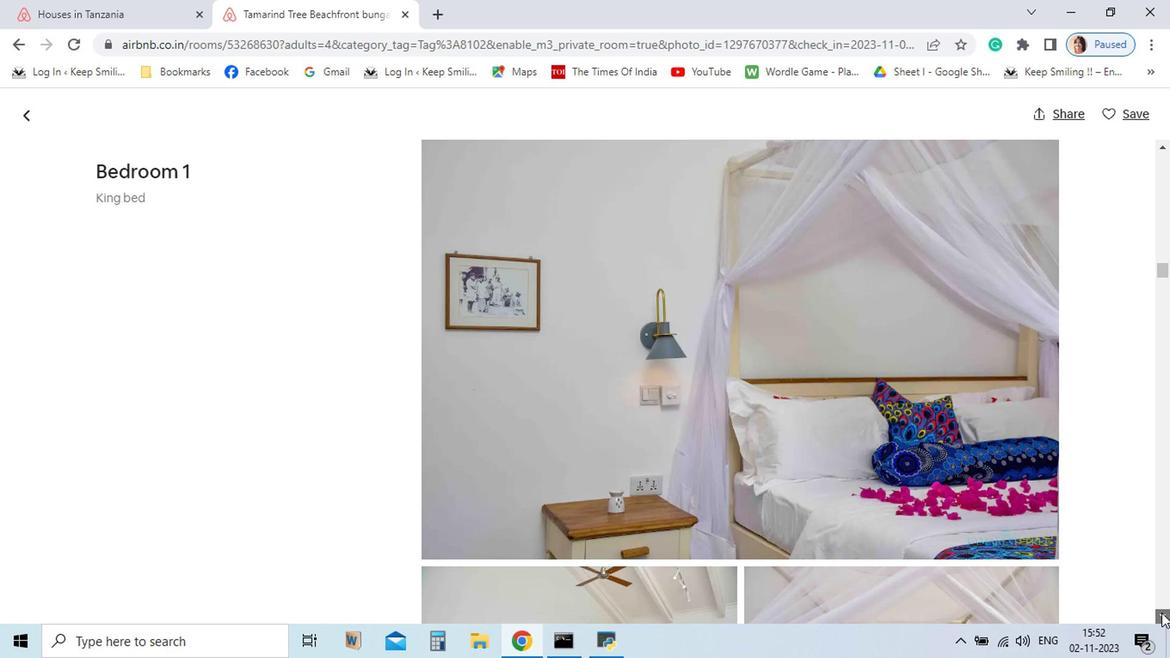 
Action: Mouse pressed left at (993, 606)
Screenshot: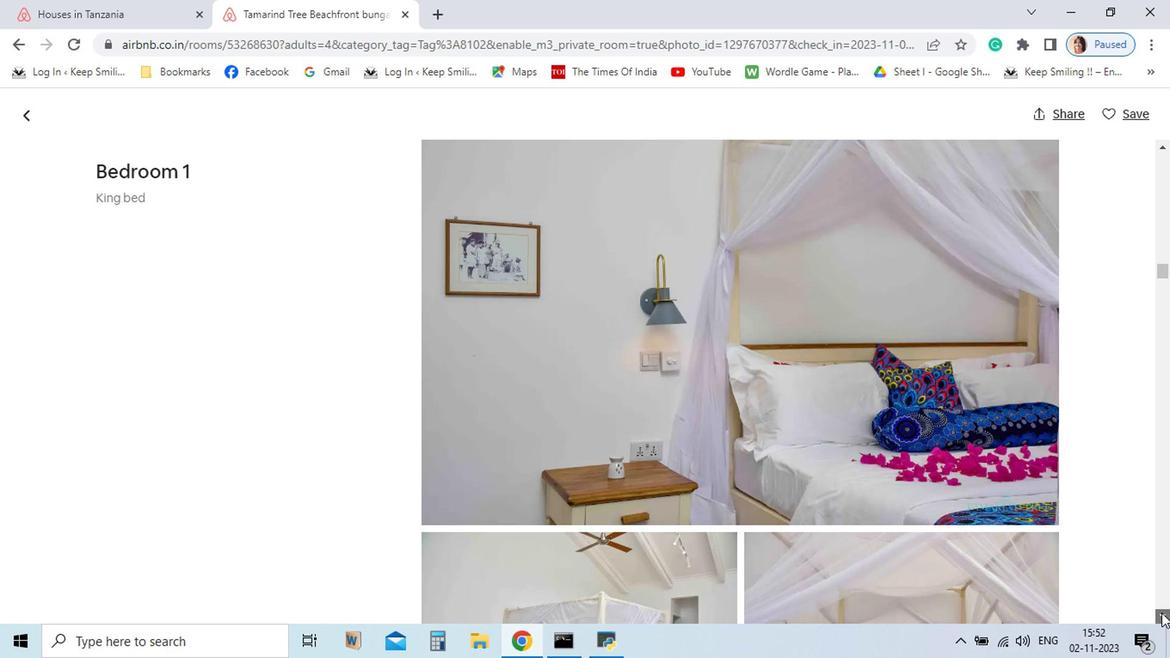 
Action: Mouse pressed left at (993, 606)
Screenshot: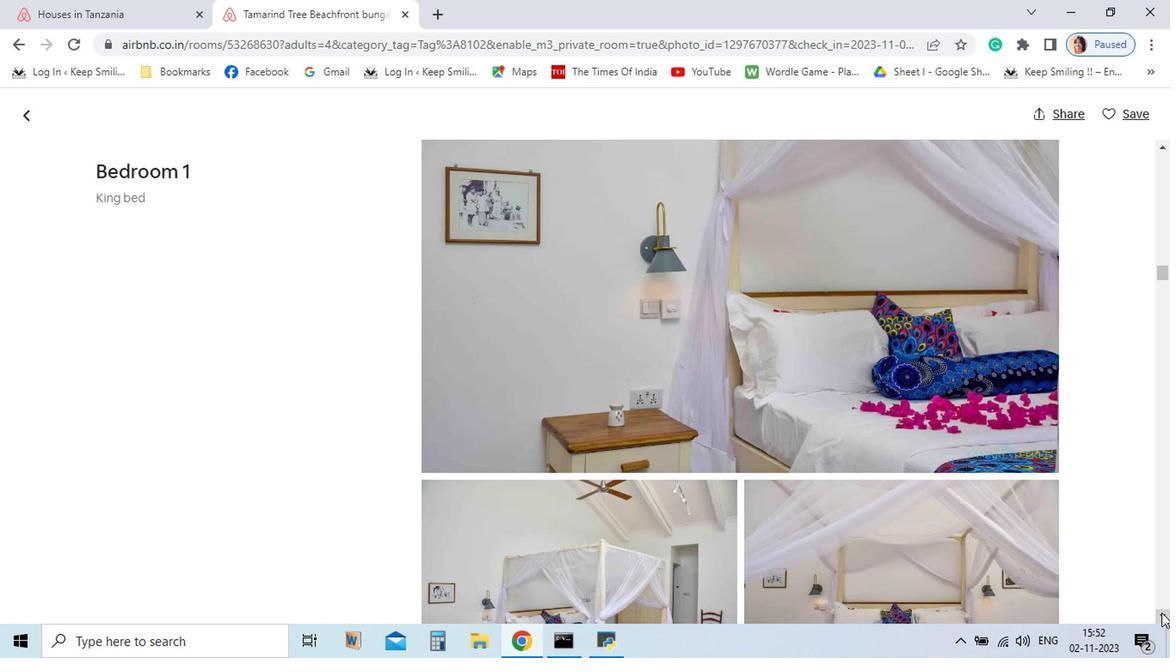 
Action: Mouse pressed left at (993, 606)
Screenshot: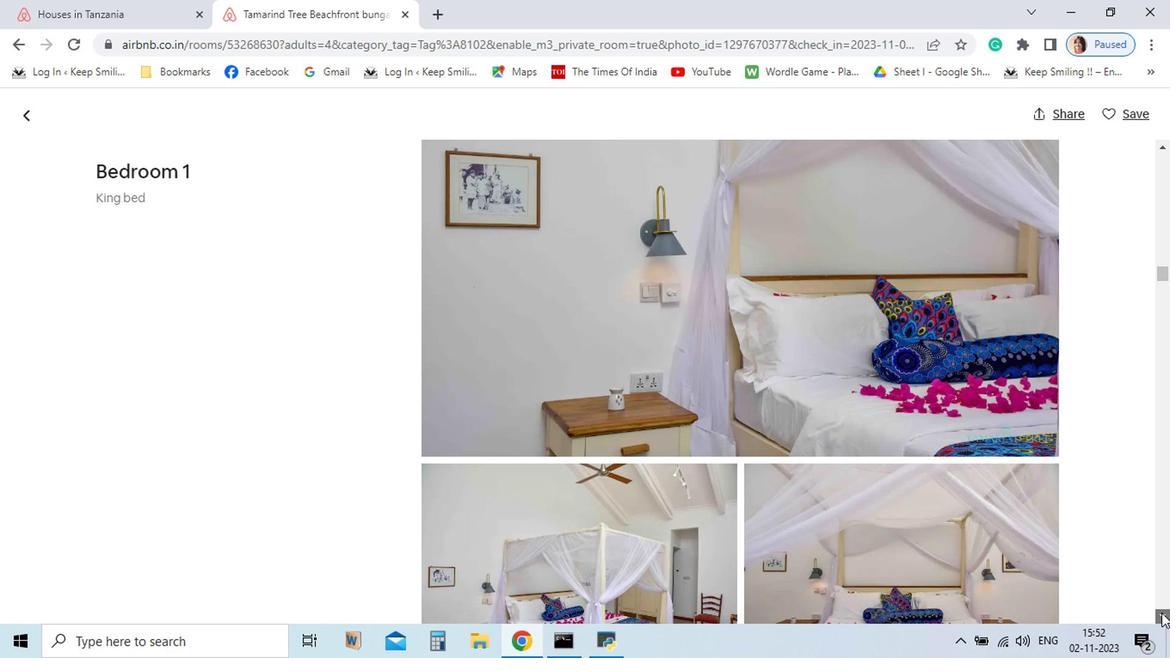 
Action: Mouse pressed left at (993, 606)
Screenshot: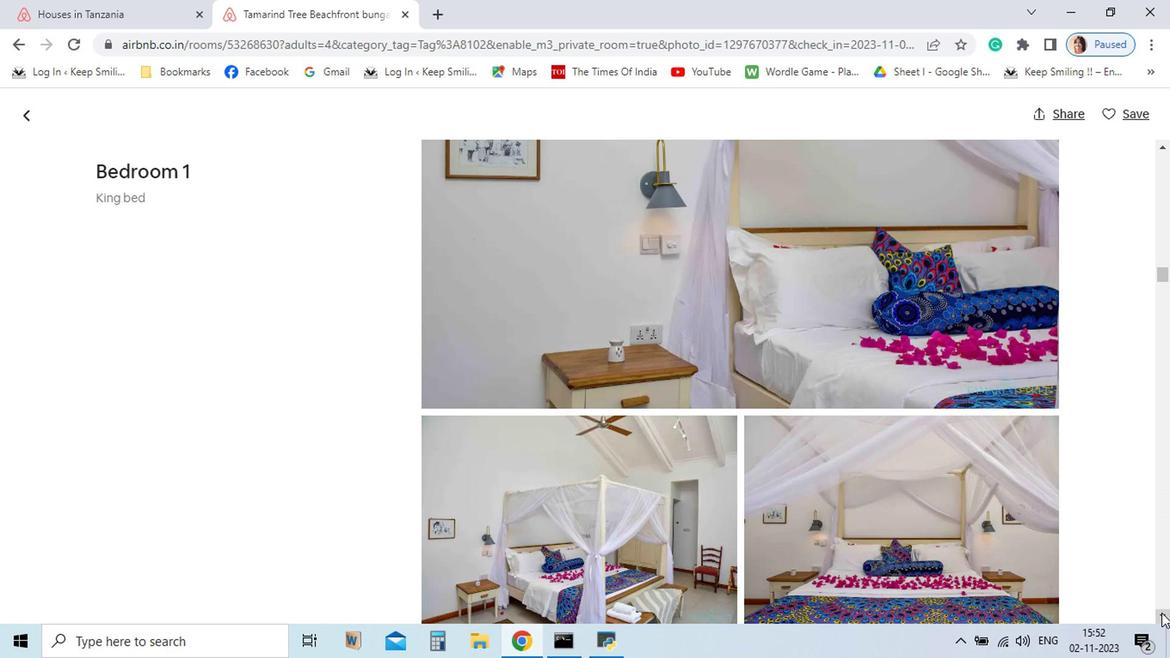 
Action: Mouse pressed left at (993, 606)
Screenshot: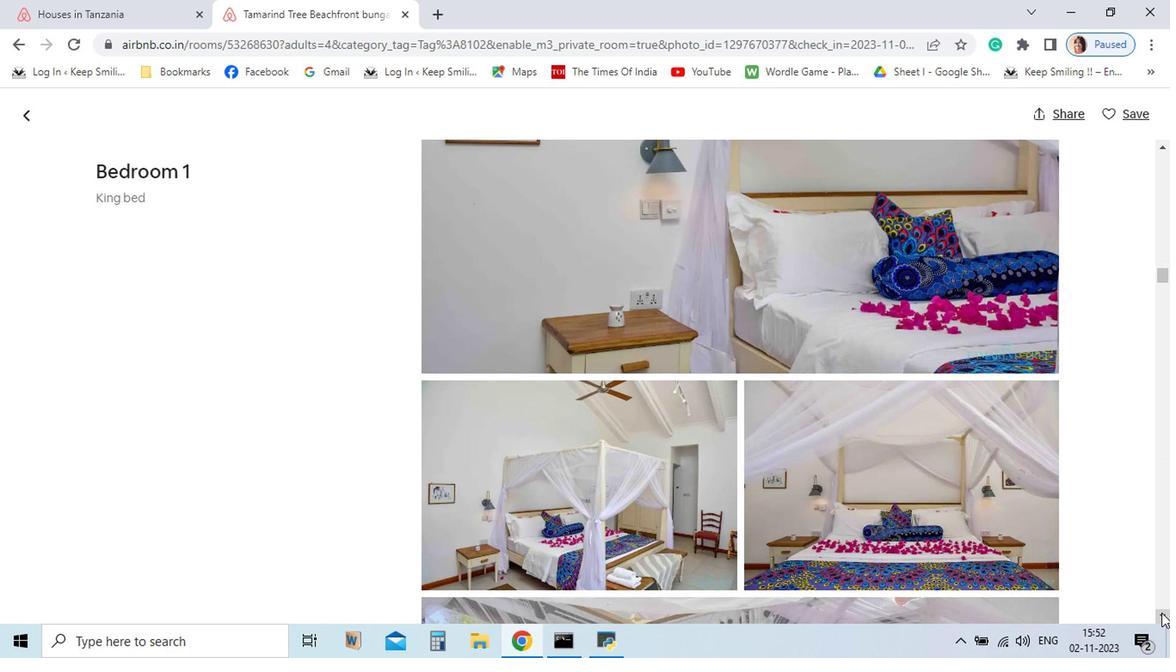 
Action: Mouse pressed left at (993, 606)
Screenshot: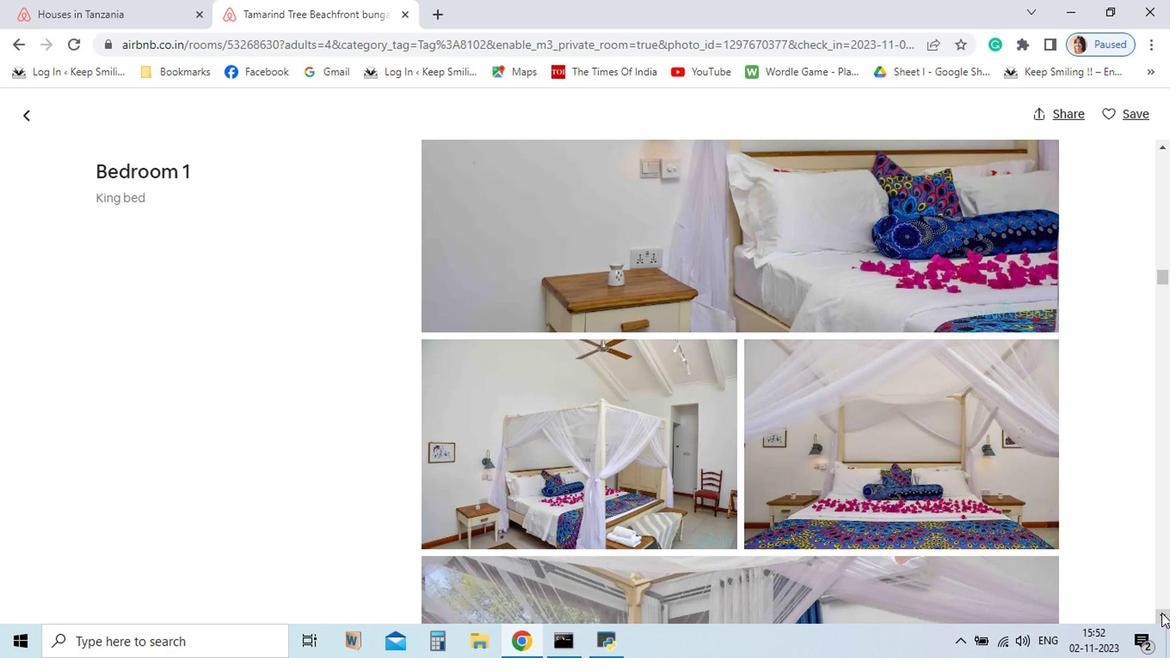 
Action: Mouse pressed left at (993, 606)
Screenshot: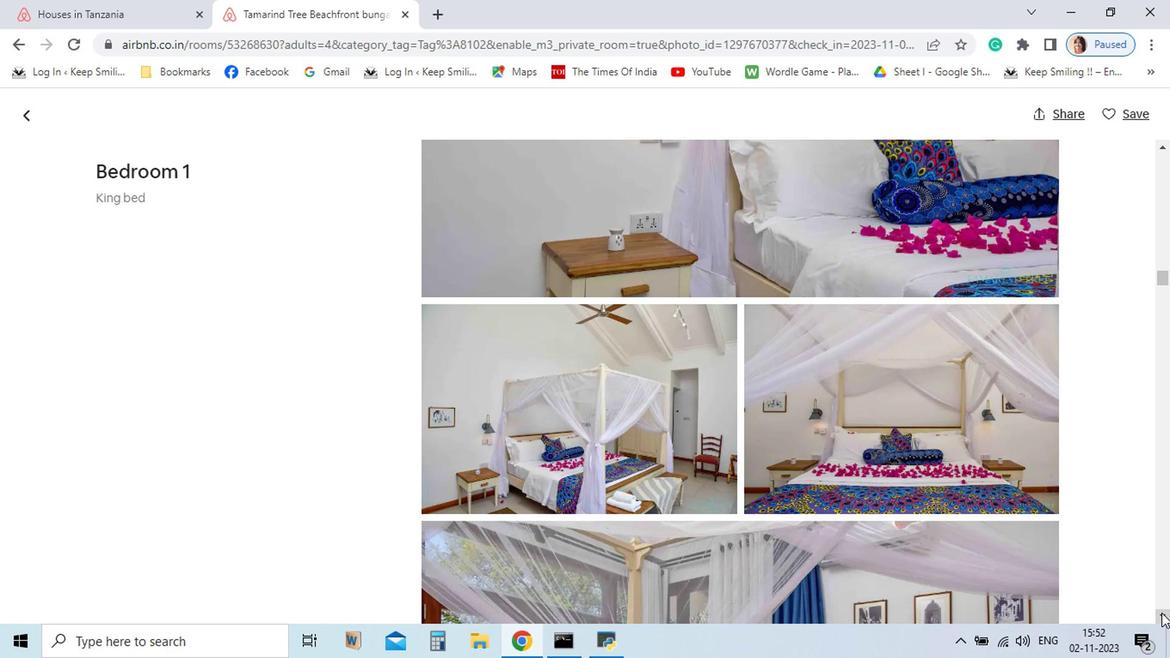 
Action: Mouse pressed left at (993, 606)
Screenshot: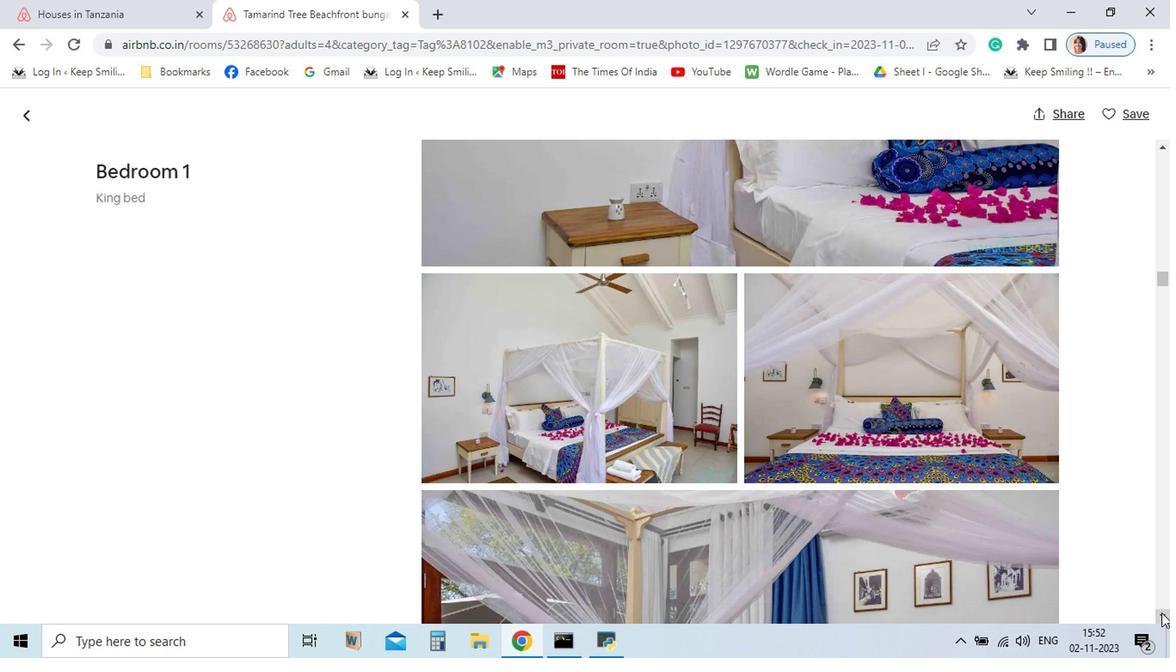 
Action: Mouse pressed left at (993, 606)
Screenshot: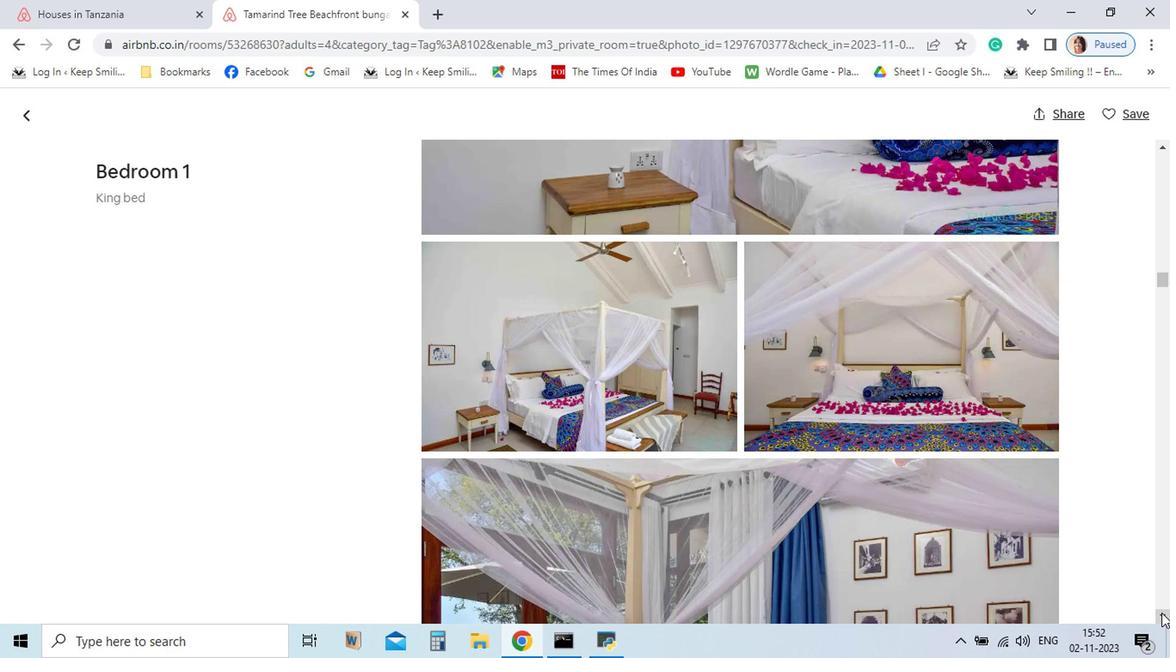 
Action: Mouse pressed left at (993, 606)
Screenshot: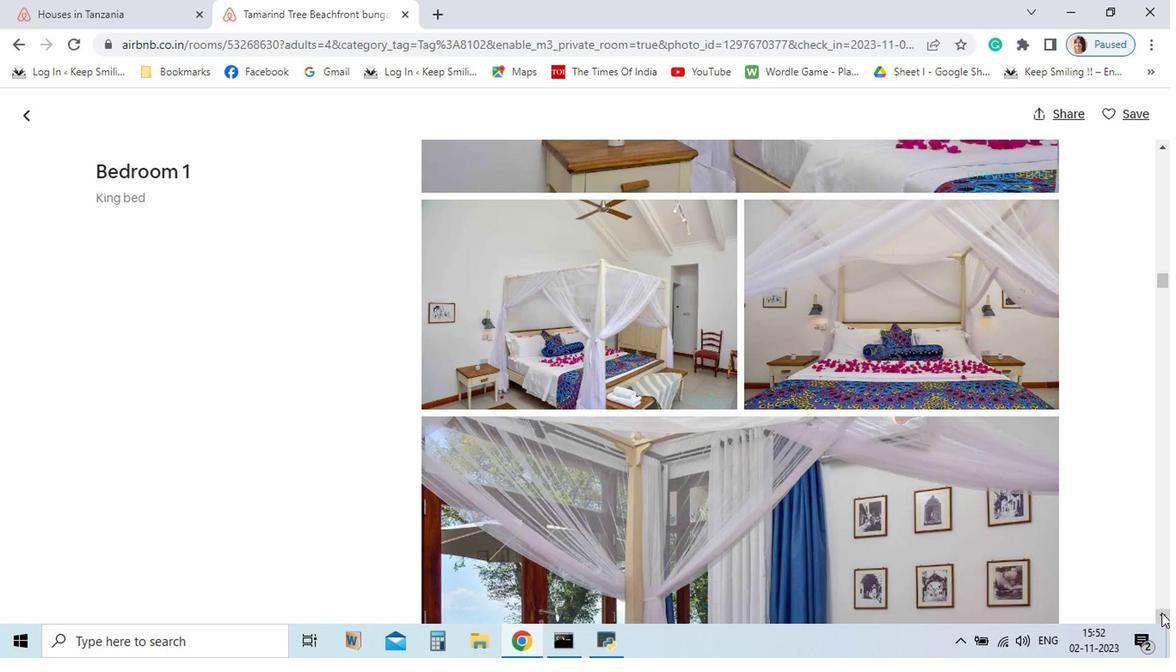 
Action: Mouse pressed left at (993, 606)
Screenshot: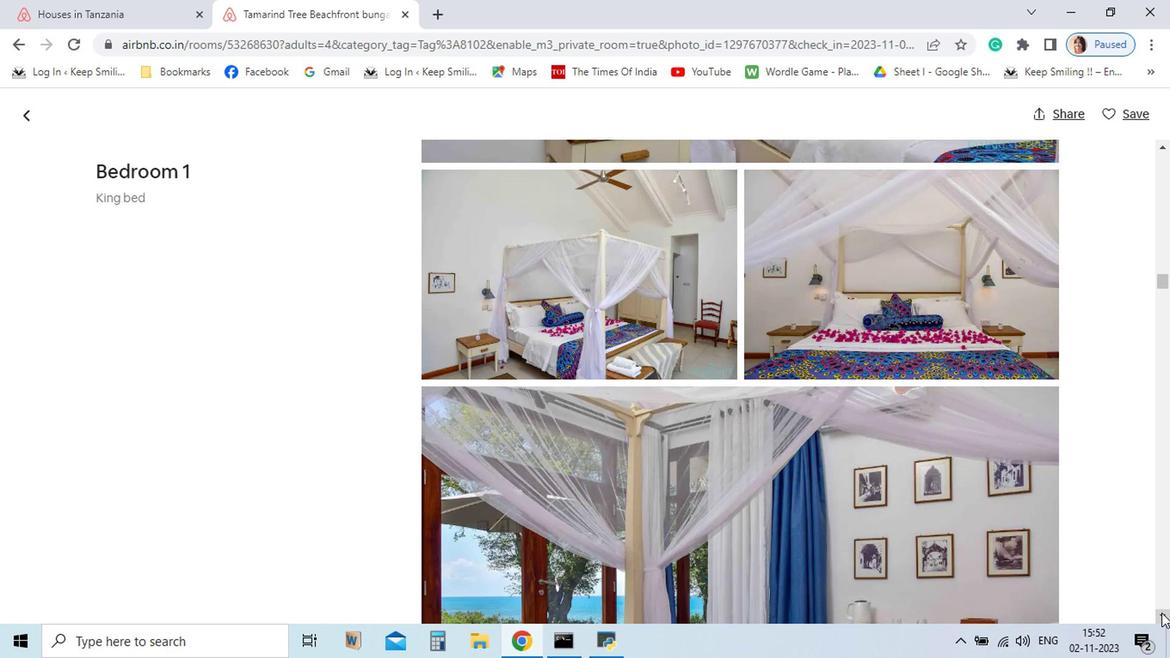 
Action: Mouse pressed left at (993, 606)
Screenshot: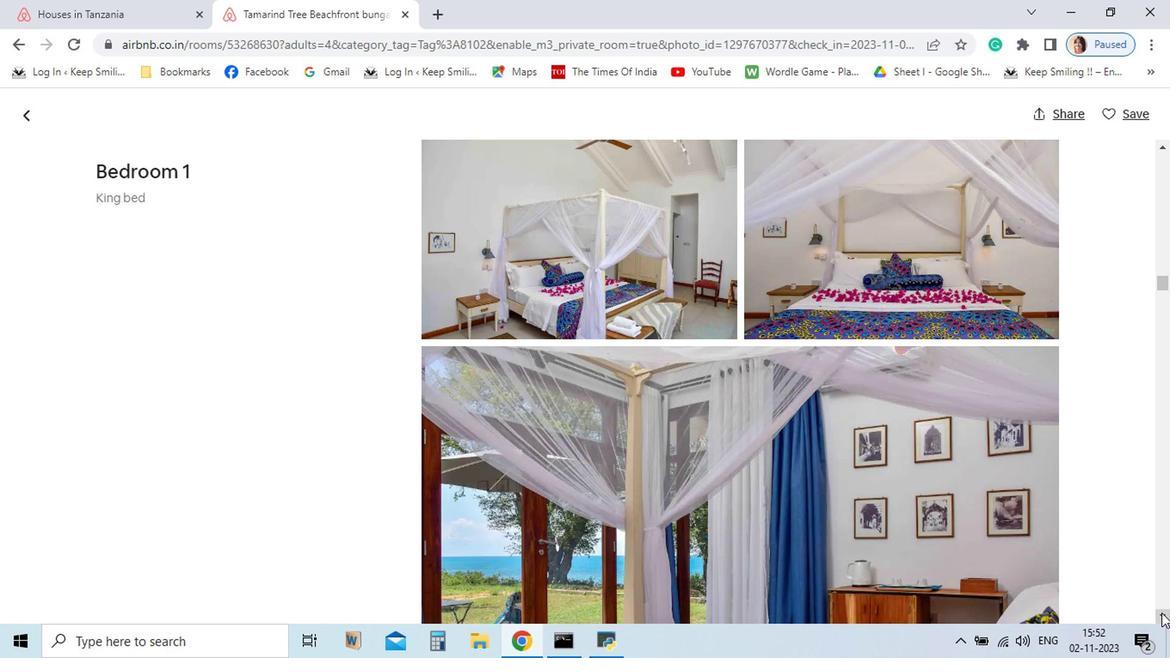 
Action: Mouse pressed left at (993, 606)
Screenshot: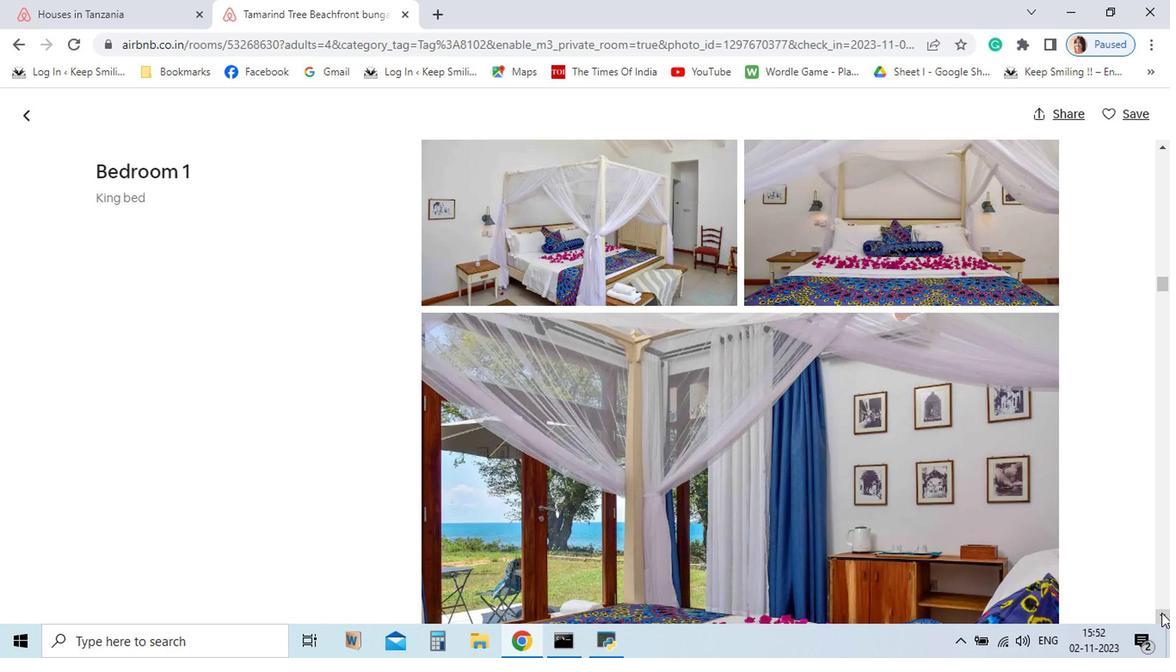 
Action: Mouse pressed left at (993, 606)
Screenshot: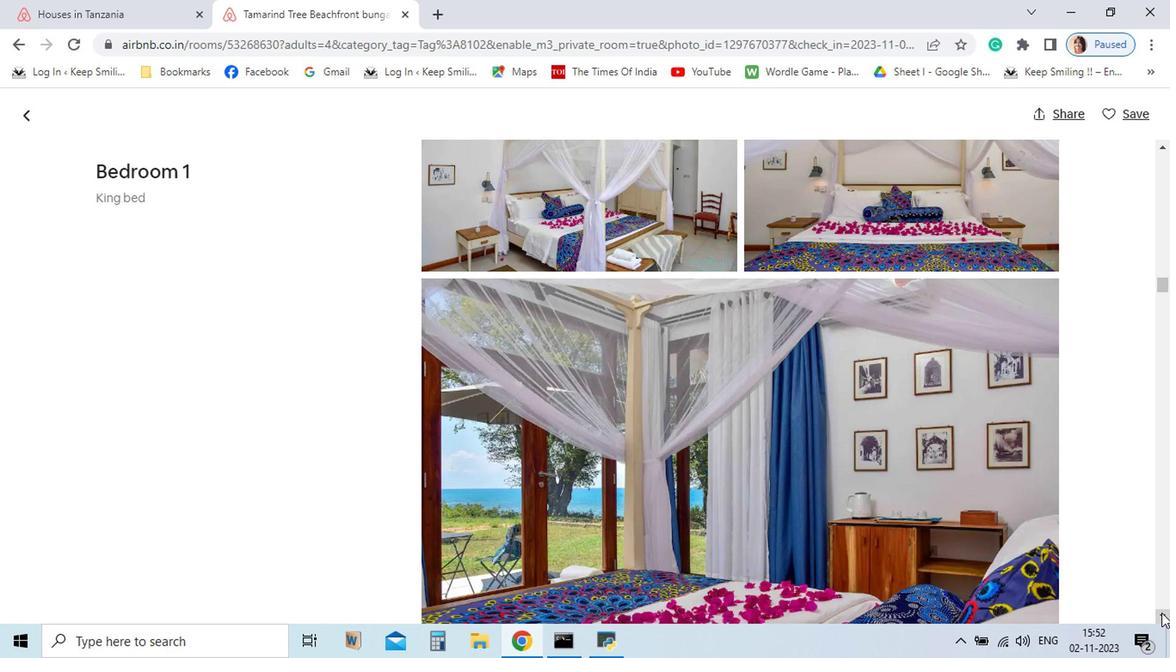 
Action: Mouse pressed left at (993, 606)
Screenshot: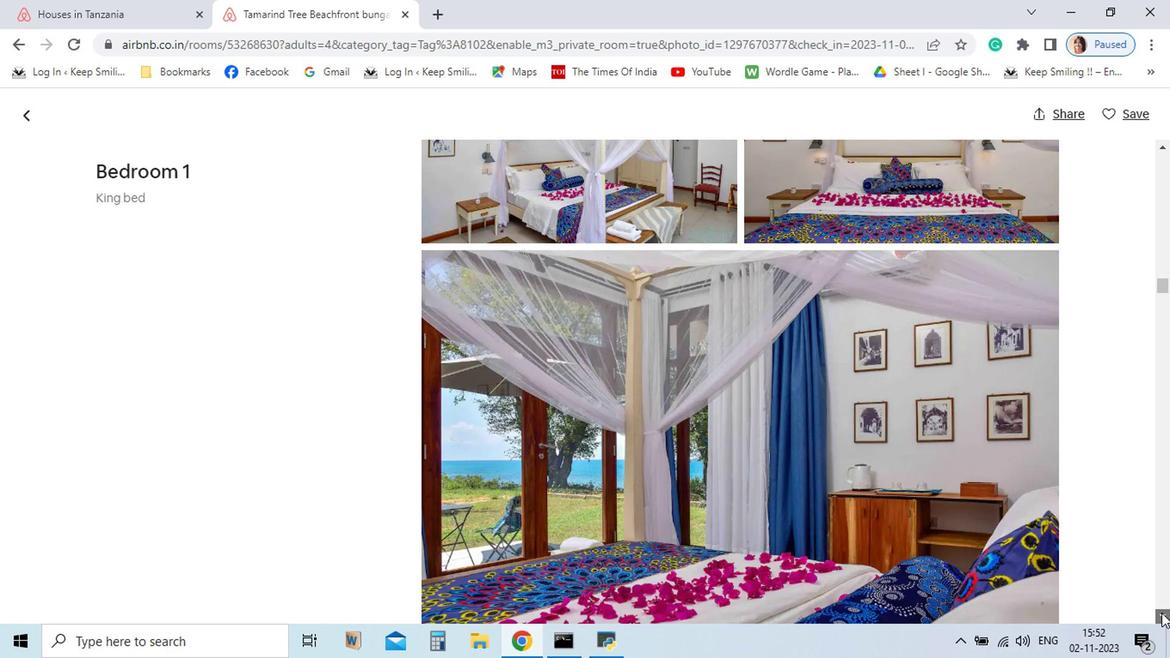 
Action: Mouse pressed left at (993, 606)
Screenshot: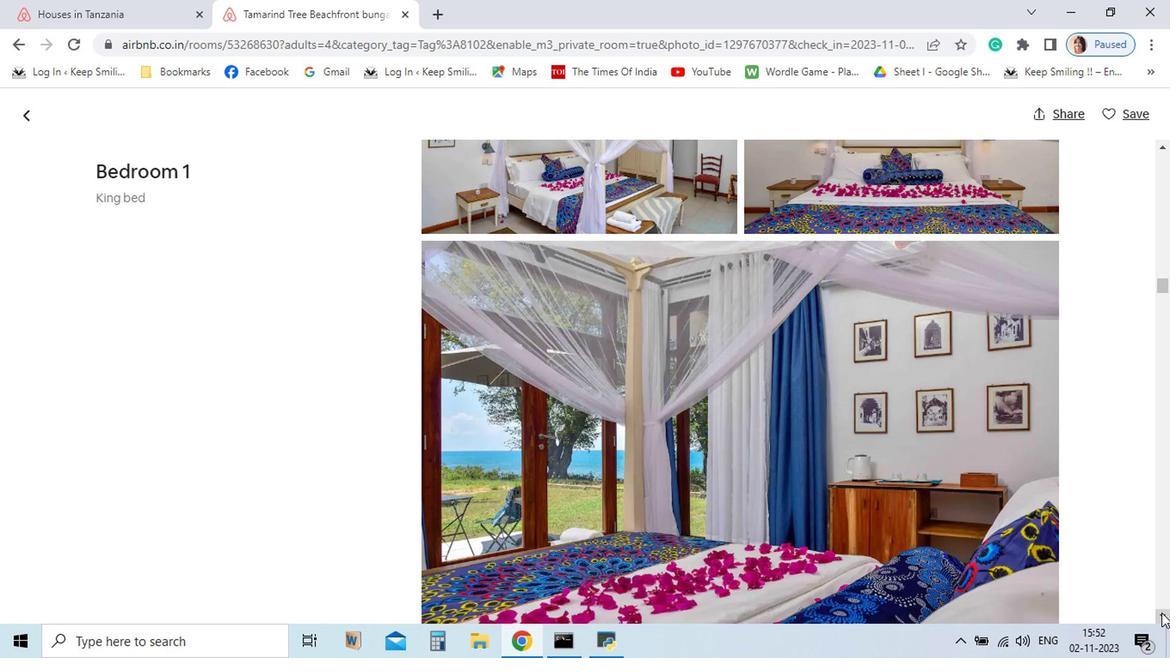 
Action: Mouse pressed left at (993, 606)
Screenshot: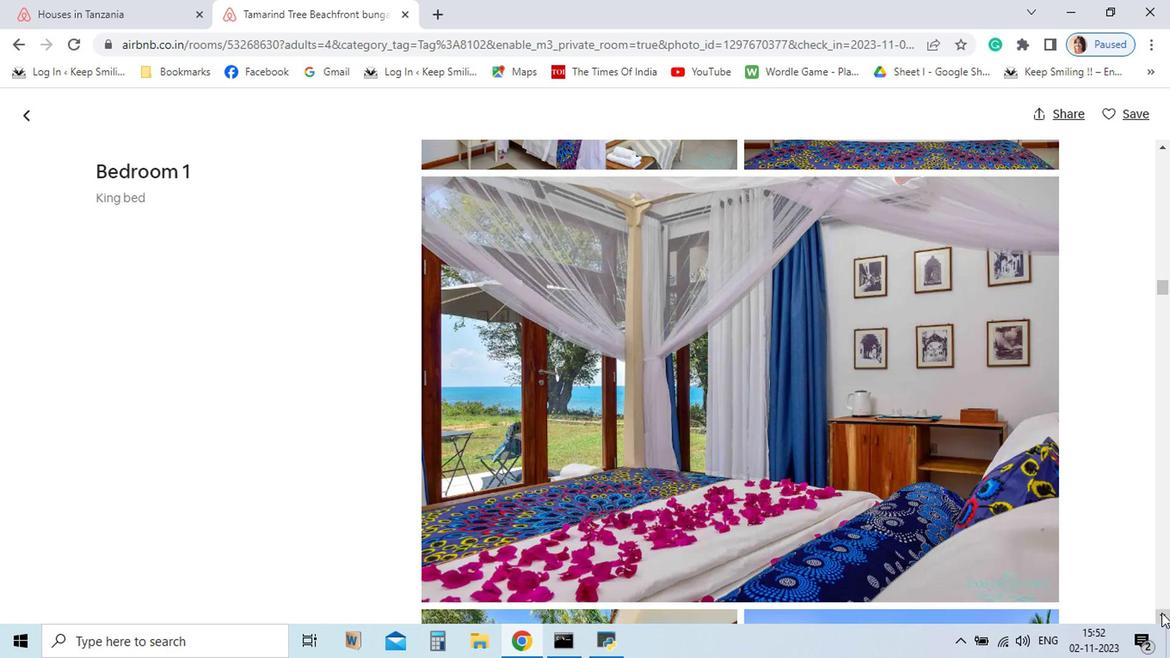 
Action: Mouse pressed left at (993, 606)
Screenshot: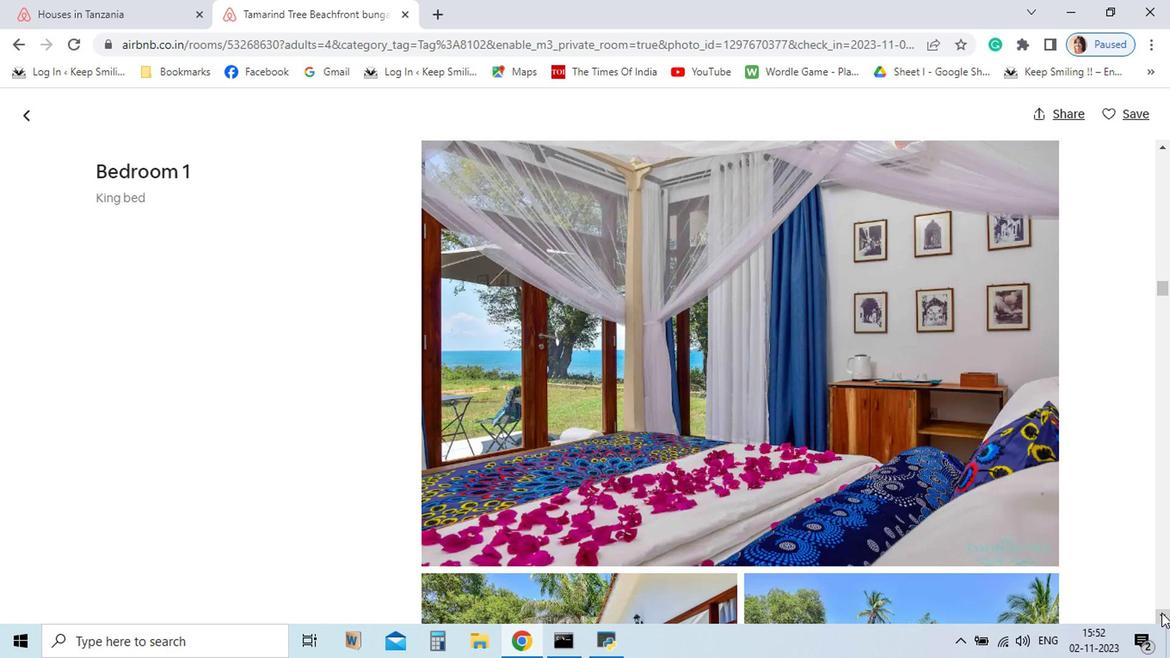 
Action: Mouse pressed left at (993, 606)
Screenshot: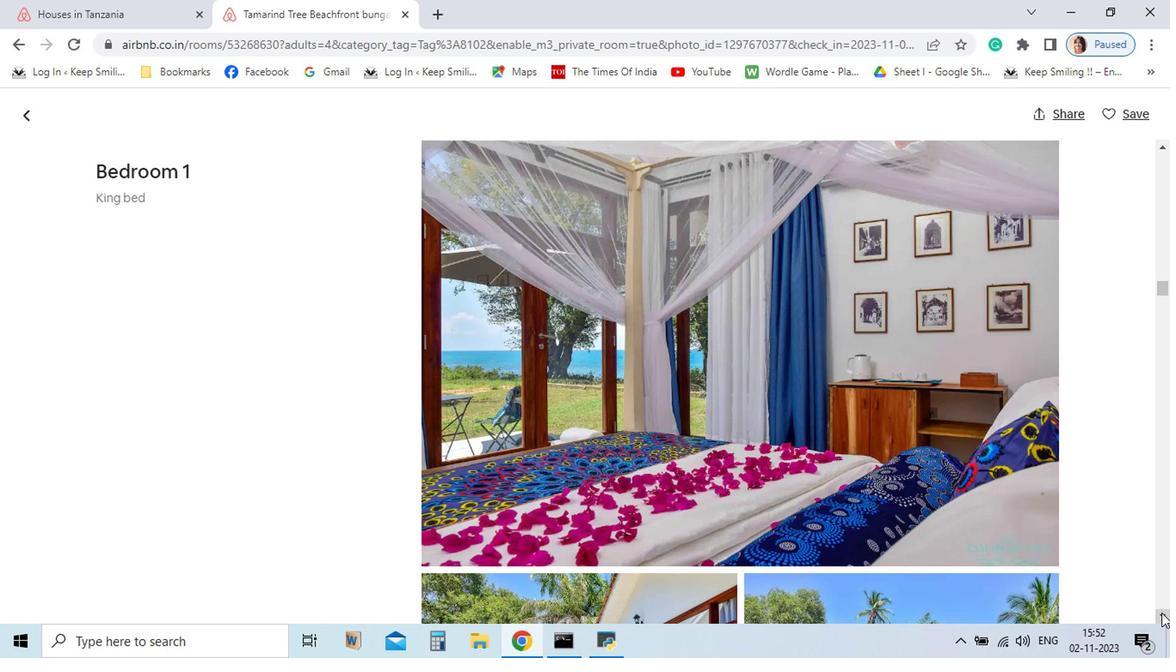 
Action: Mouse pressed left at (993, 606)
Screenshot: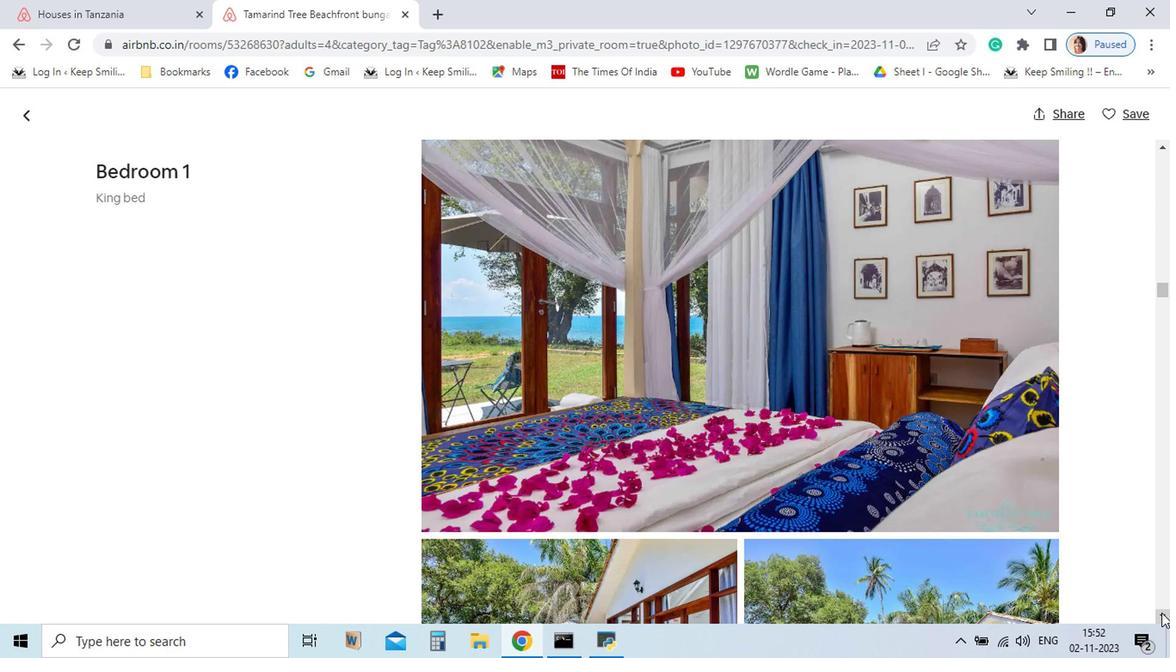 
Action: Mouse pressed left at (993, 606)
Screenshot: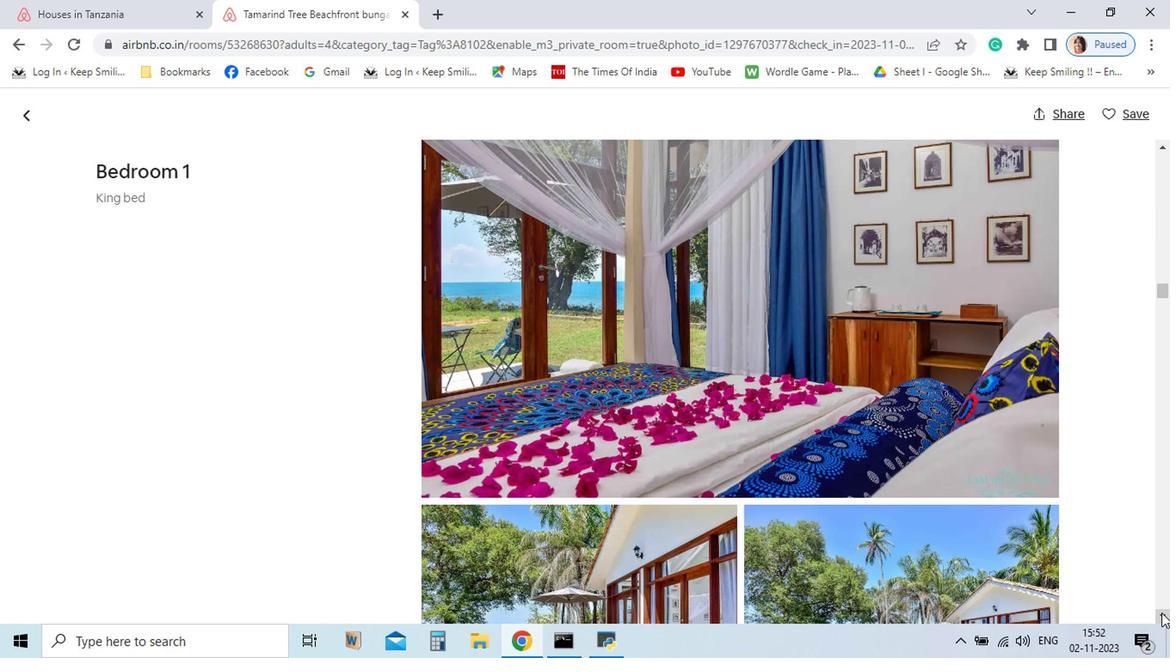 
Action: Mouse pressed left at (993, 606)
Screenshot: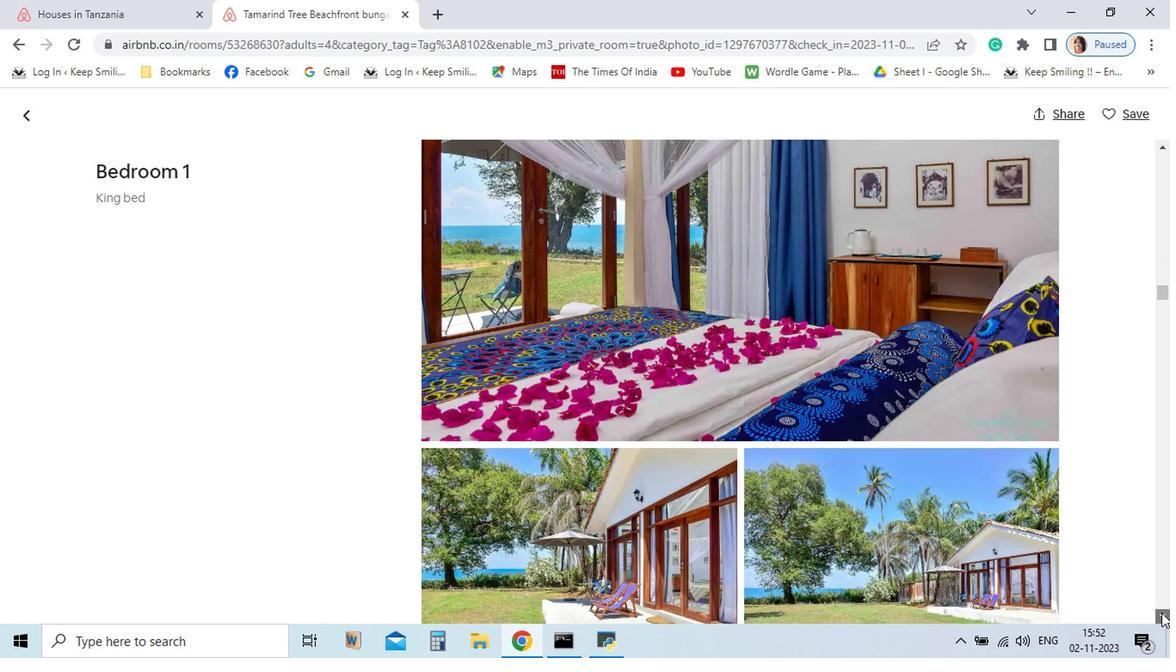 
Action: Mouse pressed left at (993, 606)
Screenshot: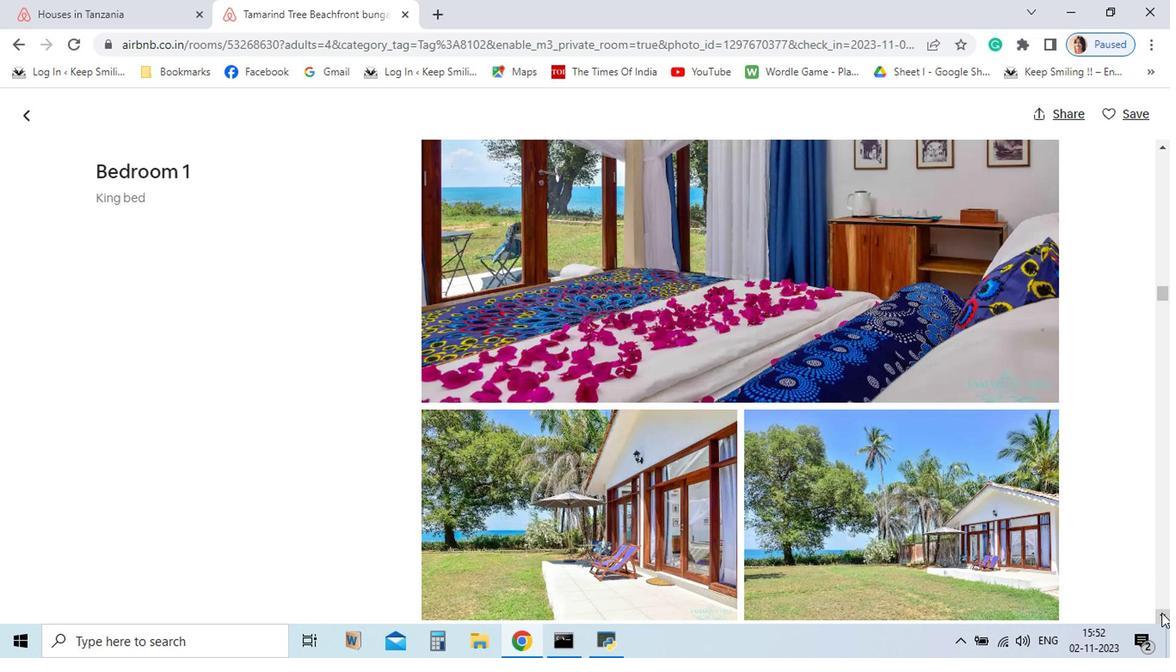 
Action: Mouse pressed left at (993, 606)
Screenshot: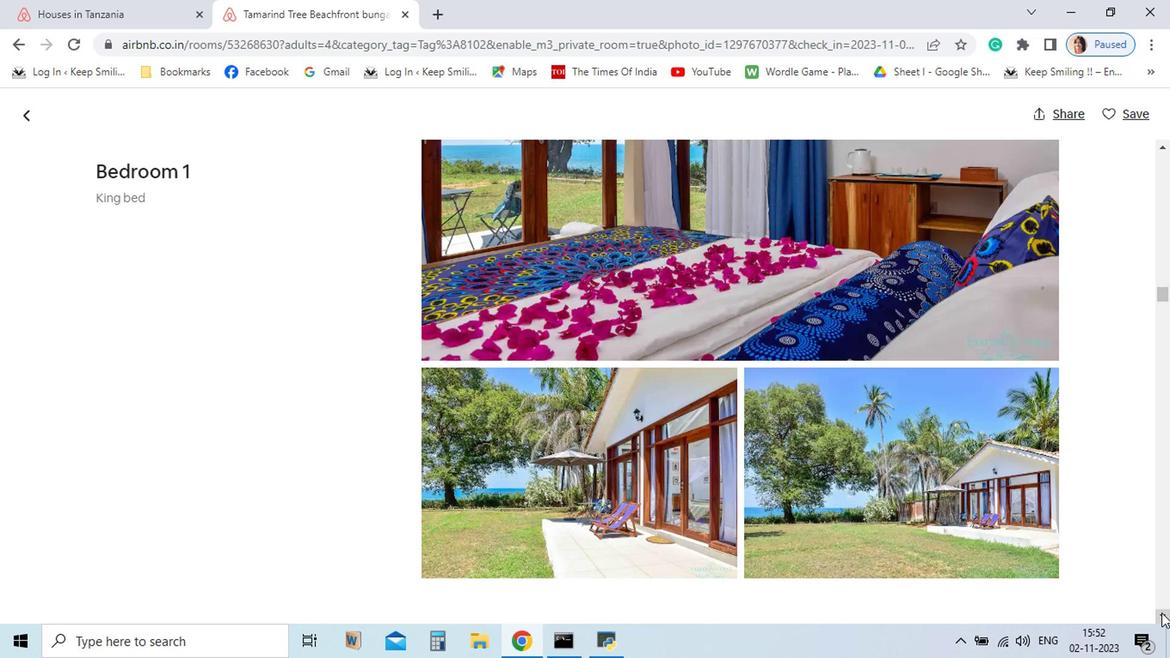 
Action: Mouse pressed left at (993, 606)
Screenshot: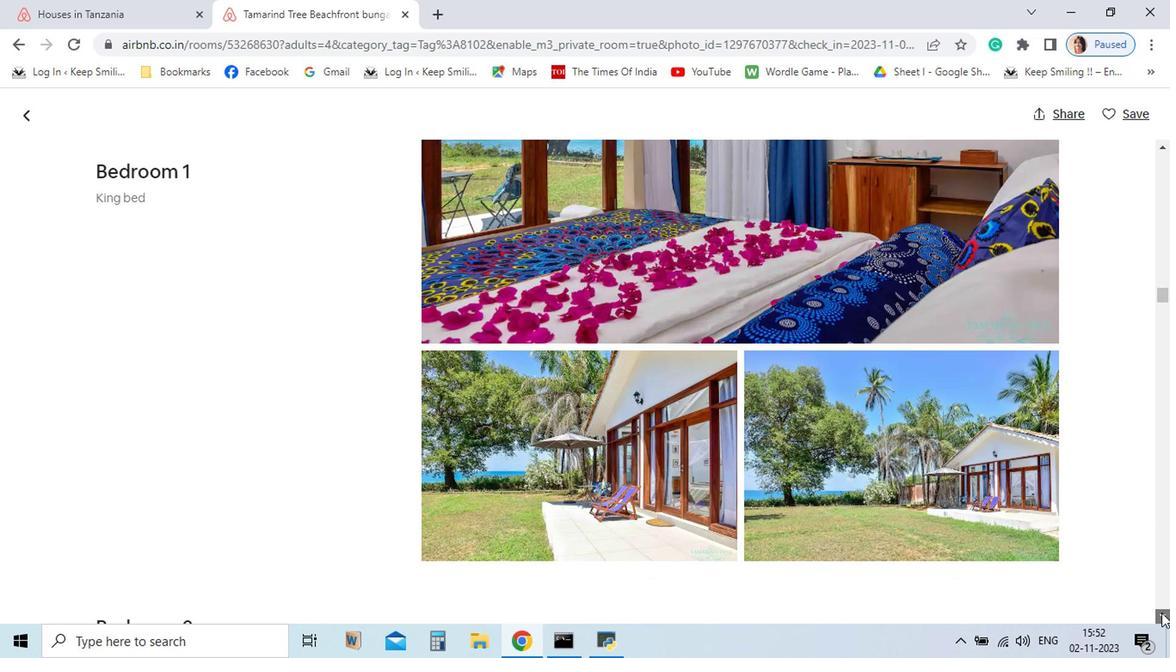 
Action: Mouse pressed left at (993, 606)
Screenshot: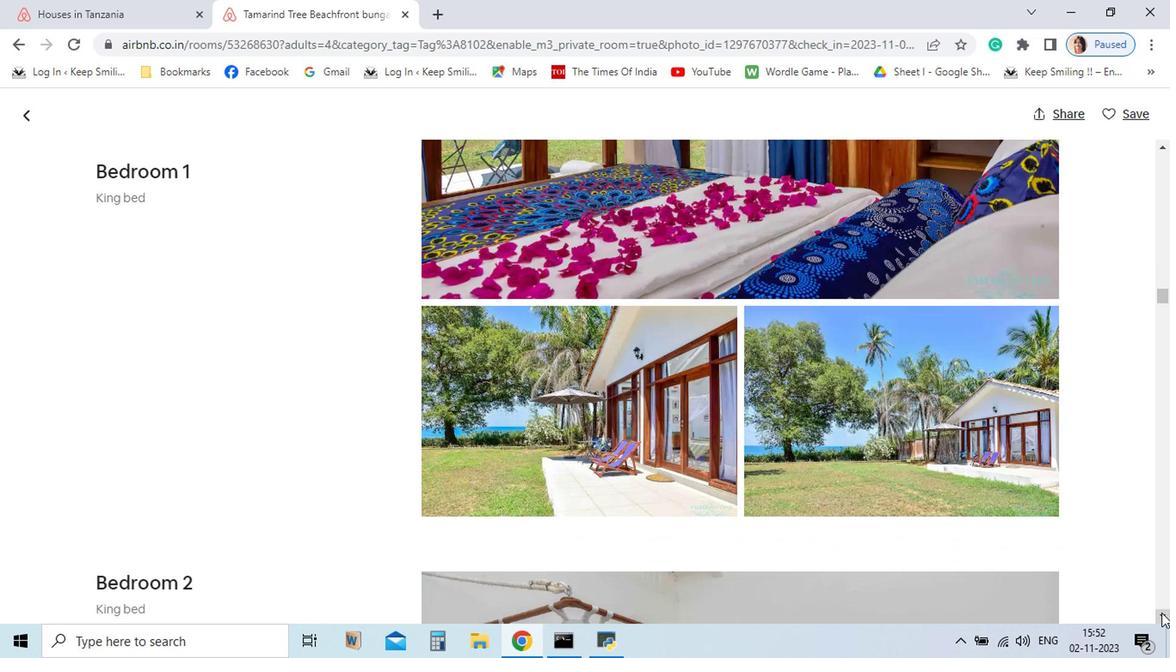 
Action: Mouse pressed left at (993, 606)
Screenshot: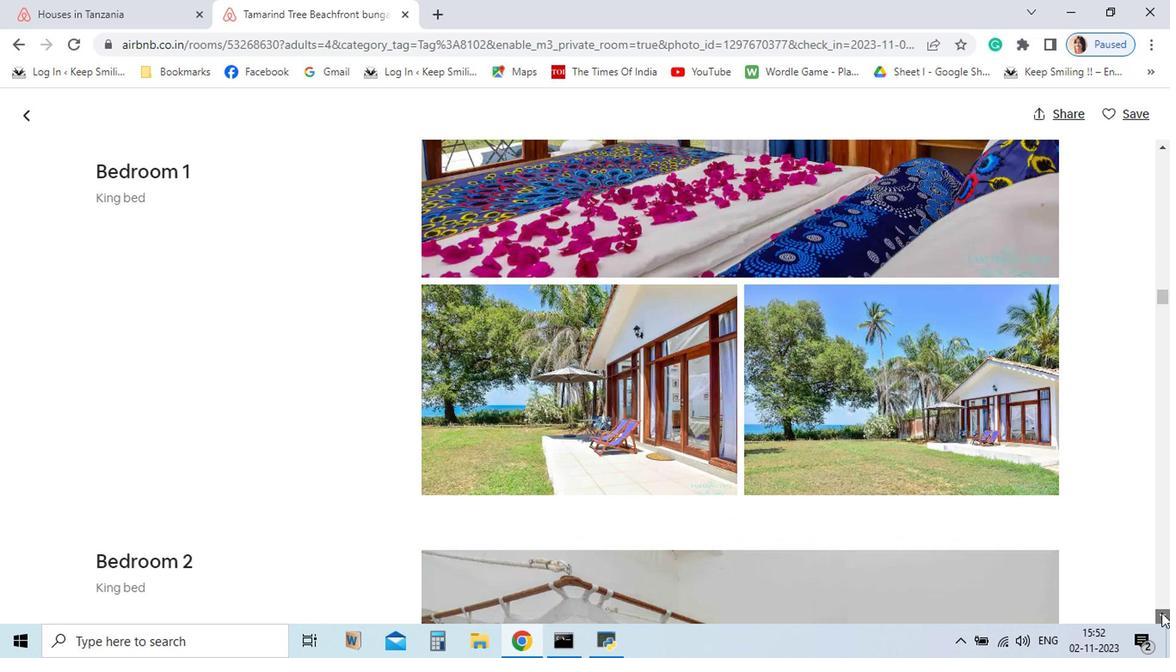 
Action: Mouse pressed left at (993, 606)
Screenshot: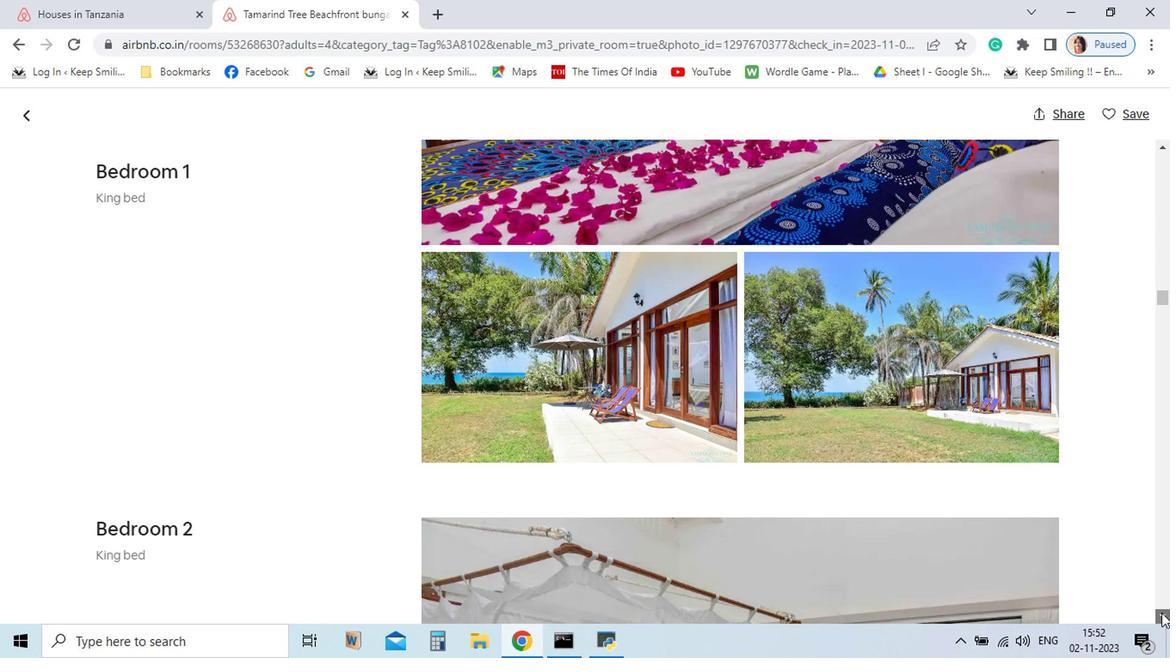 
Action: Mouse pressed left at (993, 606)
Screenshot: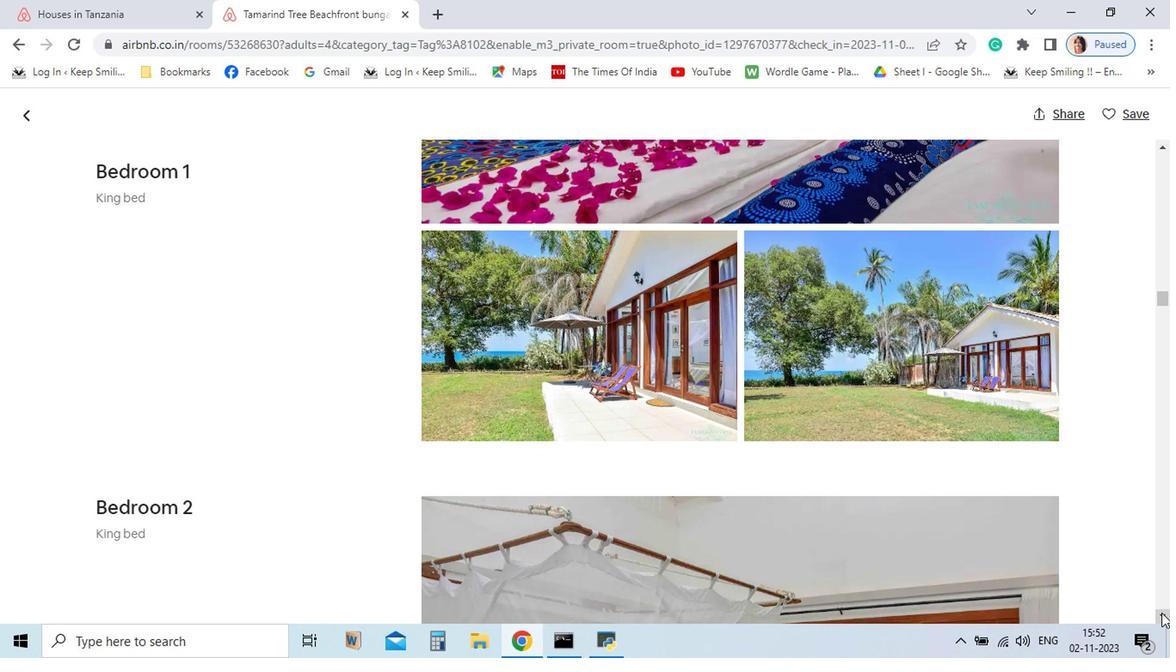 
Action: Mouse pressed left at (993, 606)
Screenshot: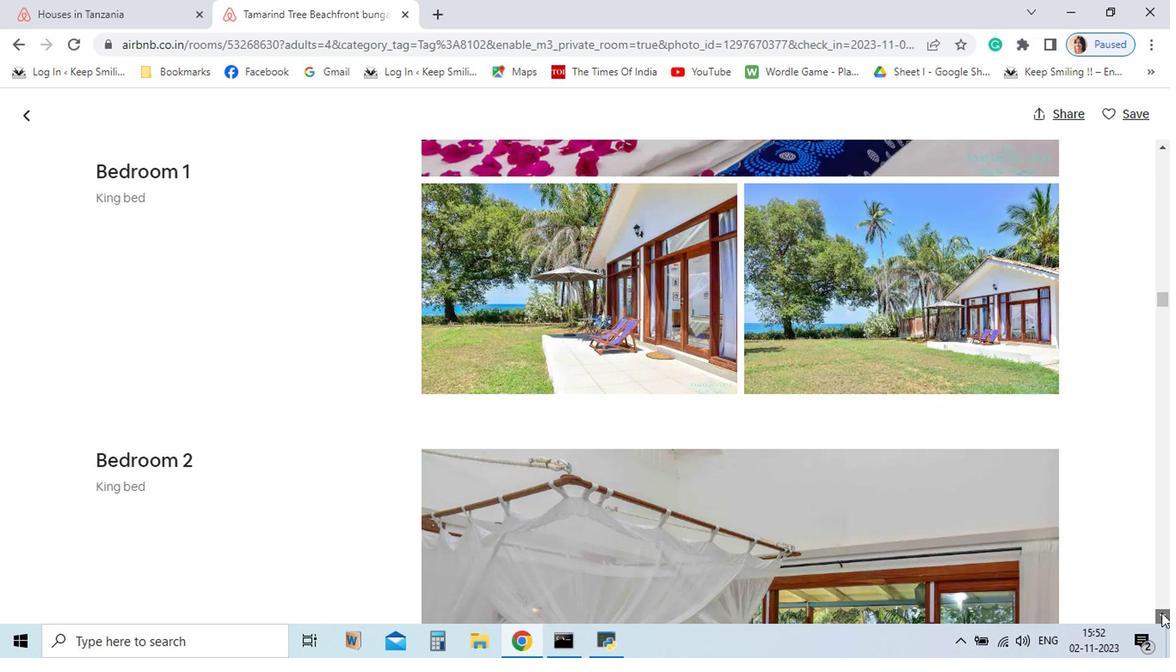 
Action: Mouse pressed left at (993, 606)
Screenshot: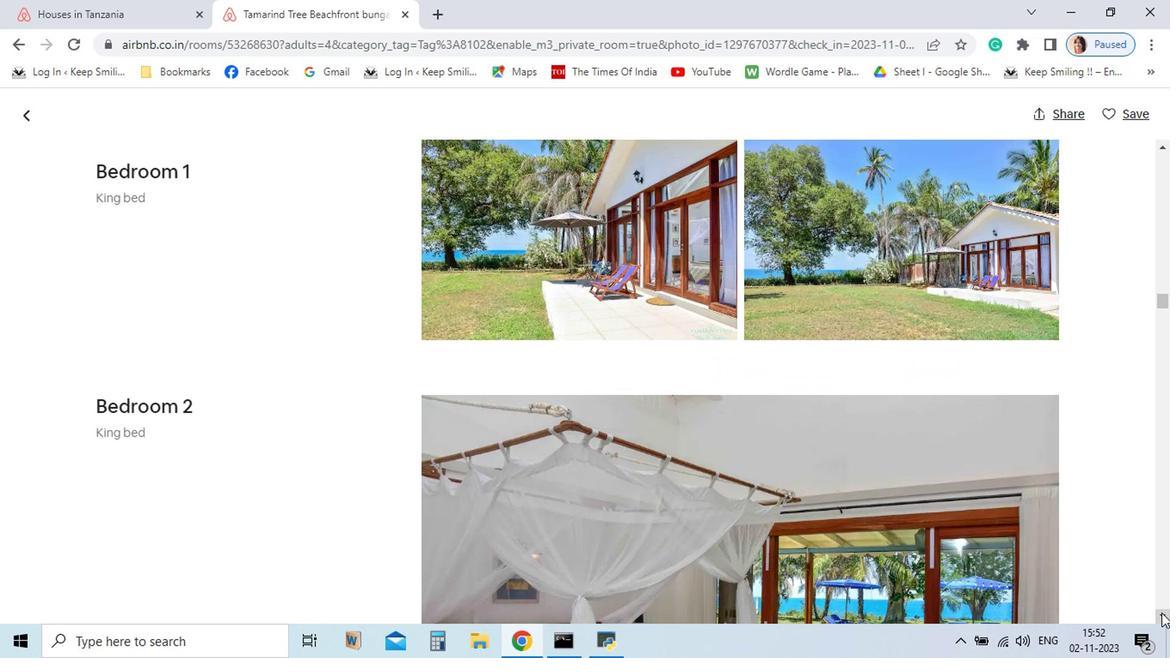 
Action: Mouse pressed left at (993, 606)
Screenshot: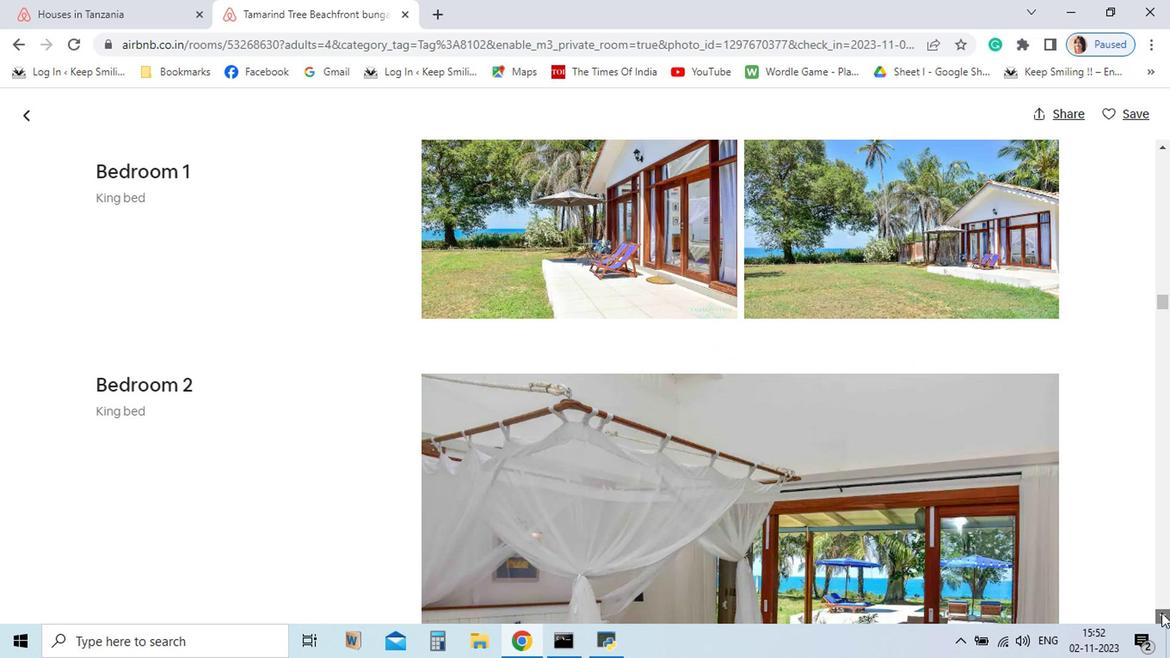 
Action: Mouse pressed left at (993, 606)
Screenshot: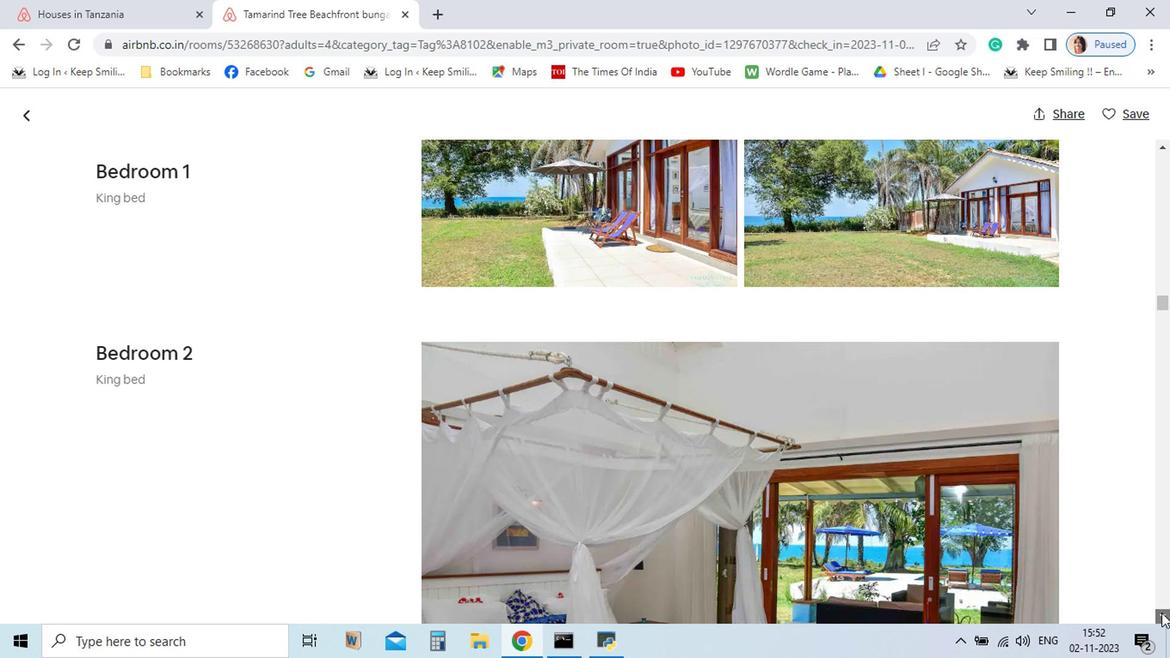 
Action: Mouse pressed left at (993, 606)
Screenshot: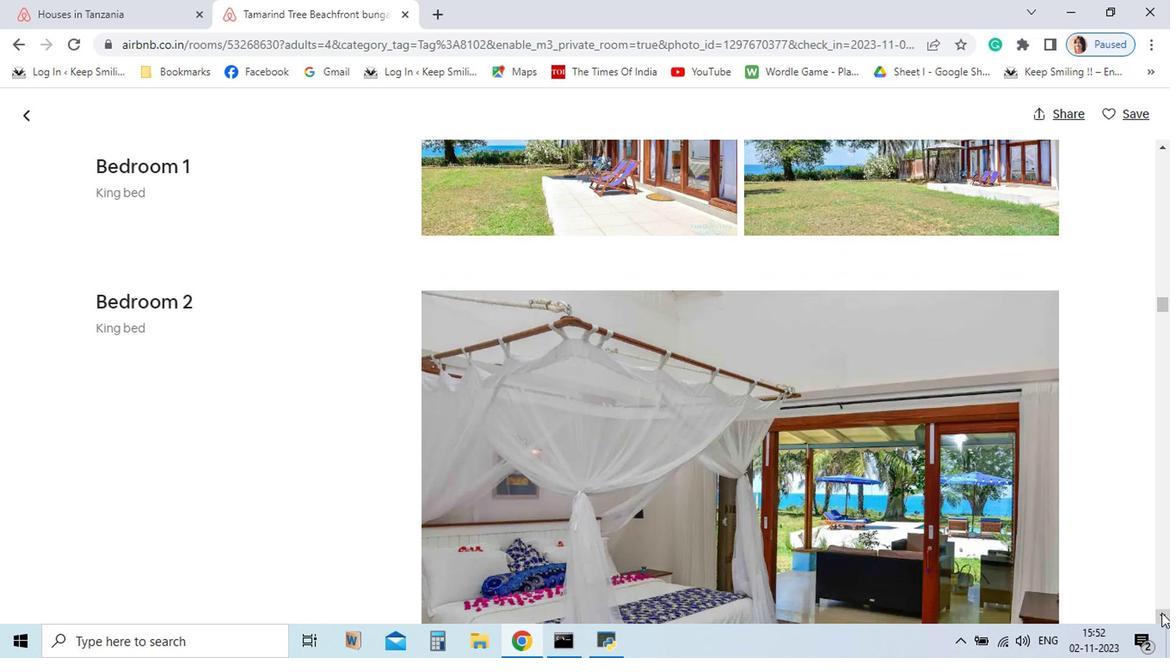 
Action: Mouse pressed left at (993, 606)
Screenshot: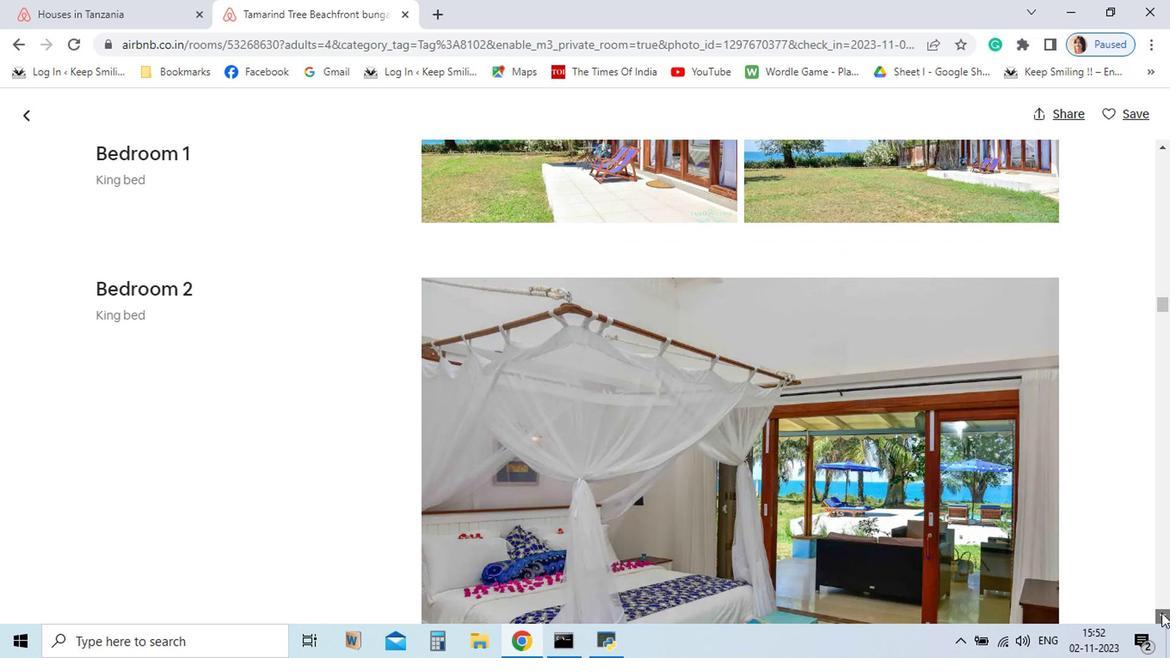 
Action: Mouse pressed left at (993, 606)
Screenshot: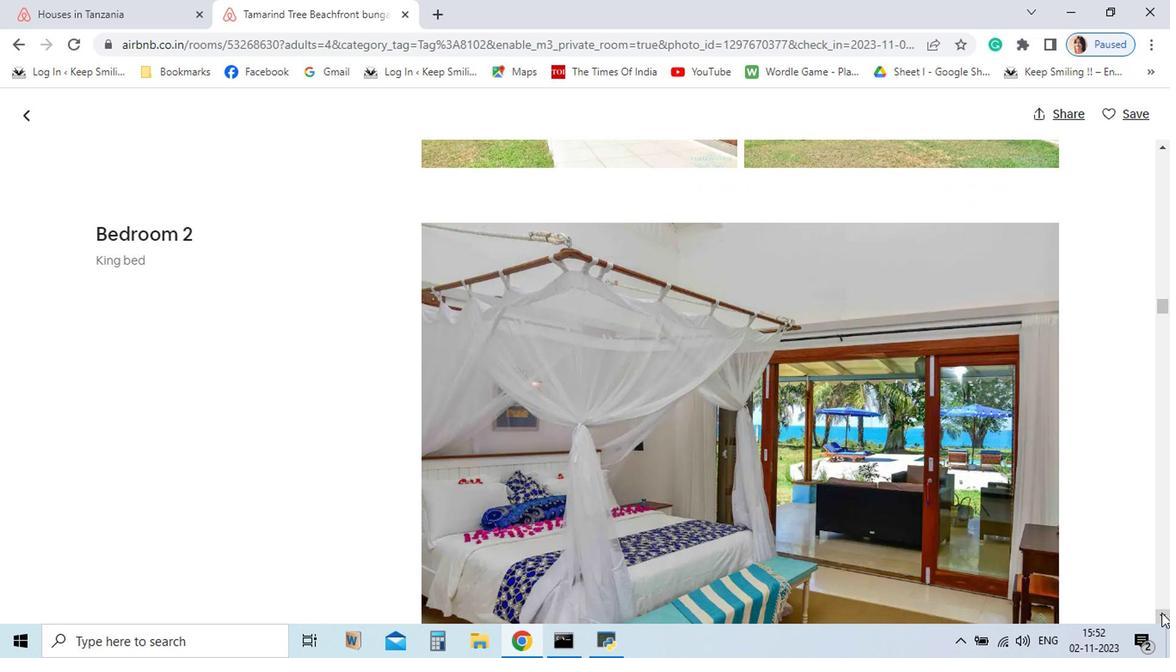 
Action: Mouse pressed left at (993, 606)
Screenshot: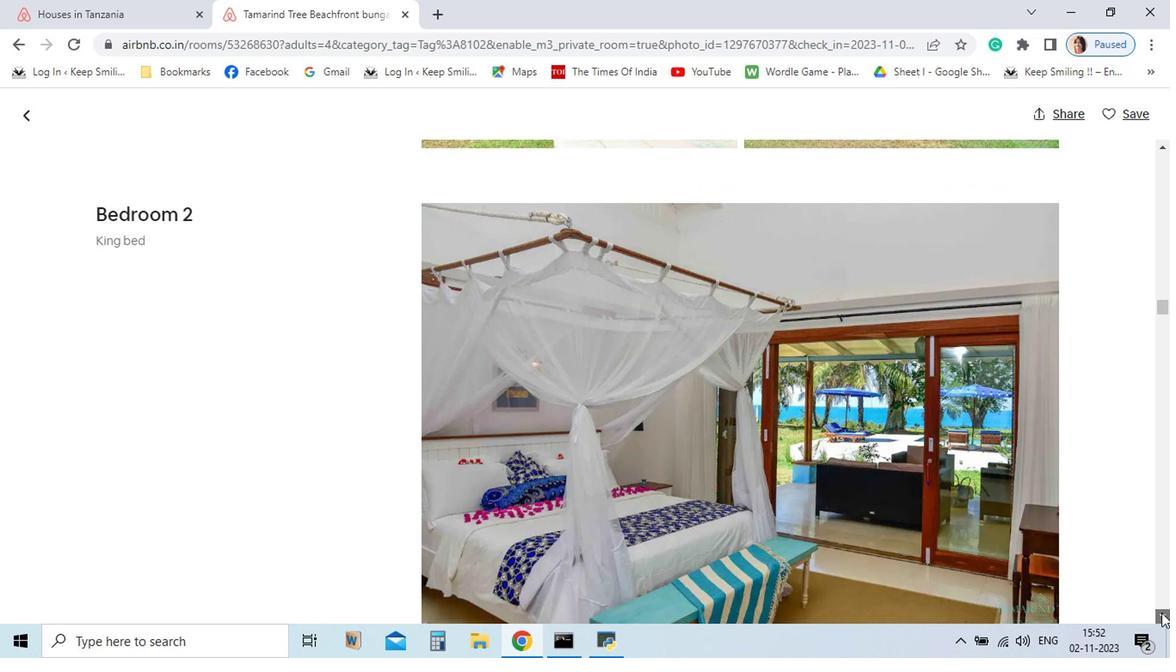 
Action: Mouse pressed left at (993, 606)
Screenshot: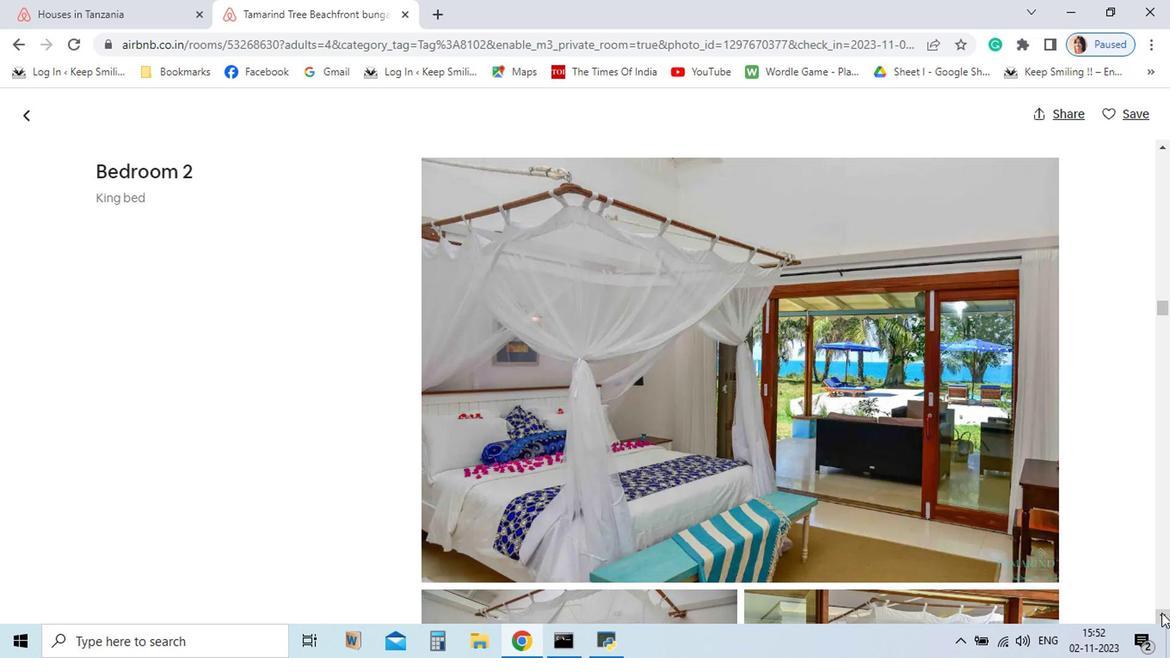 
Action: Mouse pressed left at (993, 606)
Screenshot: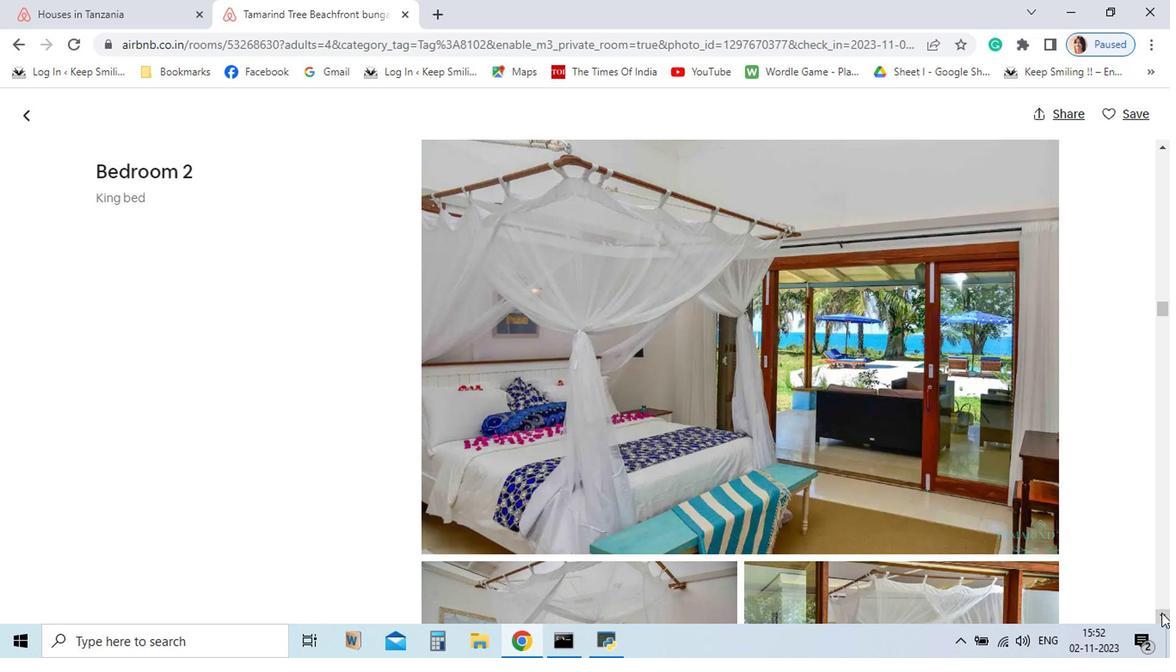 
Action: Mouse pressed left at (993, 606)
Screenshot: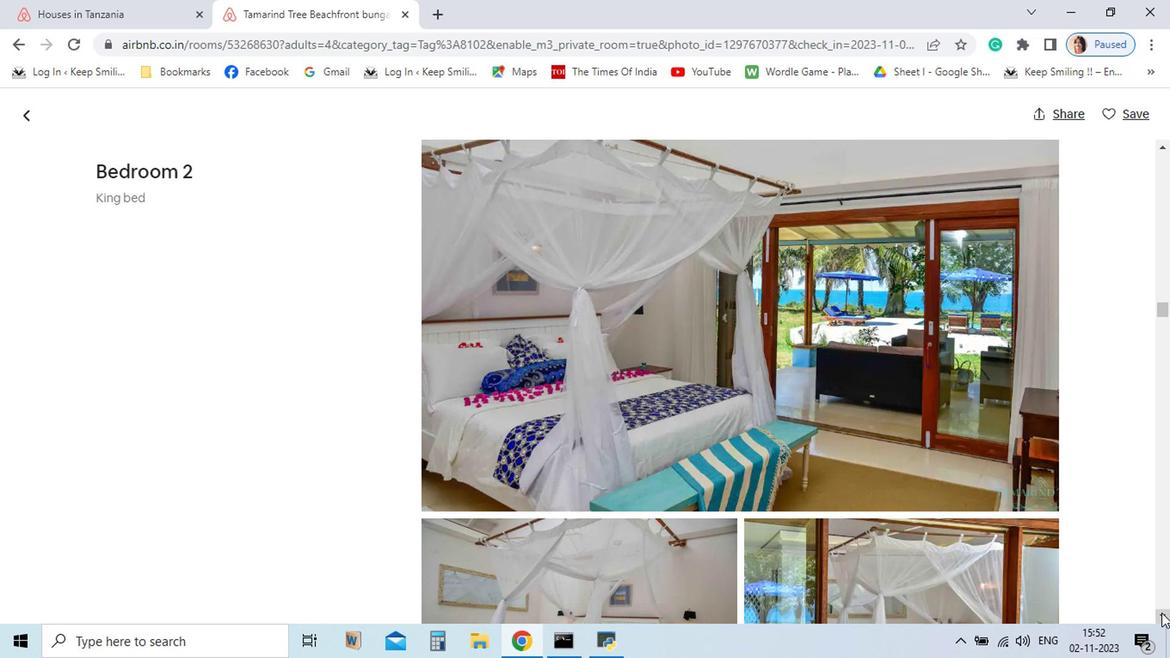 
Action: Mouse pressed left at (993, 606)
Screenshot: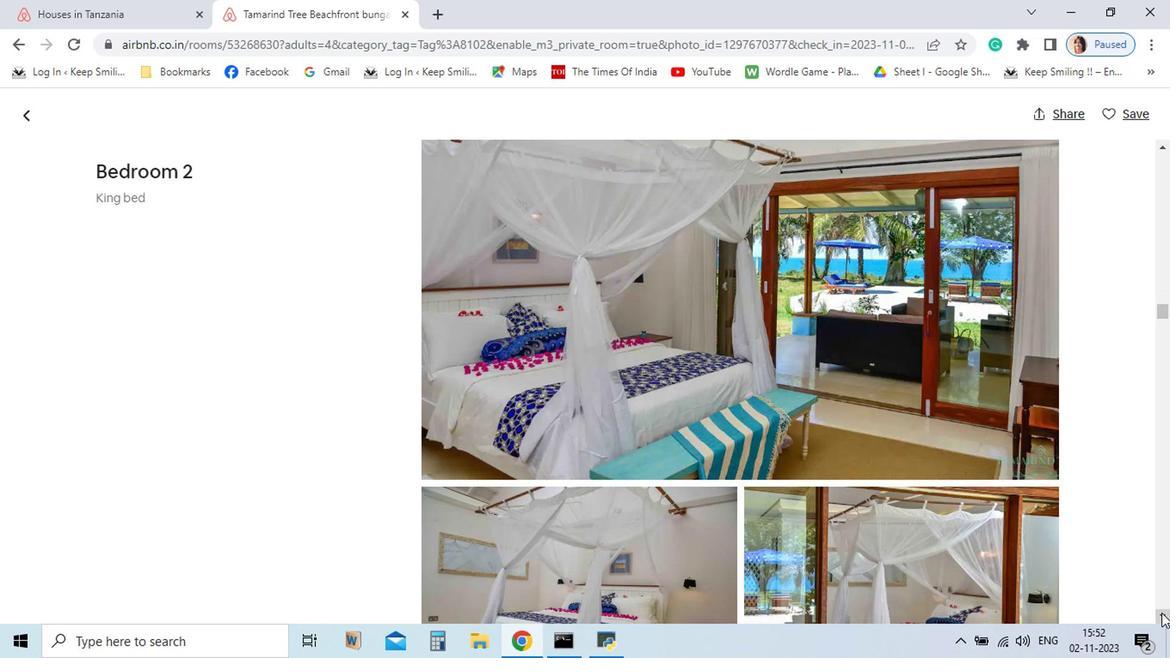 
Action: Mouse pressed left at (993, 606)
Screenshot: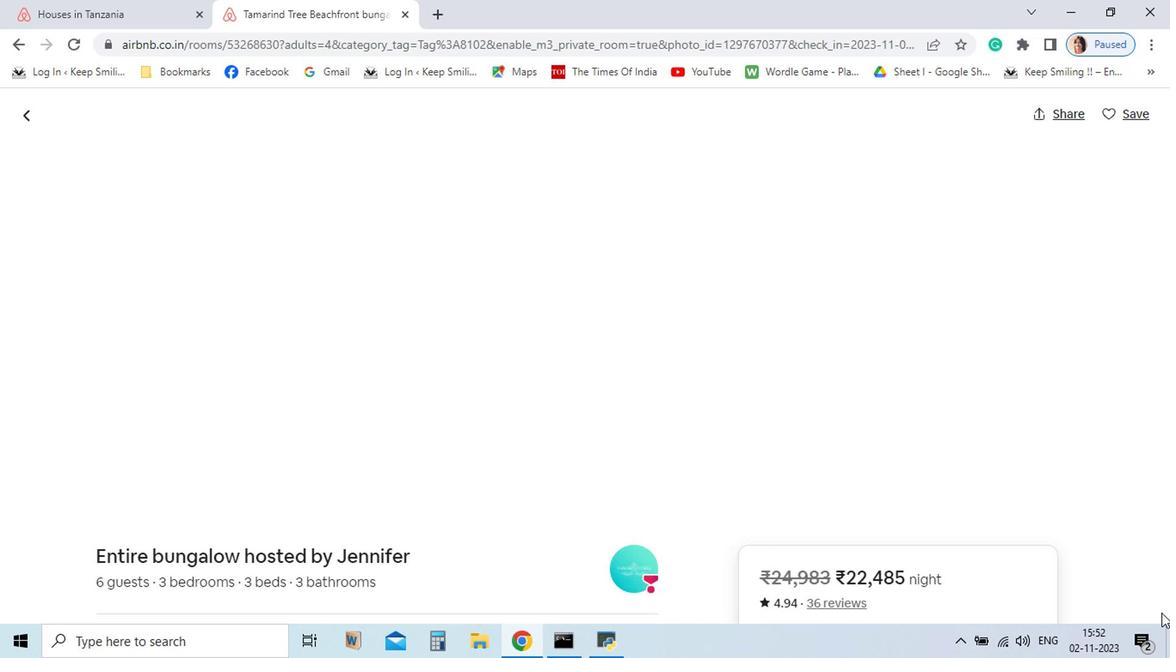 
Action: Mouse pressed left at (993, 606)
Screenshot: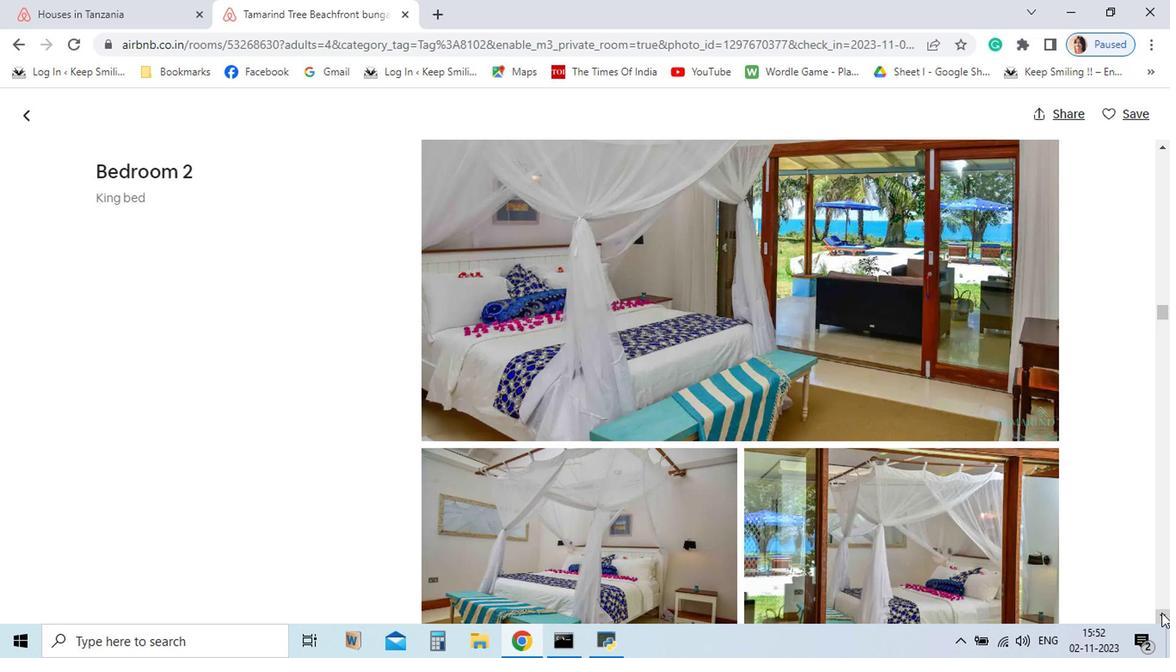 
Action: Mouse pressed left at (993, 606)
Screenshot: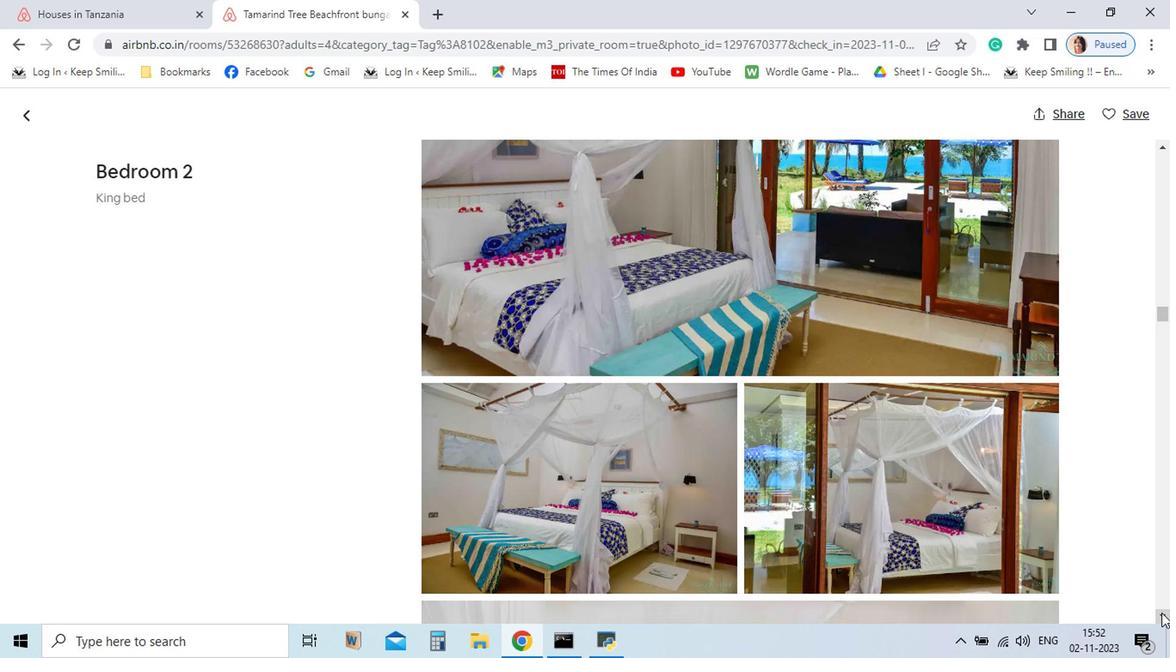 
Action: Mouse pressed left at (993, 606)
Screenshot: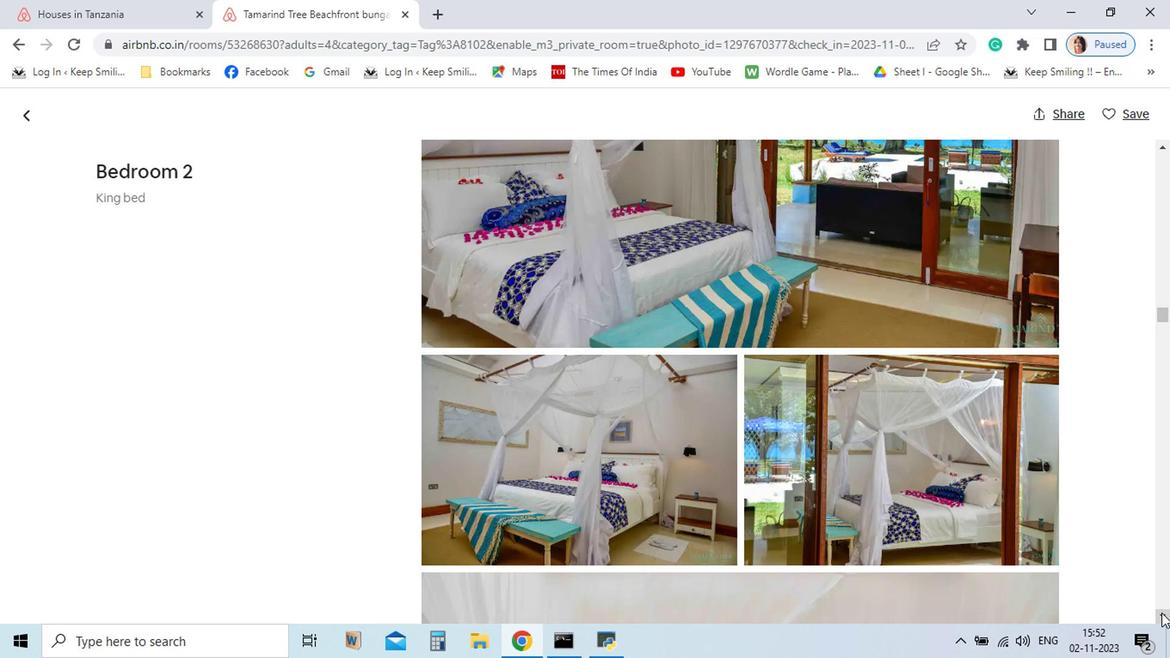 
Action: Mouse pressed left at (993, 606)
Screenshot: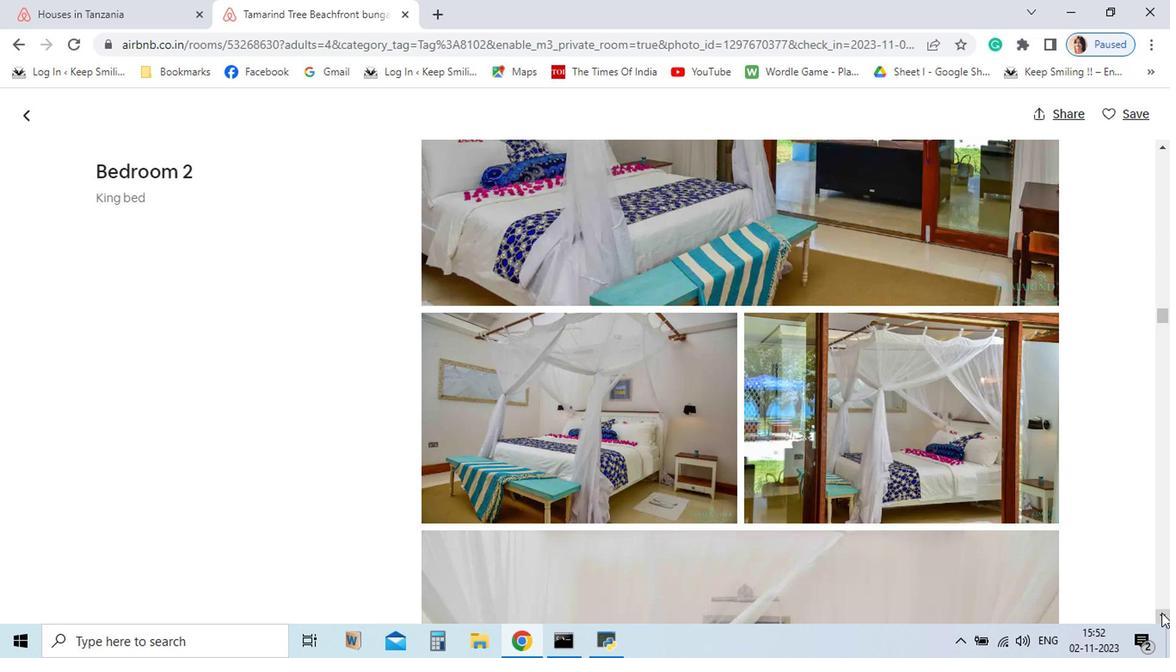 
Action: Mouse pressed left at (993, 606)
Screenshot: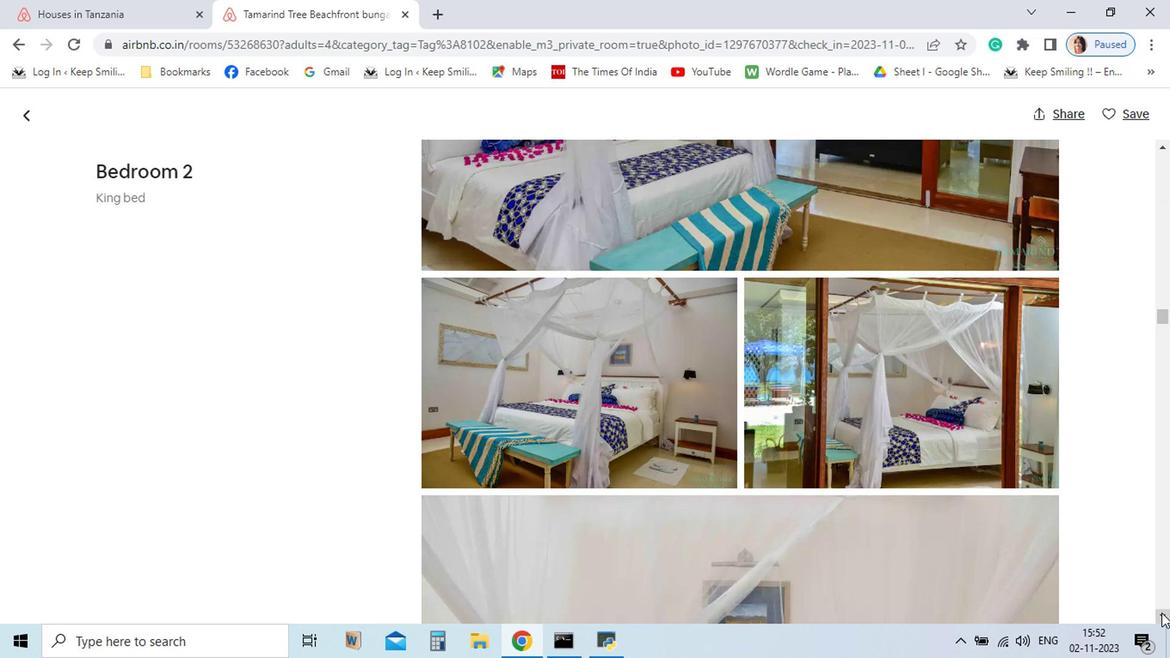 
Action: Mouse pressed left at (993, 606)
Screenshot: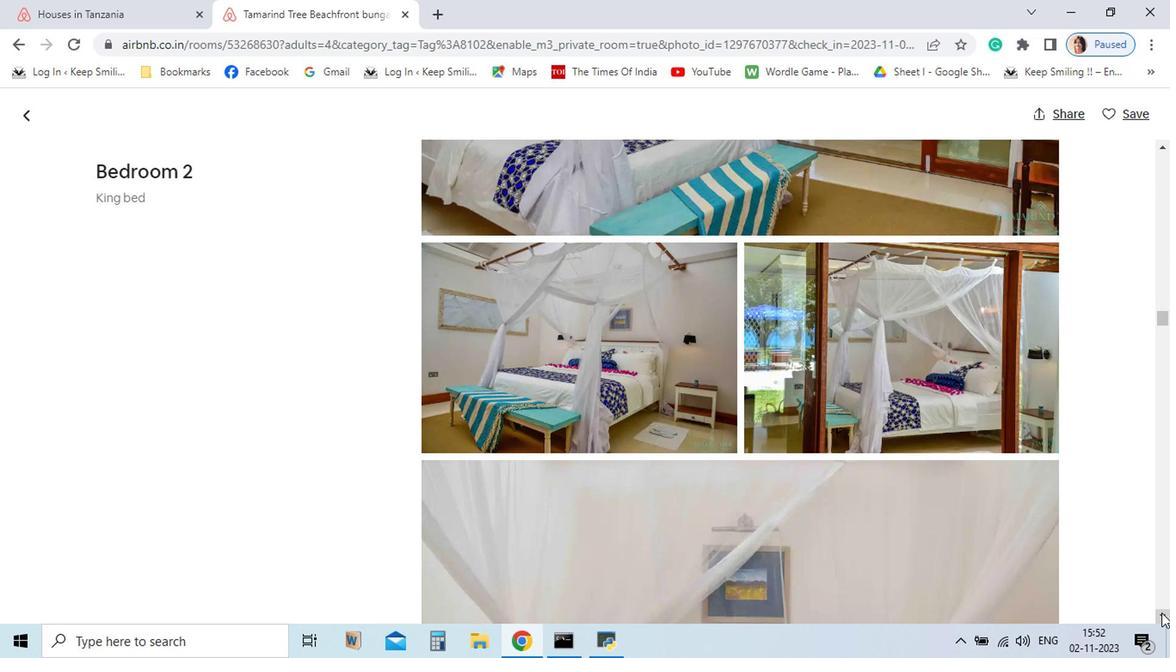 
Action: Mouse pressed left at (993, 606)
Screenshot: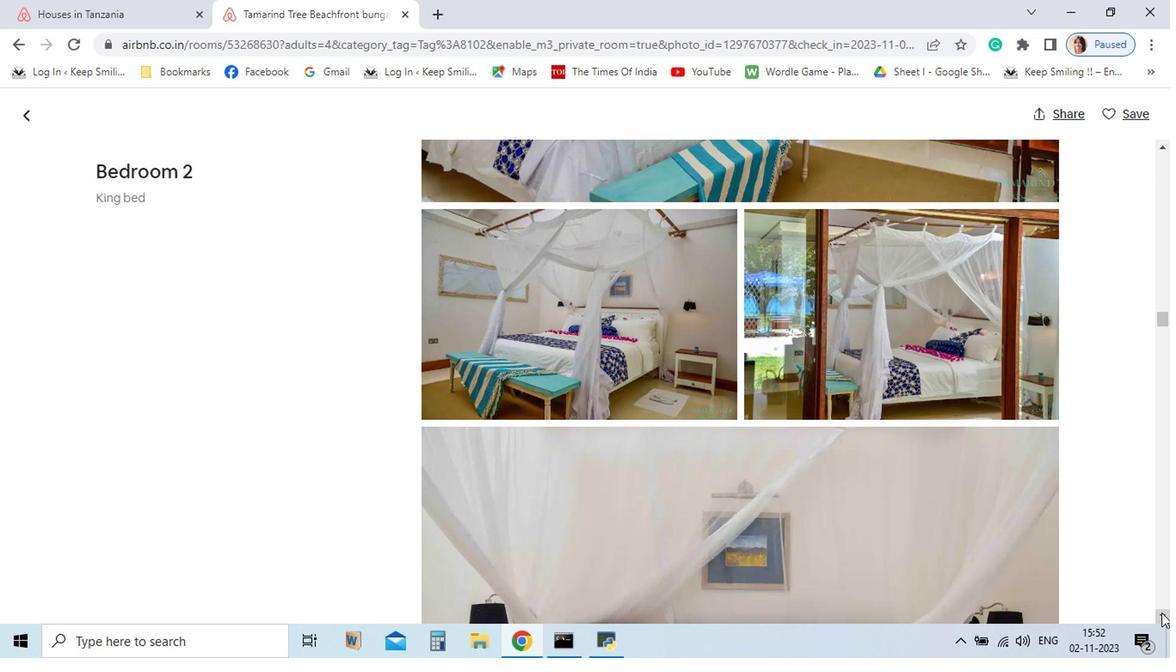 
Action: Mouse pressed left at (993, 606)
Screenshot: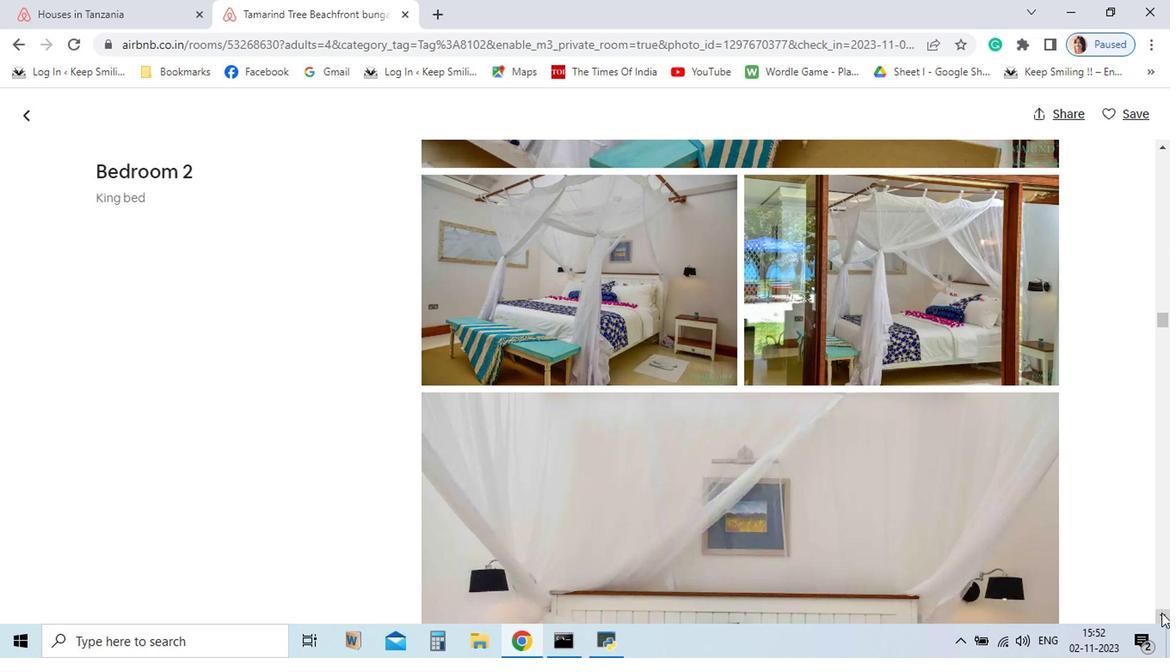 
Action: Mouse pressed left at (993, 606)
Screenshot: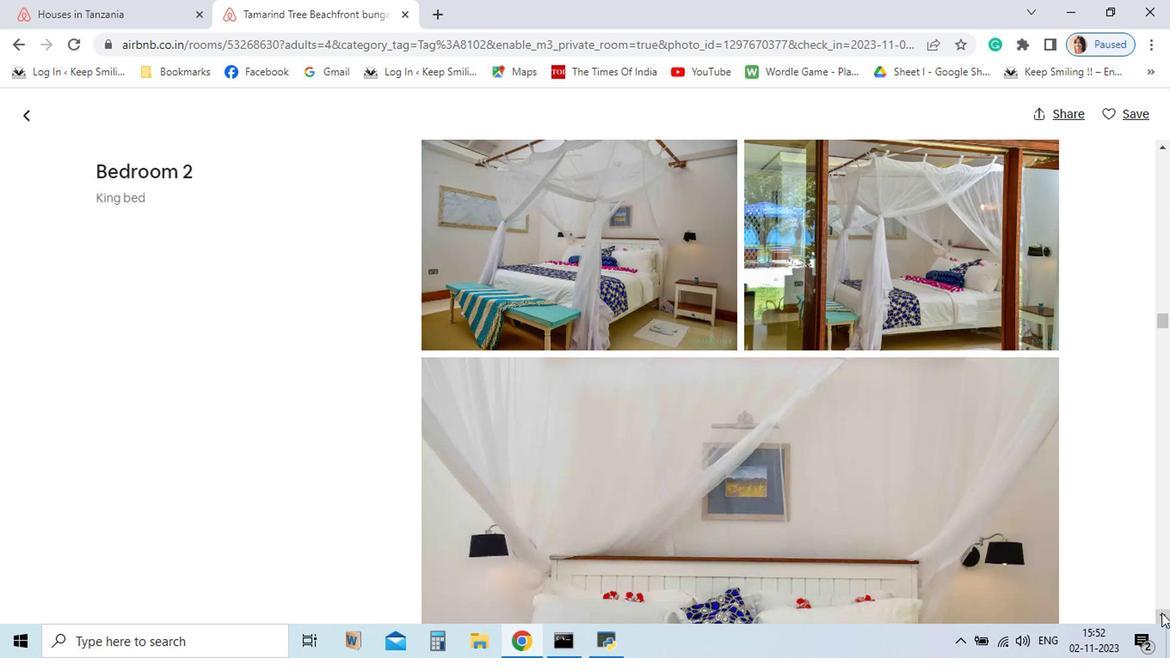 
Action: Mouse pressed left at (993, 606)
Screenshot: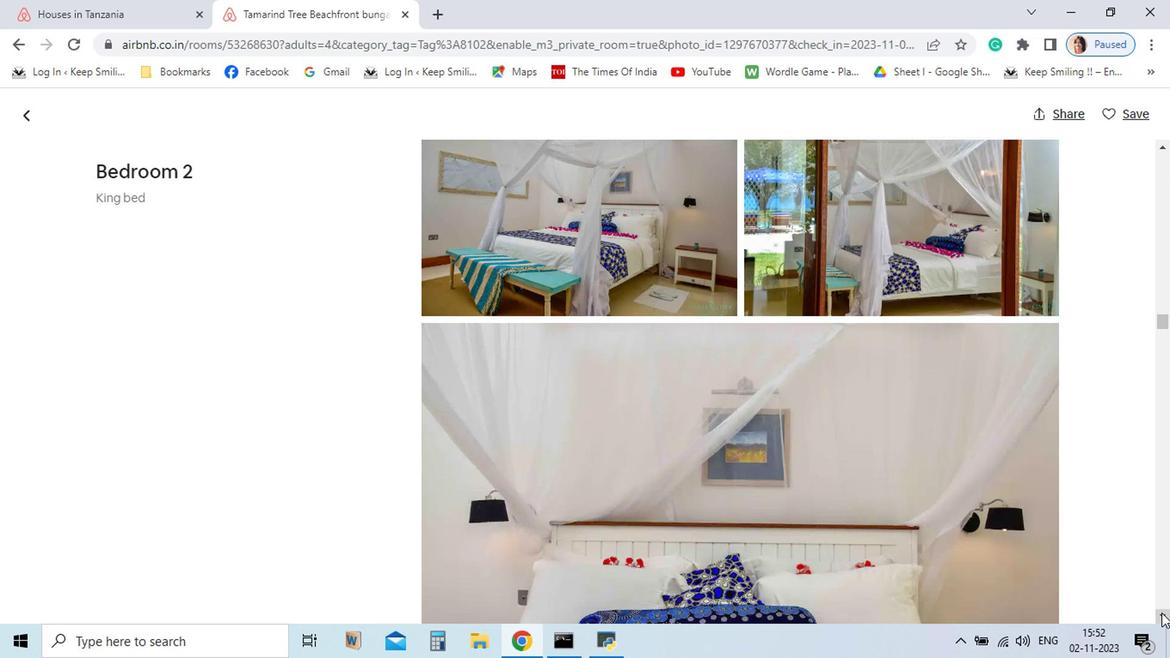
Action: Mouse pressed left at (993, 606)
Screenshot: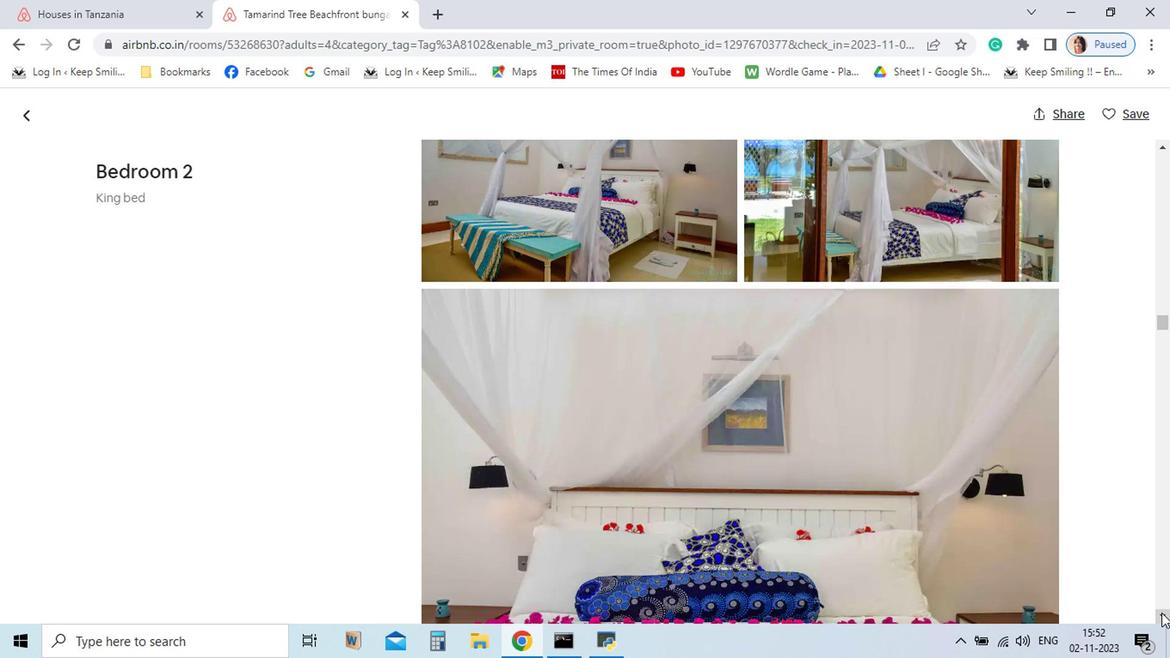 
Action: Mouse pressed left at (993, 606)
Screenshot: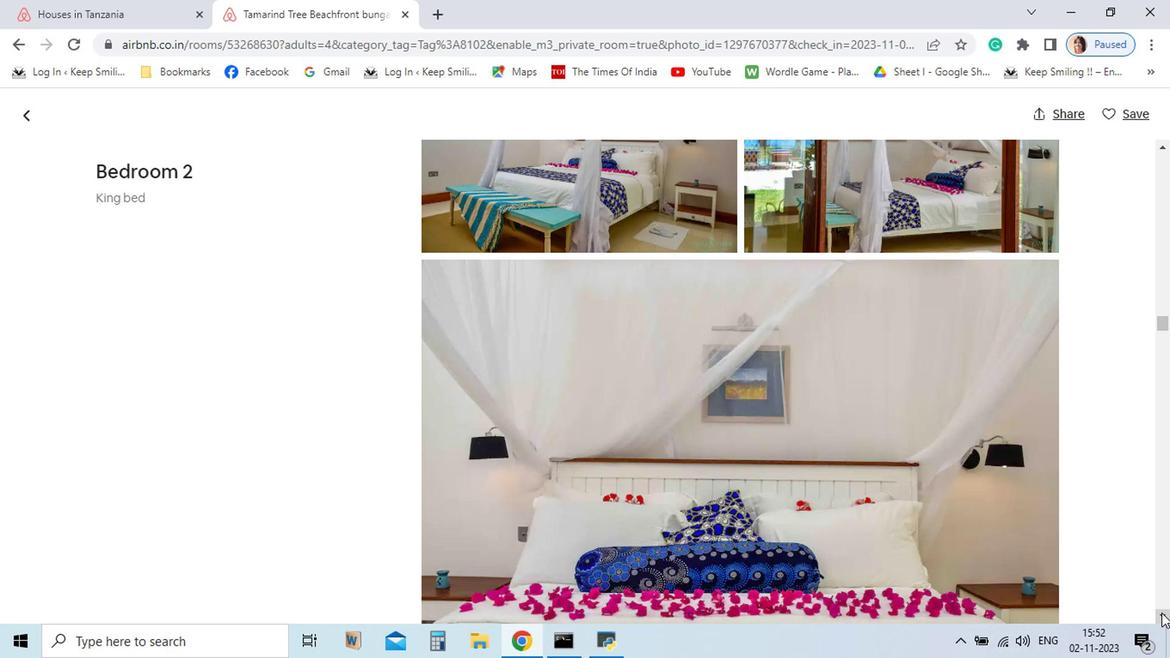 
Action: Mouse pressed left at (993, 606)
Screenshot: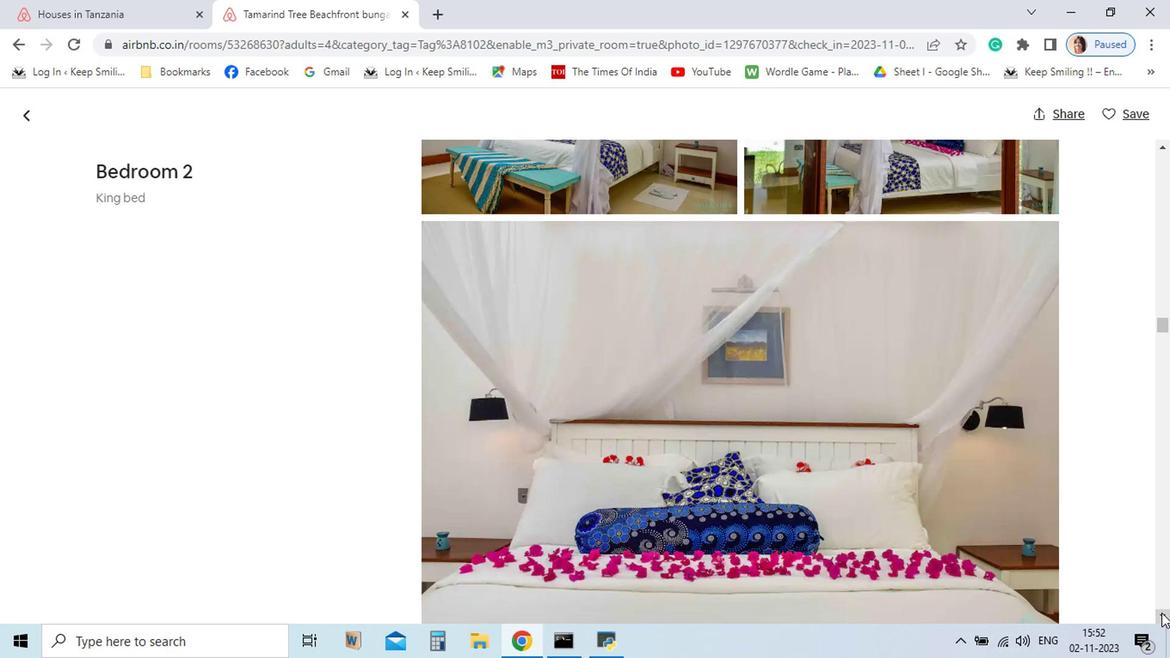 
Action: Mouse pressed left at (993, 606)
Screenshot: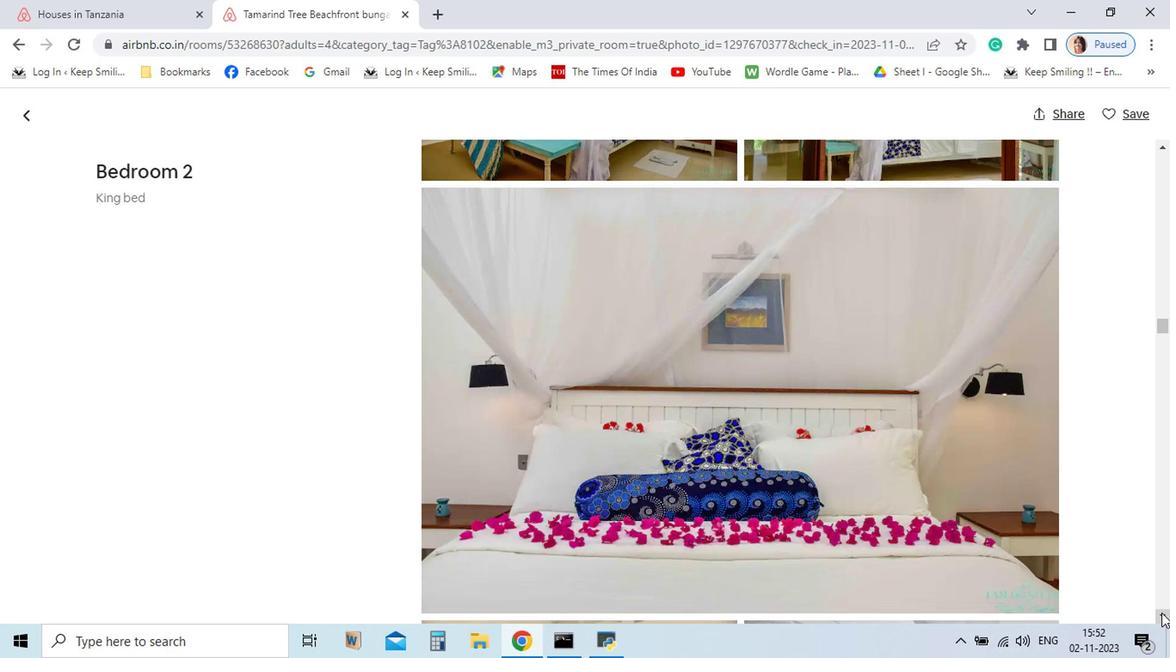 
Action: Mouse pressed left at (993, 606)
Screenshot: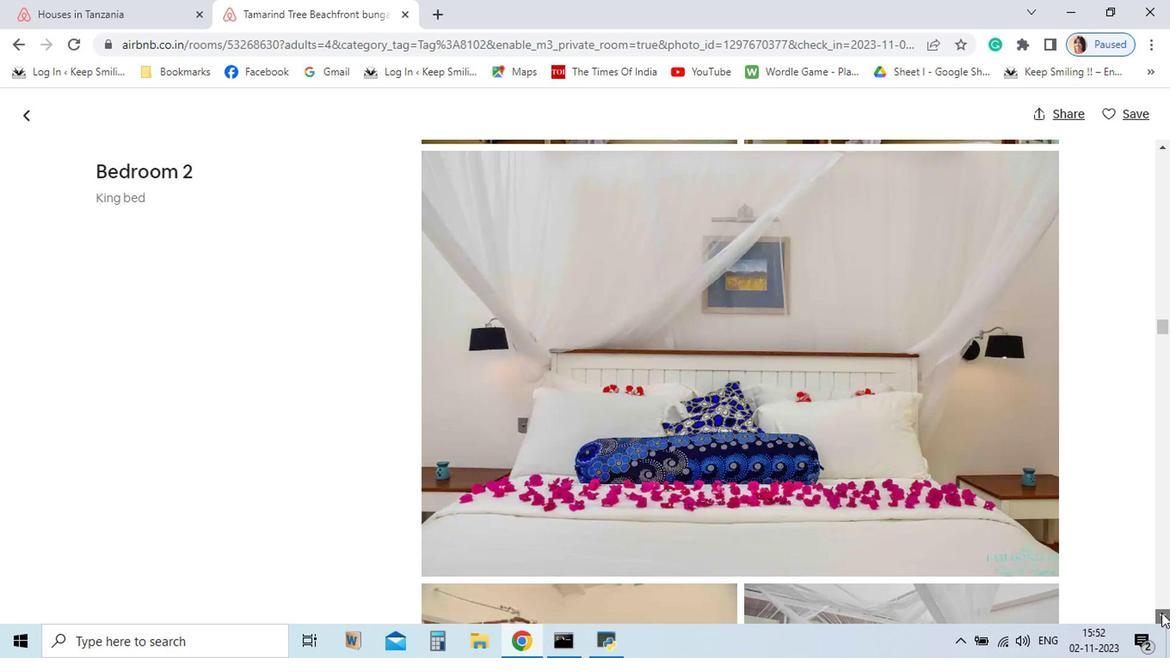 
Action: Mouse pressed left at (993, 606)
Screenshot: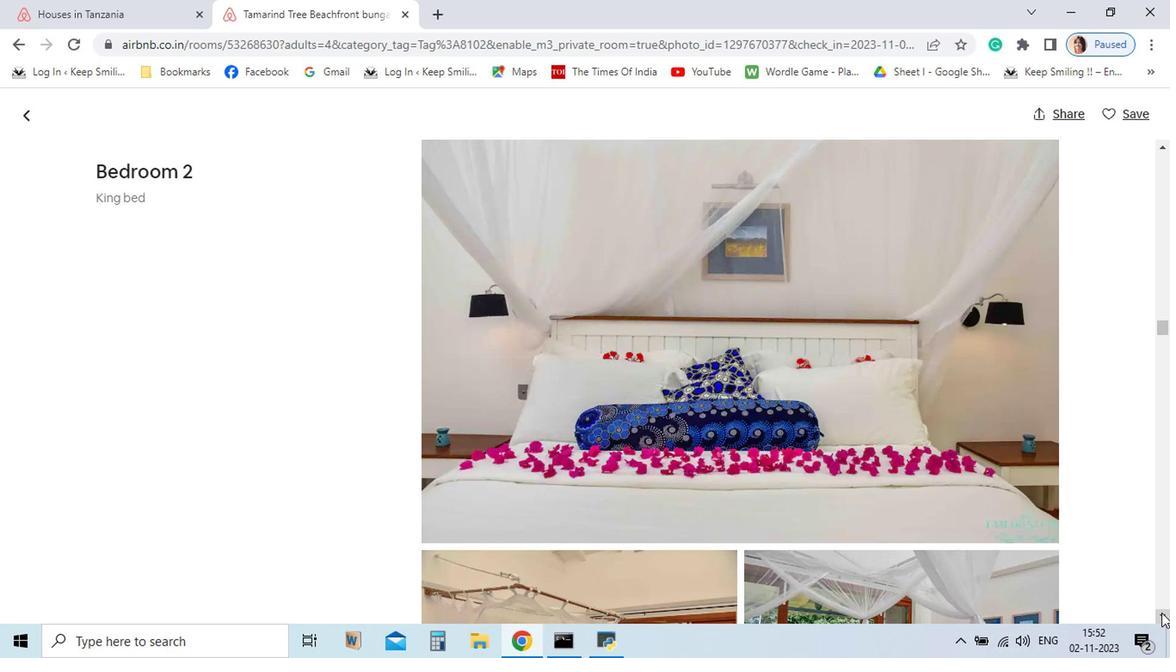 
Action: Mouse pressed left at (993, 606)
Screenshot: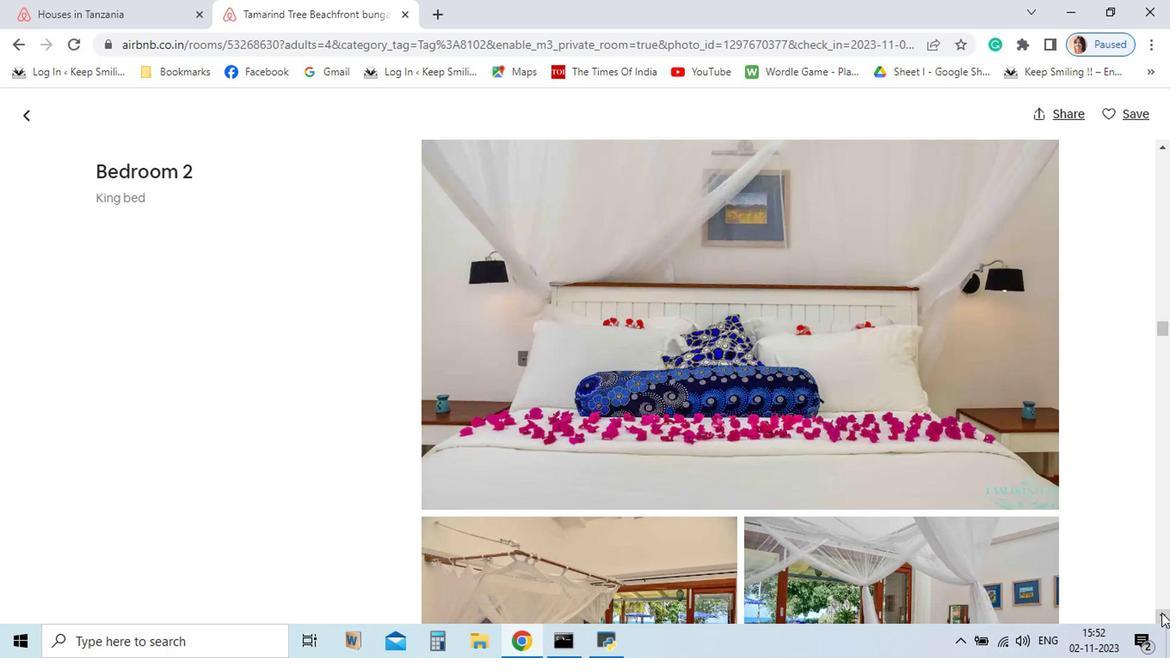 
Action: Mouse pressed left at (993, 606)
Screenshot: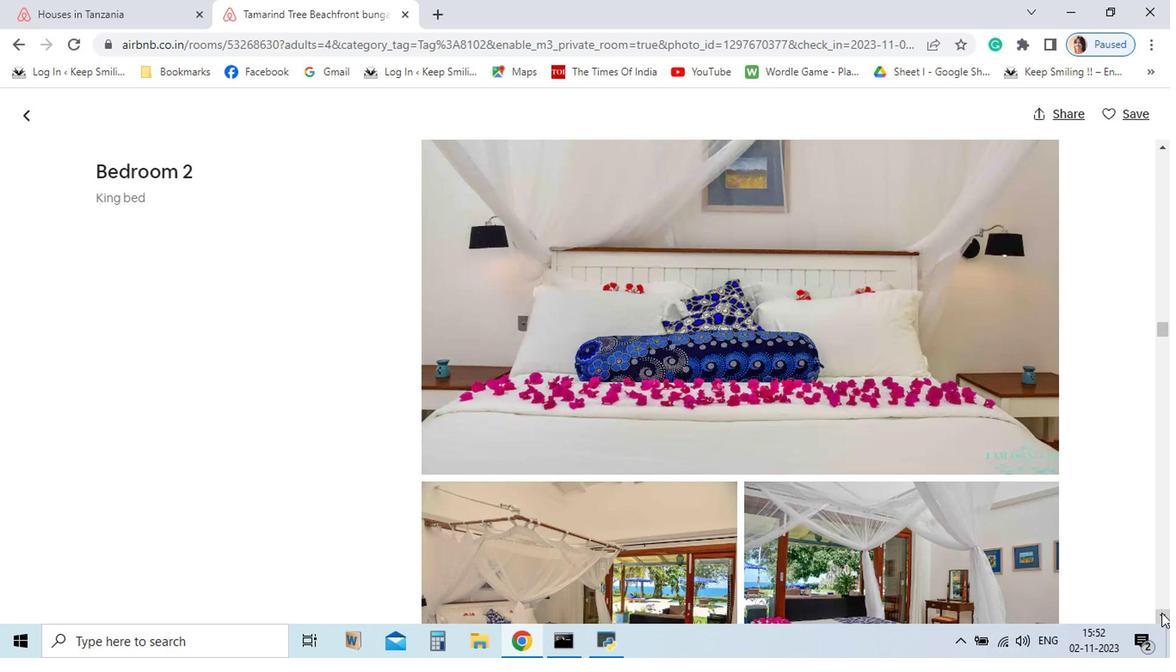 
Action: Mouse pressed left at (993, 606)
Screenshot: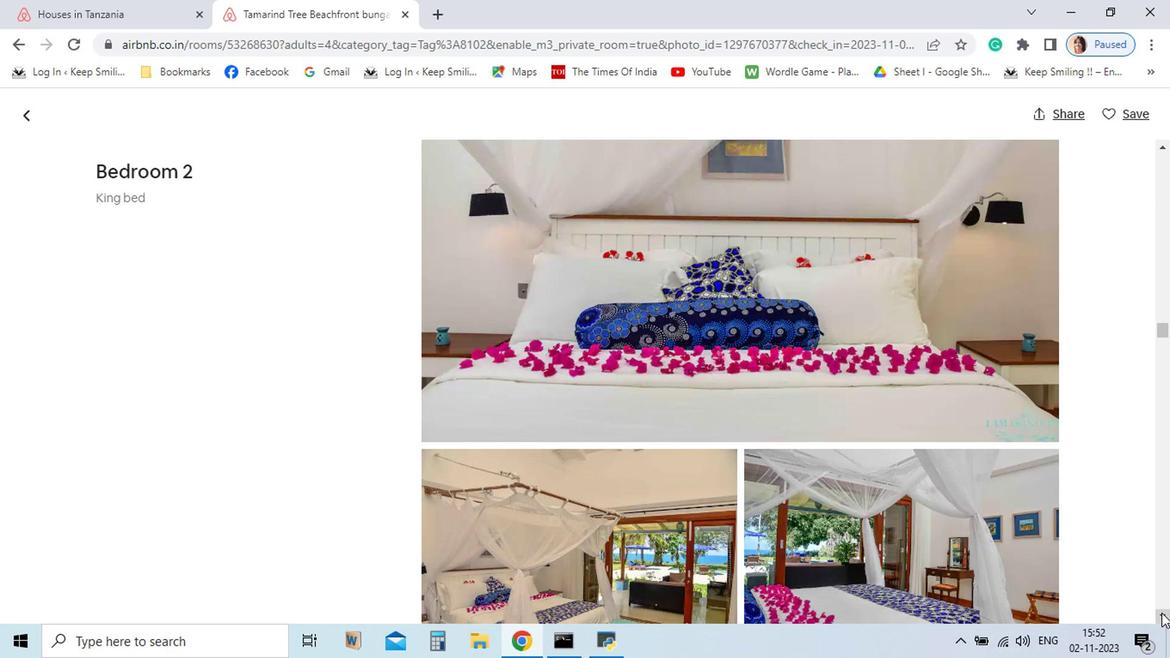 
Action: Mouse pressed left at (993, 606)
Screenshot: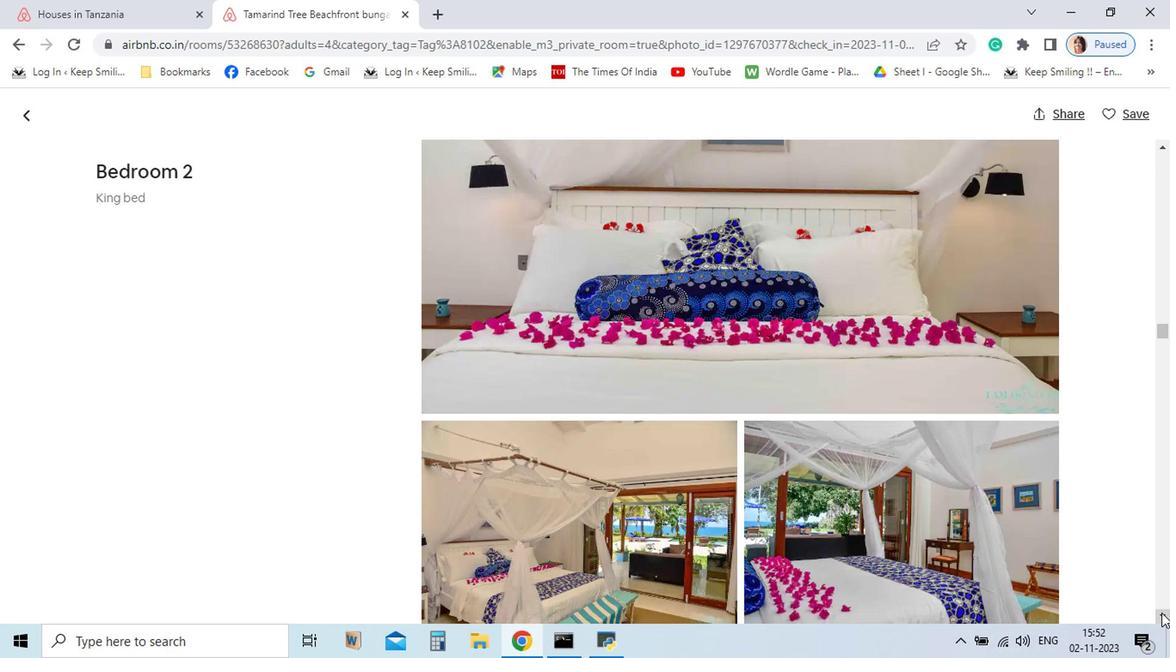 
Action: Mouse pressed left at (993, 606)
Screenshot: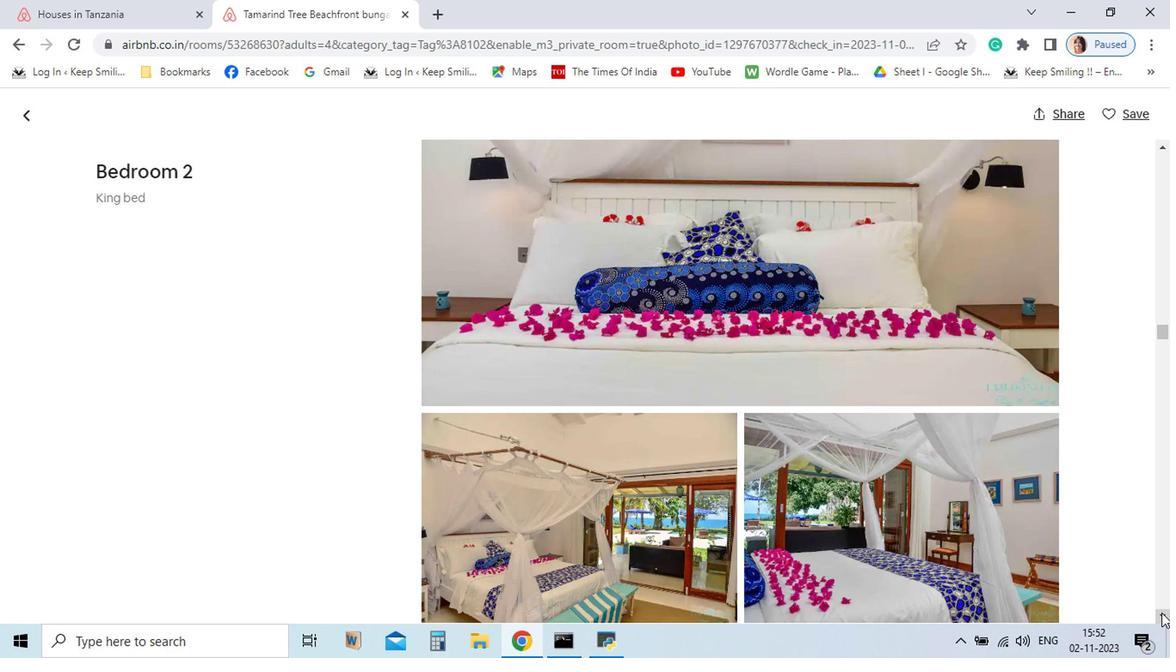 
Action: Mouse pressed left at (993, 606)
Screenshot: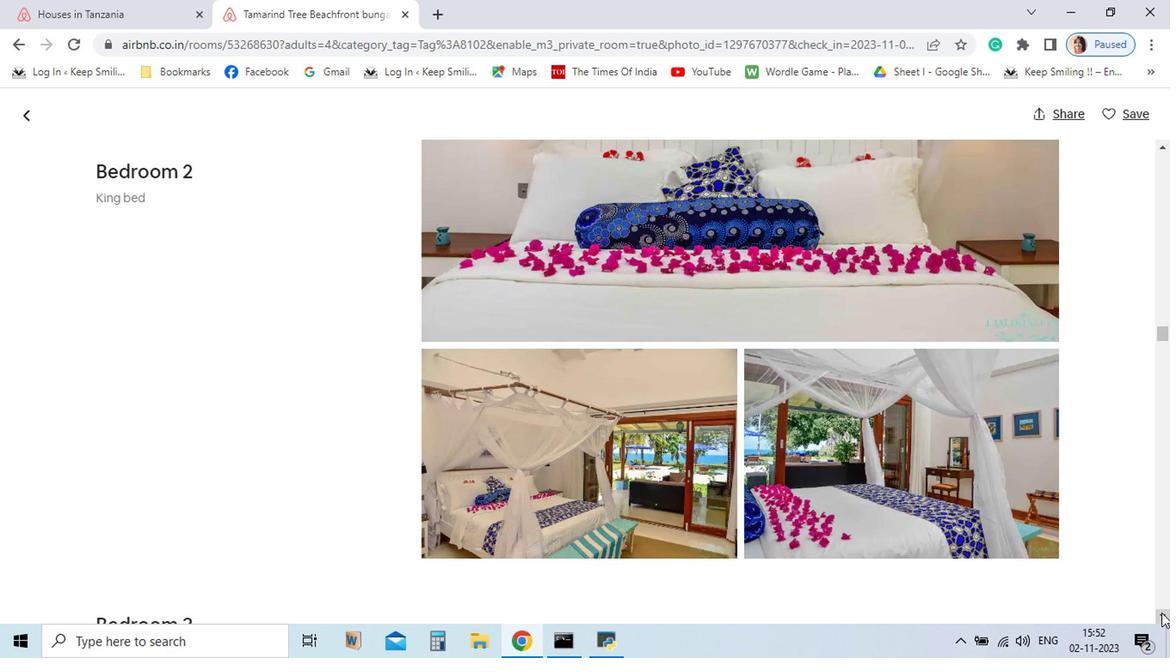 
Action: Mouse pressed left at (993, 606)
Screenshot: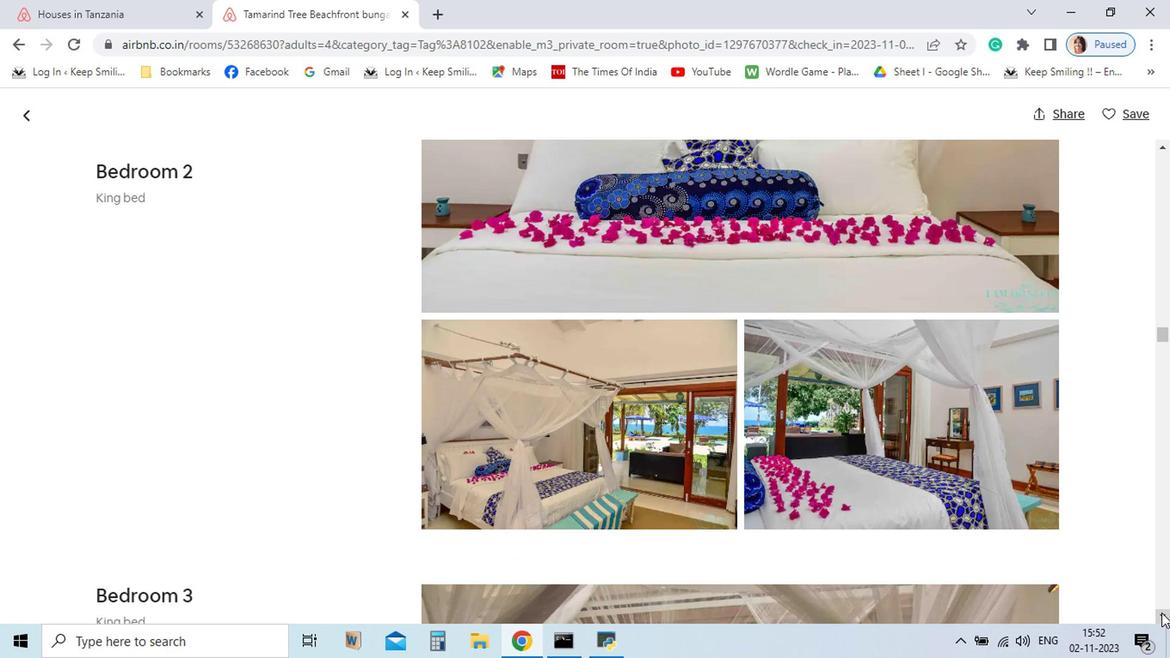 
Action: Mouse pressed left at (993, 606)
Screenshot: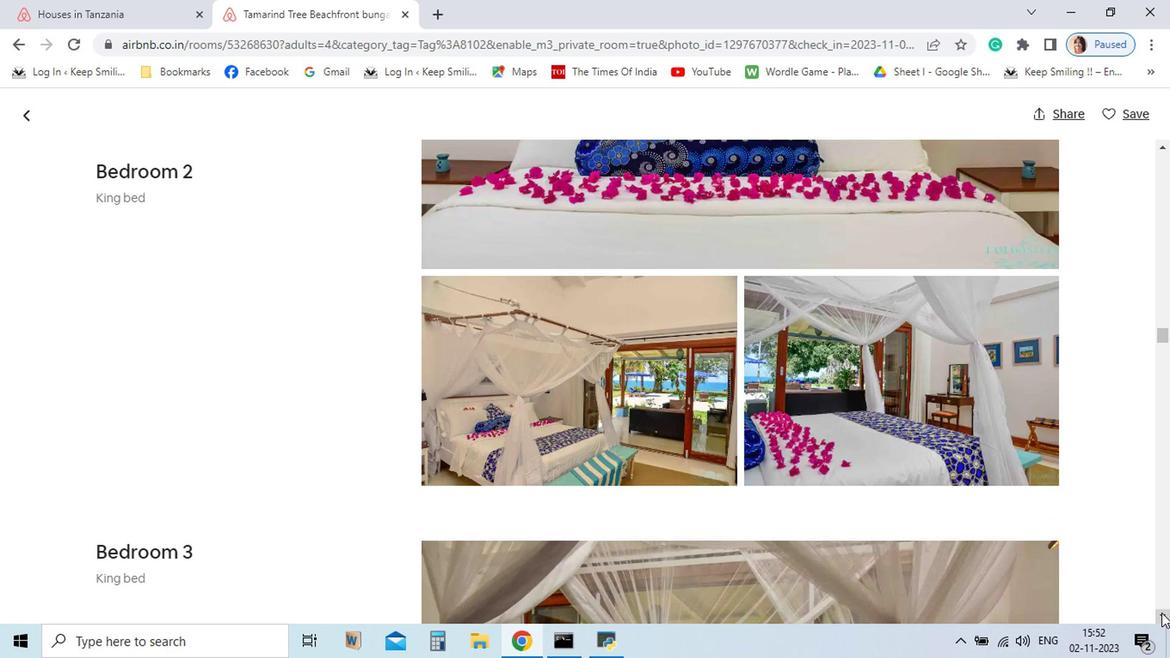 
Action: Mouse pressed left at (993, 606)
Screenshot: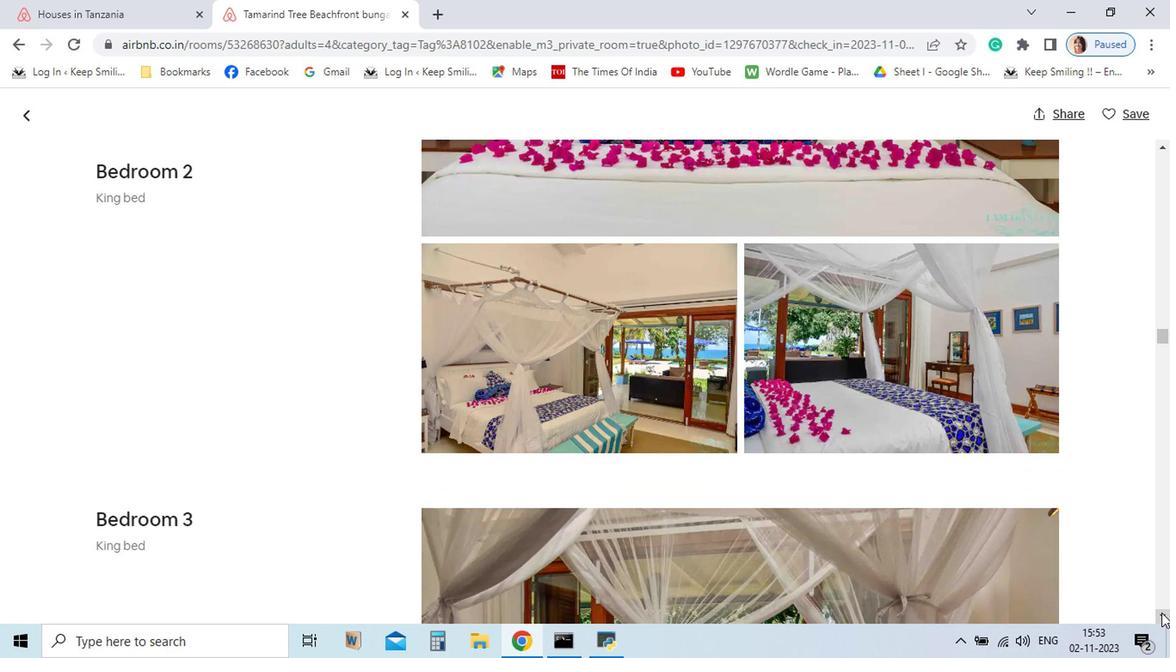 
Action: Mouse pressed left at (993, 606)
